 Task: Slide 21 - Welcome-2.
Action: Mouse moved to (32, 84)
Screenshot: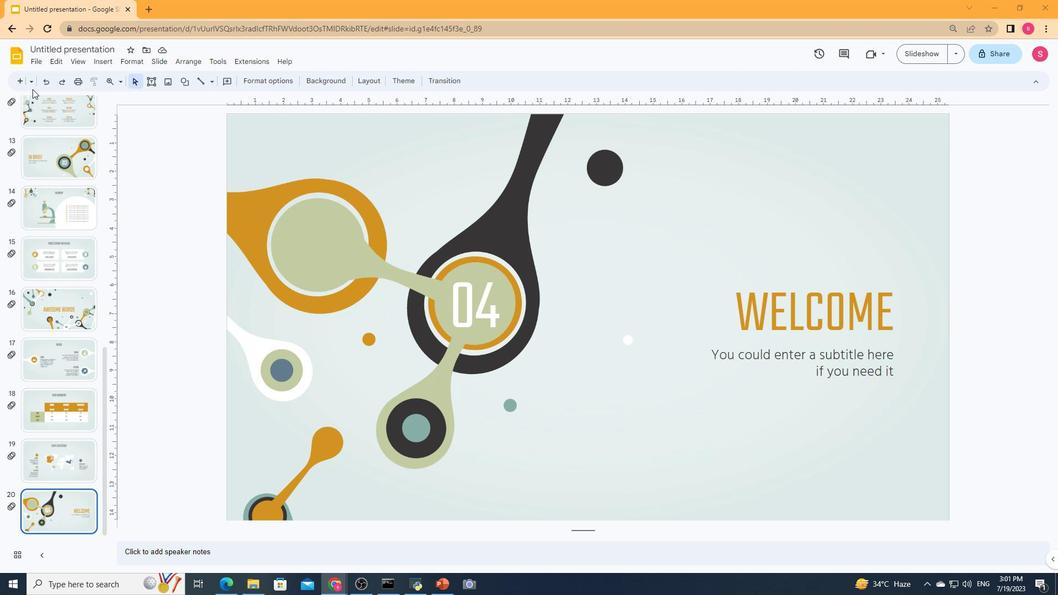 
Action: Mouse pressed left at (32, 84)
Screenshot: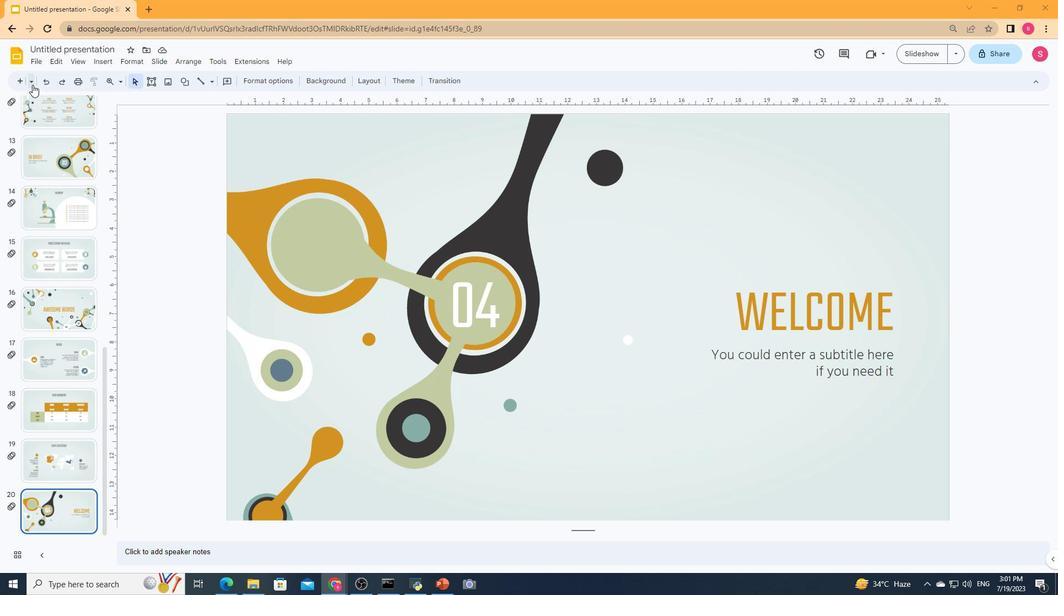 
Action: Mouse moved to (85, 445)
Screenshot: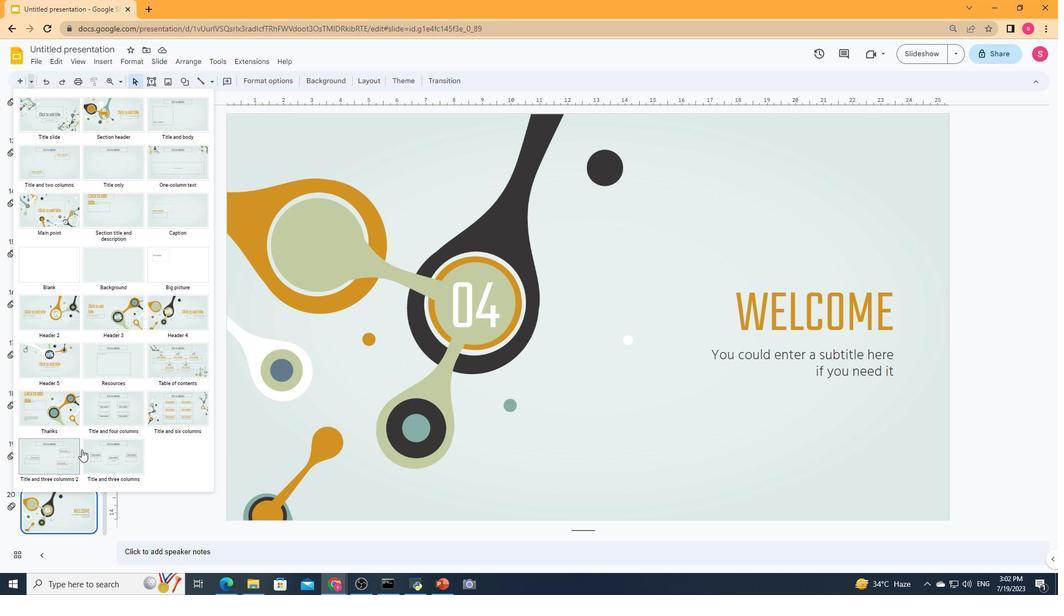 
Action: Mouse scrolled (85, 444) with delta (0, 0)
Screenshot: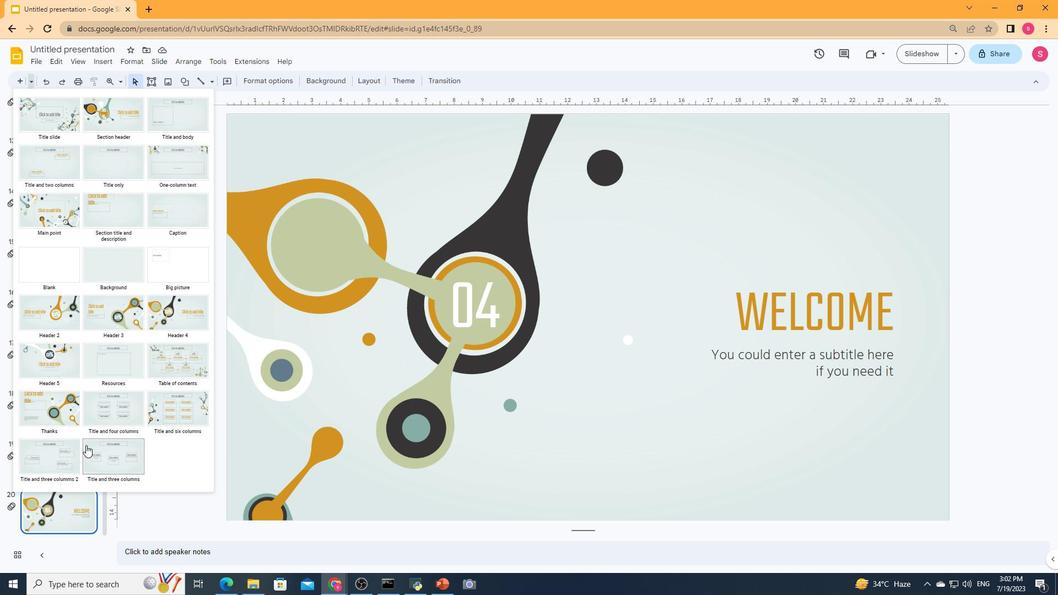 
Action: Mouse moved to (33, 167)
Screenshot: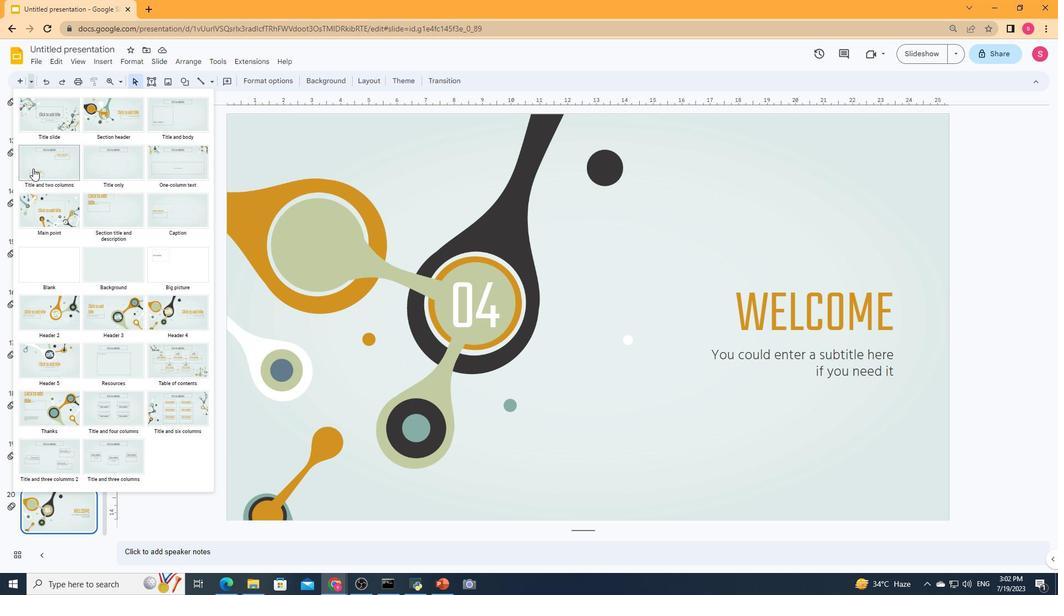 
Action: Mouse pressed left at (33, 167)
Screenshot: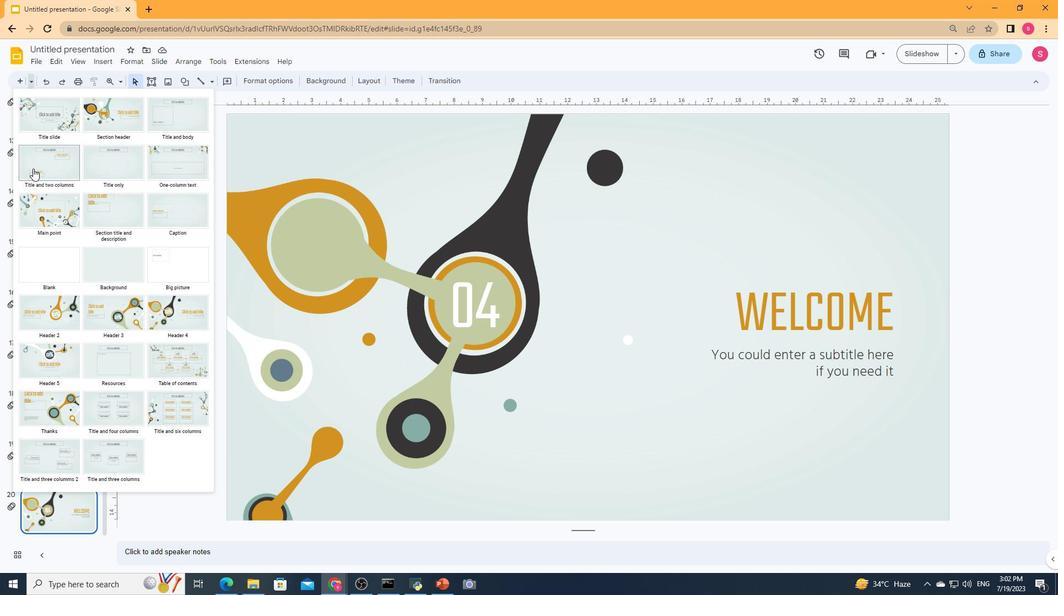 
Action: Mouse moved to (680, 171)
Screenshot: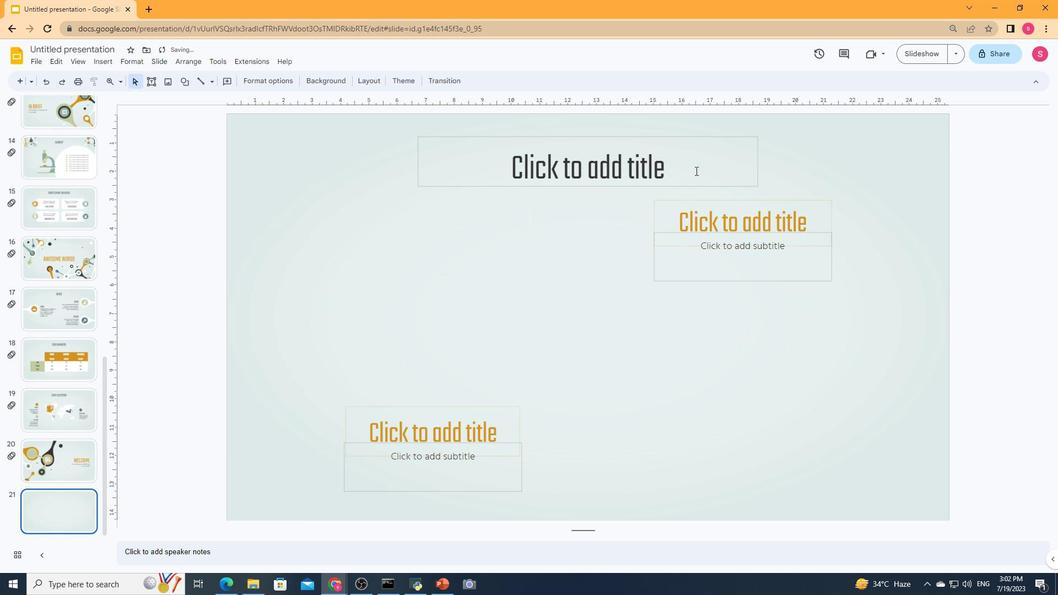 
Action: Mouse pressed left at (680, 171)
Screenshot: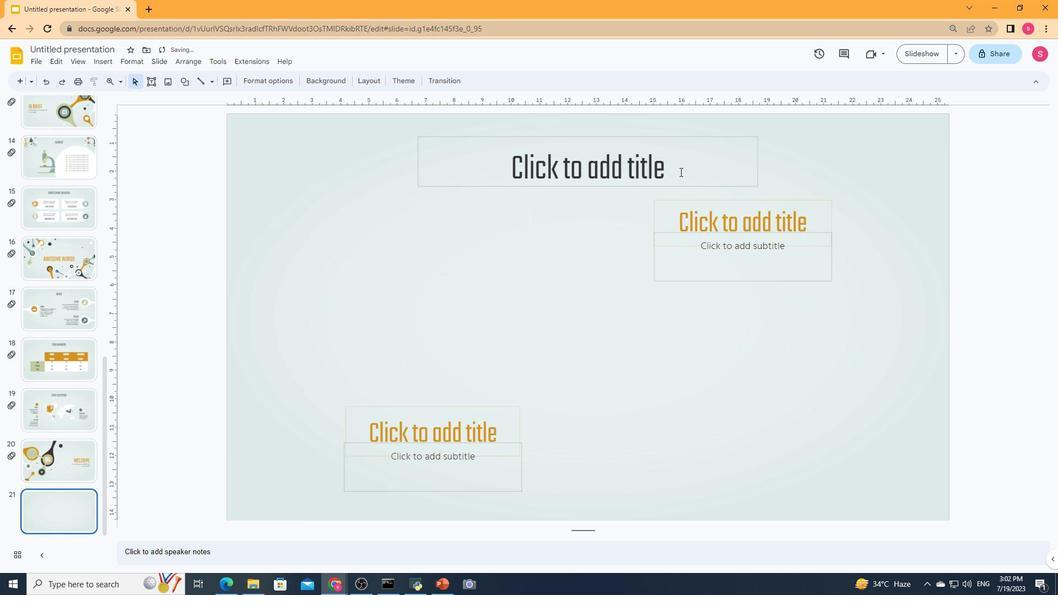 
Action: Key pressed <Key.shift><Key.shift><Key.shift><Key.shift><Key.shift><Key.shift><Key.shift>WEl<Key.backspace><Key.shift><Key.shift><Key.shift><Key.shift>LCOME
Screenshot: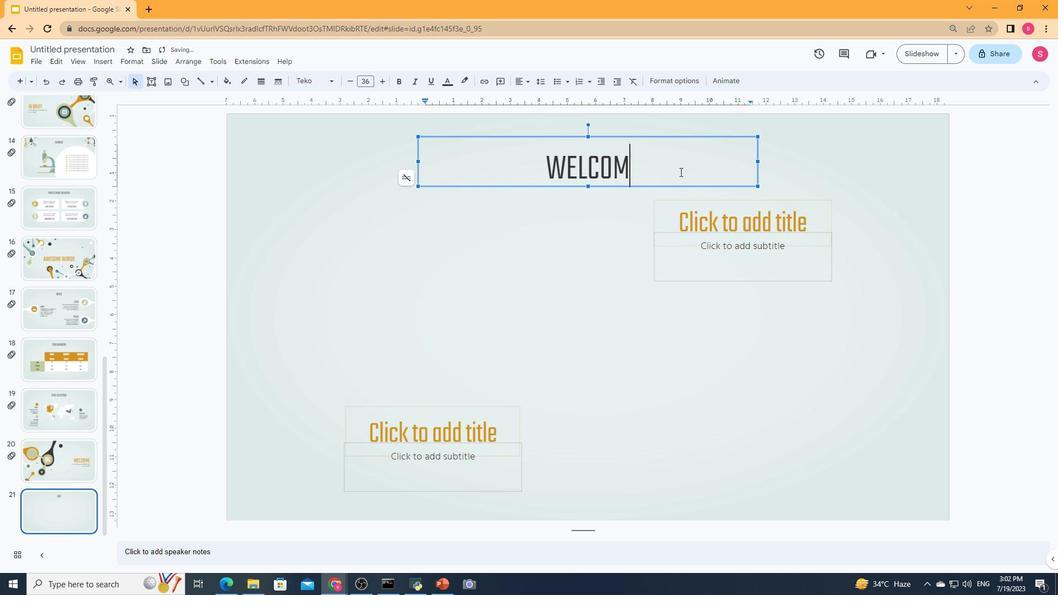 
Action: Mouse moved to (734, 221)
Screenshot: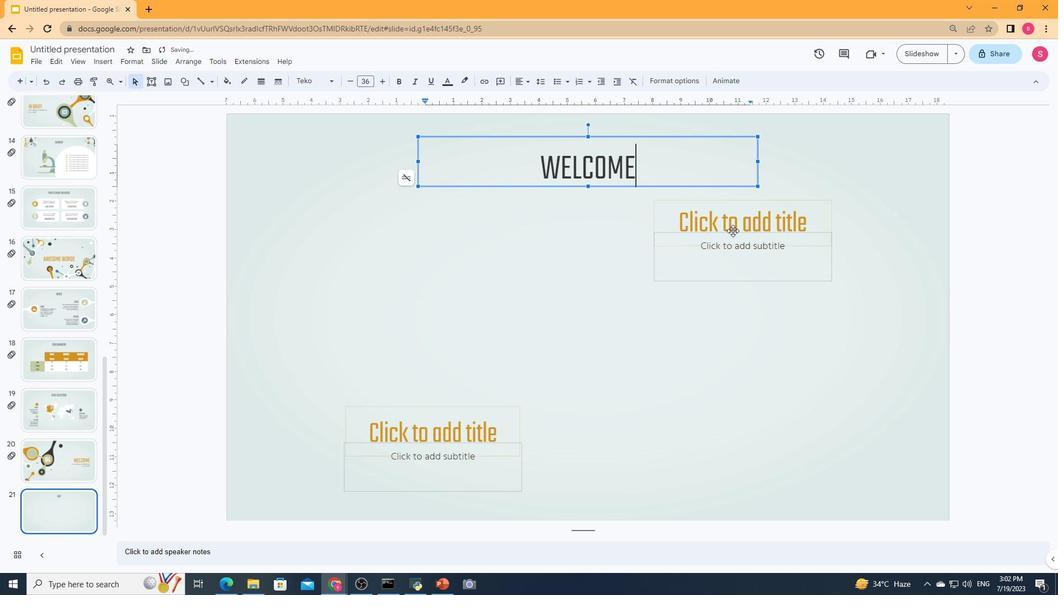 
Action: Mouse pressed left at (734, 221)
Screenshot: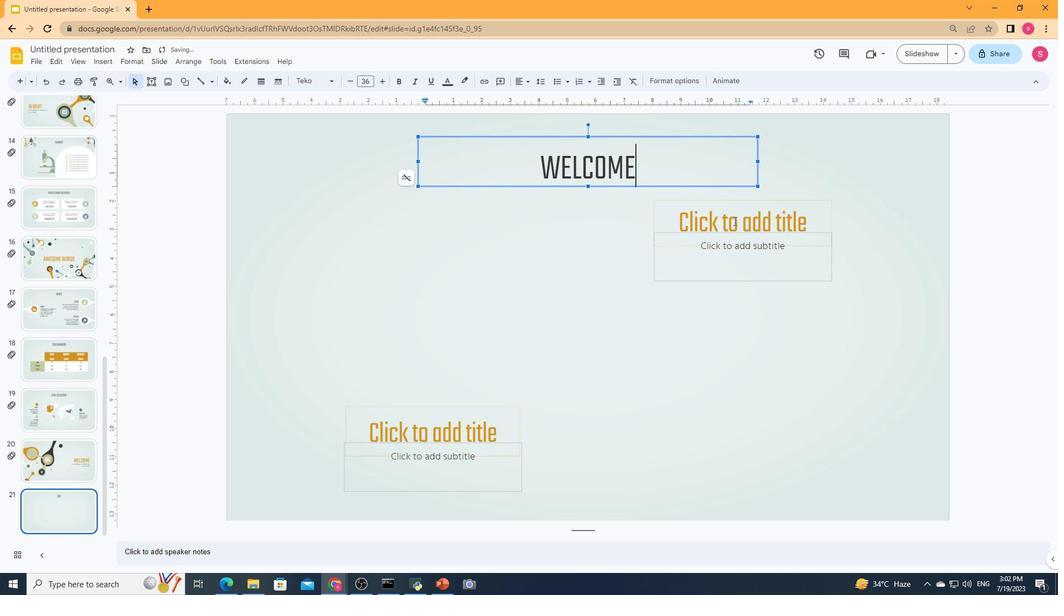 
Action: Key pressed <Key.shift><Key.shift><Key.shift><Key.shift><Key.shift><Key.shift><Key.shift><Key.shift><Key.shift><Key.shift><Key.shift><Key.shift><Key.shift><Key.shift><Key.shift>JULIA<Key.space>LARA
Screenshot: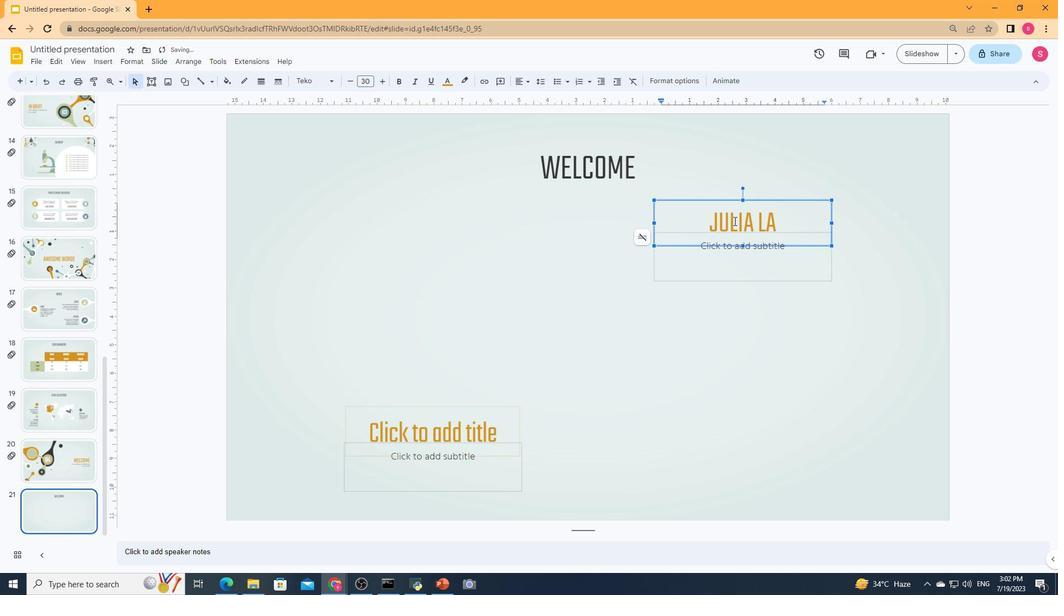 
Action: Mouse moved to (731, 247)
Screenshot: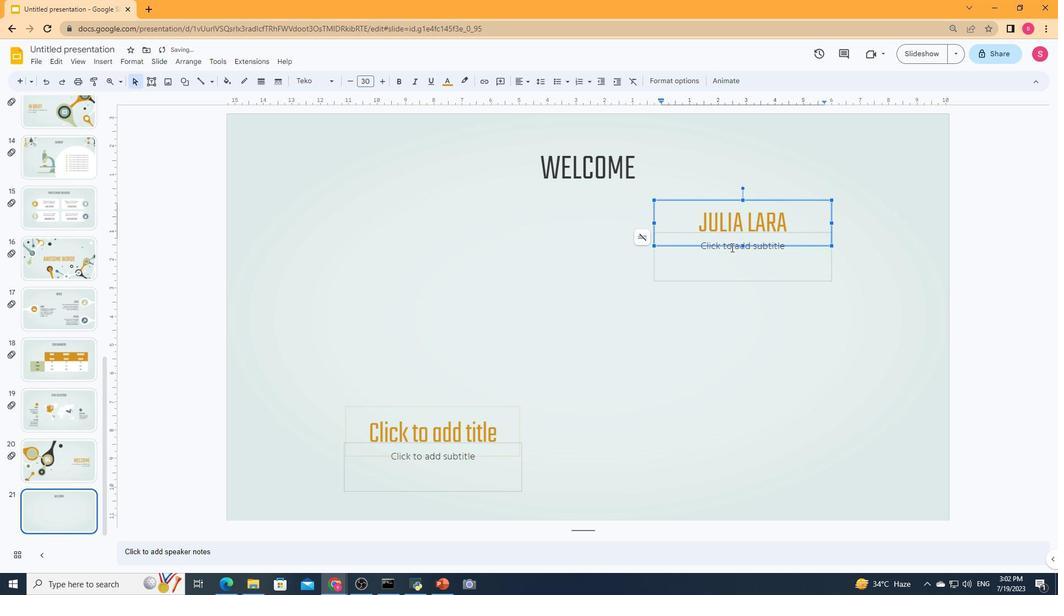 
Action: Mouse pressed left at (731, 247)
Screenshot: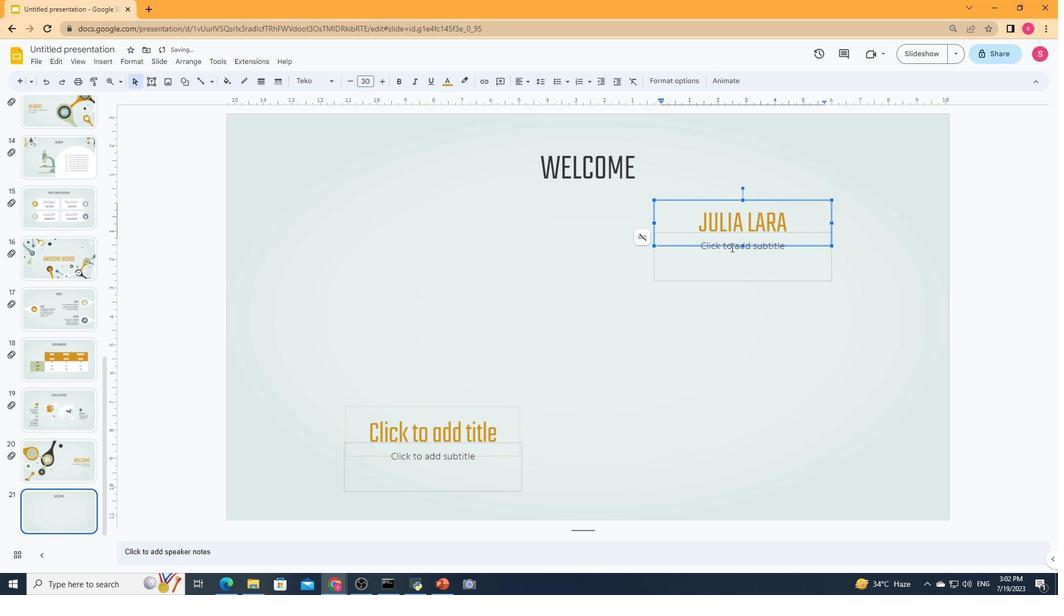 
Action: Key pressed <Key.shift><Key.shift><Key.shift><Key.shift><Key.shift><Key.shift><Key.shift><Key.shift><Key.shift><Key.shift><Key.shift><Key.shift><Key.shift><Key.shift><Key.shift><Key.shift><Key.shift><Key.shift><Key.shift><Key.shift><Key.shift><Key.shift><Key.shift><Key.shift><Key.shift><Key.shift><Key.shift><Key.shift><Key.shift><Key.shift><Key.shift><Key.shift><Key.shift><Key.shift><Key.shift><Key.shift><Key.shift><Key.shift><Key.shift><Key.shift><Key.shift><Key.shift><Key.shift><Key.shift><Key.shift><Key.shift><Key.shift><Key.shift><Key.shift><Key.shift><Key.shift><Key.shift><Key.shift><Key.shift><Key.shift><Key.shift><Key.shift><Key.shift><Key.shift><Key.shift><Key.shift><Key.shift><Key.shift><Key.shift><Key.shift><Key.shift><Key.shift><Key.shift><Key.shift><Key.shift><Key.shift><Key.shift><Key.shift><Key.shift><Key.shift><Key.shift><Key.shift><Key.shift><Key.shift><Key.shift><Key.shift><Key.shift><Key.shift><Key.shift><Key.shift><Key.shift><Key.shift><Key.shift><Key.shift><Key.shift><Key.shift><Key.shift><Key.shift><Key.shift><Key.shift><Key.shift><Key.shift><Key.shift><Key.shift><Key.shift><Key.shift><Key.shift><Key.shift><Key.shift><Key.shift><Key.shift><Key.shift><Key.shift><Key.shift><Key.shift><Key.shift><Key.shift><Key.shift><Key.shift><Key.shift><Key.shift><Key.shift><Key.shift><Key.shift><Key.shift><Key.shift><Key.shift><Key.shift><Key.shift><Key.shift><Key.shift><Key.shift><Key.shift><Key.shift><Key.shift><Key.shift><Key.shift><Key.shift><Key.shift><Key.shift><Key.shift><Key.shift><Key.shift><Key.shift><Key.shift><Key.shift><Key.shift><Key.shift><Key.shift><Key.shift><Key.shift><Key.shift><Key.shift><Key.shift><Key.shift><Key.shift><Key.shift><Key.shift><Key.shift><Key.shift><Key.shift><Key.shift><Key.shift><Key.shift><Key.shift><Key.shift><Key.shift><Key.shift><Key.shift><Key.shift><Key.shift><Key.shift>YOU<Key.backspace><Key.backspace>ou<Key.space>can<Key.space>replace<Key.space>the<Key.space>image<Key.space>on<Key.space>the<Key.space>screen<Key.space>with<Key.space>your<Key.space>own
Screenshot: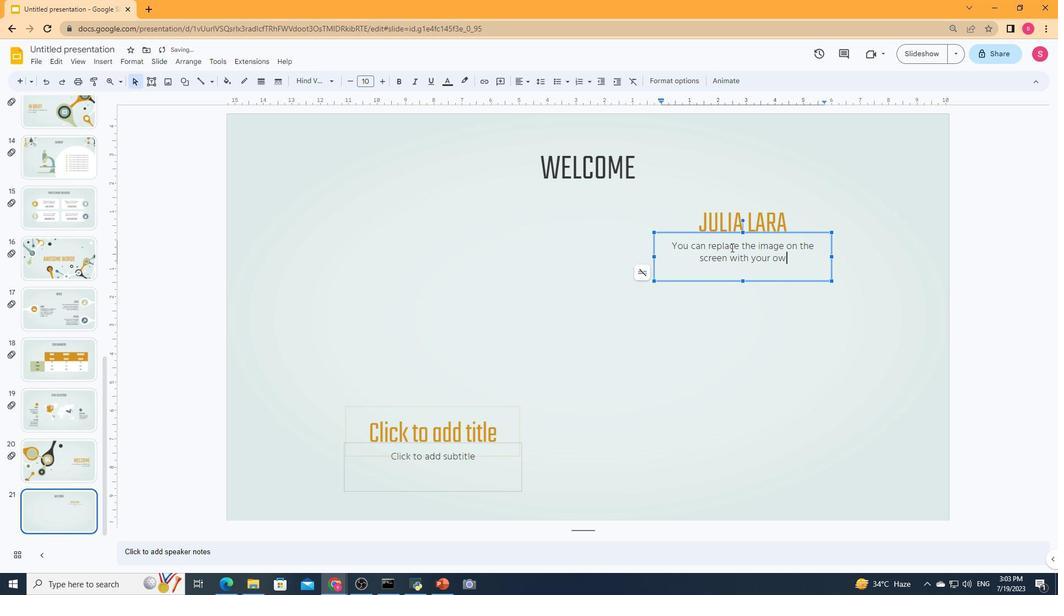 
Action: Mouse moved to (699, 358)
Screenshot: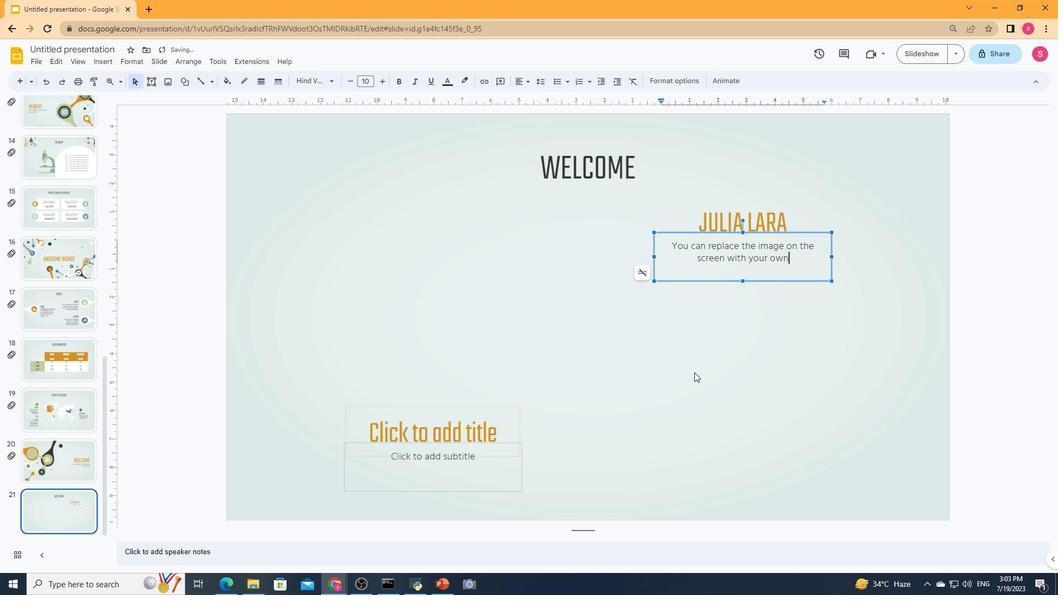 
Action: Mouse pressed left at (699, 358)
Screenshot: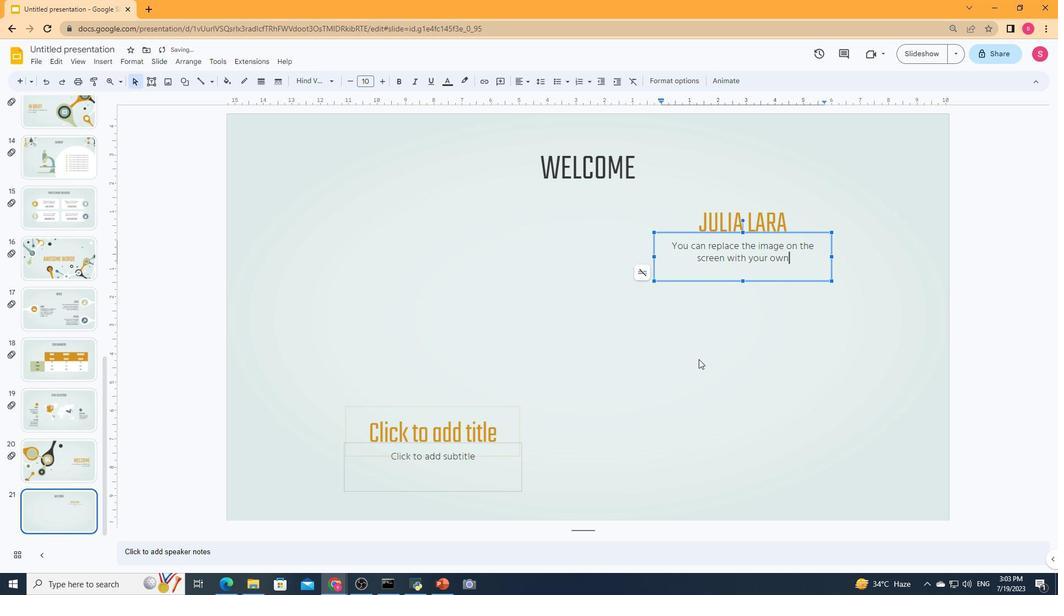
Action: Mouse moved to (472, 436)
Screenshot: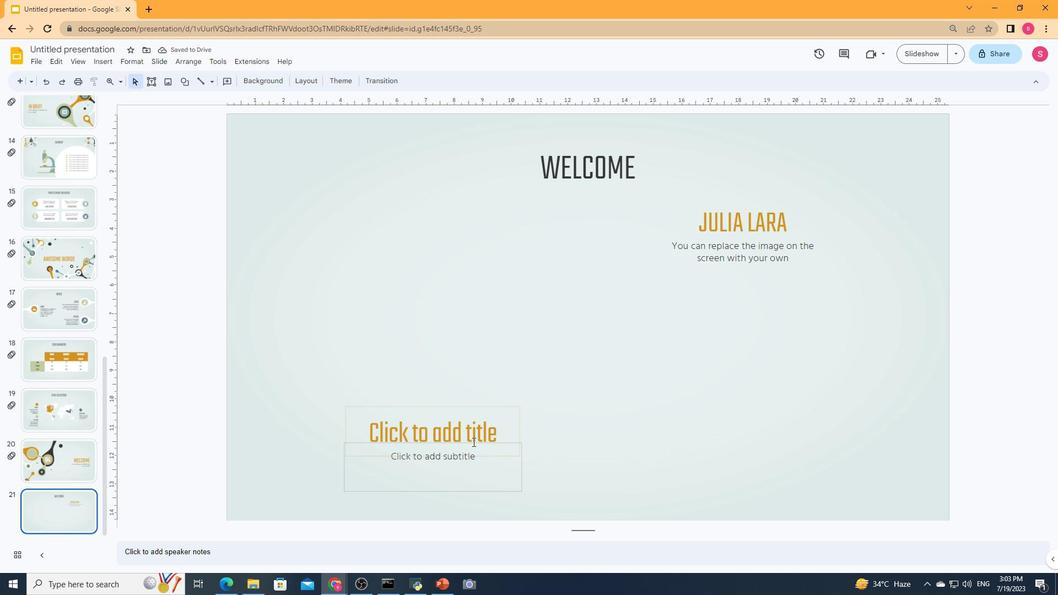 
Action: Mouse pressed left at (472, 436)
Screenshot: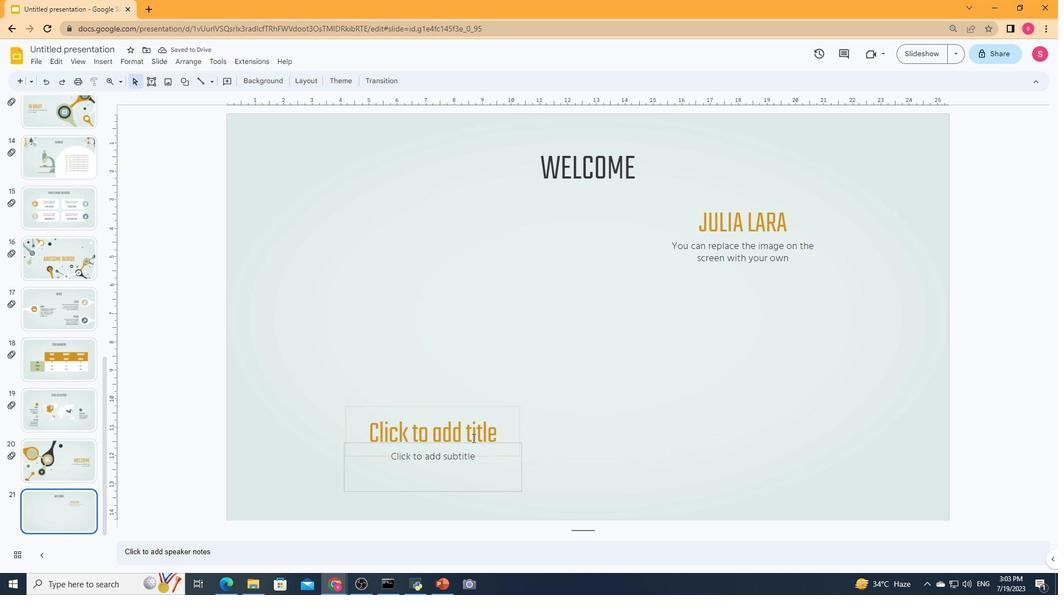 
Action: Key pressed <Key.shift><Key.shift><Key.shift><Key.shift><Key.shift><Key.shift><Key.shift><Key.shift><Key.shift><Key.shift><Key.shift><Key.shift><Key.shift><Key.shift><Key.shift><Key.shift><Key.shift><Key.shift><Key.shift><Key.shift><Key.shift><Key.shift><Key.shift><Key.shift><Key.shift><Key.shift><Key.shift><Key.shift><Key.shift><Key.shift><Key.shift><Key.shift><Key.shift><Key.shift><Key.shift><Key.shift><Key.shift><Key.shift><Key.shift><Key.shift><Key.shift><Key.shift><Key.shift><Key.shift><Key.shift><Key.shift><Key.shift><Key.shift><Key.shift><Key.shift><Key.shift><Key.shift><Key.shift><Key.shift><Key.shift><Key.shift><Key.shift><Key.shift><Key.shift><Key.shift><Key.shift>HELENA<Key.space><Key.shift>PATTERSON
Screenshot: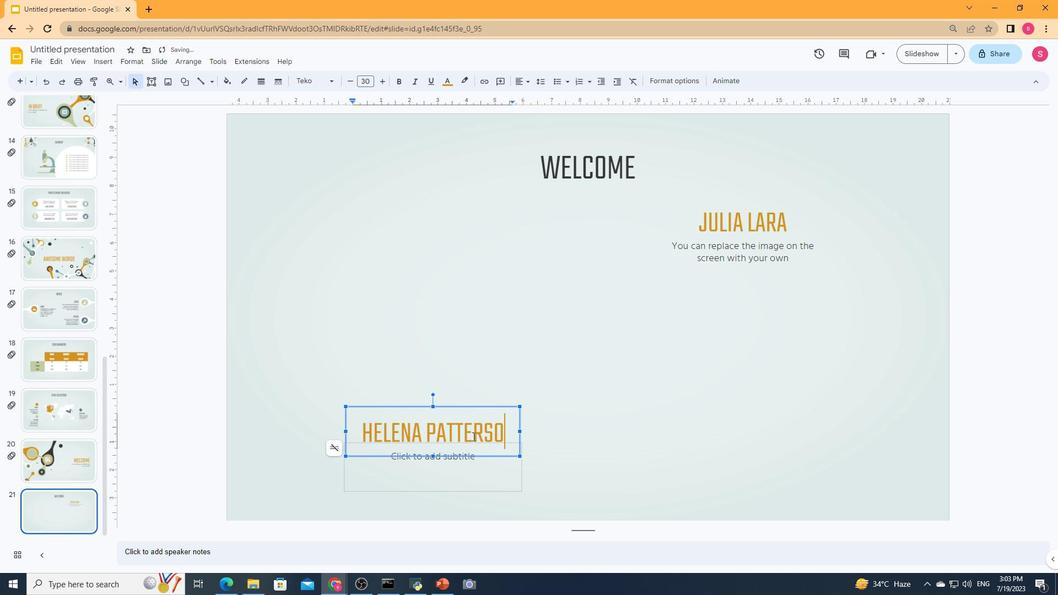 
Action: Mouse moved to (458, 472)
Screenshot: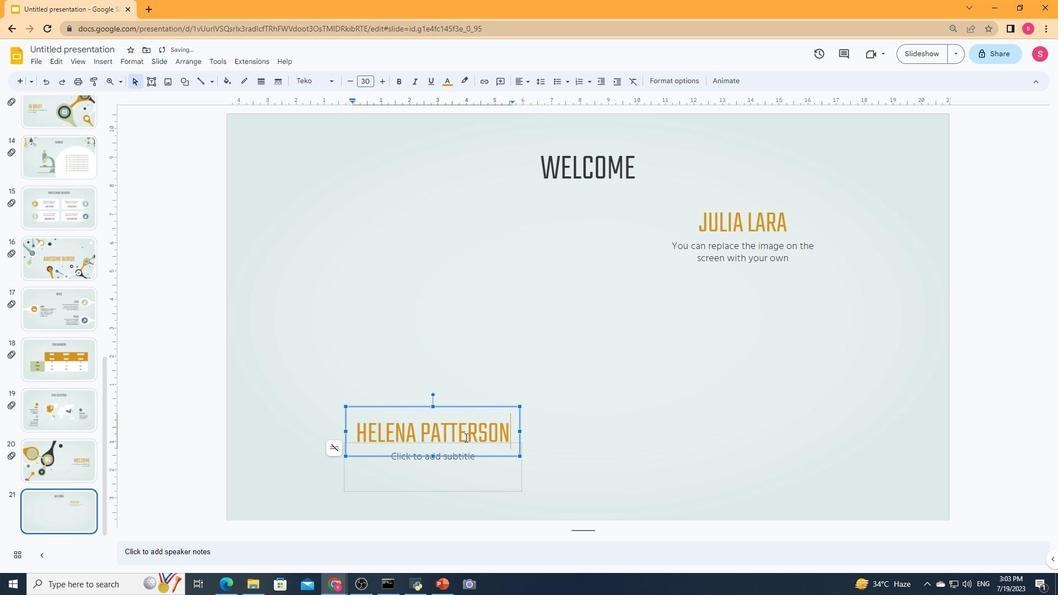 
Action: Mouse pressed left at (458, 472)
Screenshot: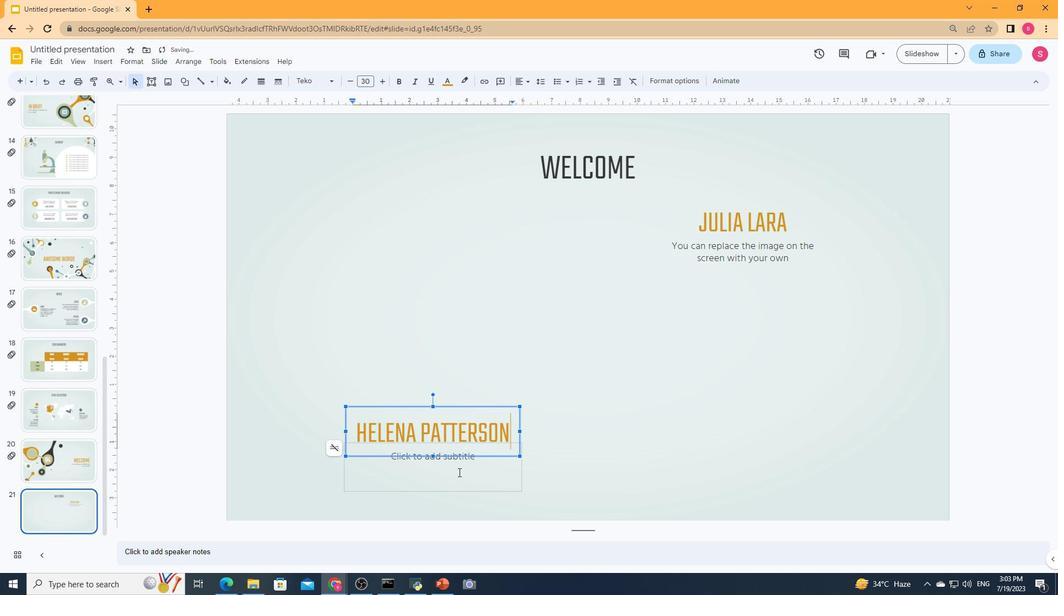 
Action: Key pressed <Key.shift><Key.shift><Key.shift><Key.shift><Key.shift><Key.shift><Key.shift><Key.shift><Key.shift><Key.shift><Key.shift><Key.shift><Key.shift><Key.shift><Key.shift><Key.shift><Key.shift><Key.shift><Key.shift><Key.shift><Key.shift>T<Key.backspace><Key.shift><Key.shift><Key.shift><Key.shift>YO<Key.backspace>ou<Key.space>can<Key.space>replace<Key.space>the<Key.space>image<Key.space>on<Key.space>the<Key.space>screen<Key.space>with<Key.space>your<Key.space>own
Screenshot: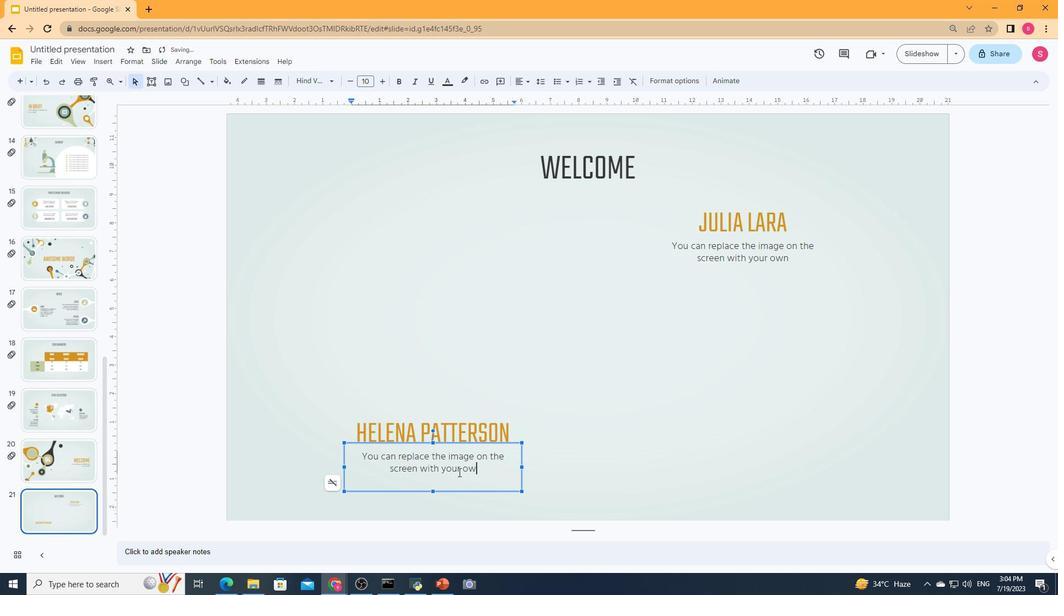 
Action: Mouse moved to (709, 421)
Screenshot: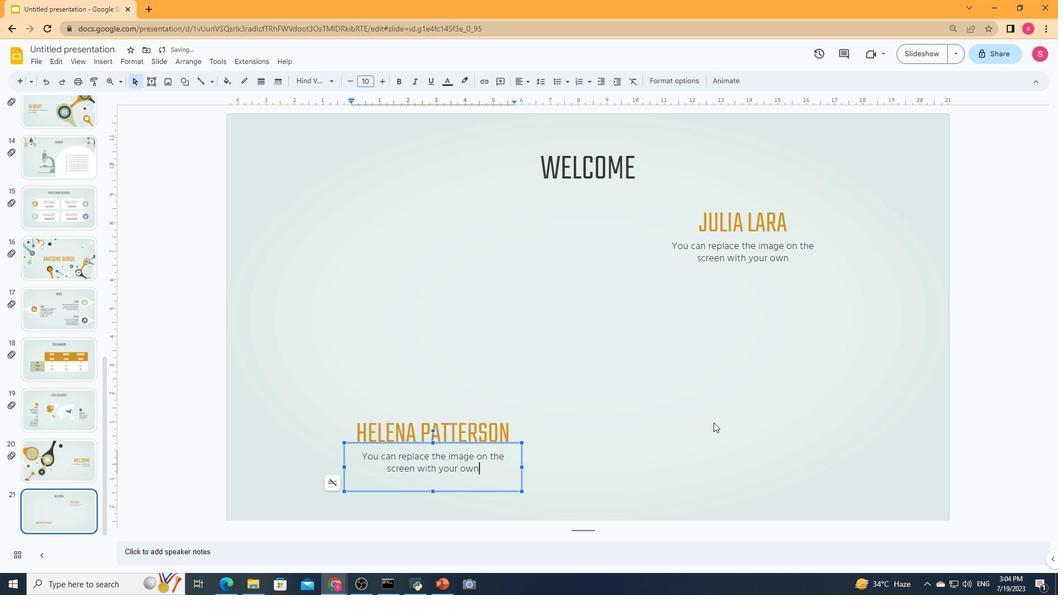 
Action: Mouse pressed left at (709, 421)
Screenshot: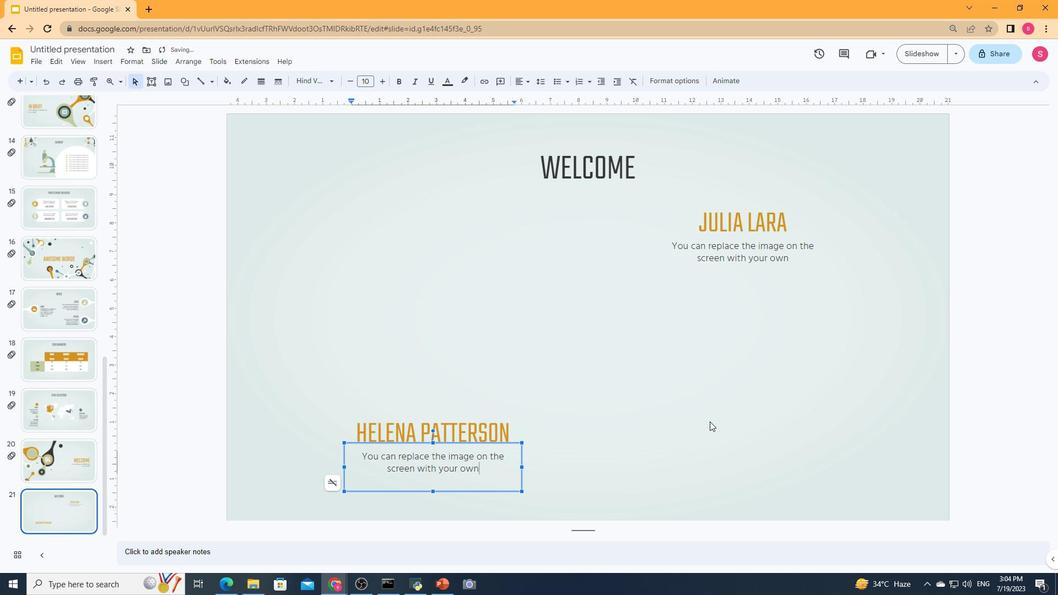 
Action: Mouse moved to (108, 66)
Screenshot: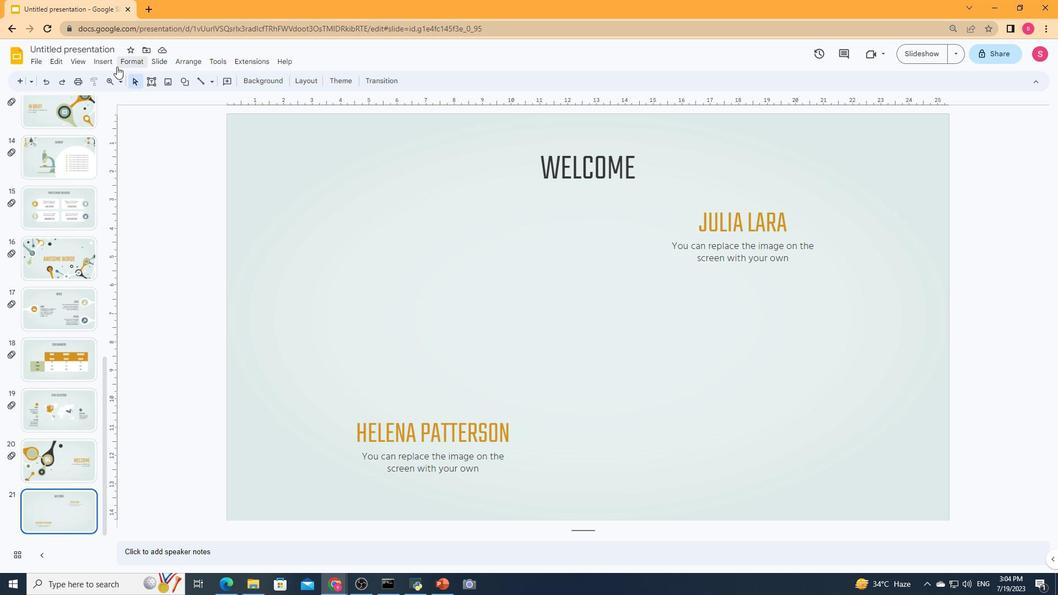 
Action: Mouse pressed left at (108, 66)
Screenshot: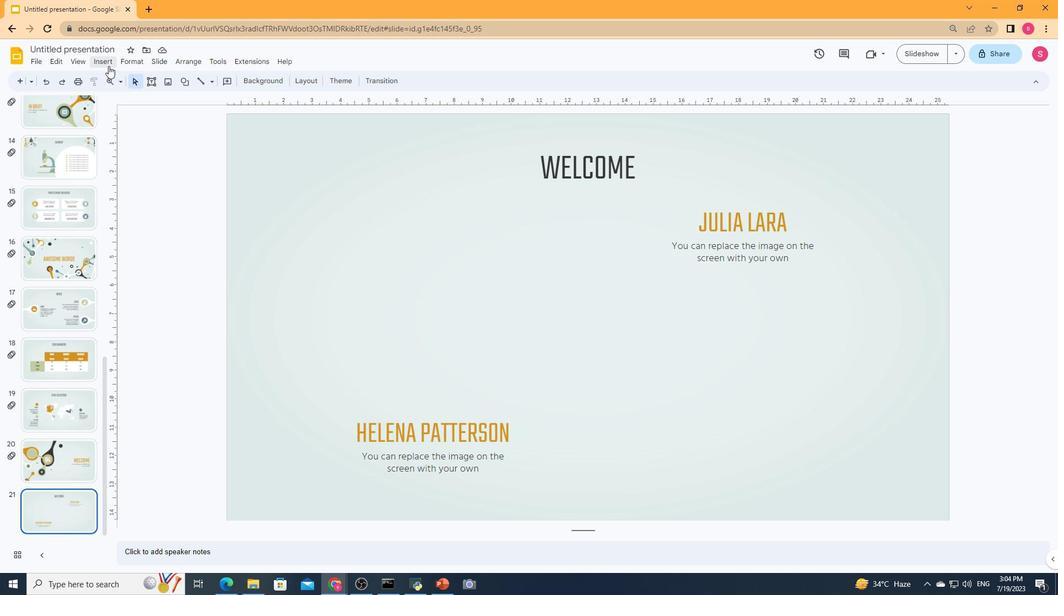 
Action: Mouse moved to (134, 76)
Screenshot: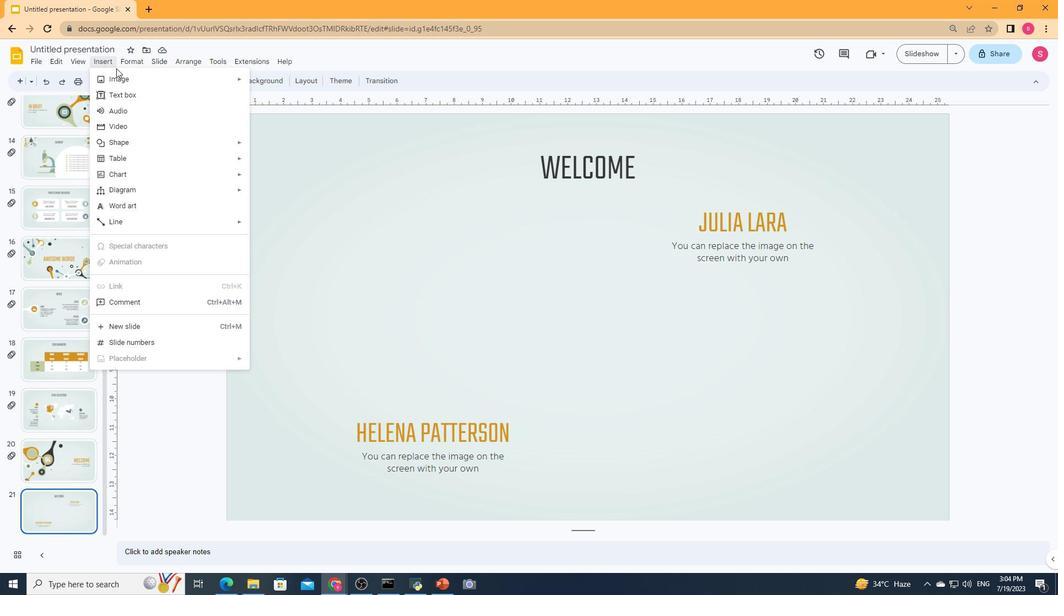 
Action: Mouse pressed left at (134, 76)
Screenshot: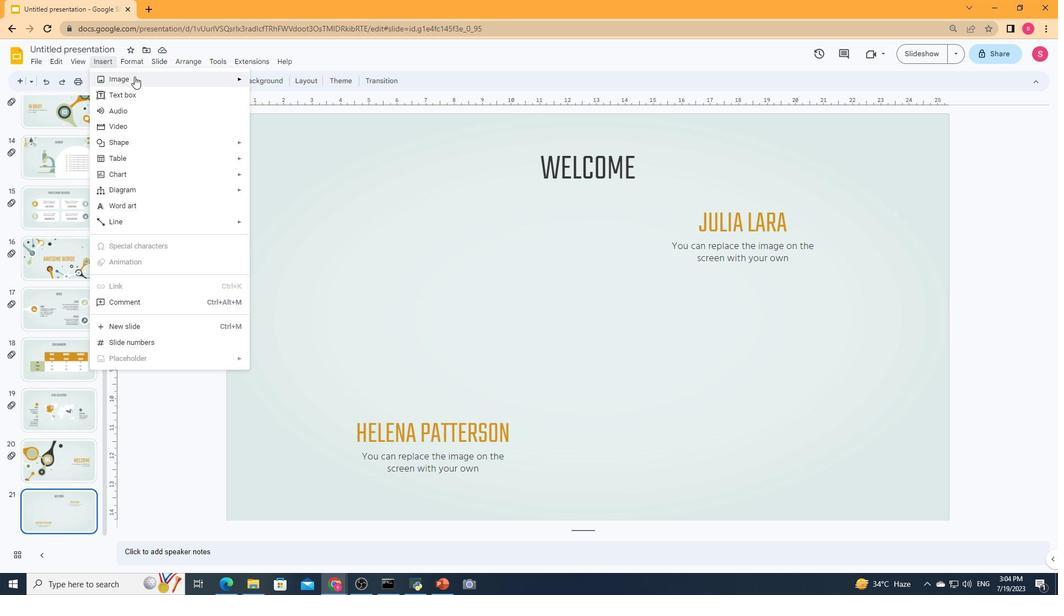 
Action: Mouse moved to (278, 82)
Screenshot: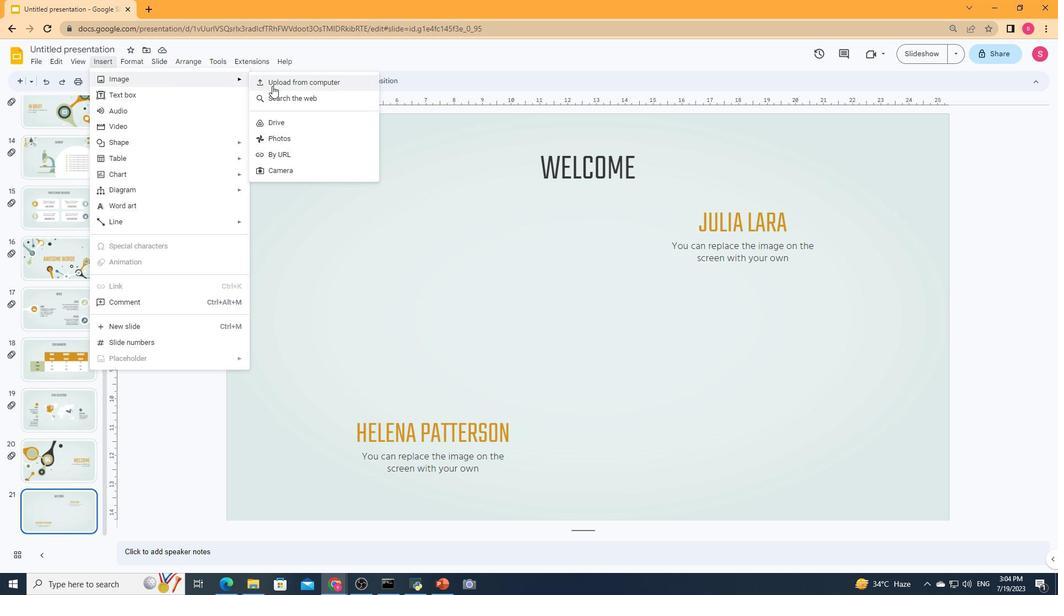 
Action: Mouse pressed left at (278, 82)
Screenshot: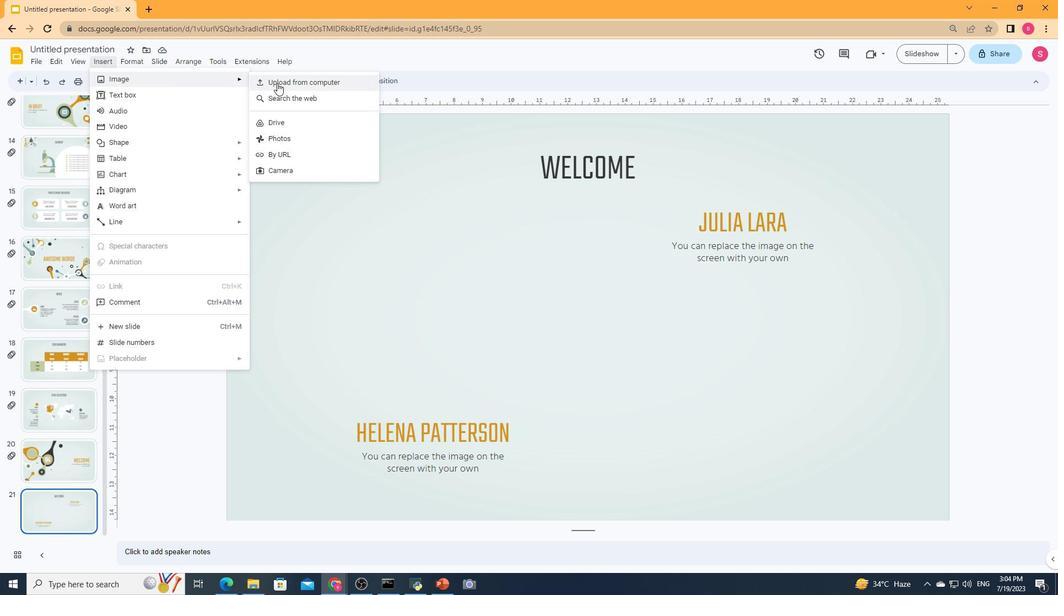 
Action: Mouse moved to (325, 165)
Screenshot: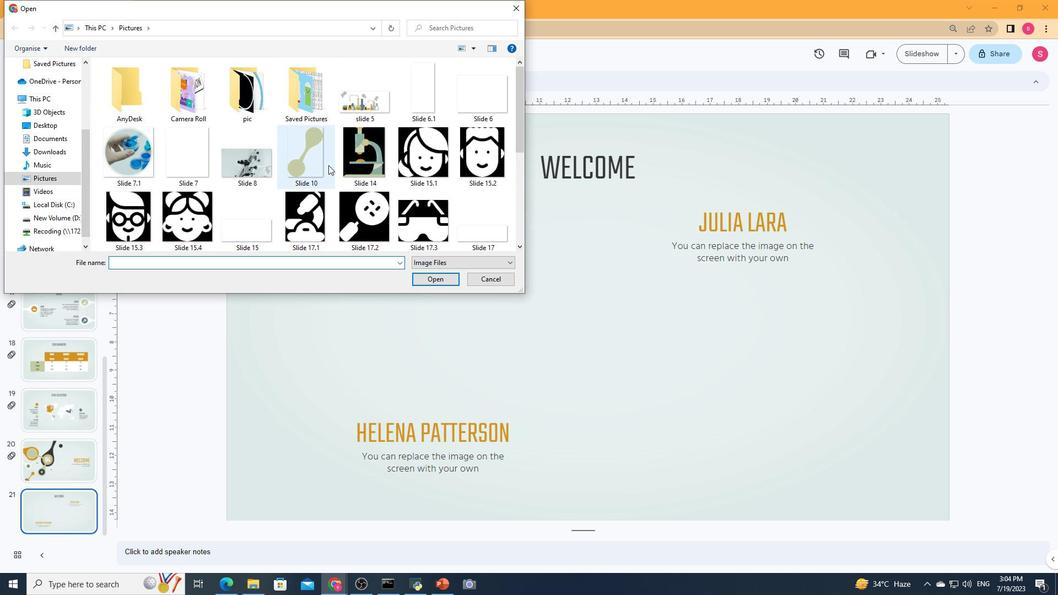 
Action: Mouse scrolled (325, 164) with delta (0, 0)
Screenshot: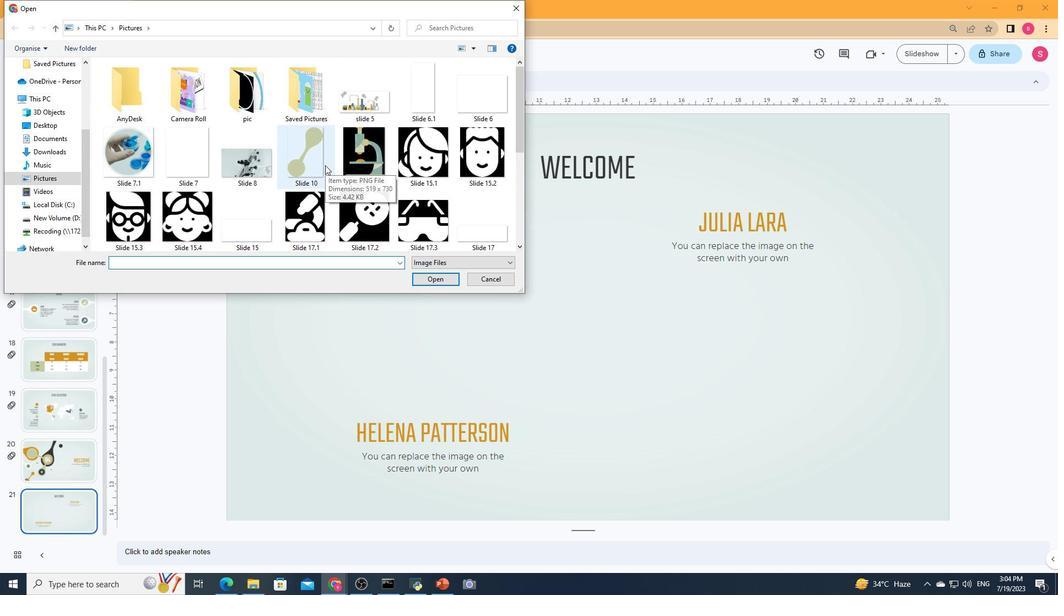 
Action: Mouse scrolled (325, 164) with delta (0, 0)
Screenshot: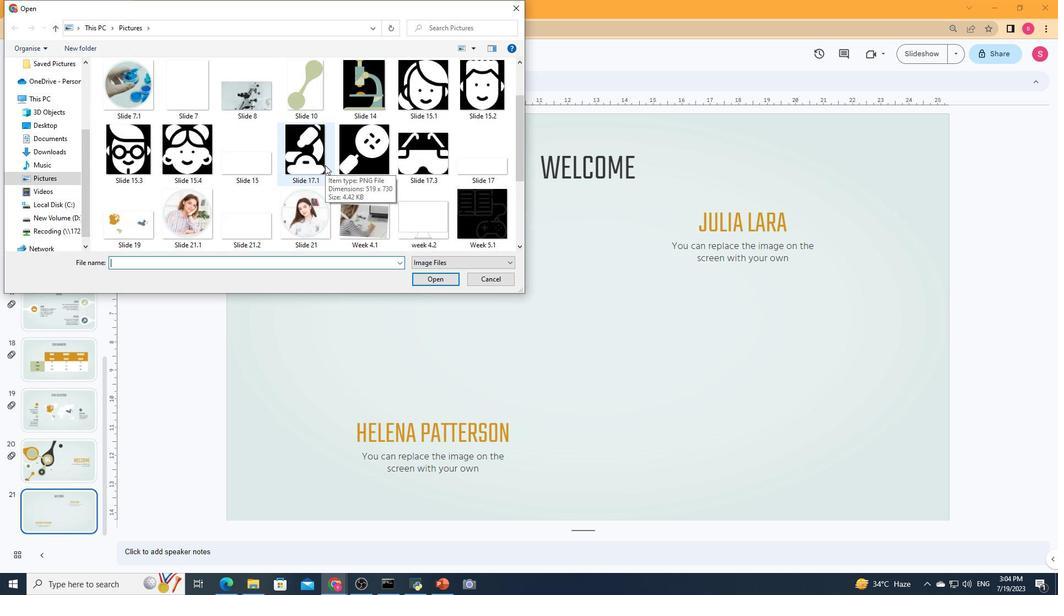 
Action: Mouse scrolled (325, 165) with delta (0, 0)
Screenshot: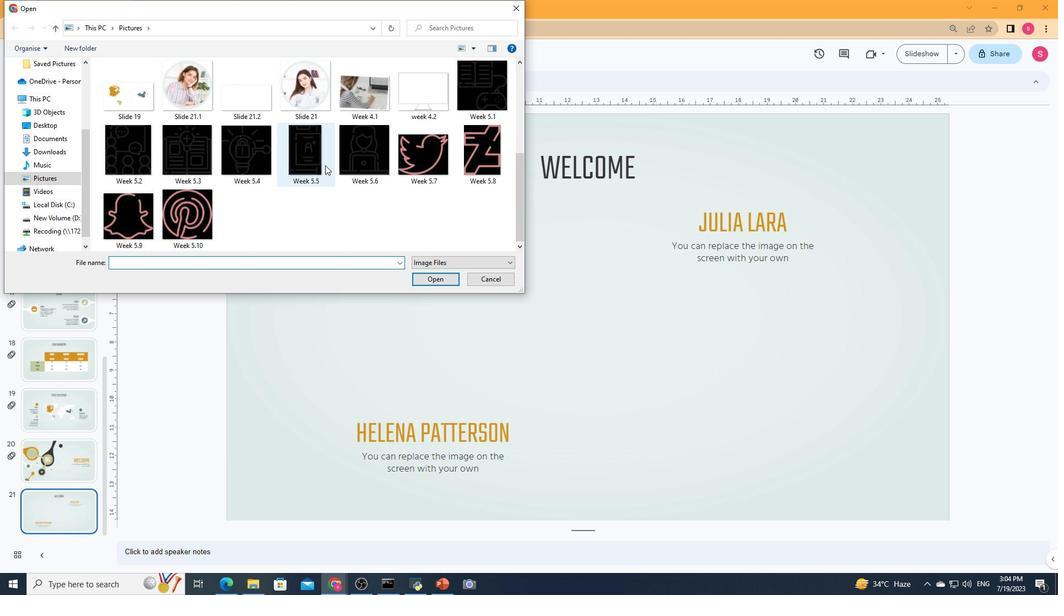 
Action: Mouse moved to (260, 165)
Screenshot: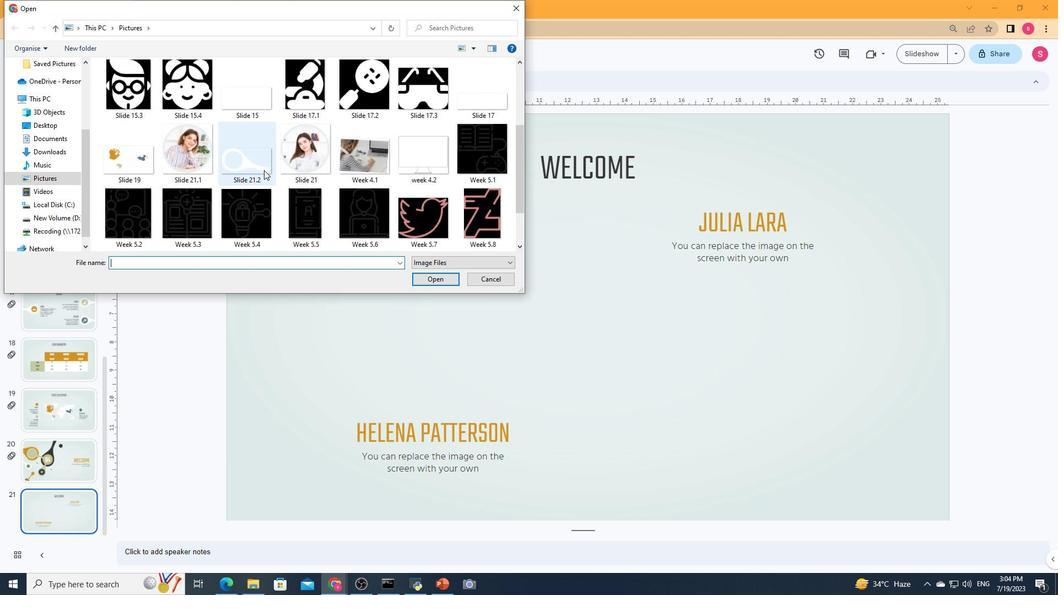 
Action: Mouse pressed left at (260, 165)
Screenshot: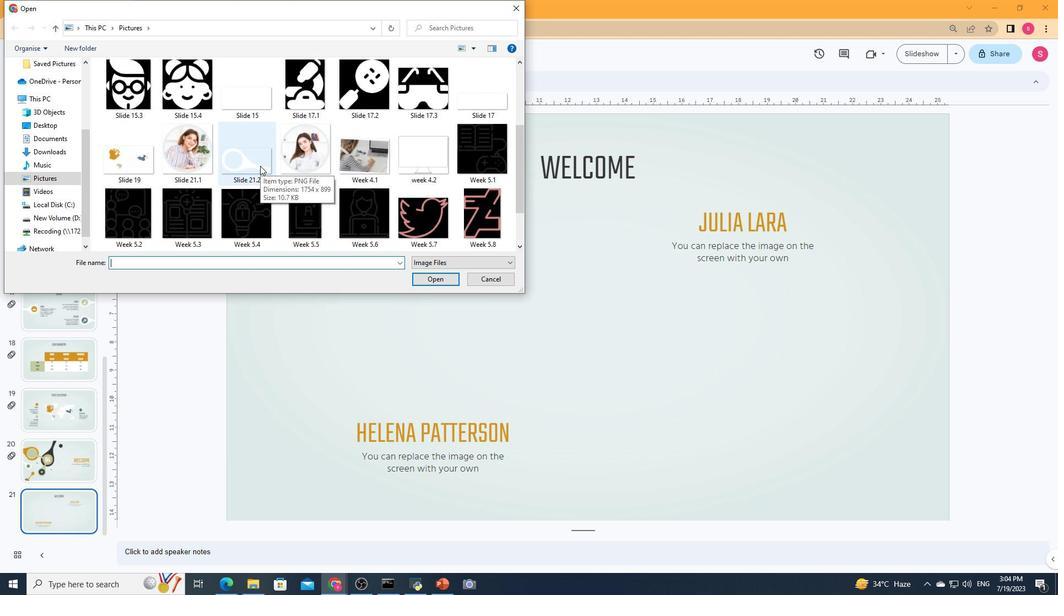 
Action: Mouse moved to (444, 283)
Screenshot: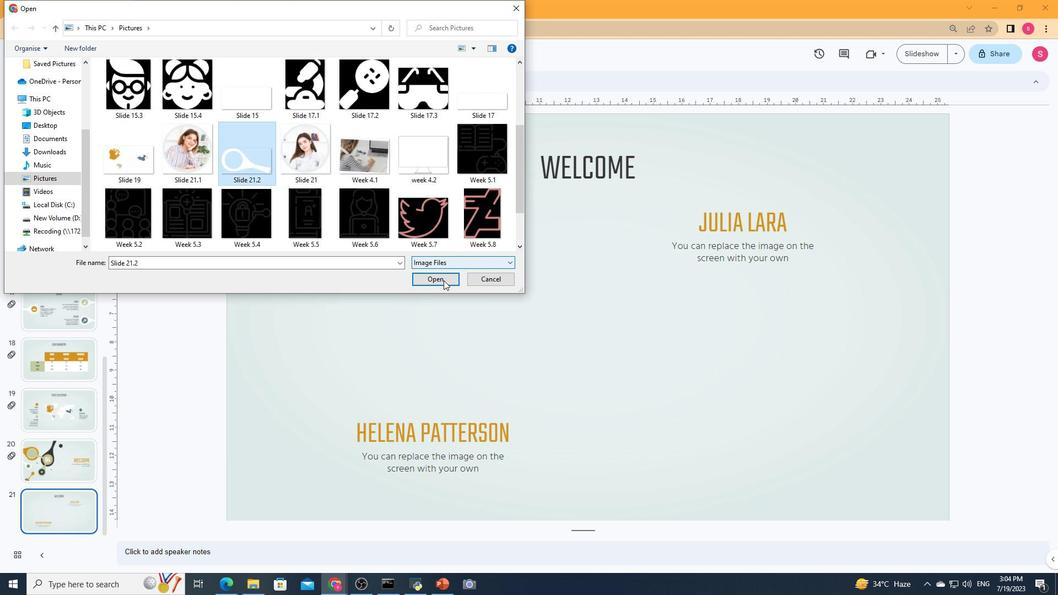 
Action: Mouse pressed left at (444, 283)
Screenshot: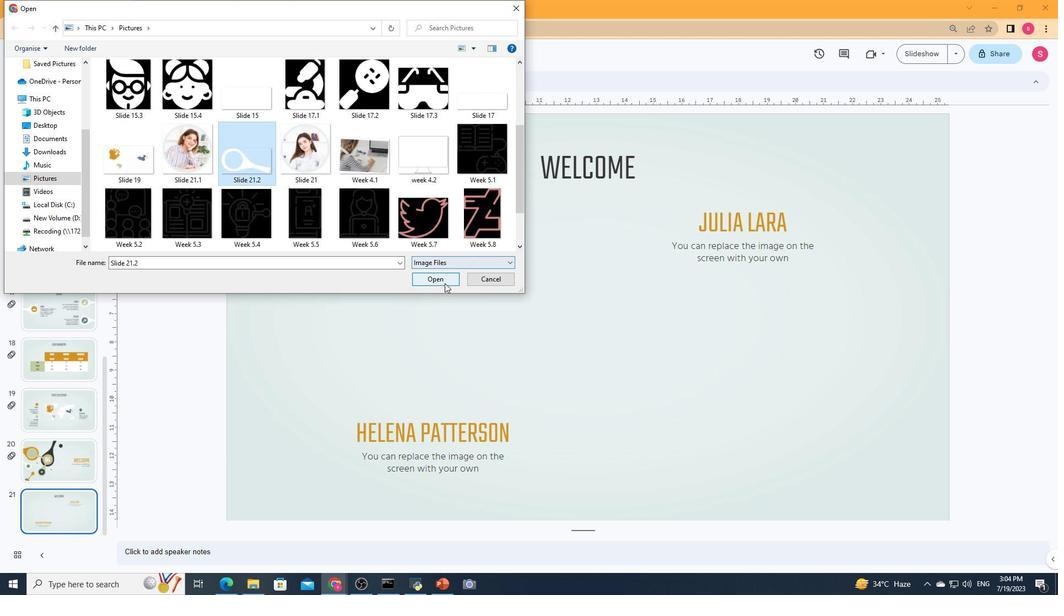 
Action: Mouse moved to (735, 400)
Screenshot: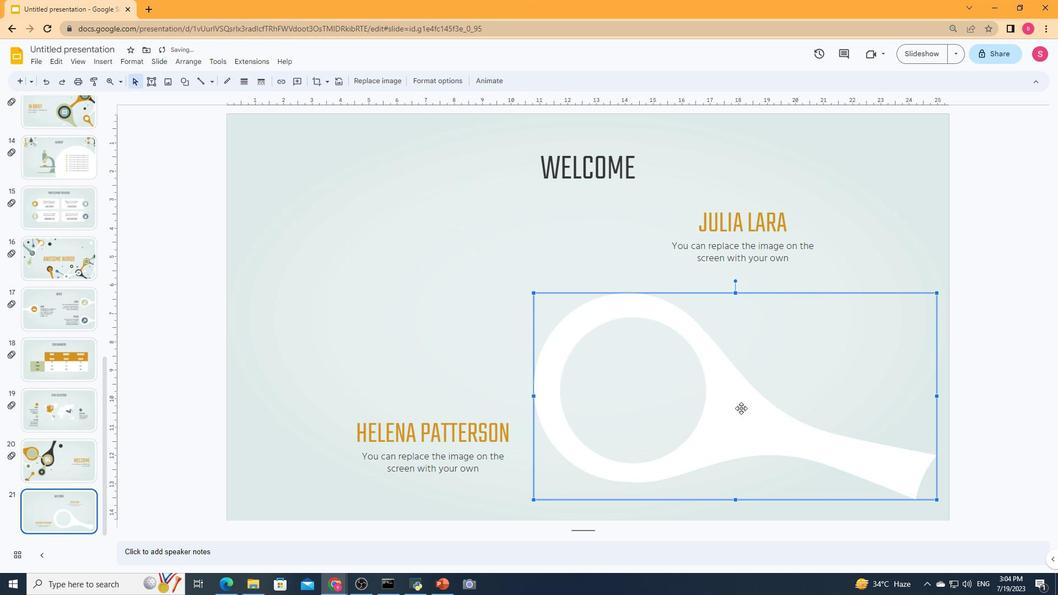 
Action: Mouse pressed left at (735, 400)
Screenshot: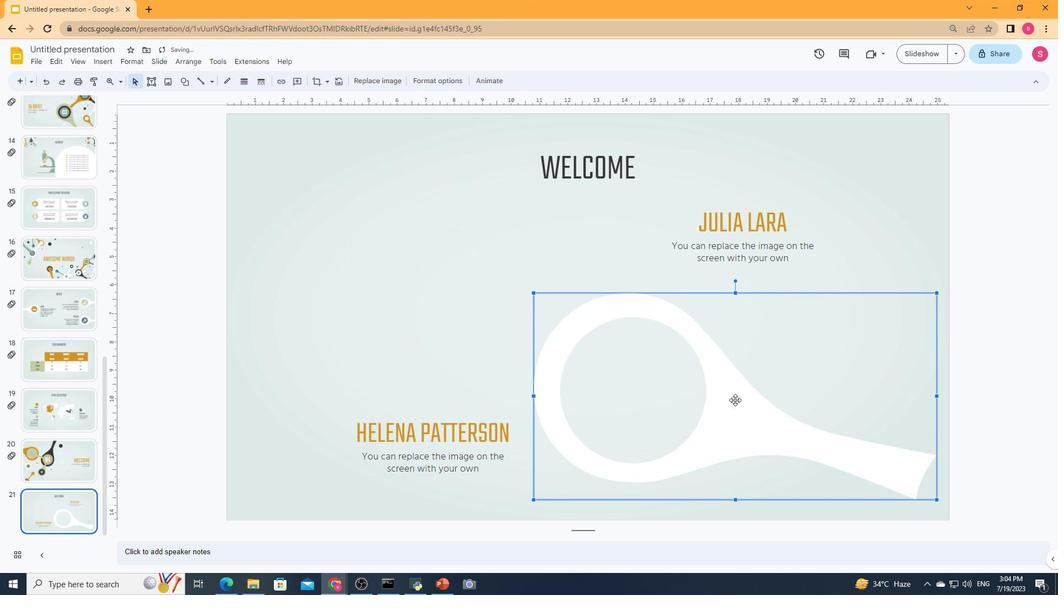 
Action: Mouse moved to (884, 407)
Screenshot: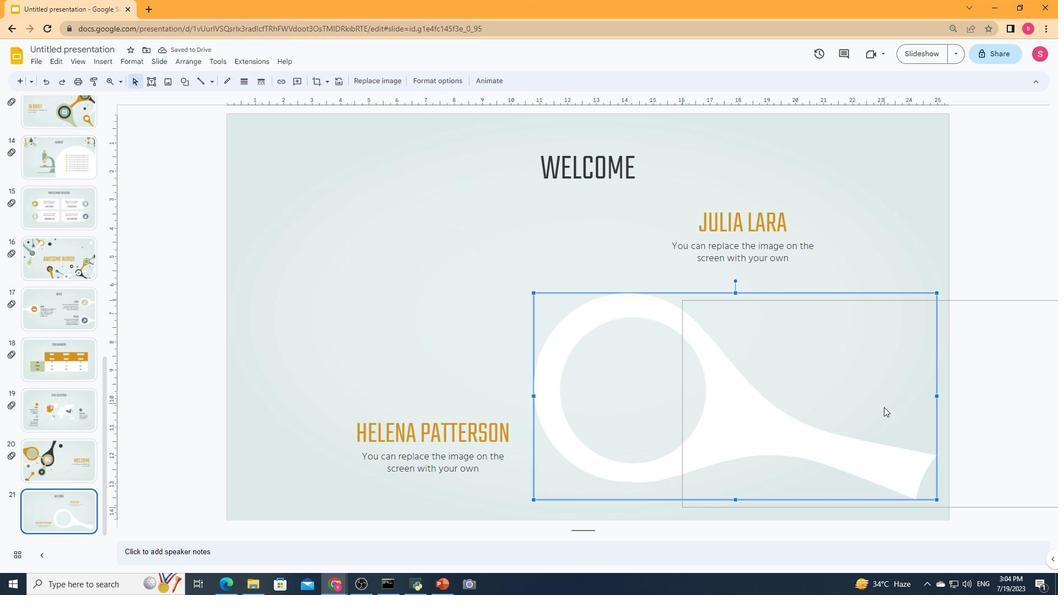 
Action: Mouse pressed left at (884, 407)
Screenshot: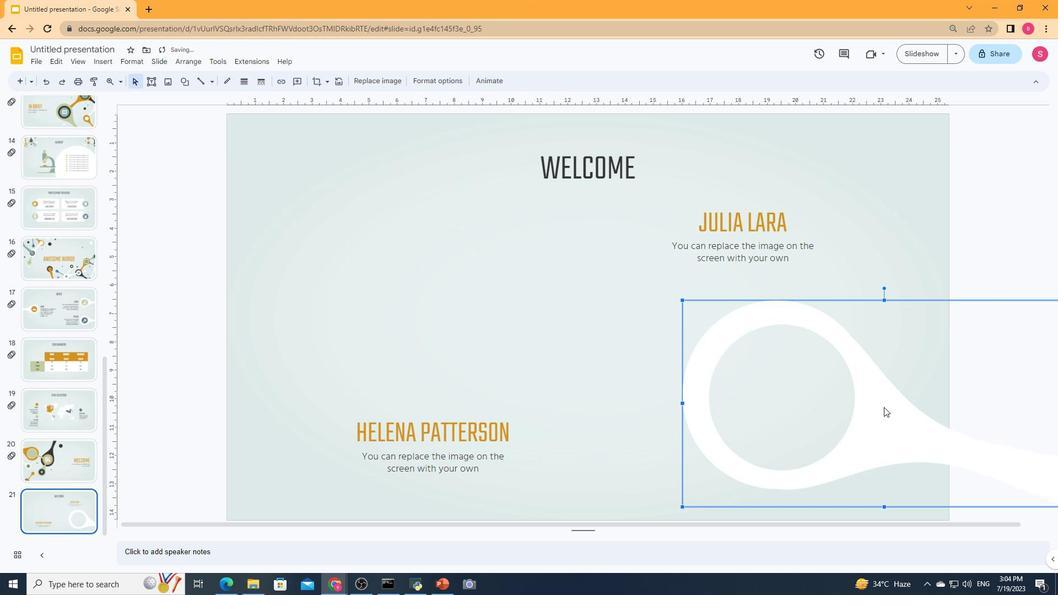 
Action: Mouse moved to (874, 410)
Screenshot: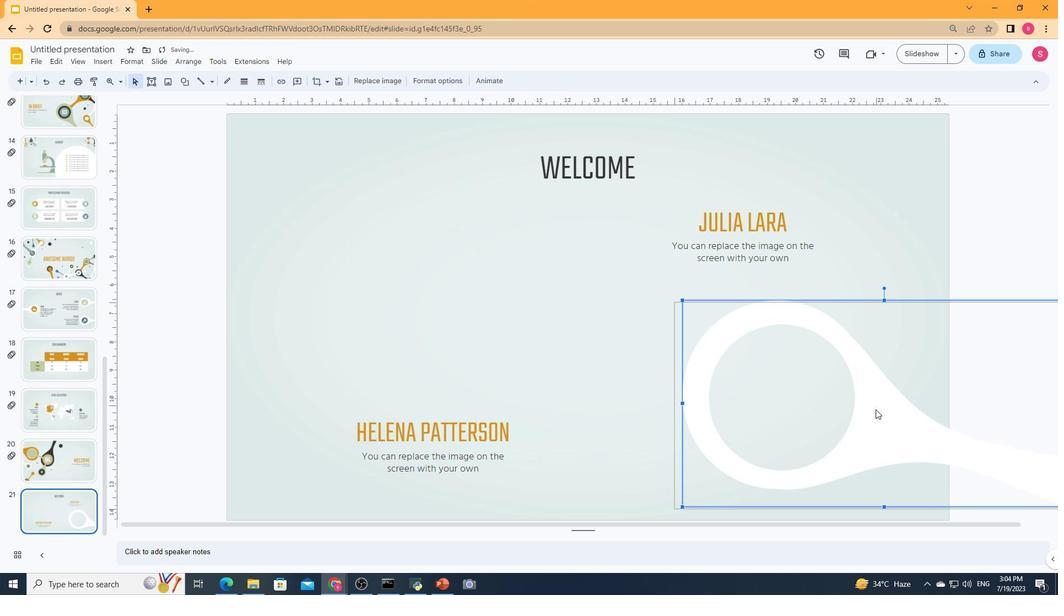 
Action: Mouse pressed left at (874, 410)
Screenshot: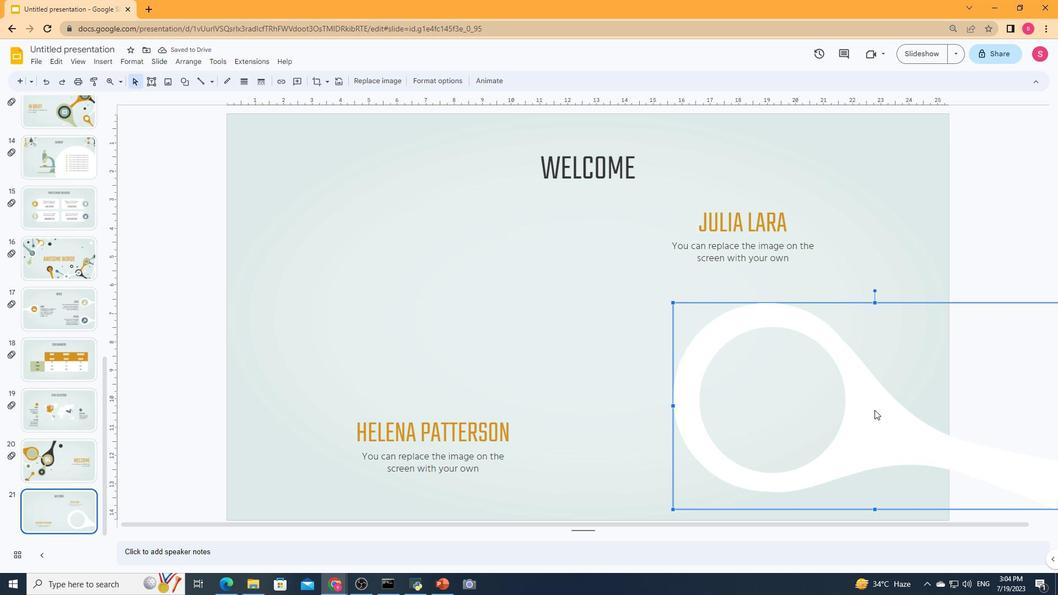 
Action: Mouse moved to (419, 74)
Screenshot: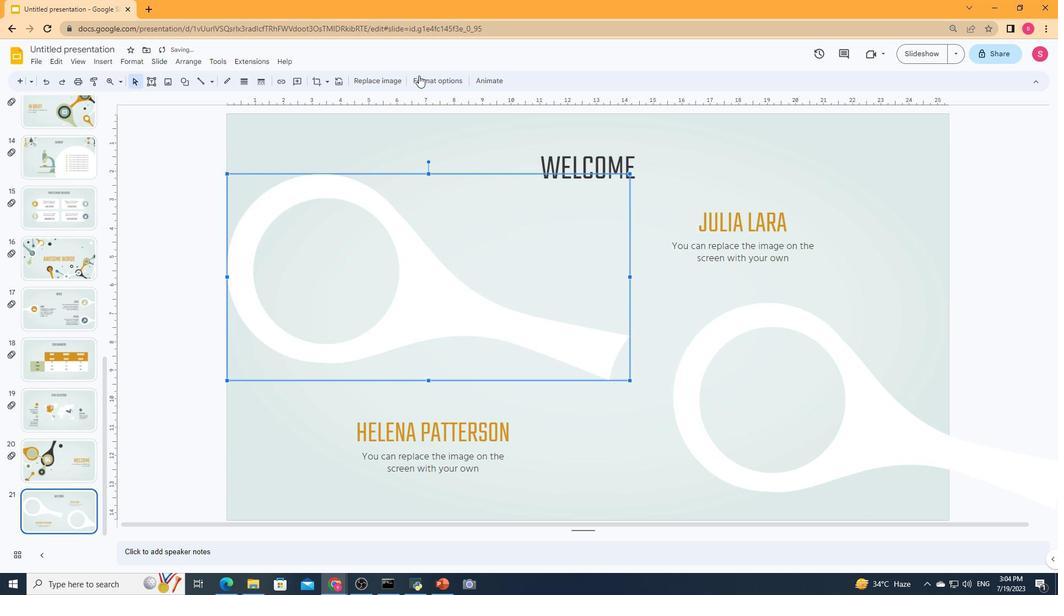 
Action: Mouse pressed left at (419, 74)
Screenshot: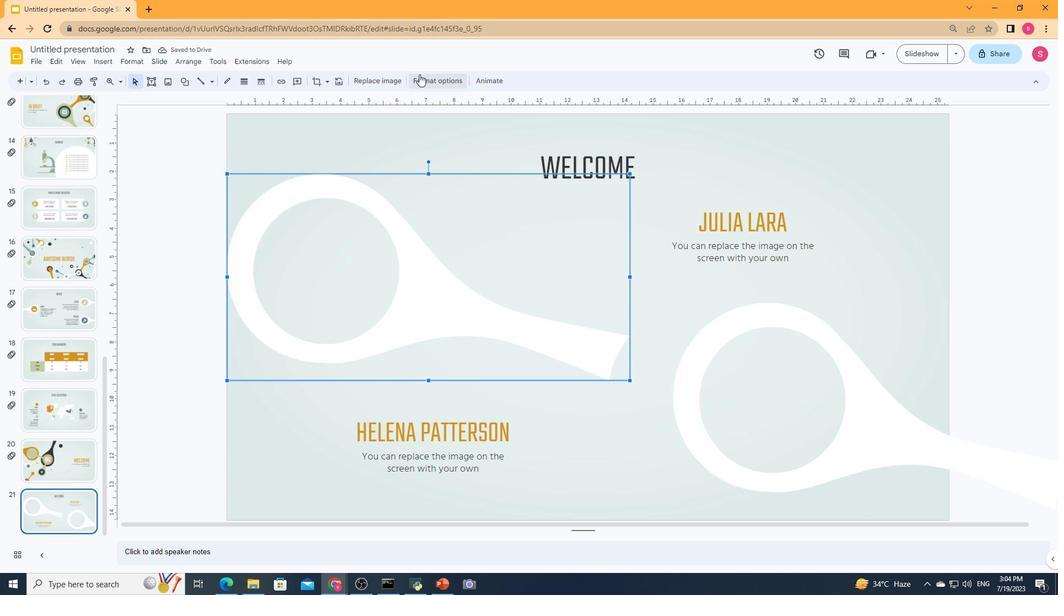 
Action: Mouse moved to (986, 280)
Screenshot: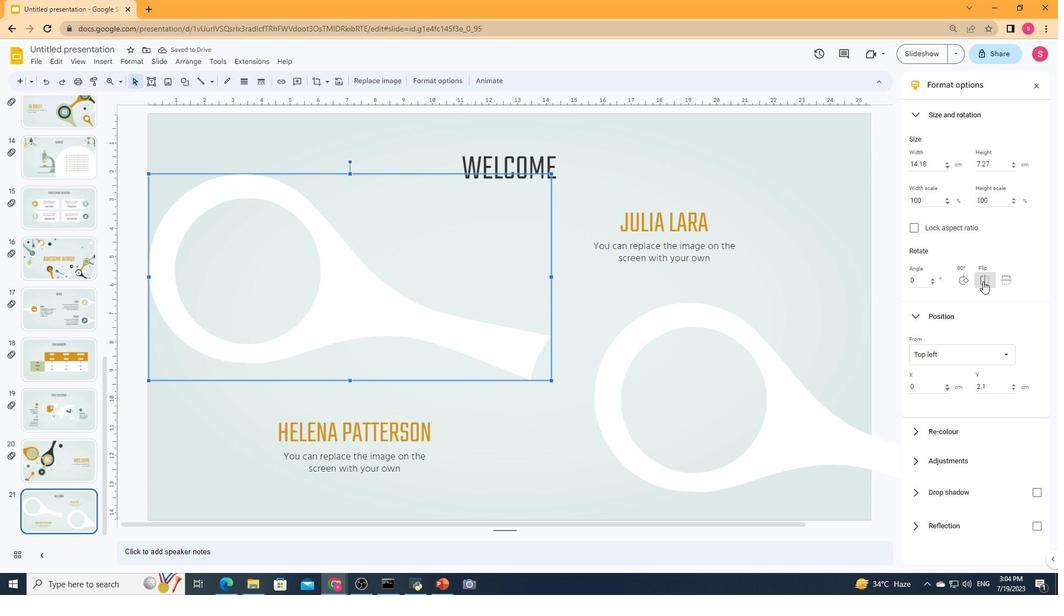 
Action: Mouse pressed left at (986, 280)
Screenshot: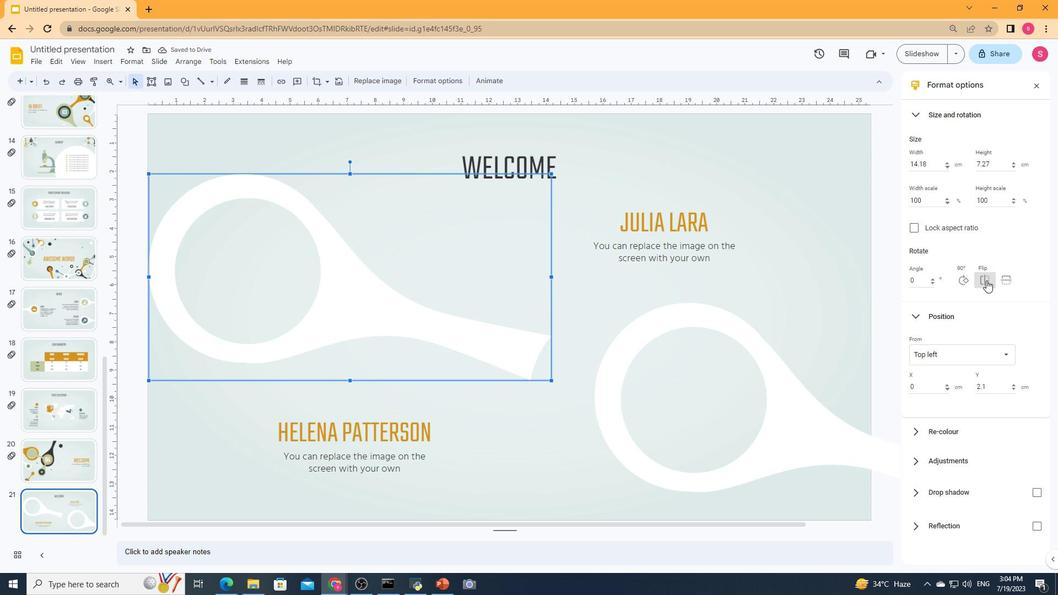 
Action: Mouse moved to (1001, 278)
Screenshot: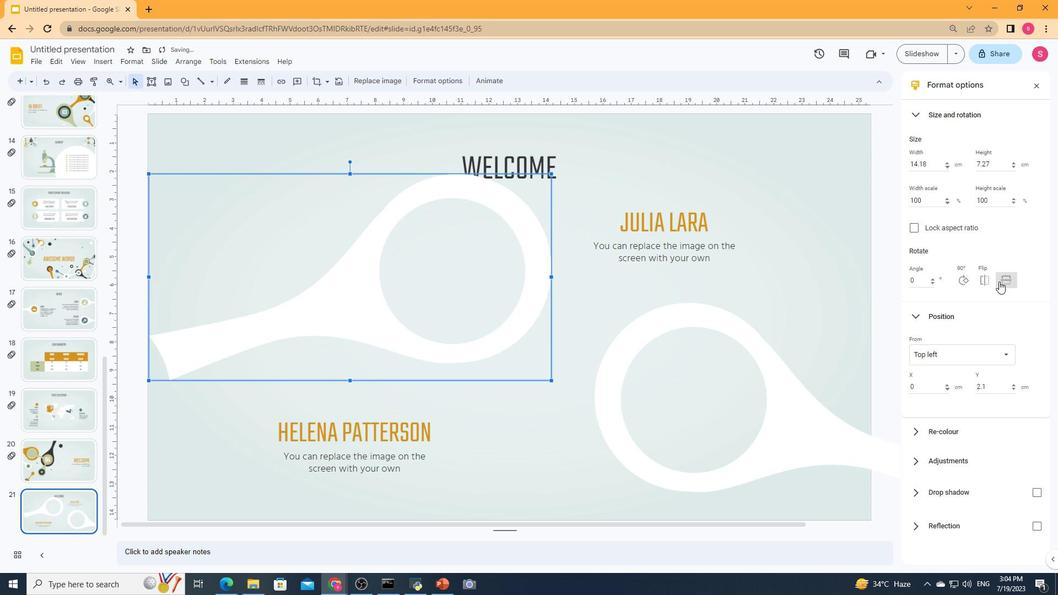 
Action: Mouse pressed left at (1001, 278)
Screenshot: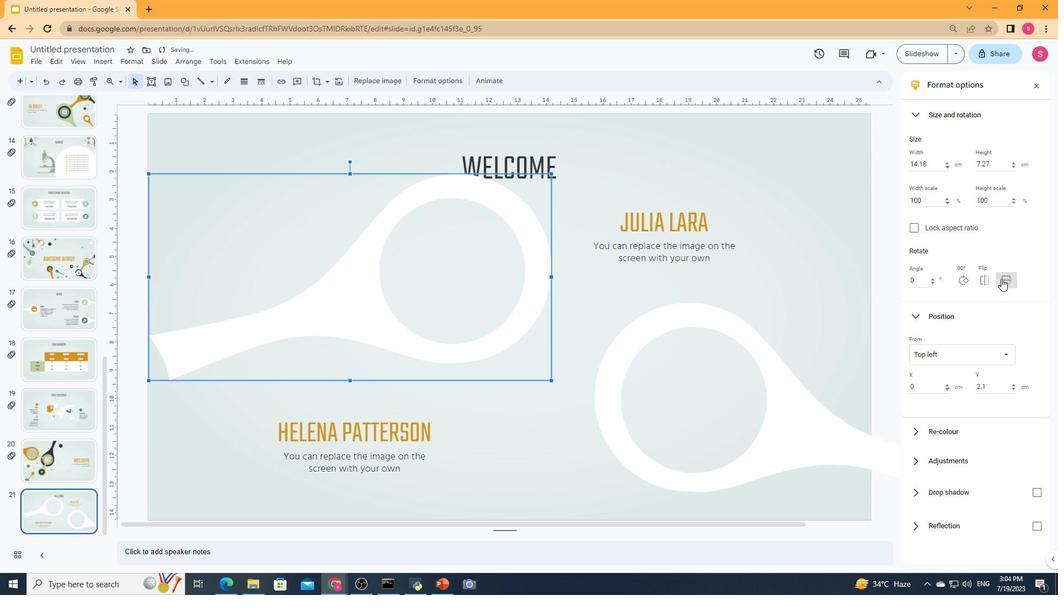 
Action: Mouse moved to (424, 283)
Screenshot: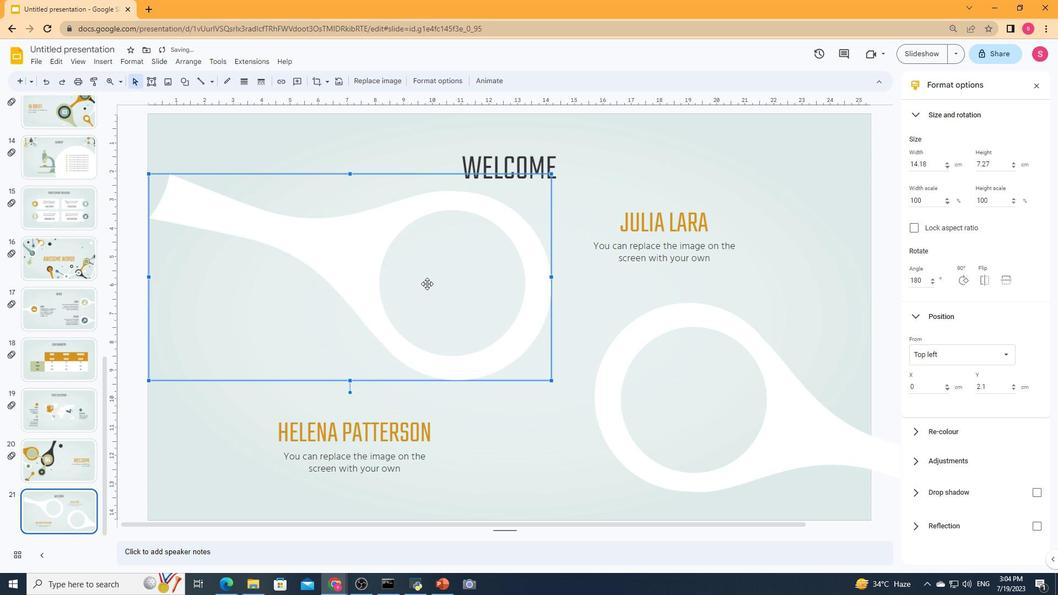 
Action: Mouse pressed left at (424, 283)
Screenshot: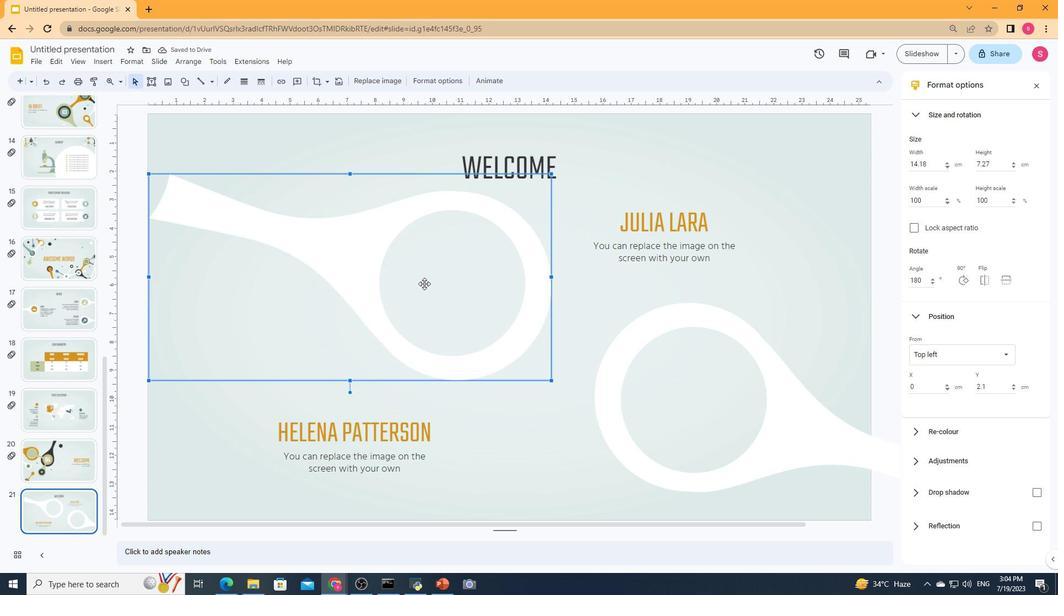 
Action: Mouse moved to (302, 252)
Screenshot: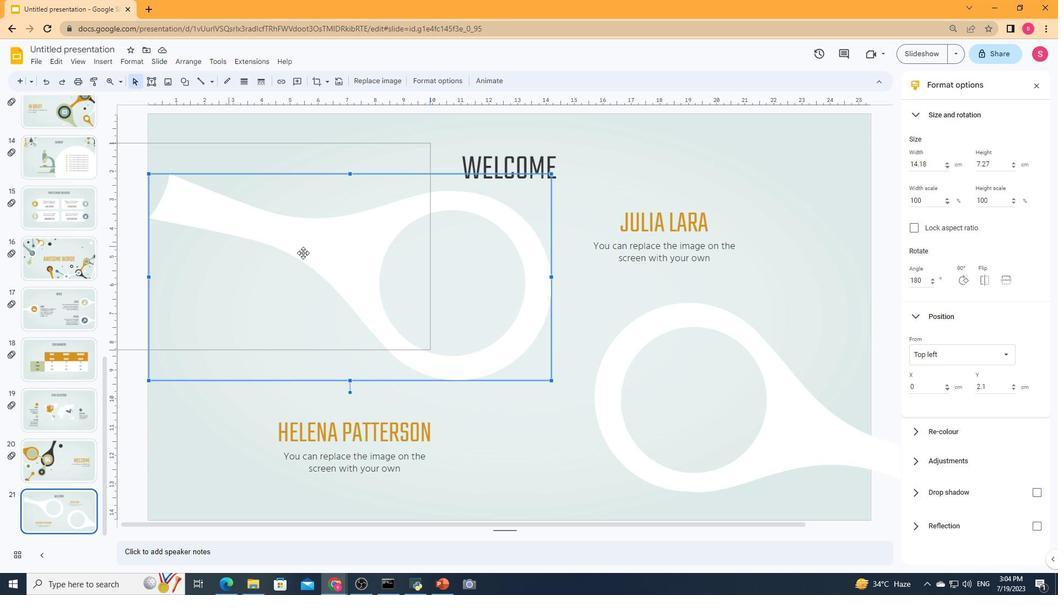 
Action: Mouse pressed left at (302, 252)
Screenshot: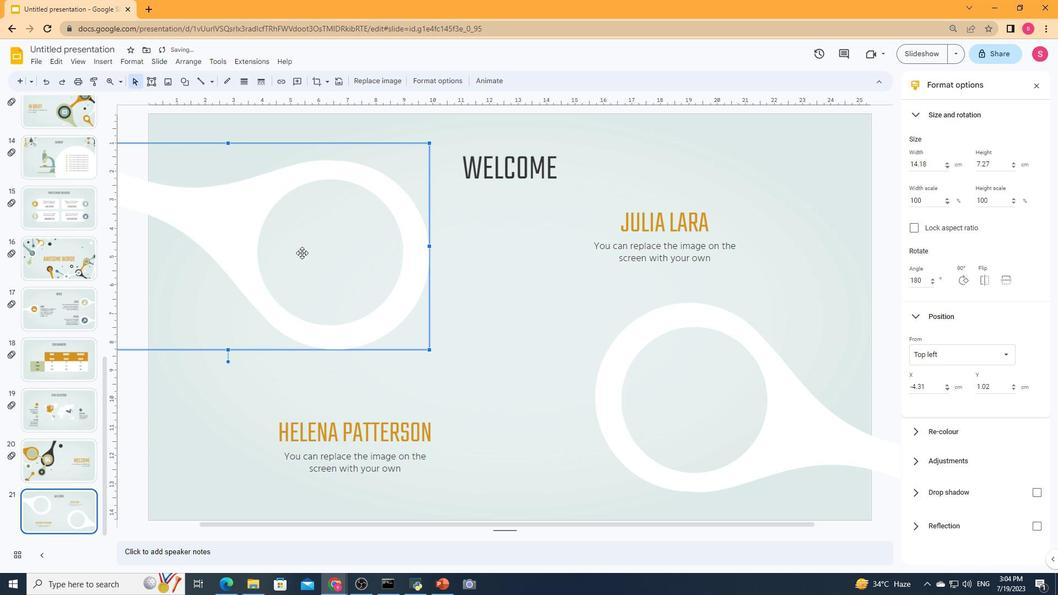 
Action: Mouse moved to (285, 255)
Screenshot: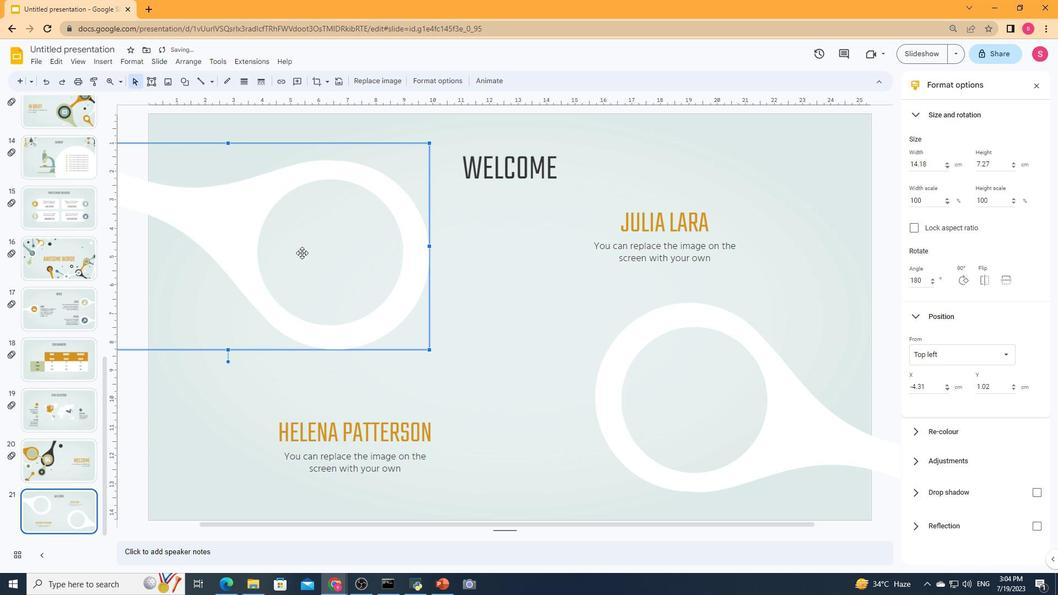 
Action: Mouse pressed left at (285, 255)
Screenshot: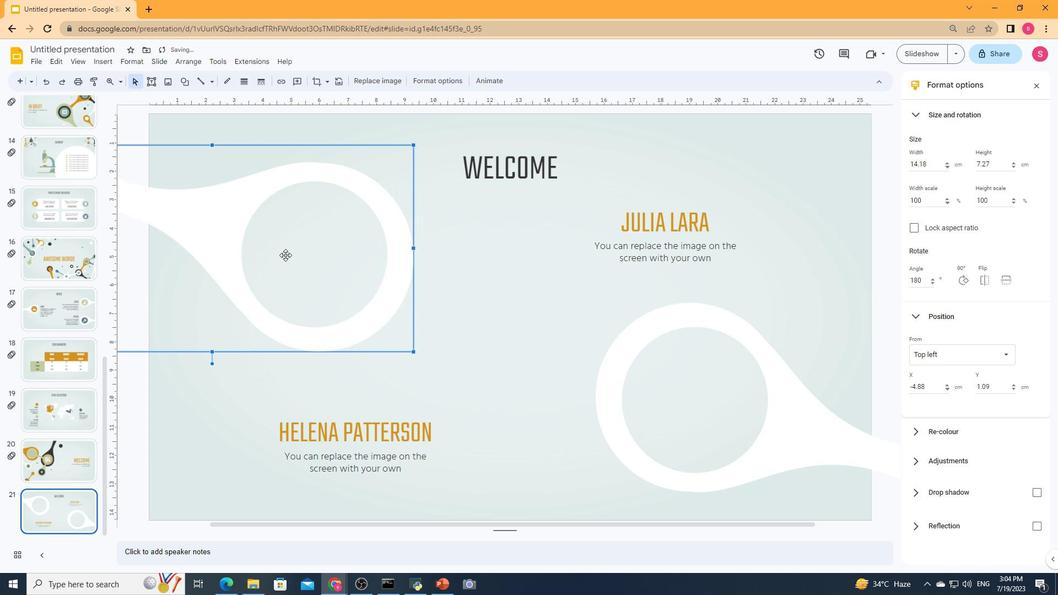 
Action: Mouse moved to (286, 271)
Screenshot: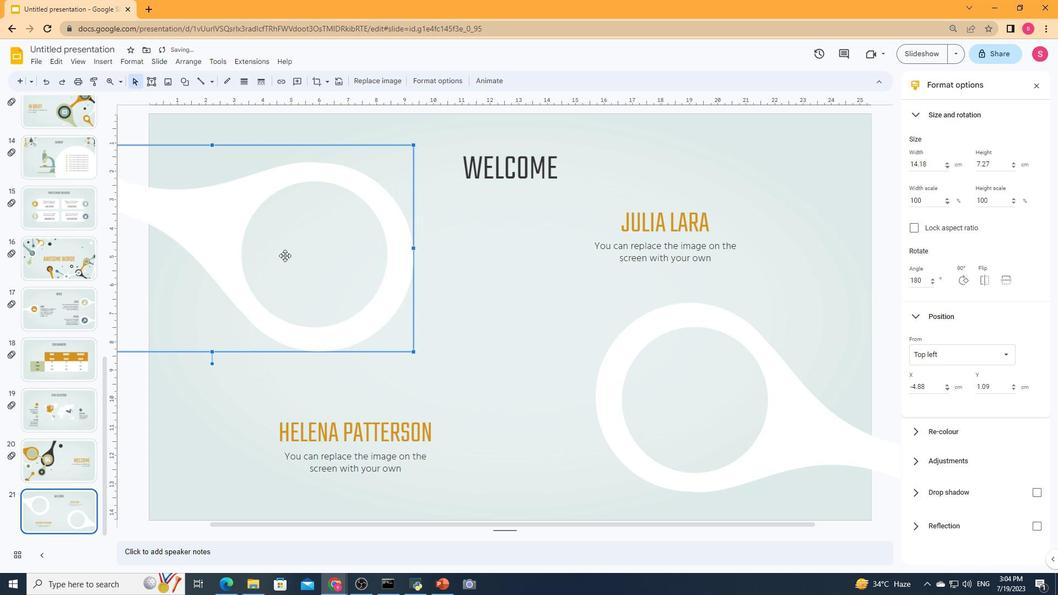 
Action: Mouse pressed left at (286, 271)
Screenshot: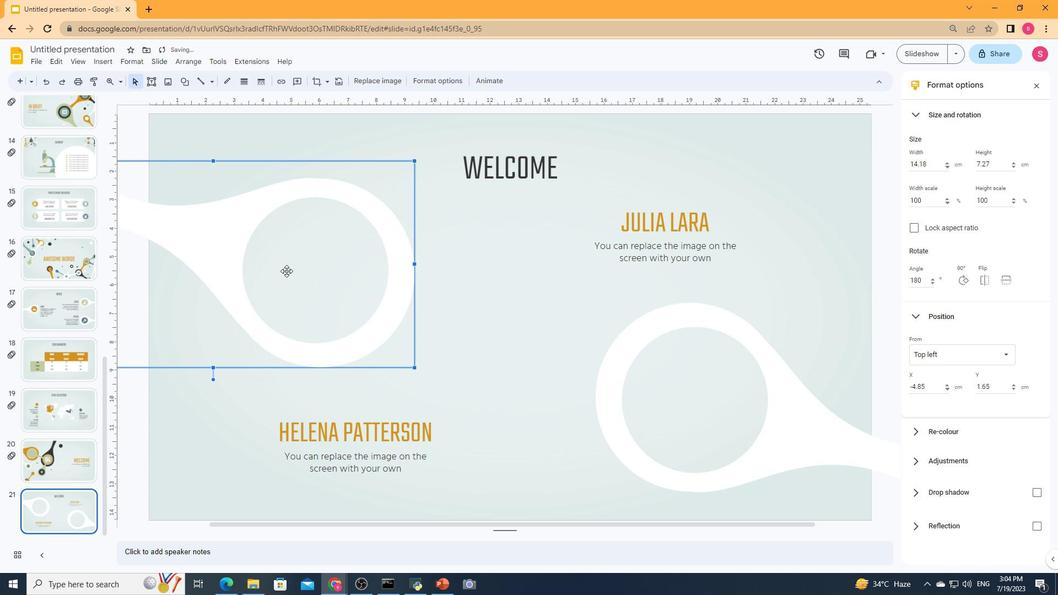 
Action: Mouse moved to (296, 272)
Screenshot: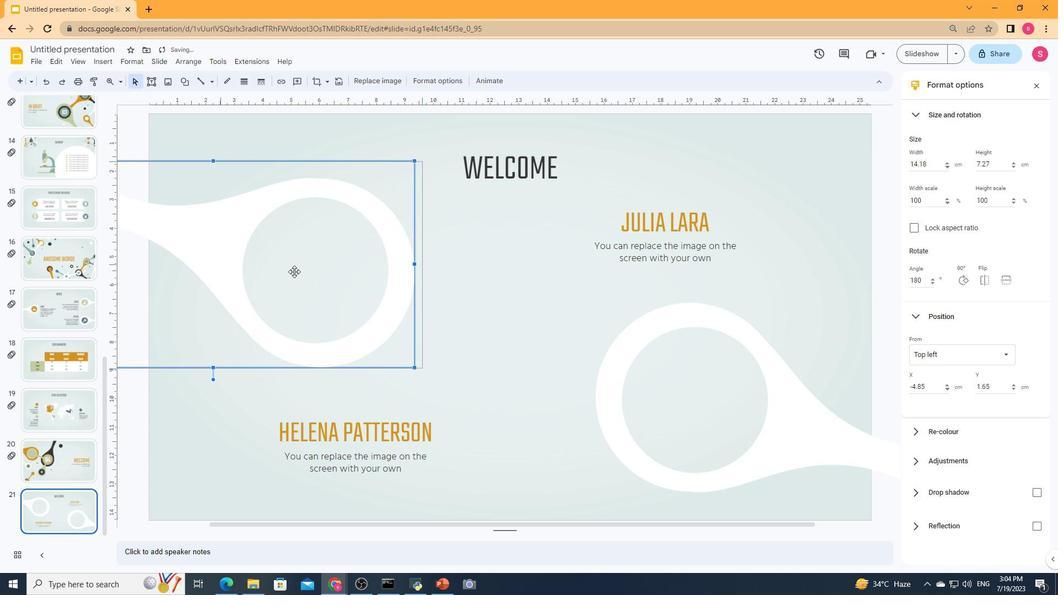 
Action: Mouse pressed left at (296, 272)
Screenshot: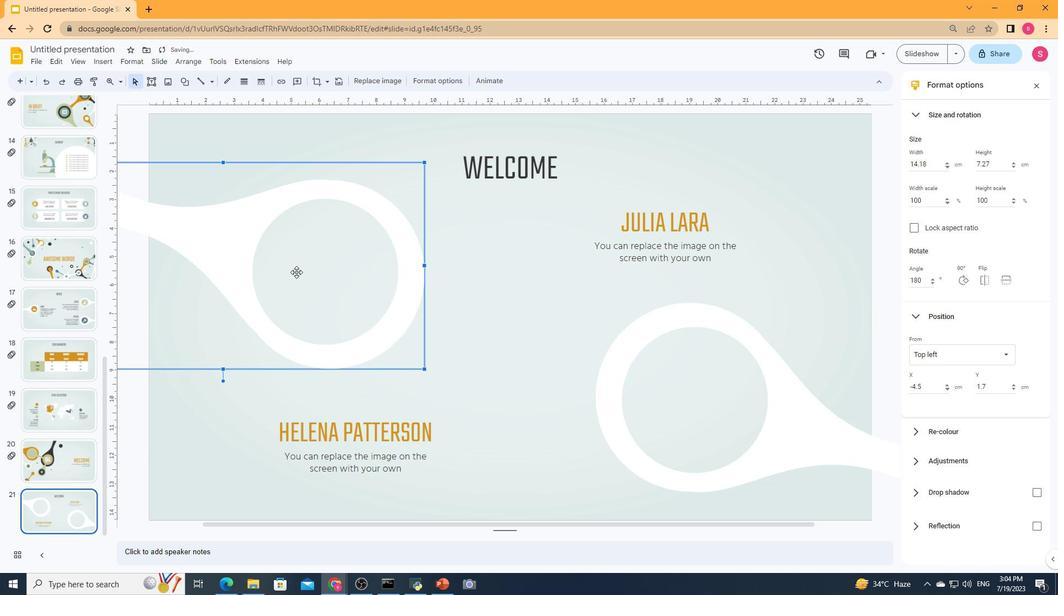 
Action: Mouse moved to (296, 281)
Screenshot: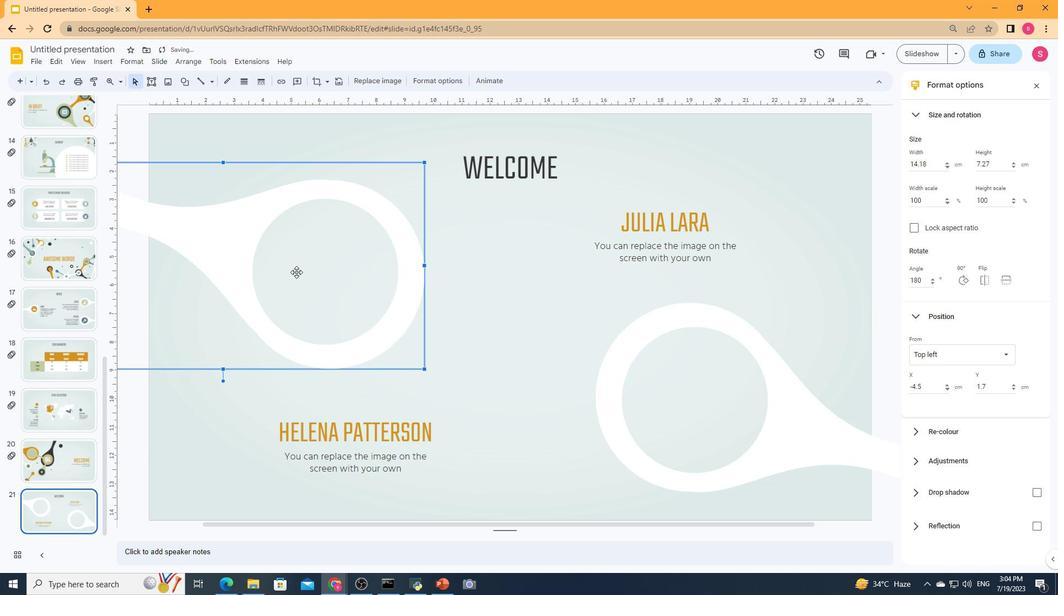 
Action: Mouse pressed left at (296, 281)
Screenshot: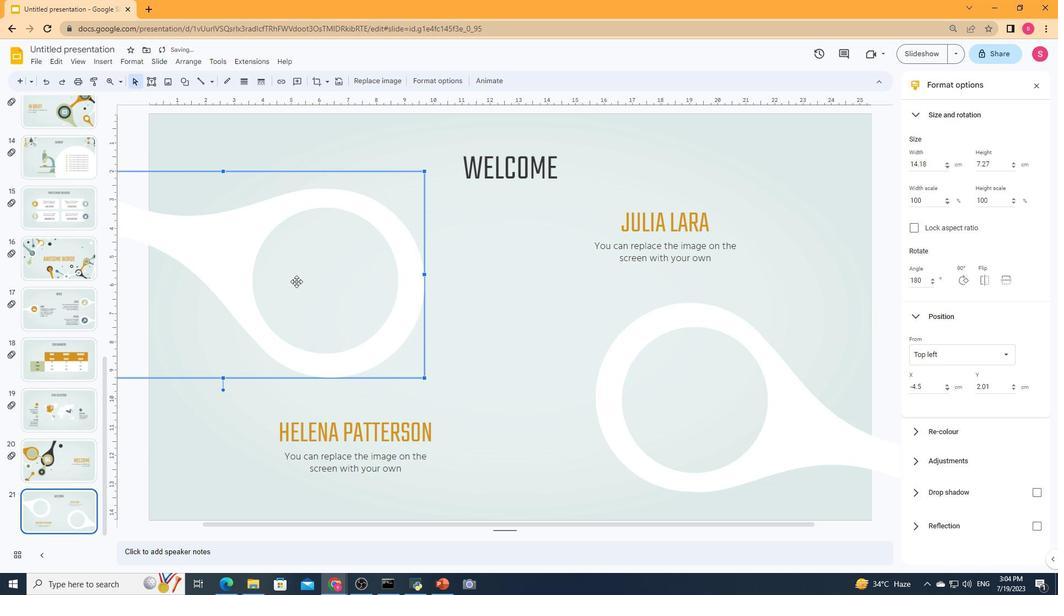 
Action: Mouse moved to (111, 61)
Screenshot: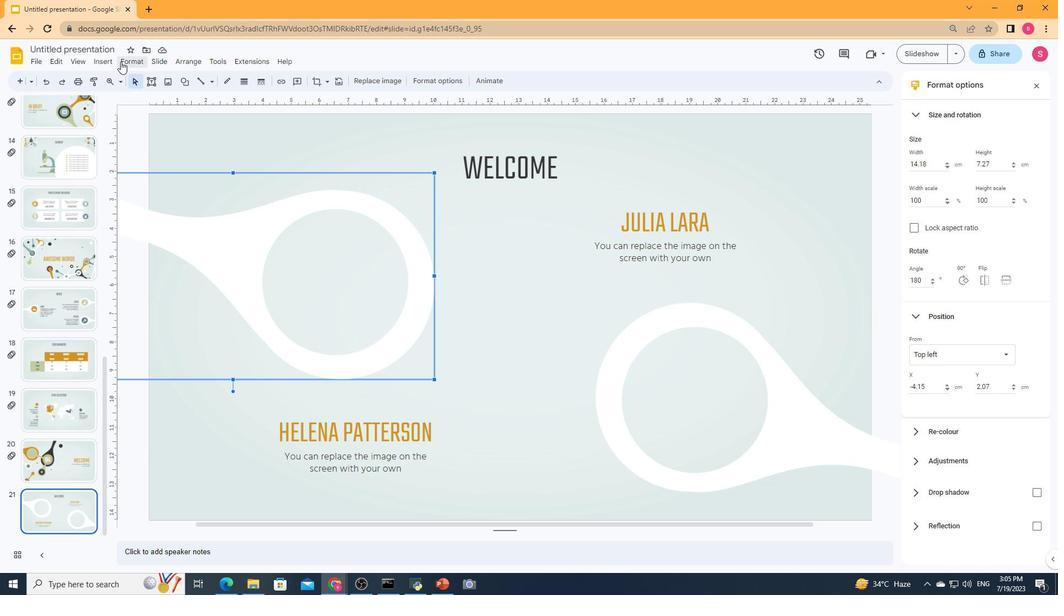 
Action: Mouse pressed left at (111, 61)
Screenshot: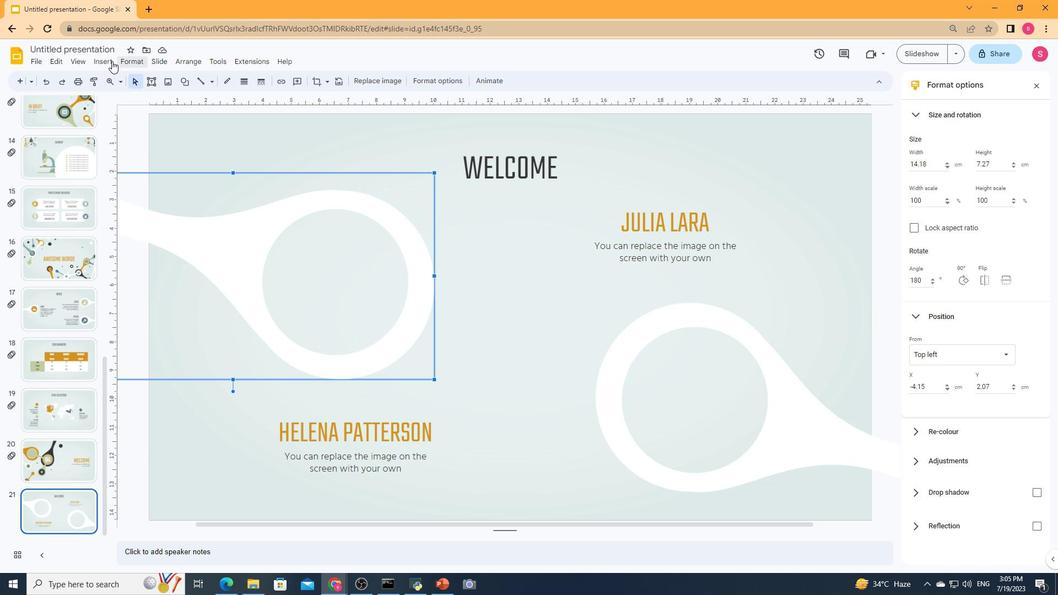 
Action: Mouse moved to (121, 78)
Screenshot: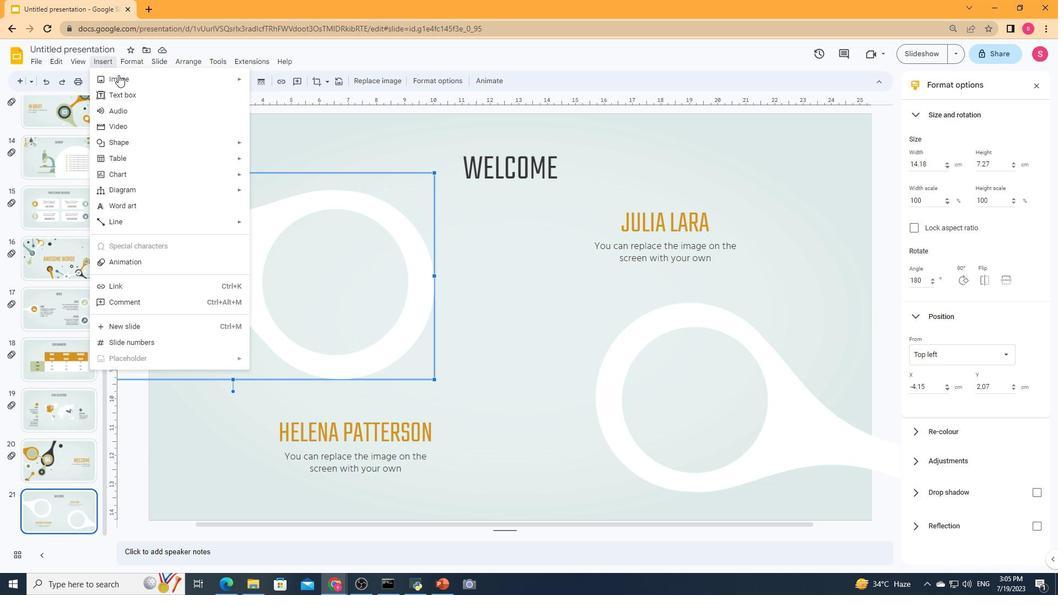 
Action: Mouse pressed left at (121, 78)
Screenshot: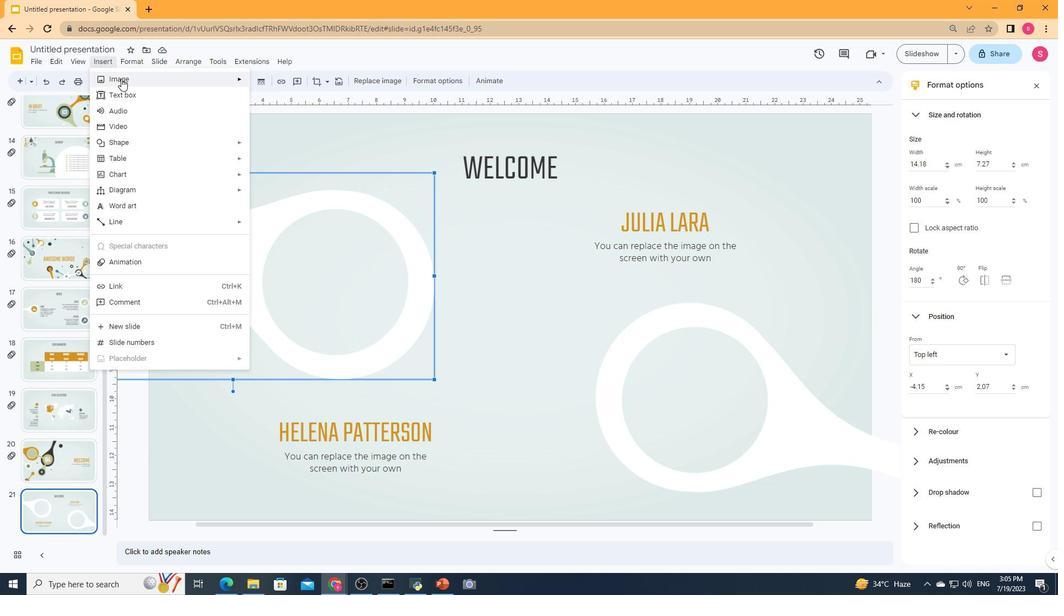 
Action: Mouse moved to (352, 79)
Screenshot: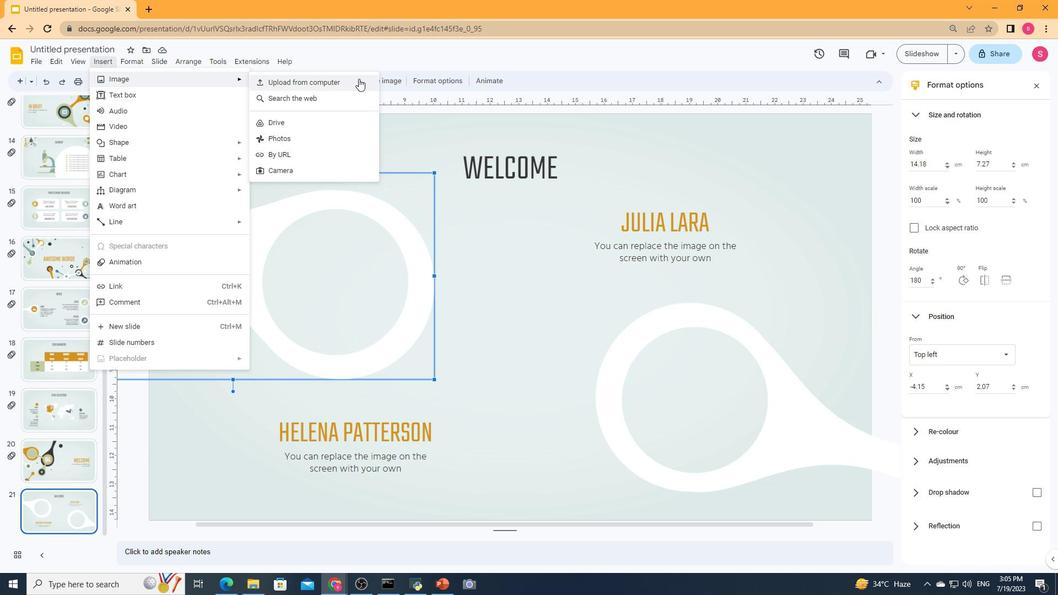 
Action: Mouse pressed left at (352, 79)
Screenshot: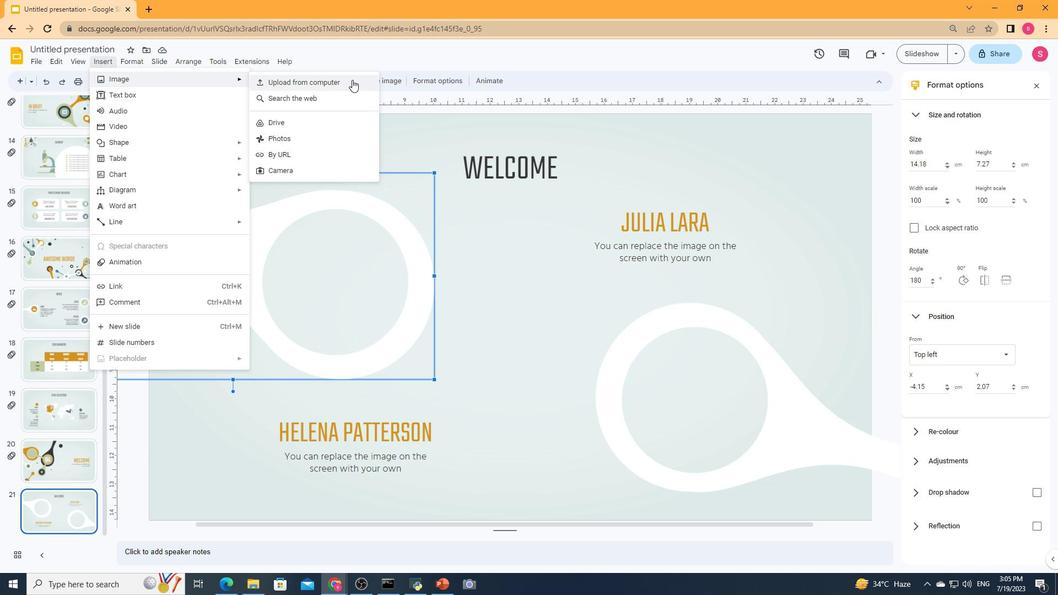 
Action: Mouse moved to (267, 170)
Screenshot: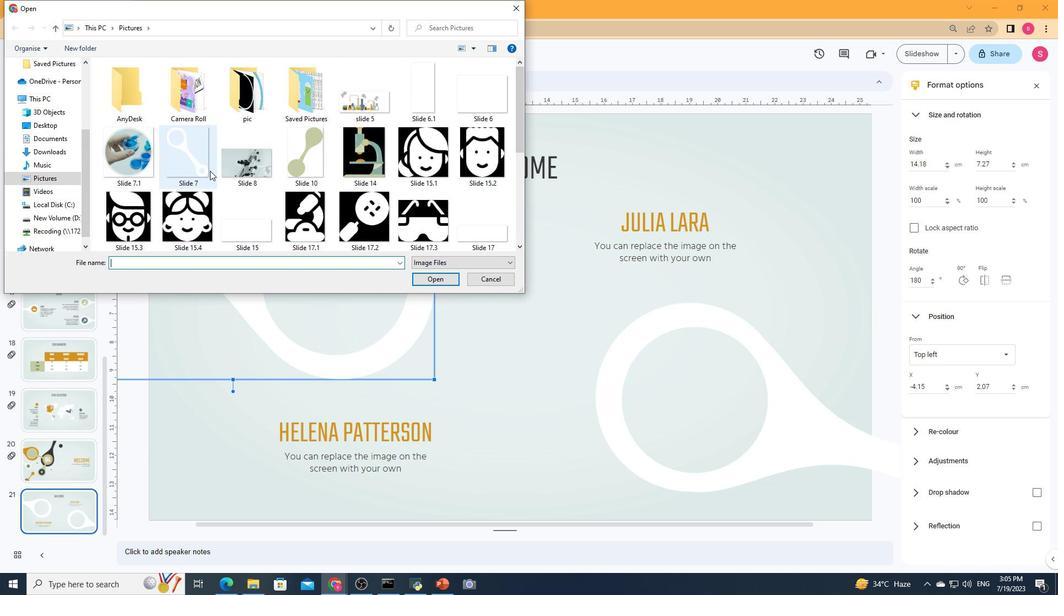 
Action: Mouse scrolled (267, 170) with delta (0, 0)
Screenshot: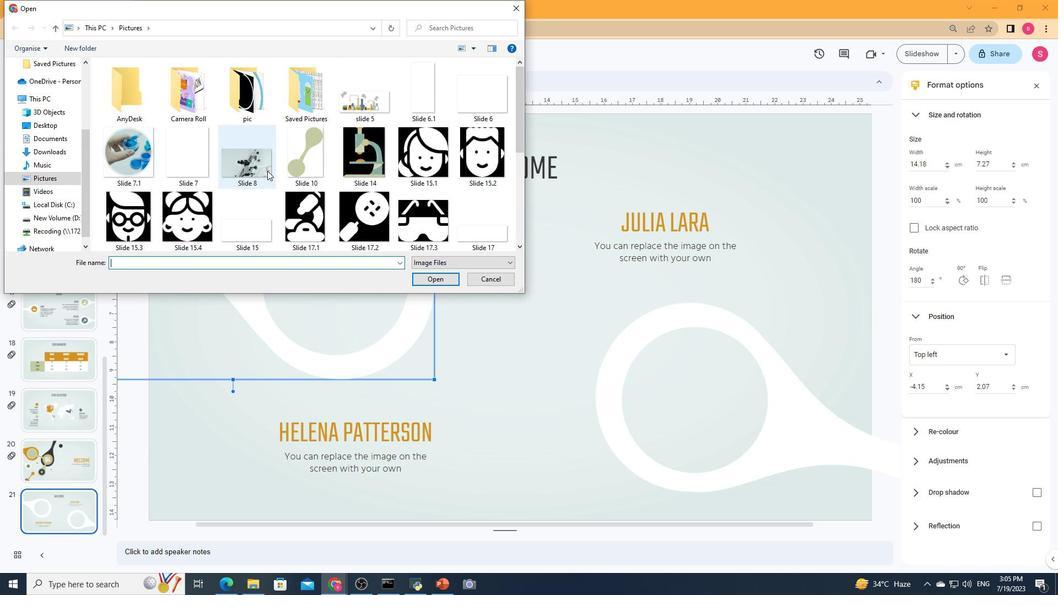 
Action: Mouse scrolled (267, 170) with delta (0, 0)
Screenshot: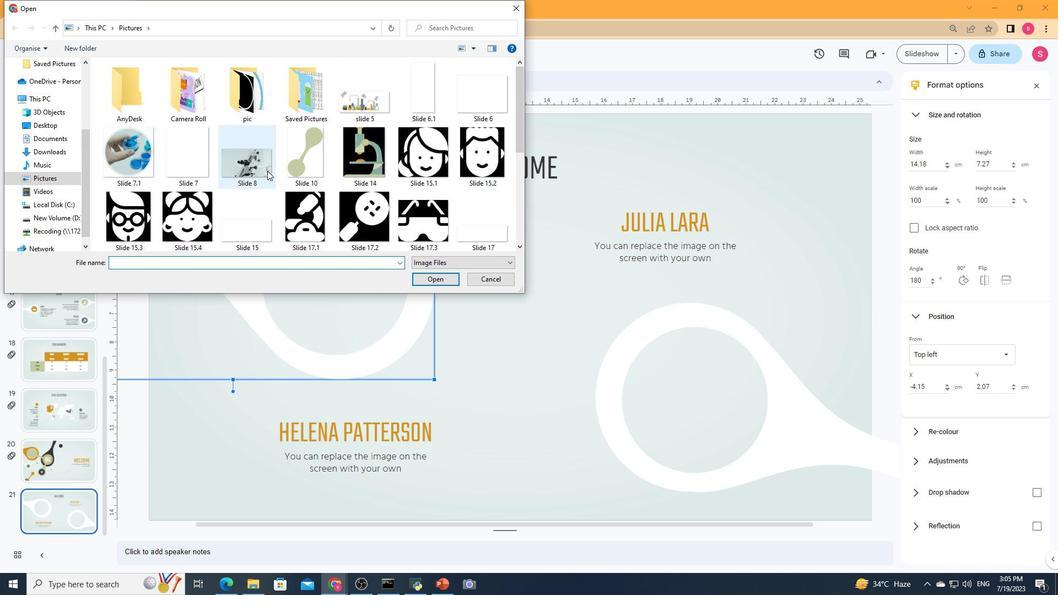 
Action: Mouse moved to (315, 80)
Screenshot: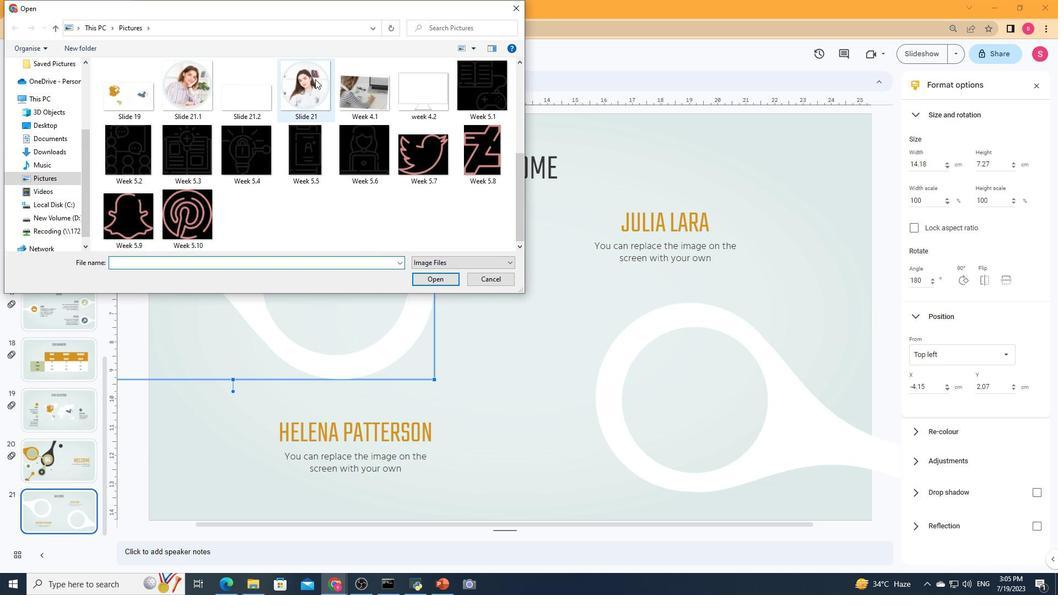 
Action: Mouse pressed left at (315, 80)
Screenshot: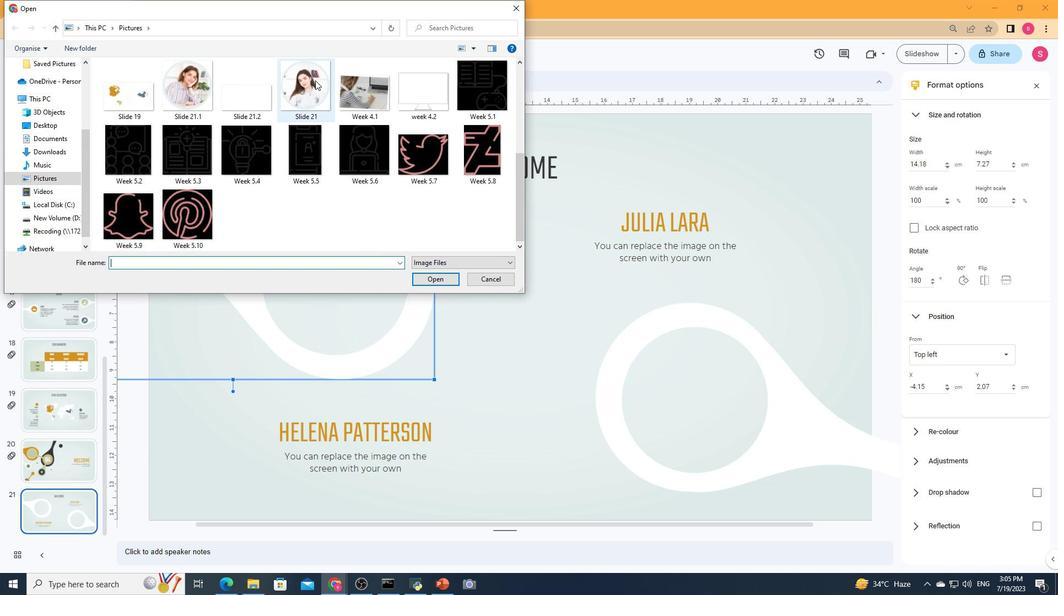 
Action: Mouse moved to (439, 276)
Screenshot: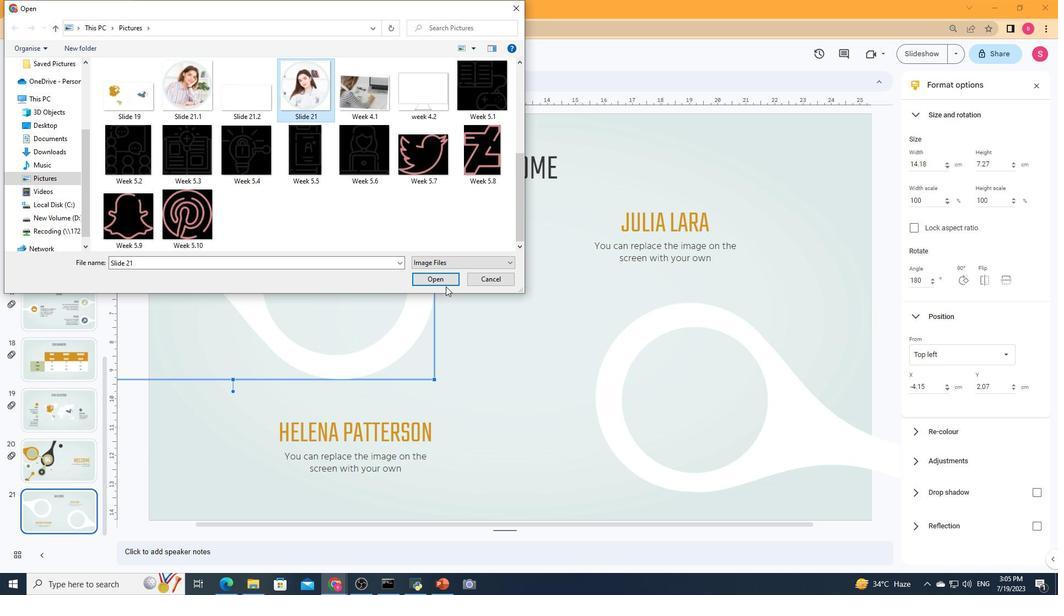 
Action: Mouse pressed left at (439, 276)
Screenshot: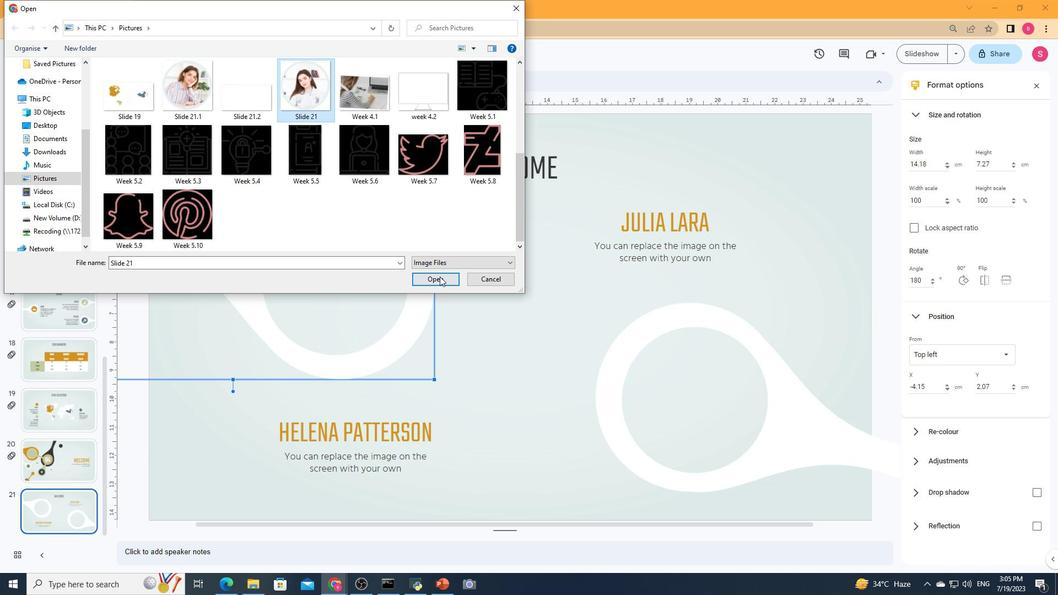
Action: Mouse moved to (502, 352)
Screenshot: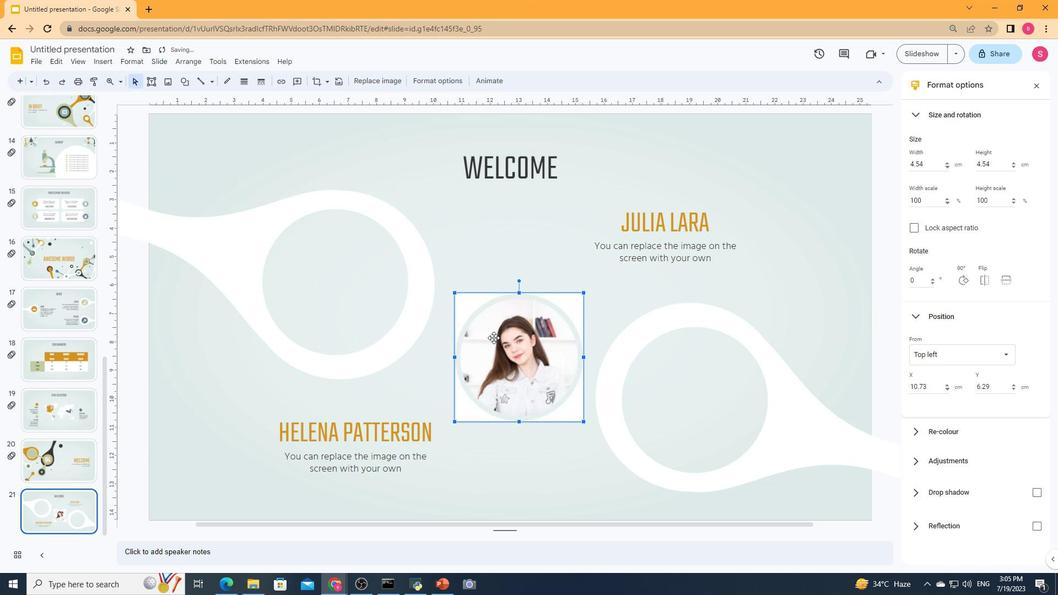 
Action: Mouse pressed left at (502, 352)
Screenshot: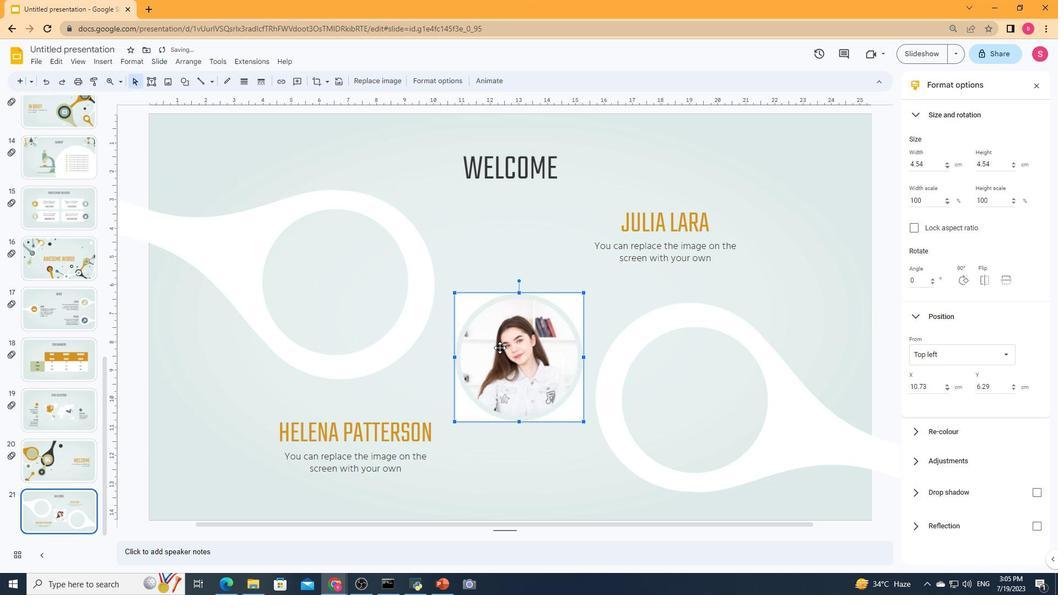 
Action: Mouse moved to (324, 276)
Screenshot: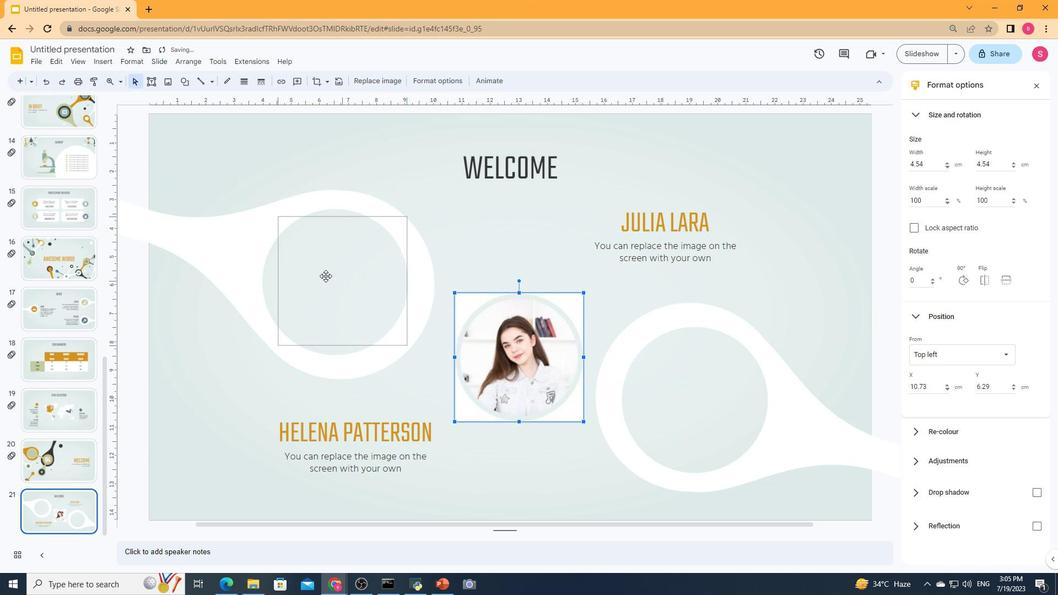 
Action: Mouse pressed left at (324, 276)
Screenshot: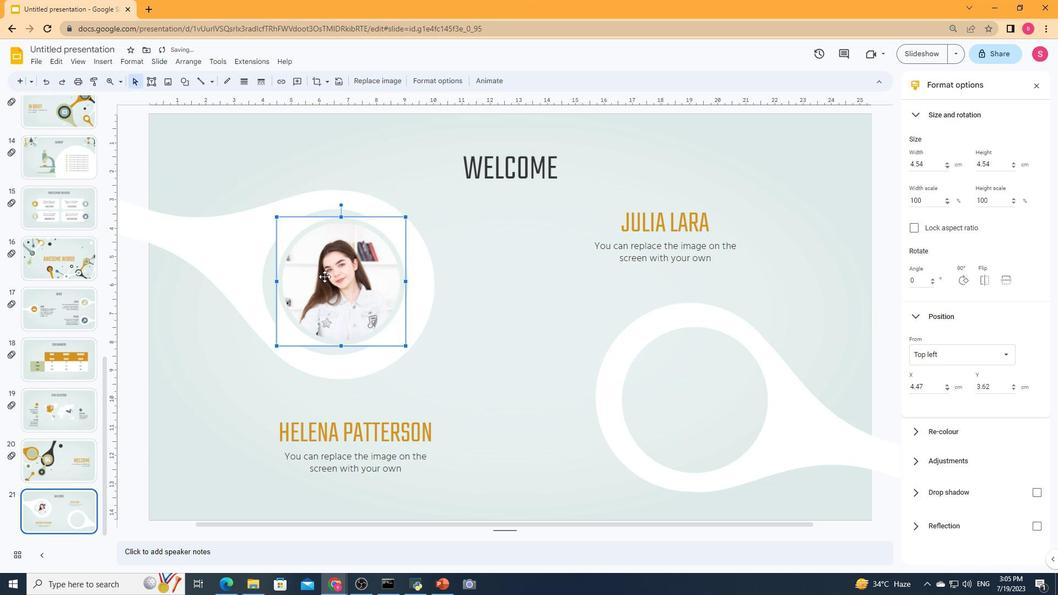 
Action: Mouse moved to (328, 279)
Screenshot: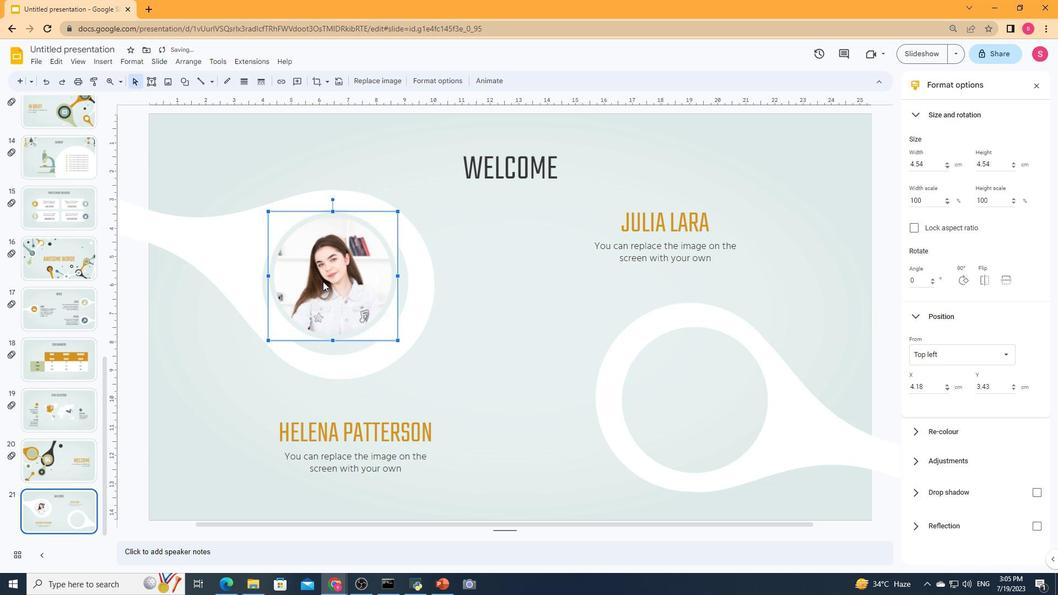 
Action: Mouse pressed left at (328, 279)
Screenshot: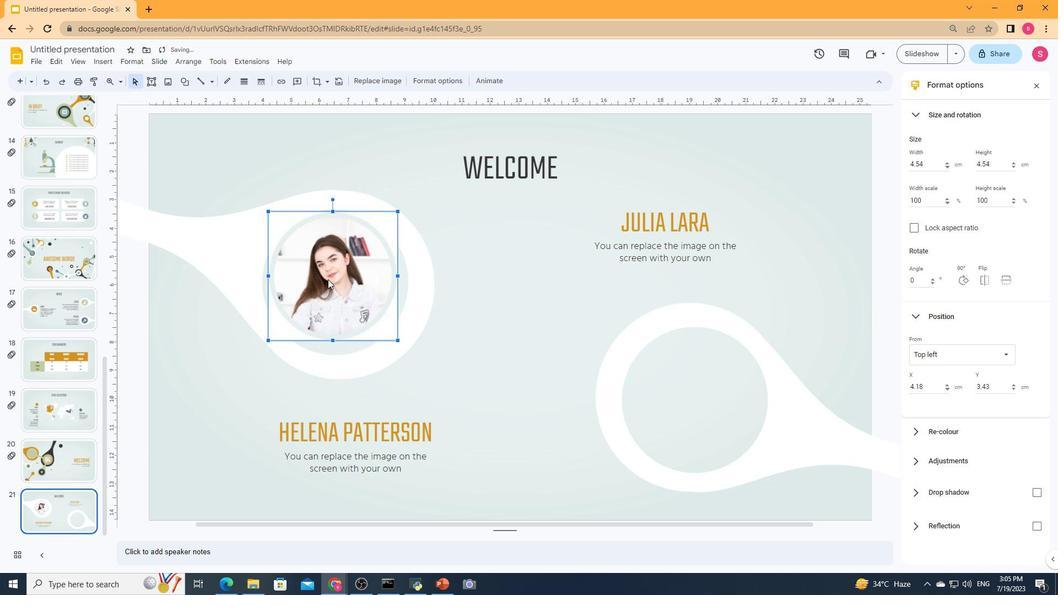 
Action: Mouse moved to (324, 85)
Screenshot: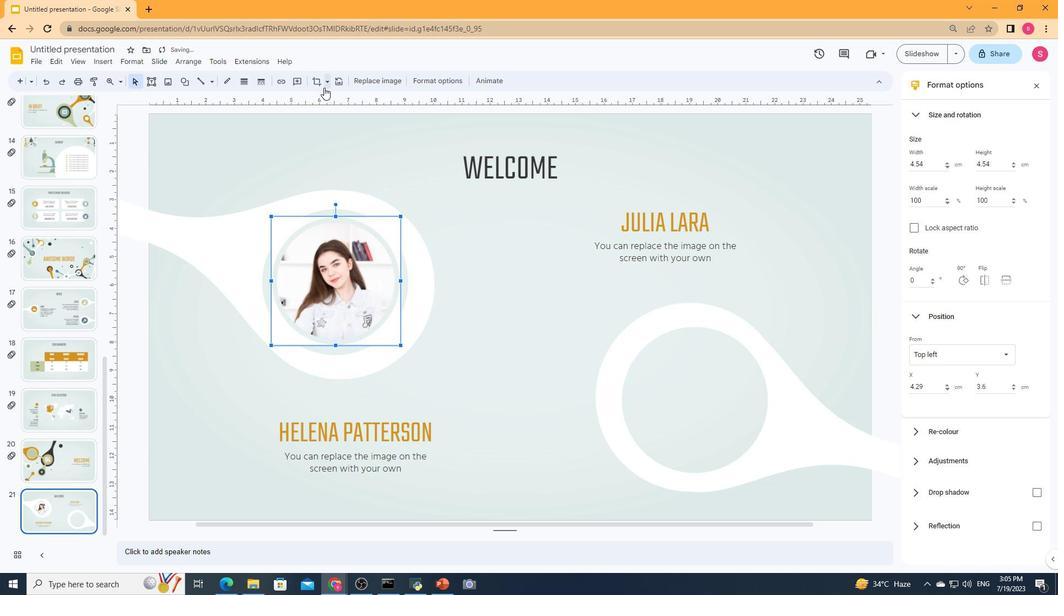
Action: Mouse pressed left at (324, 85)
Screenshot: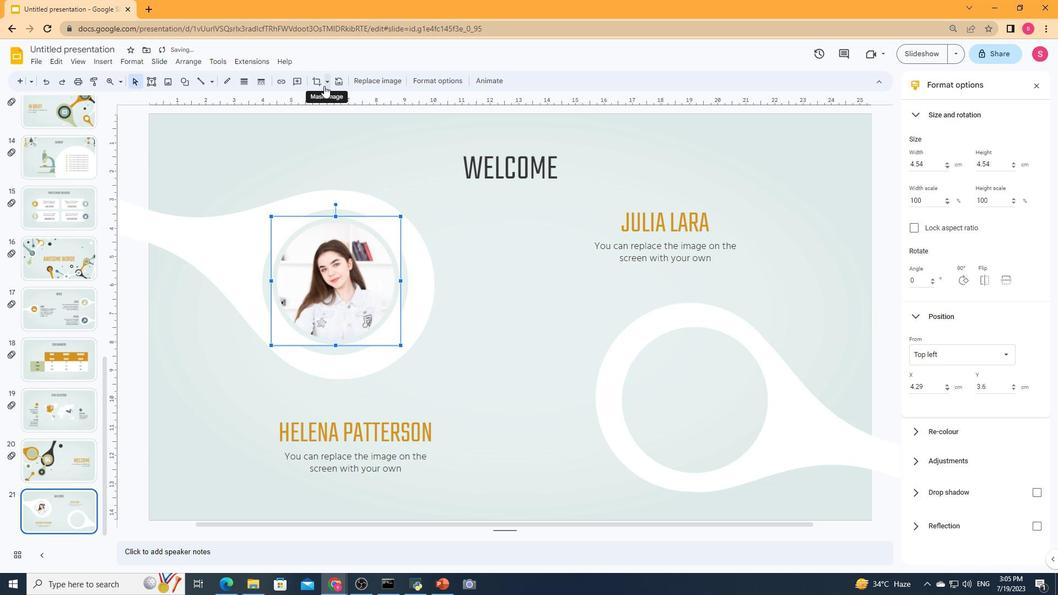 
Action: Mouse moved to (340, 102)
Screenshot: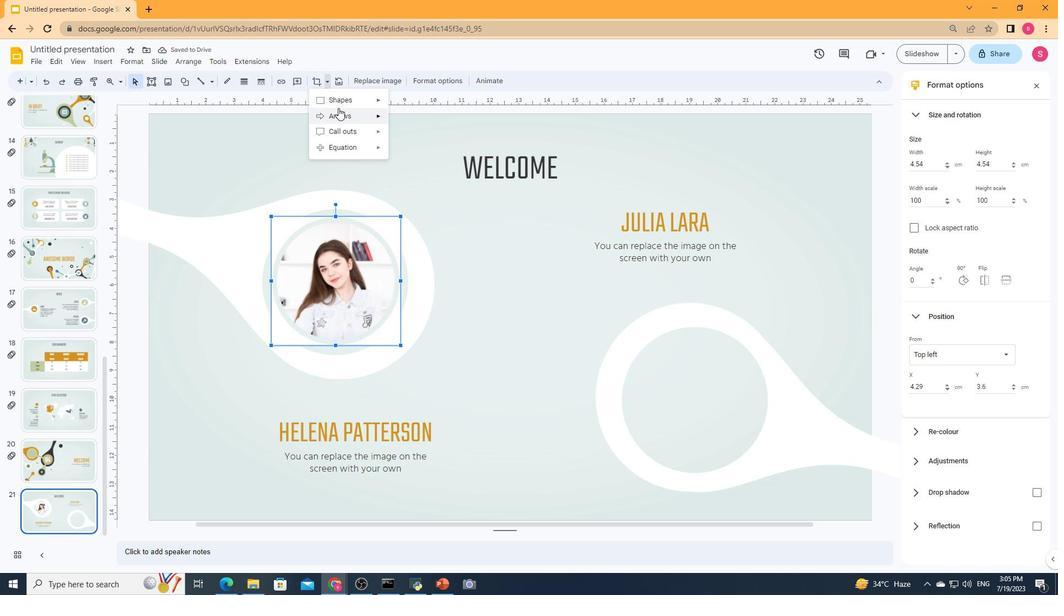 
Action: Mouse pressed left at (340, 102)
Screenshot: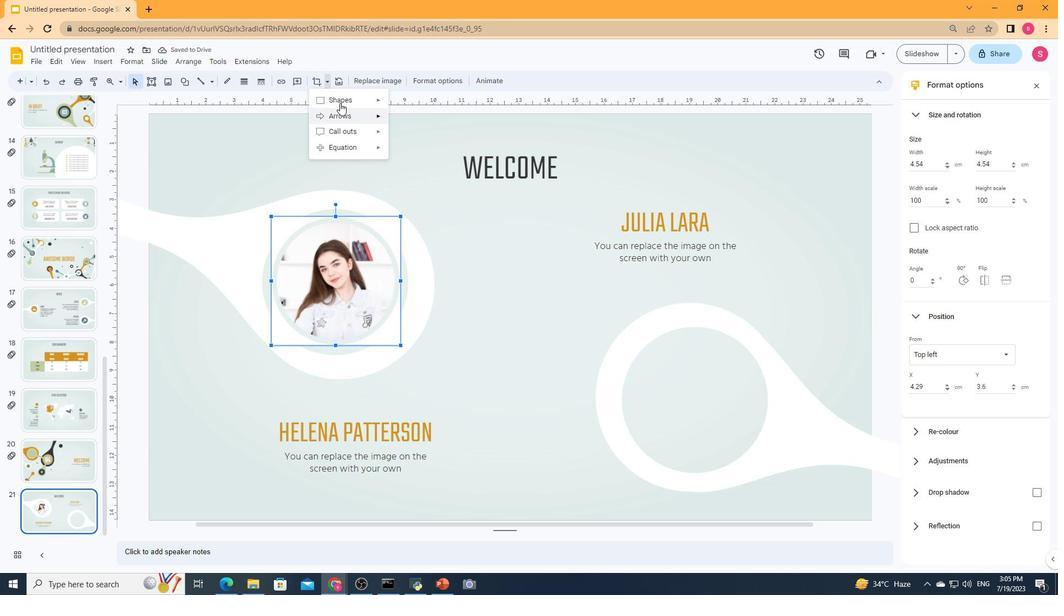 
Action: Mouse moved to (395, 125)
Screenshot: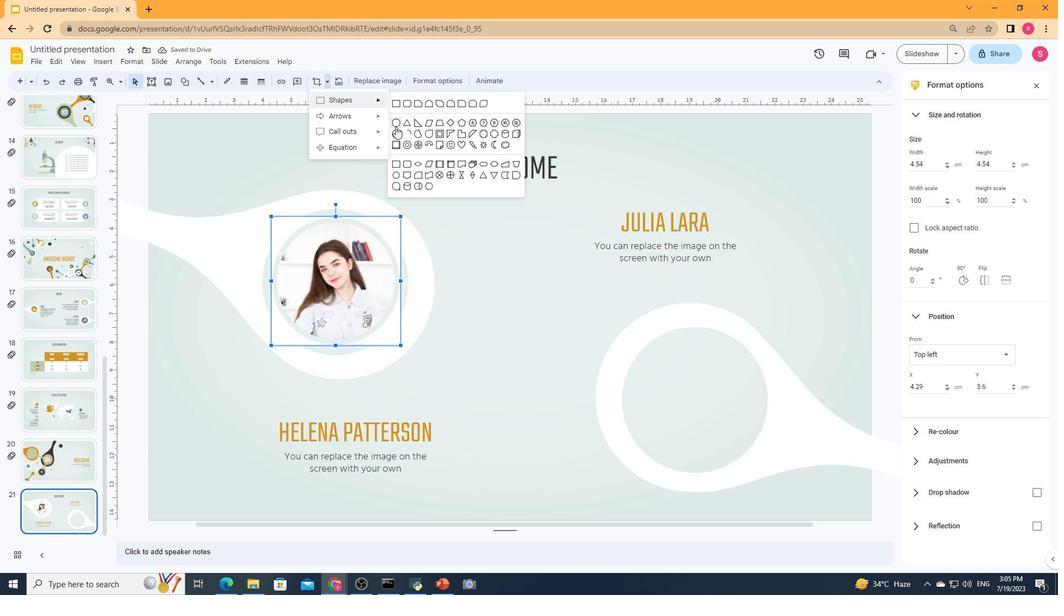 
Action: Mouse pressed left at (395, 125)
Screenshot: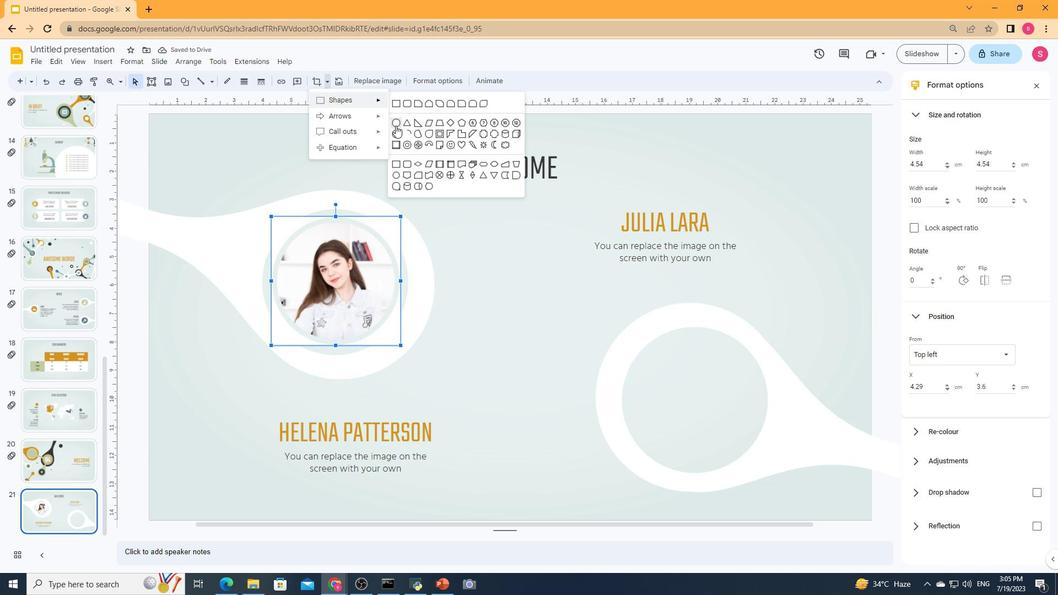 
Action: Mouse moved to (351, 282)
Screenshot: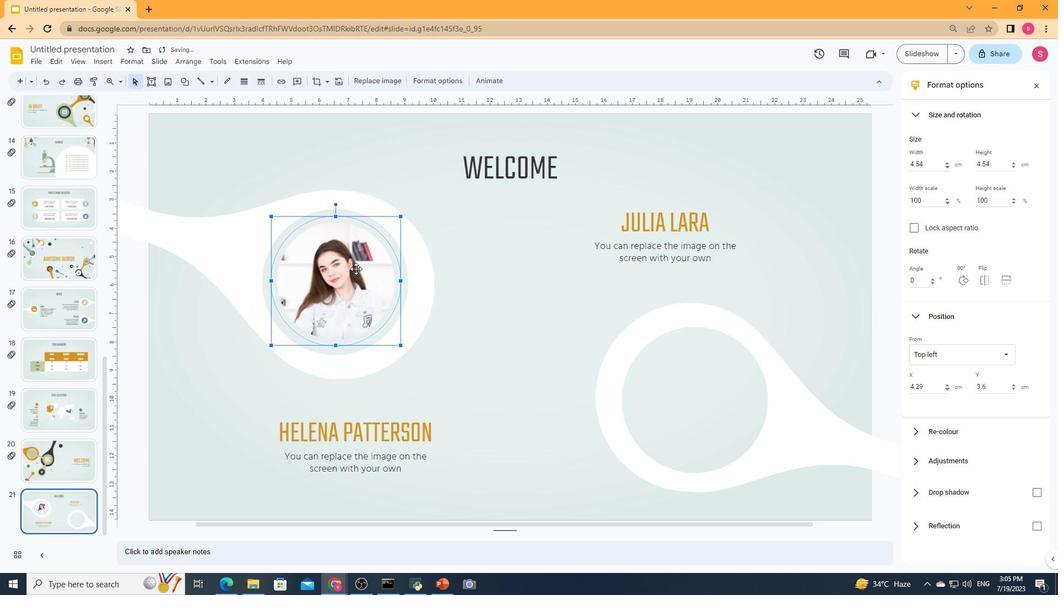 
Action: Mouse pressed left at (351, 282)
Screenshot: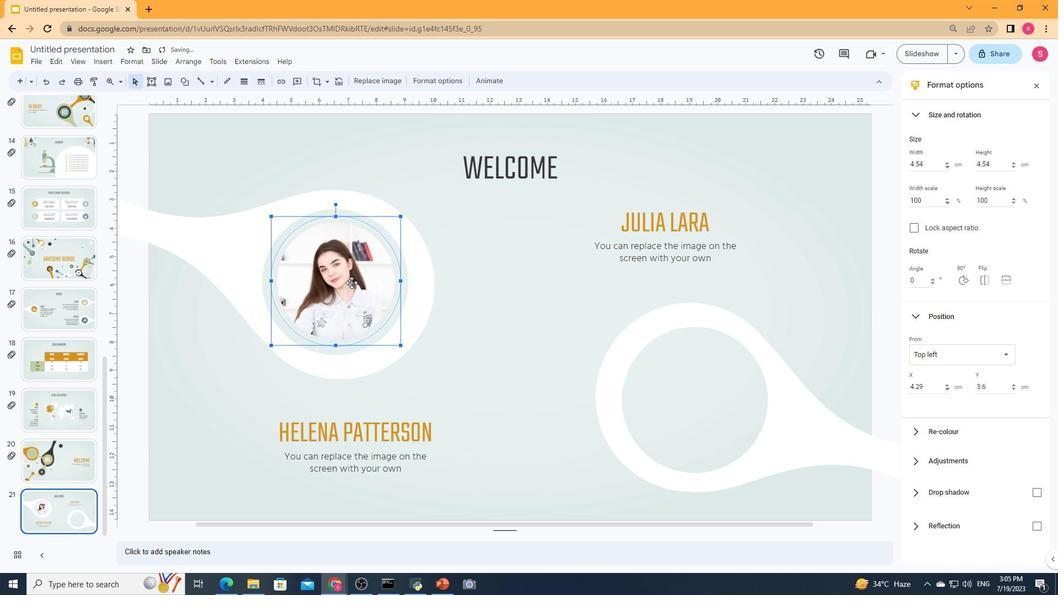 
Action: Mouse moved to (459, 302)
Screenshot: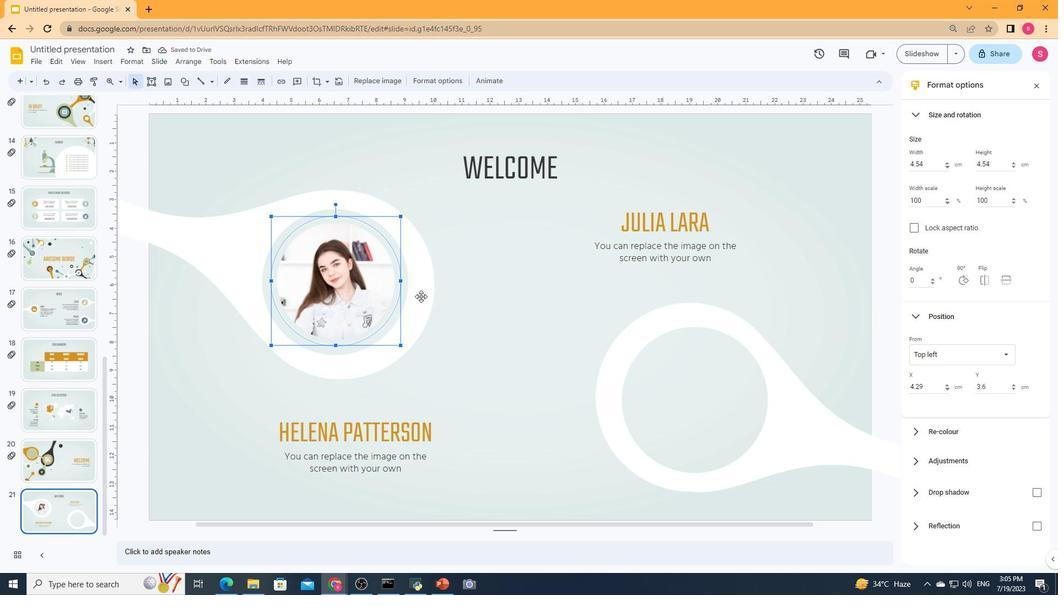 
Action: Mouse pressed left at (459, 302)
Screenshot: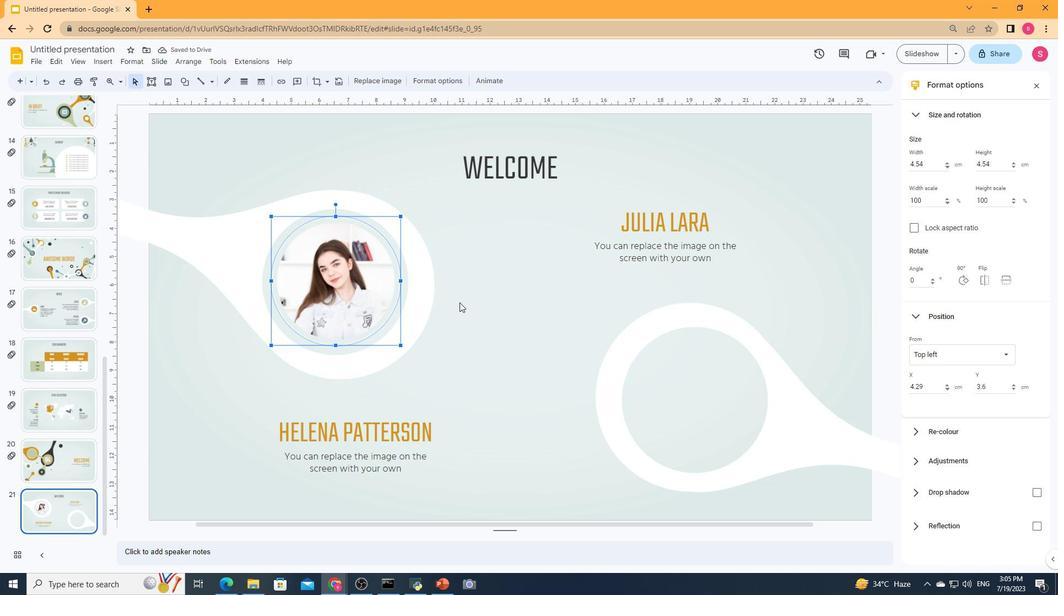
Action: Mouse moved to (330, 286)
Screenshot: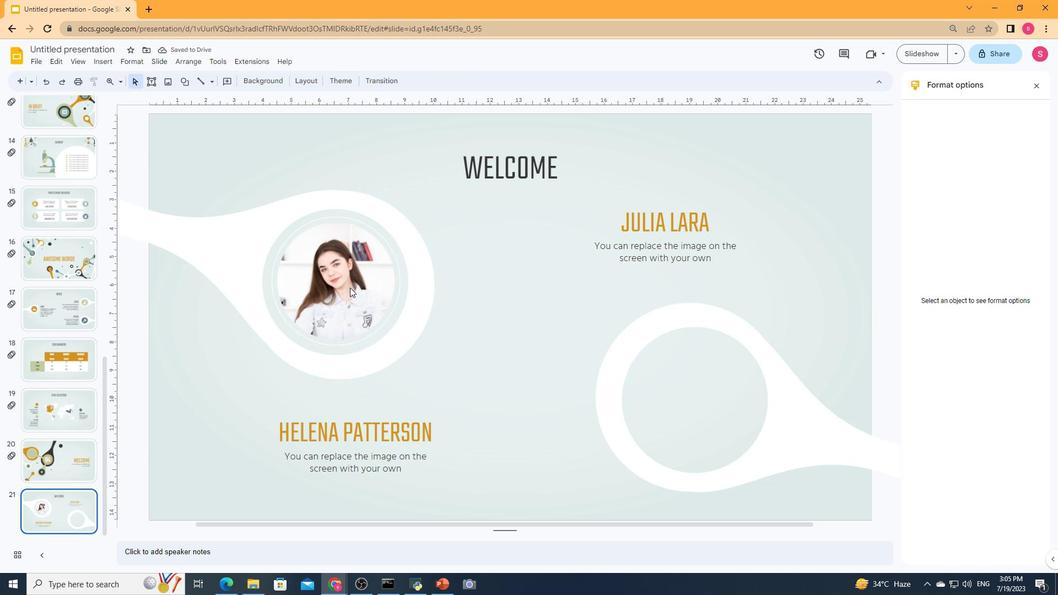 
Action: Mouse pressed left at (330, 286)
Screenshot: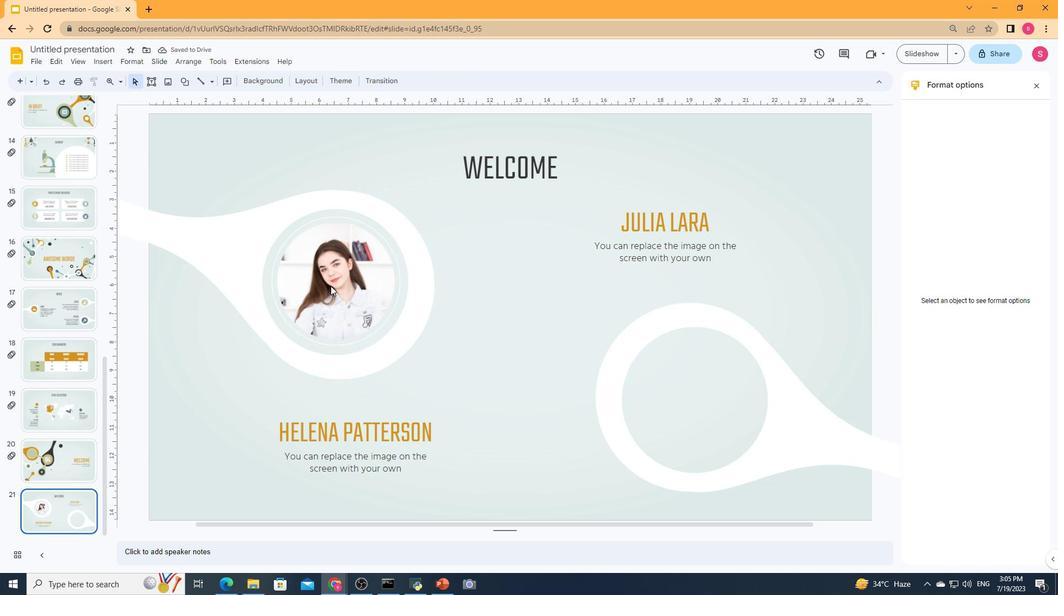 
Action: Mouse moved to (400, 344)
Screenshot: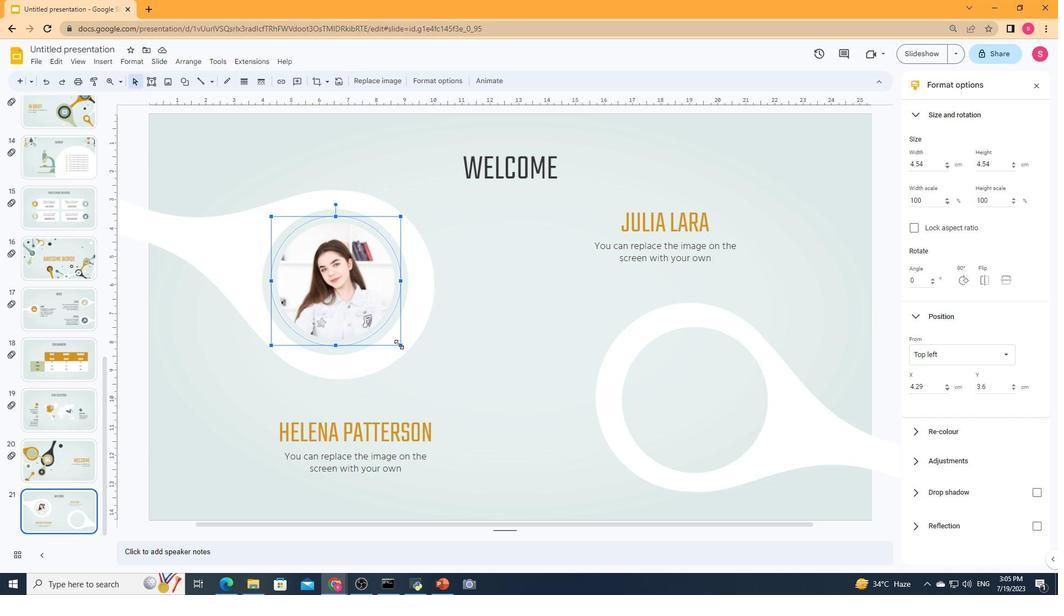 
Action: Mouse pressed left at (400, 344)
Screenshot: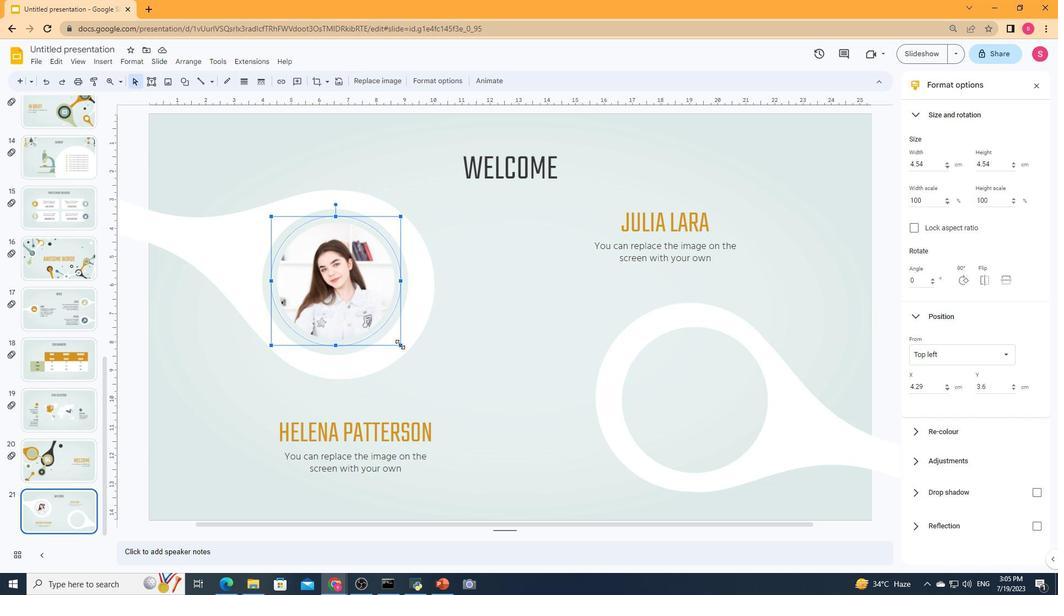 
Action: Mouse moved to (361, 295)
Screenshot: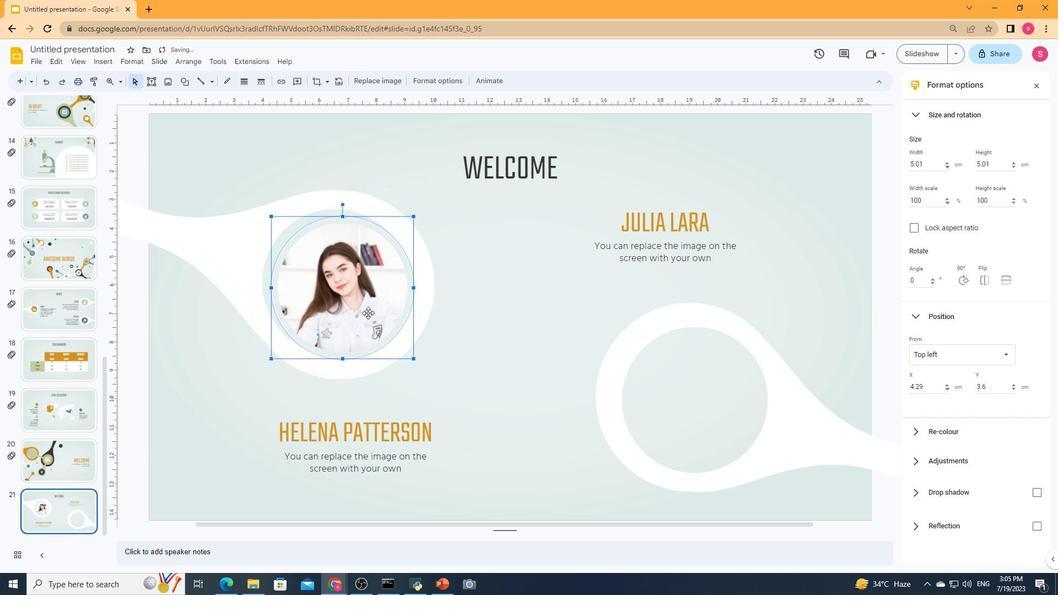 
Action: Mouse pressed left at (361, 295)
Screenshot: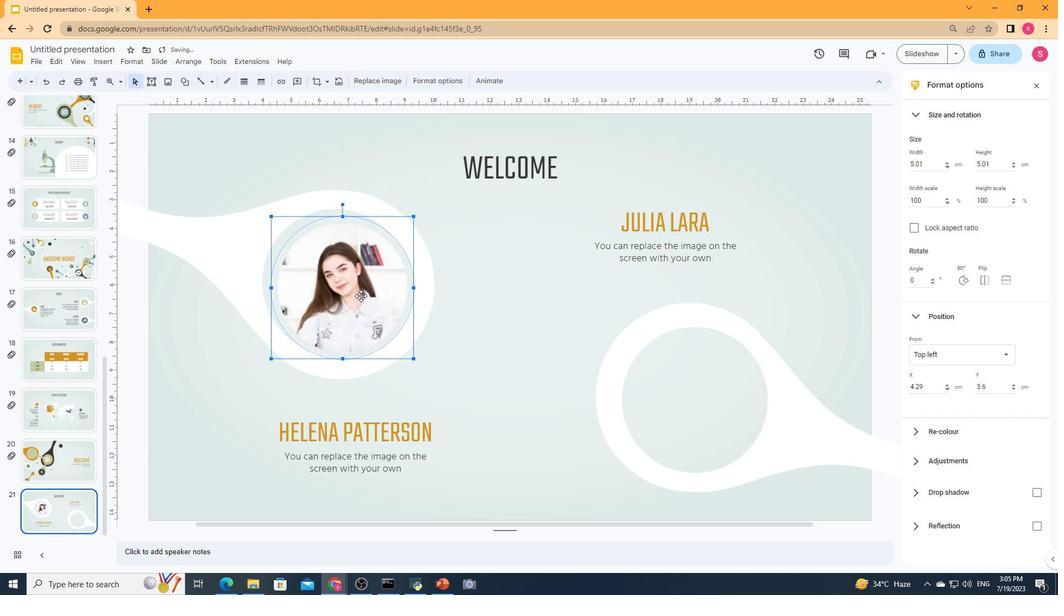 
Action: Mouse moved to (486, 304)
Screenshot: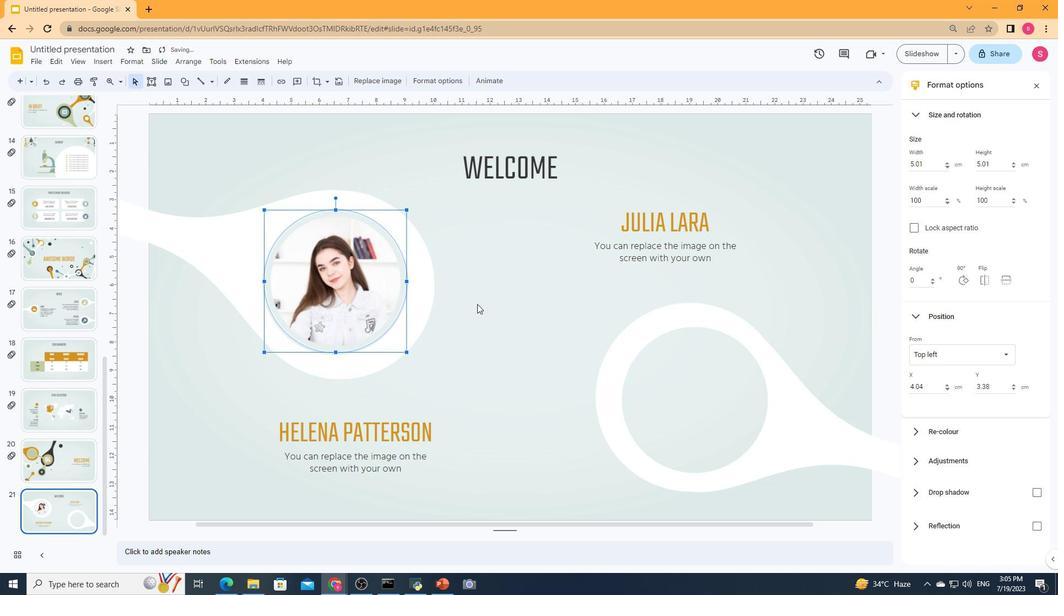 
Action: Mouse pressed left at (486, 304)
Screenshot: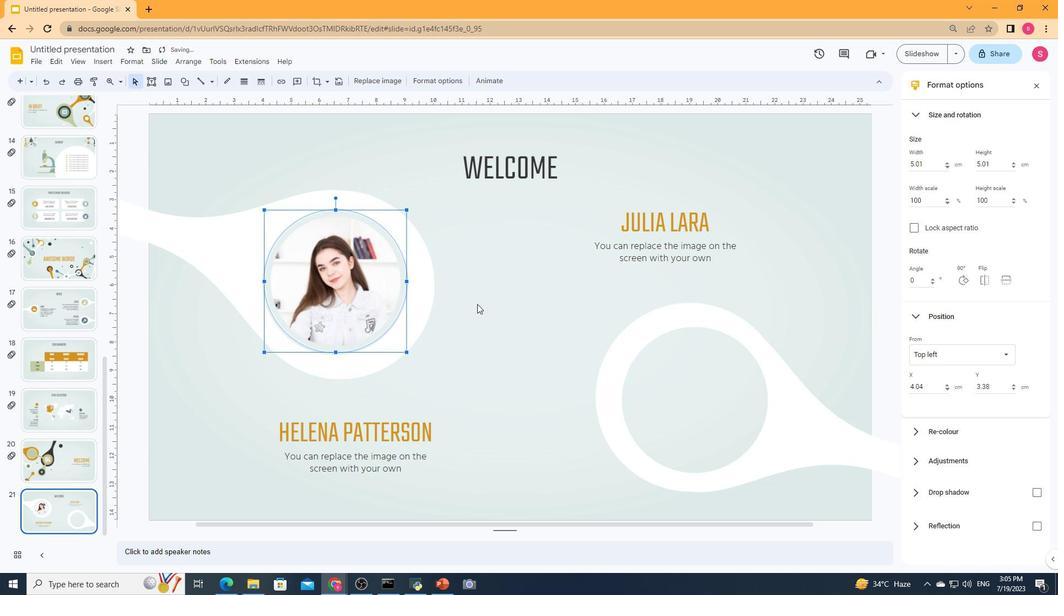 
Action: Mouse moved to (341, 294)
Screenshot: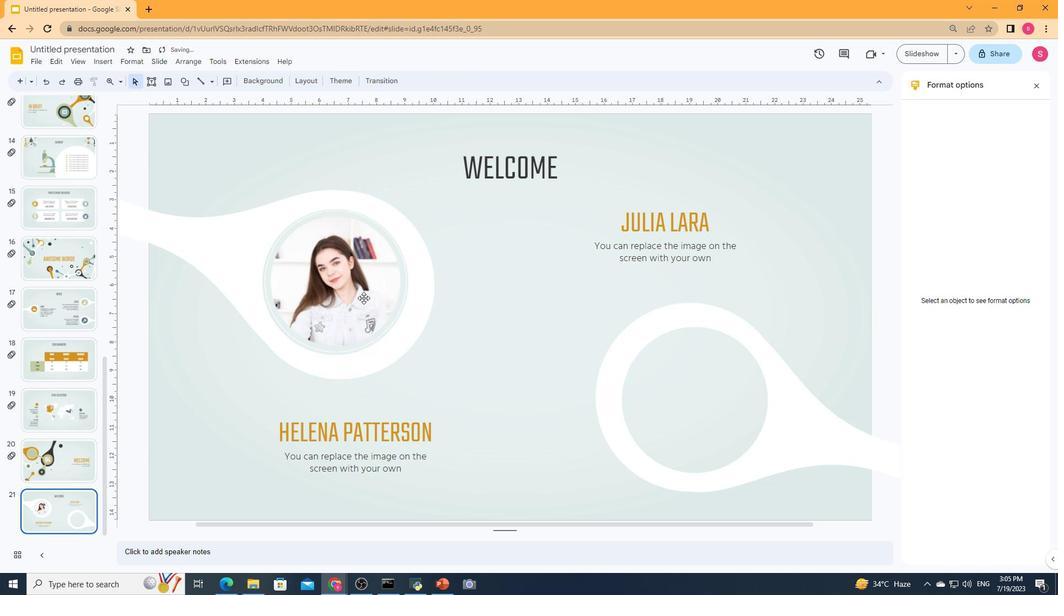 
Action: Mouse pressed left at (341, 294)
Screenshot: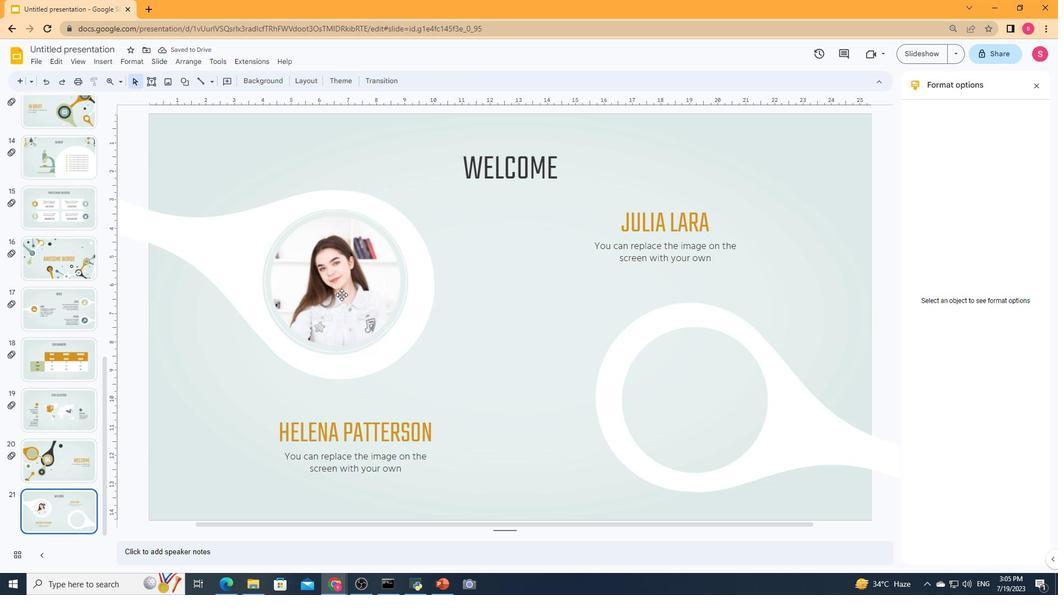 
Action: Mouse moved to (406, 352)
Screenshot: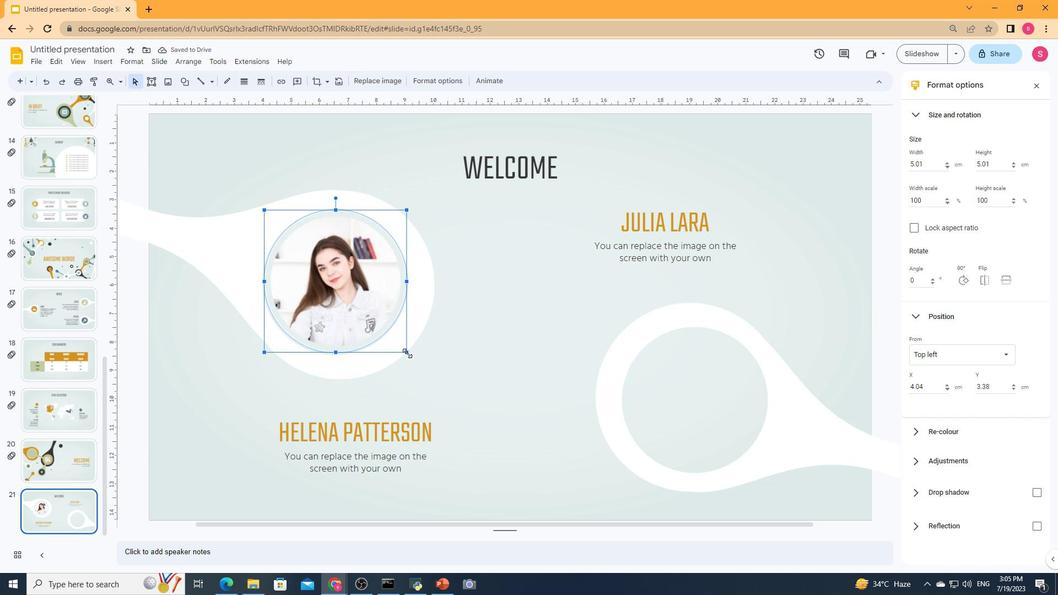 
Action: Mouse pressed left at (406, 352)
Screenshot: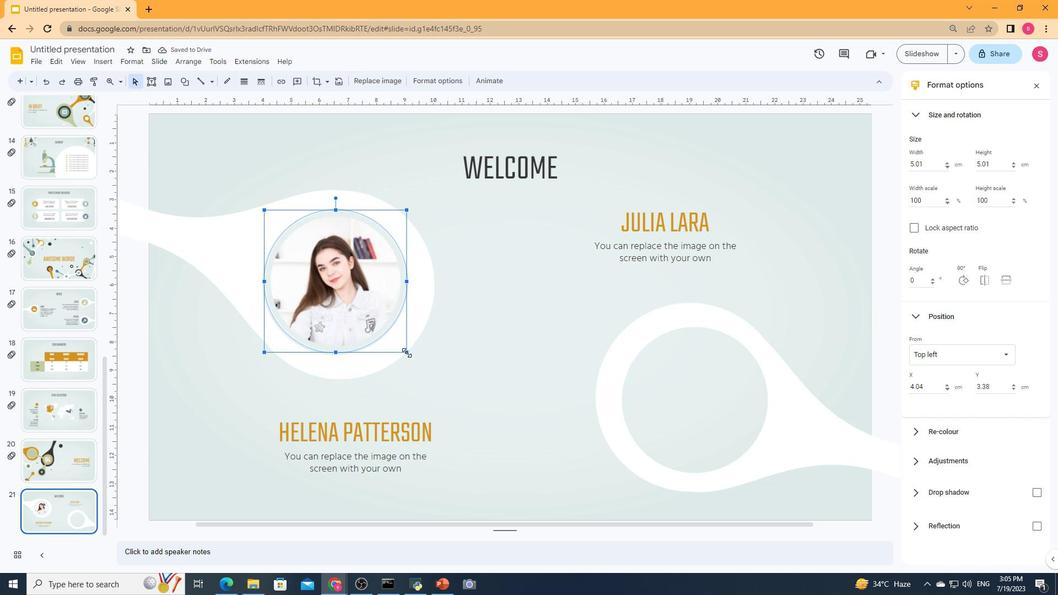
Action: Mouse moved to (367, 306)
Screenshot: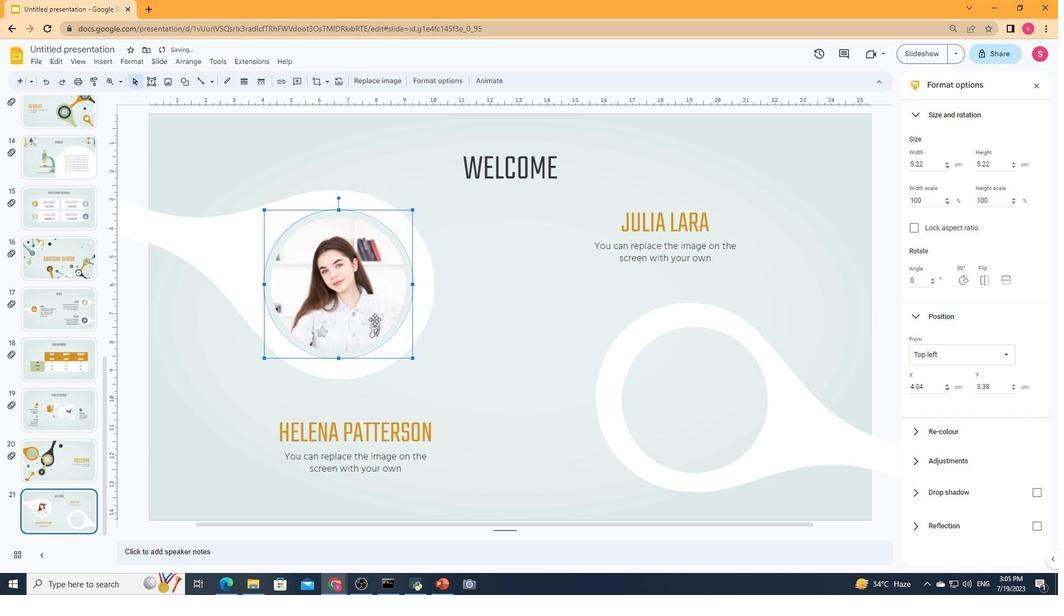 
Action: Mouse pressed left at (367, 306)
Screenshot: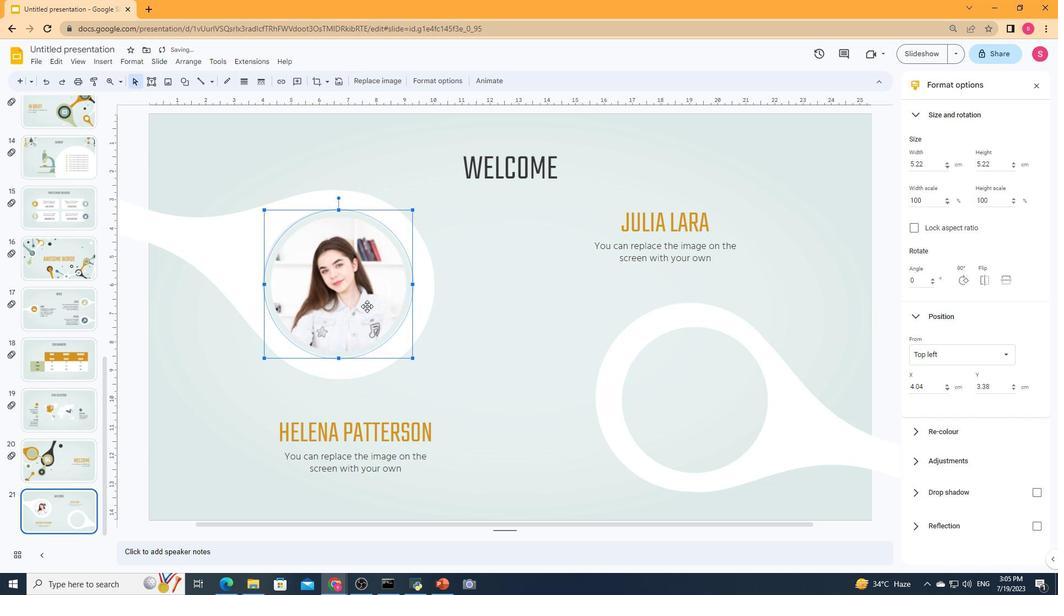 
Action: Mouse moved to (464, 324)
Screenshot: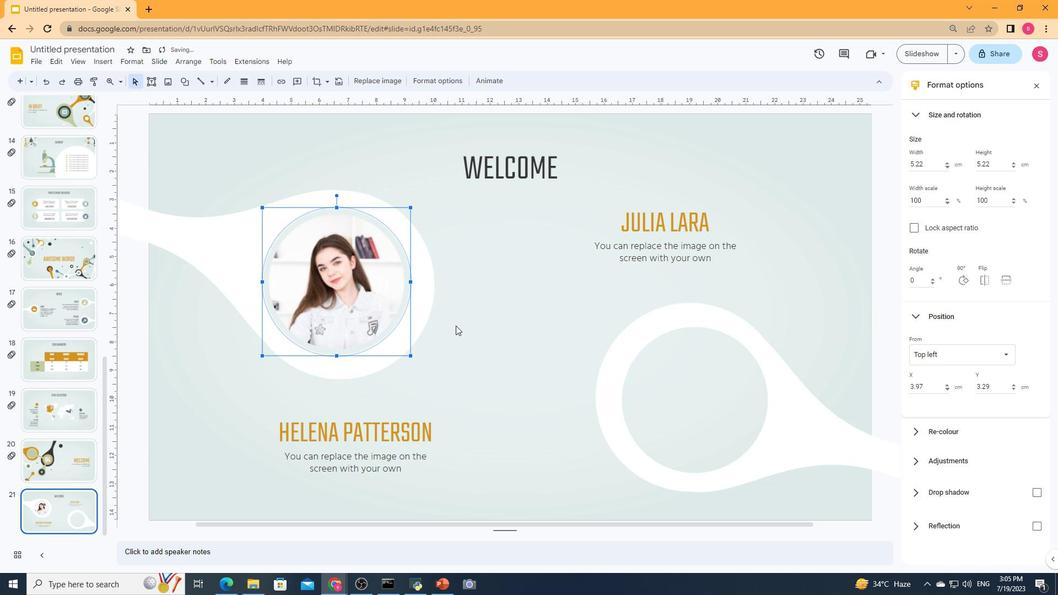 
Action: Mouse pressed left at (464, 324)
Screenshot: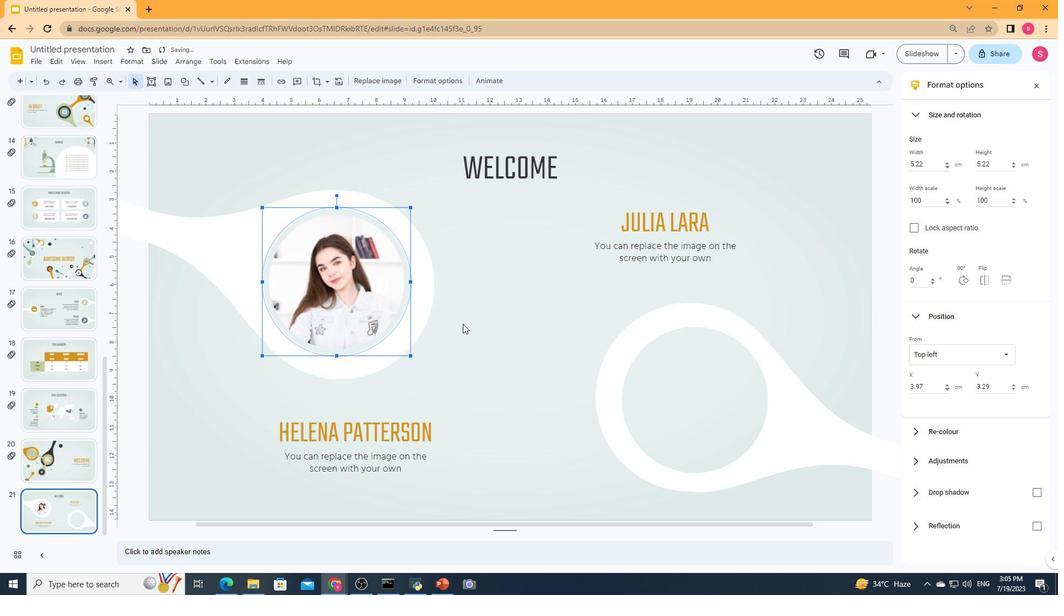
Action: Mouse moved to (99, 63)
Screenshot: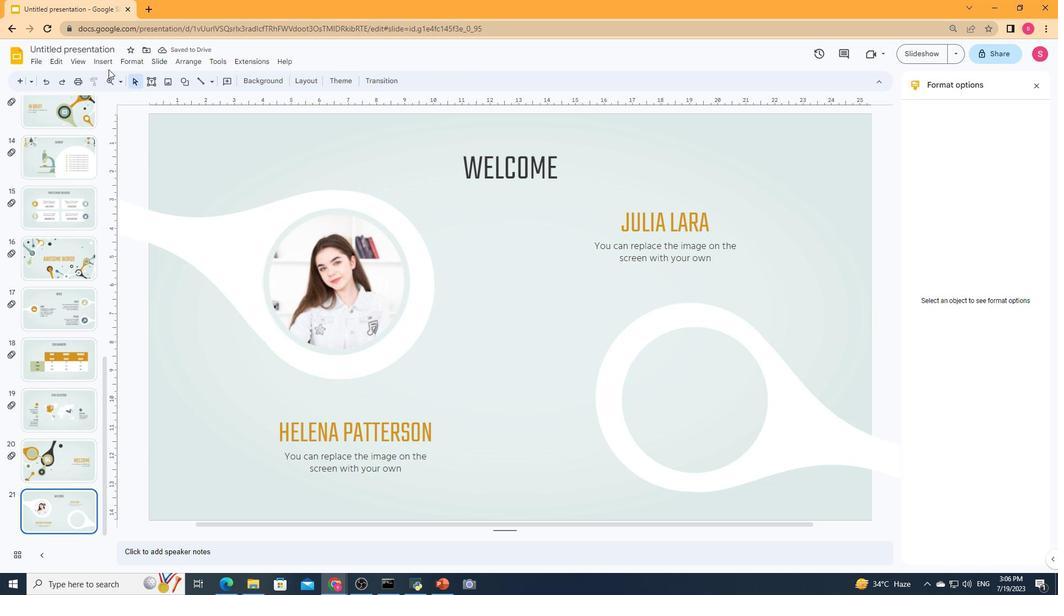 
Action: Mouse pressed left at (99, 63)
Screenshot: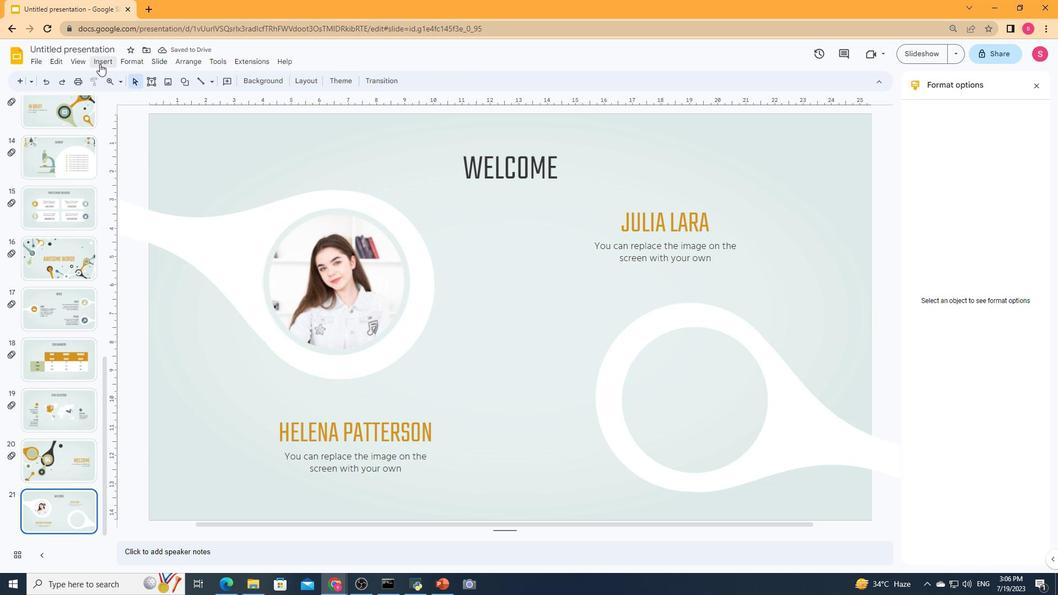 
Action: Mouse moved to (136, 76)
Screenshot: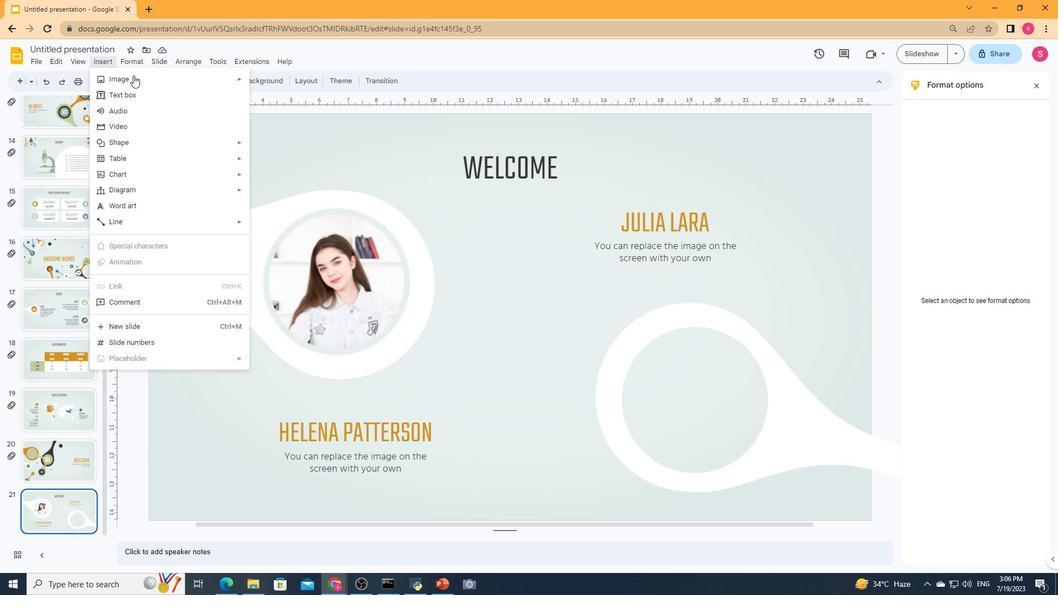 
Action: Mouse pressed left at (136, 76)
Screenshot: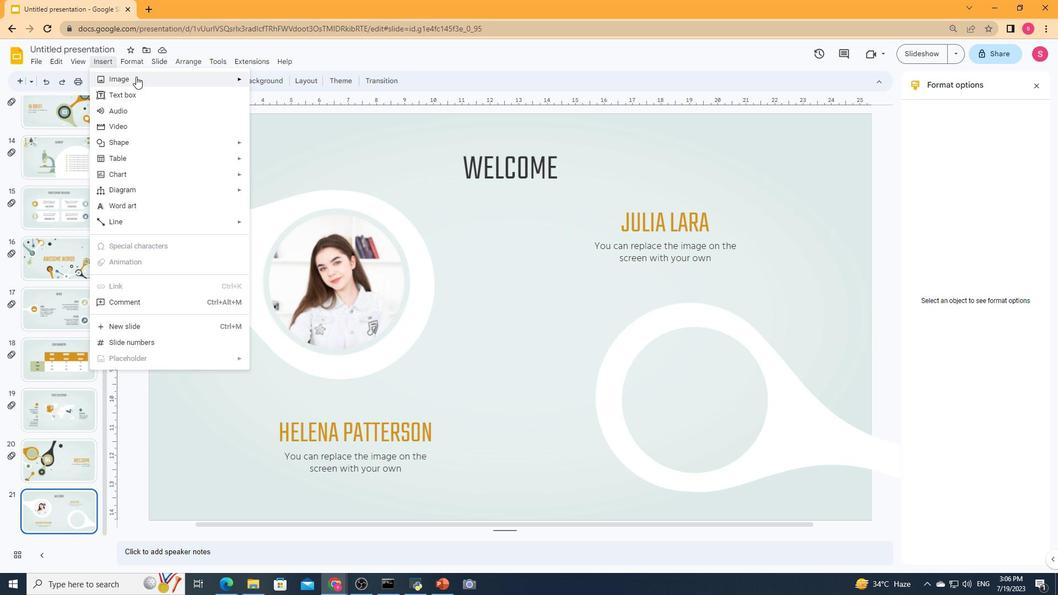 
Action: Mouse moved to (314, 78)
Screenshot: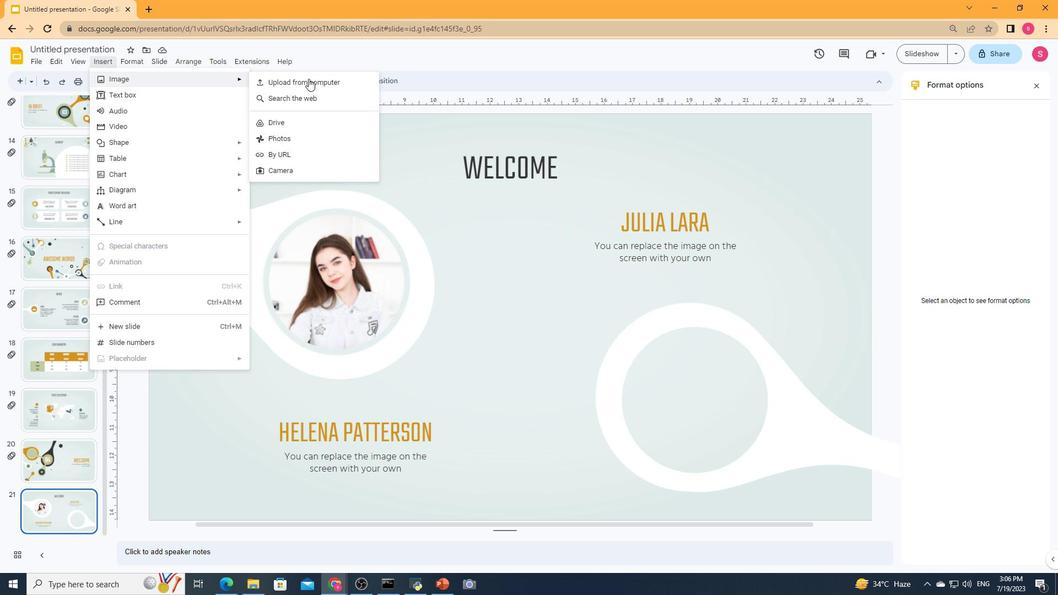 
Action: Mouse pressed left at (314, 78)
Screenshot: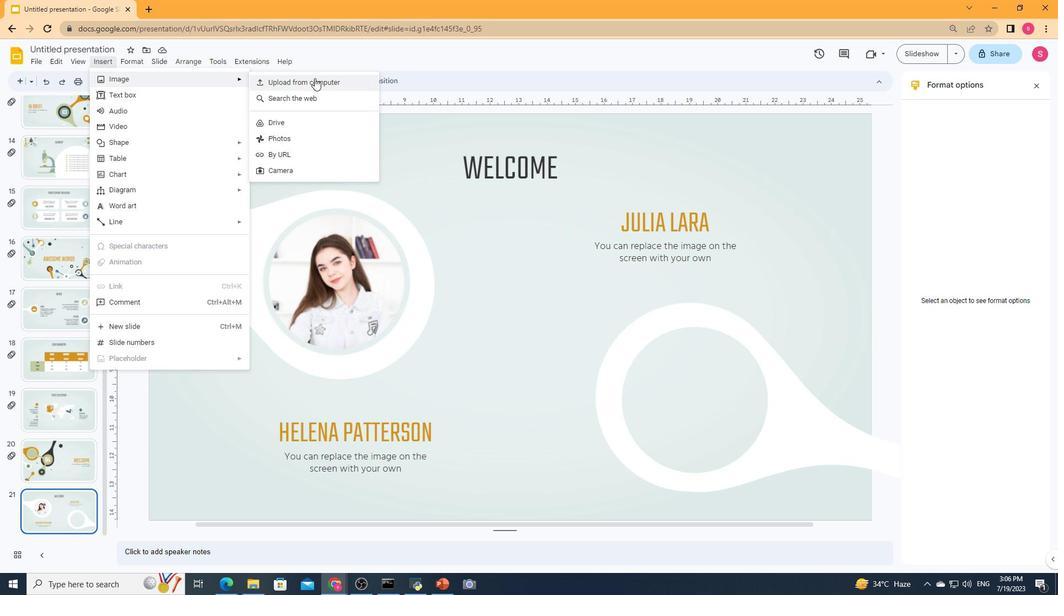 
Action: Mouse moved to (299, 182)
Screenshot: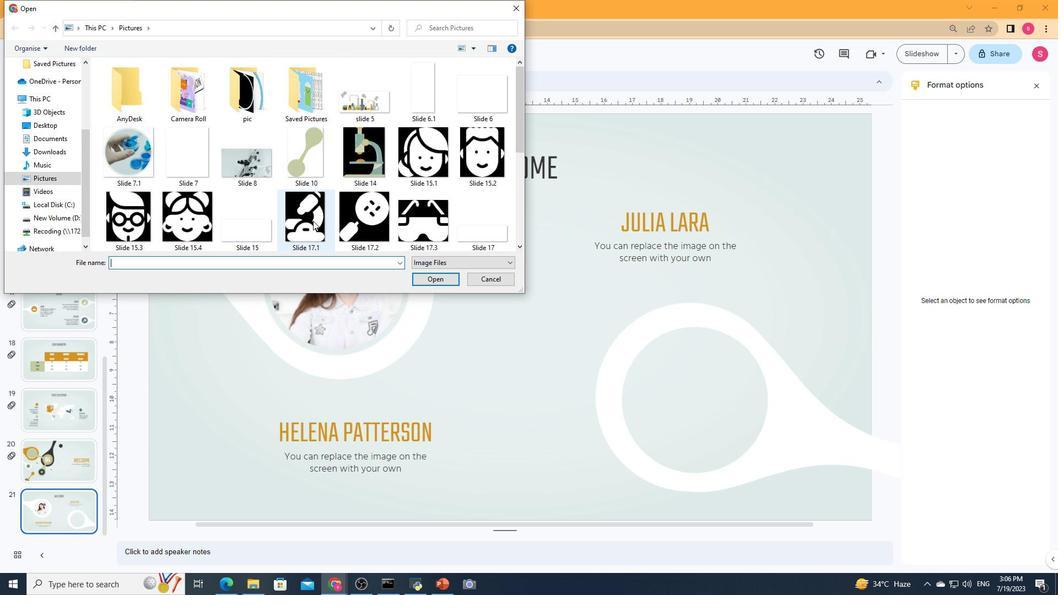 
Action: Mouse scrolled (299, 182) with delta (0, 0)
Screenshot: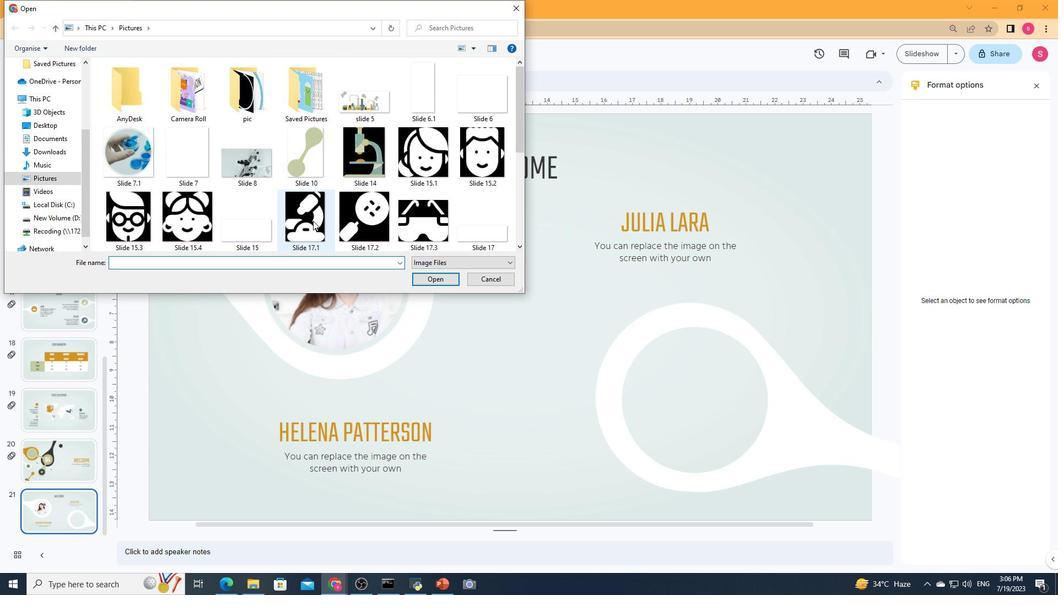 
Action: Mouse scrolled (299, 182) with delta (0, 0)
Screenshot: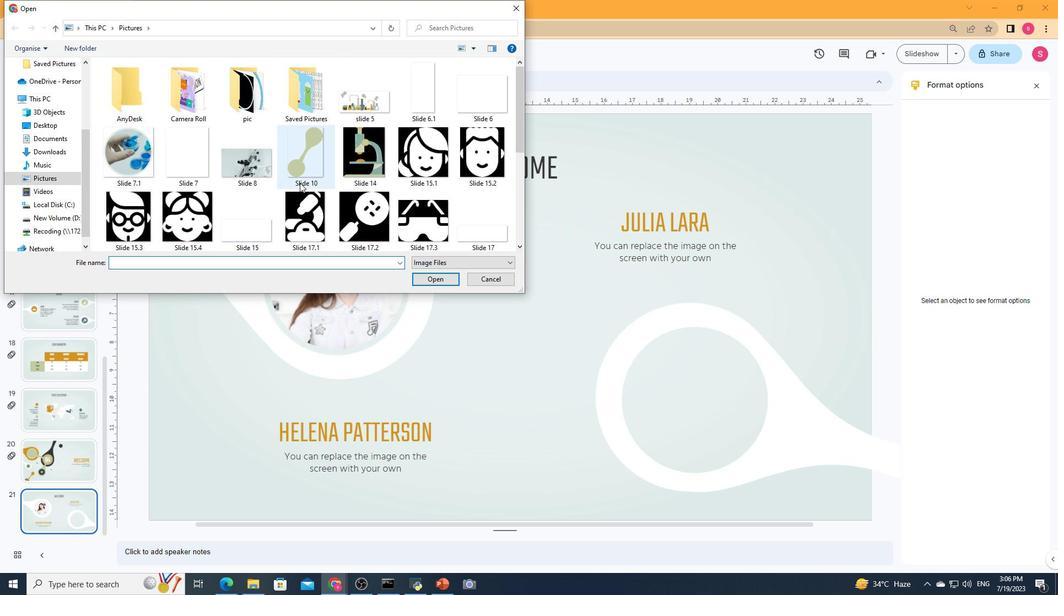 
Action: Mouse scrolled (299, 182) with delta (0, 0)
Screenshot: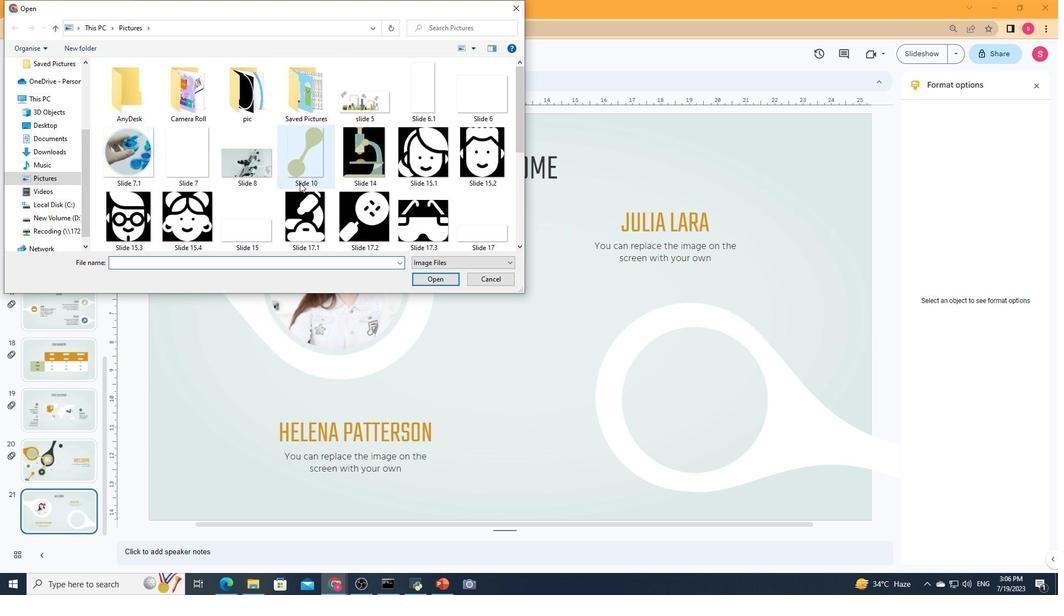 
Action: Mouse moved to (162, 97)
Screenshot: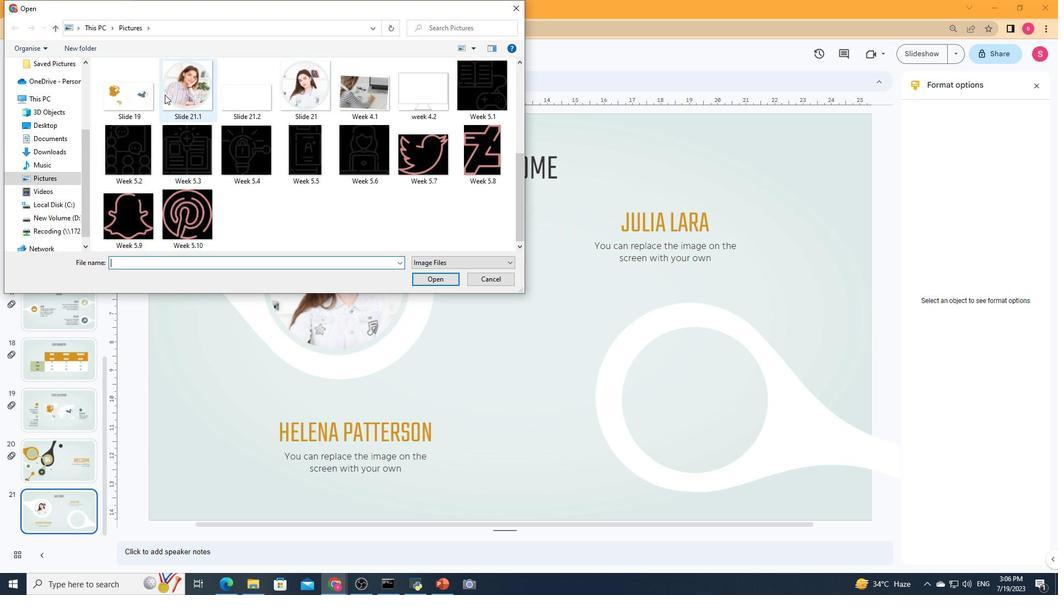 
Action: Mouse pressed left at (162, 97)
Screenshot: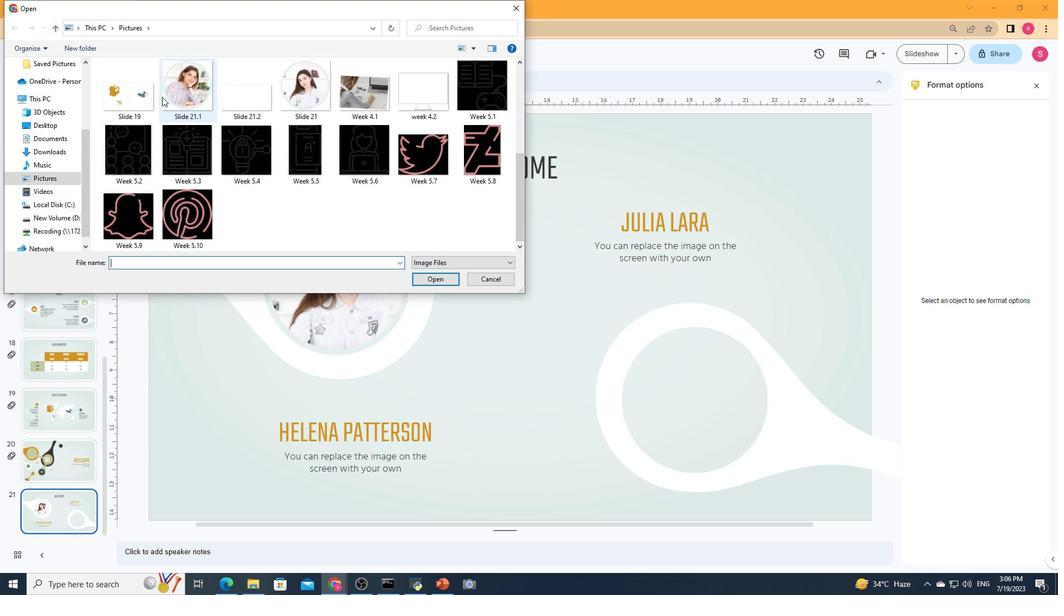 
Action: Mouse moved to (426, 283)
Screenshot: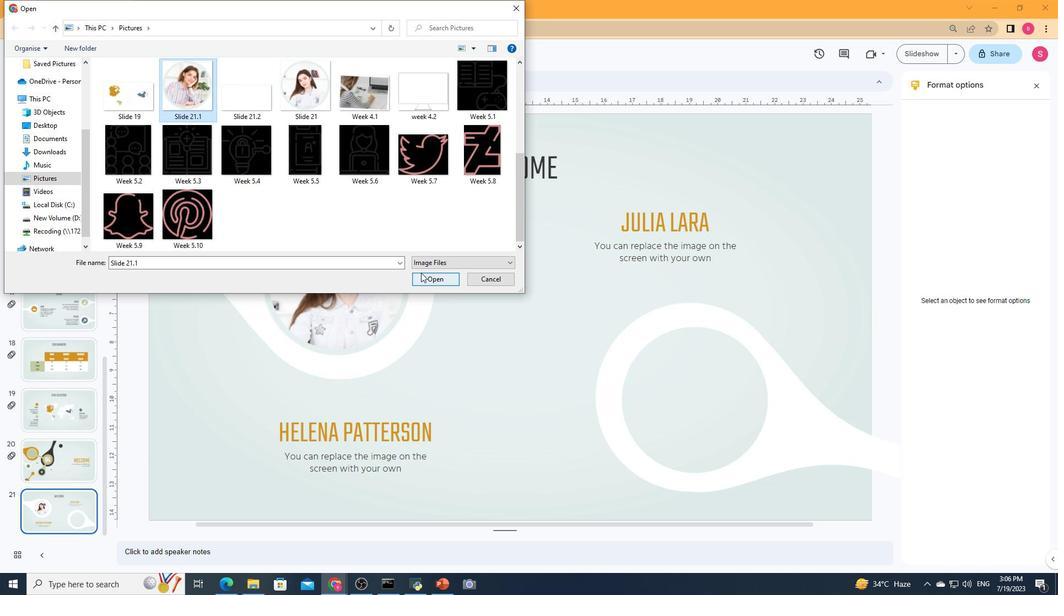 
Action: Mouse pressed left at (426, 283)
Screenshot: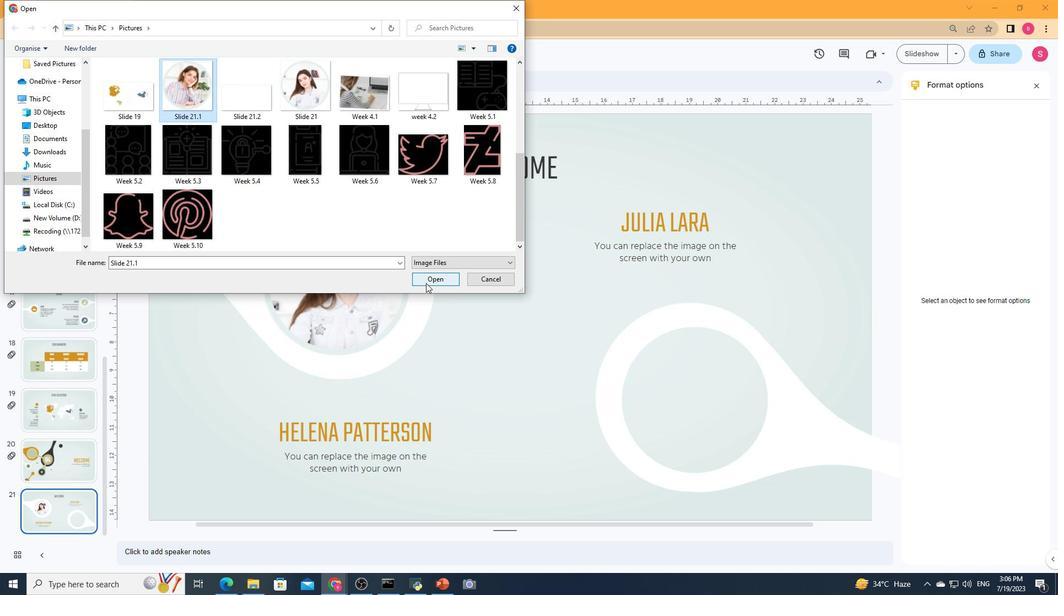 
Action: Mouse moved to (525, 366)
Screenshot: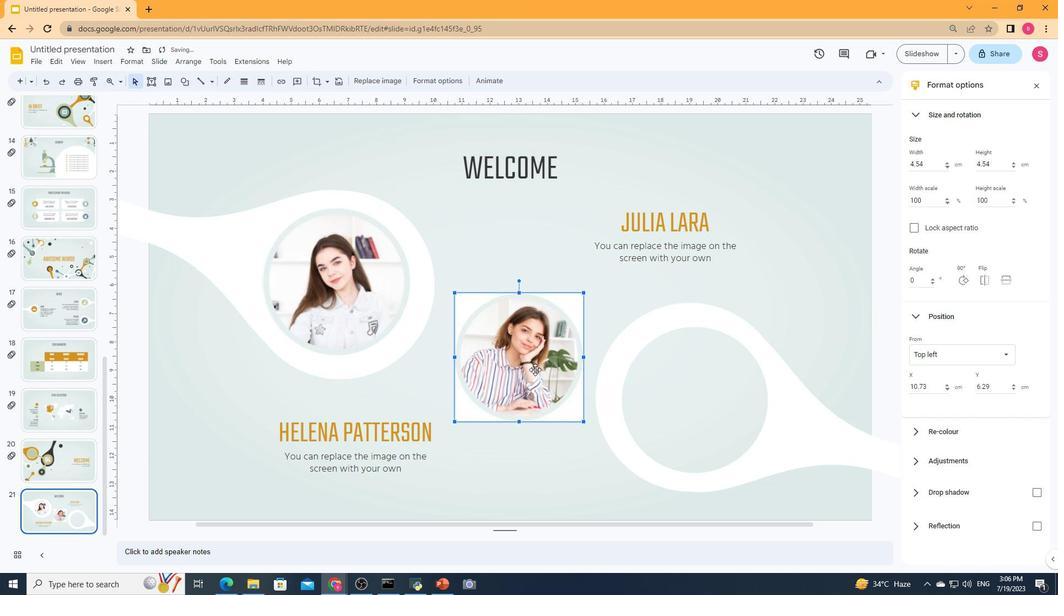 
Action: Mouse pressed left at (525, 366)
Screenshot: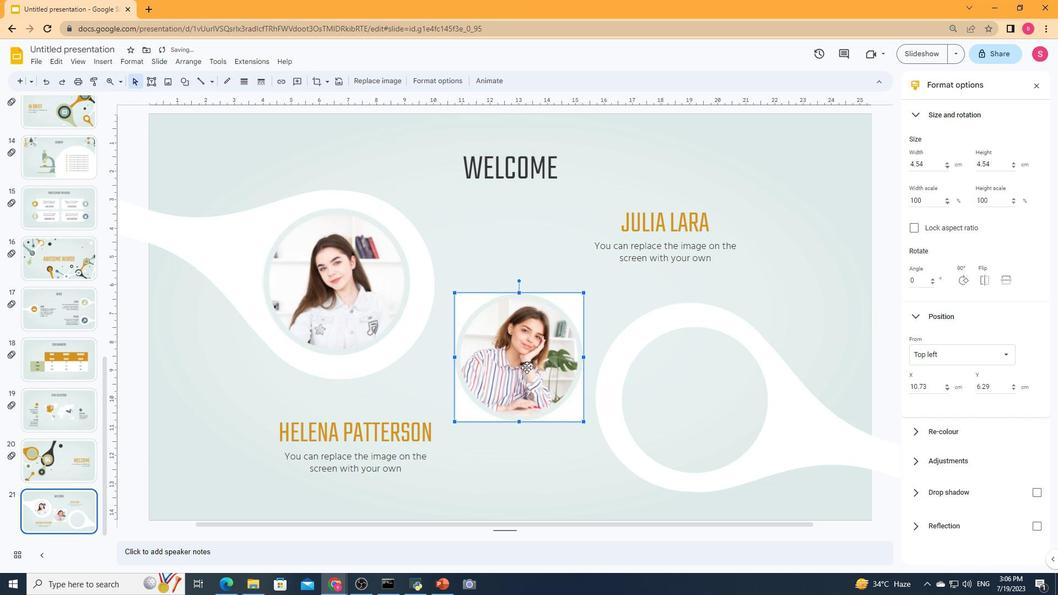 
Action: Mouse moved to (754, 461)
Screenshot: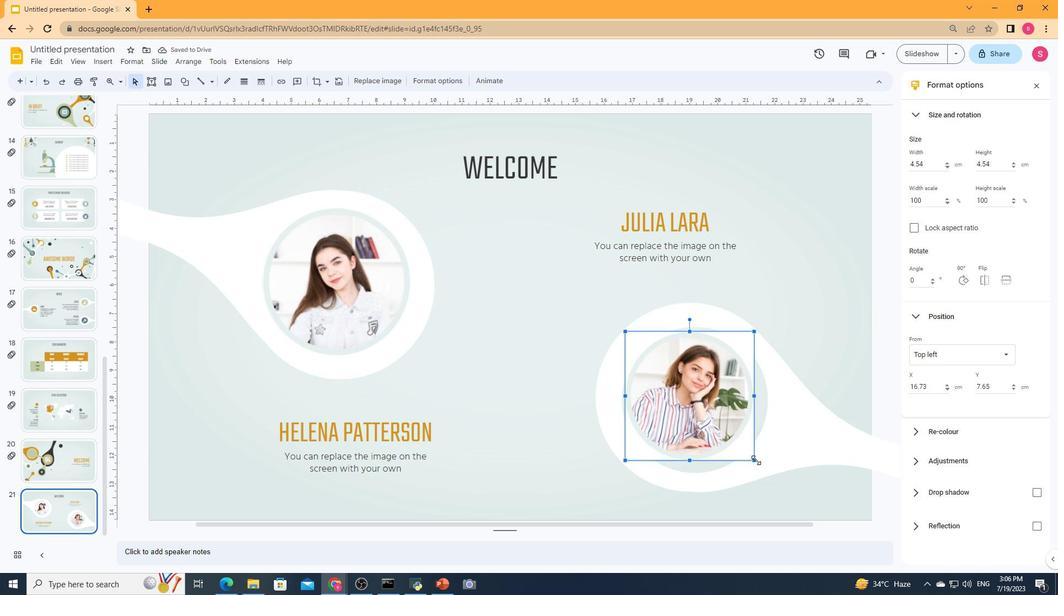 
Action: Mouse pressed left at (754, 461)
Screenshot: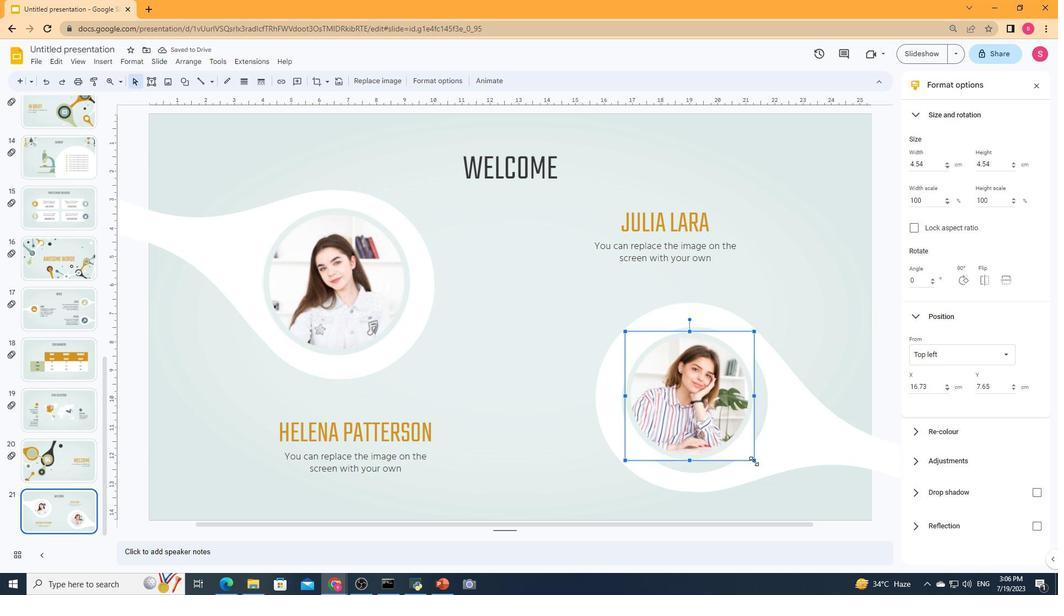 
Action: Mouse moved to (725, 425)
Screenshot: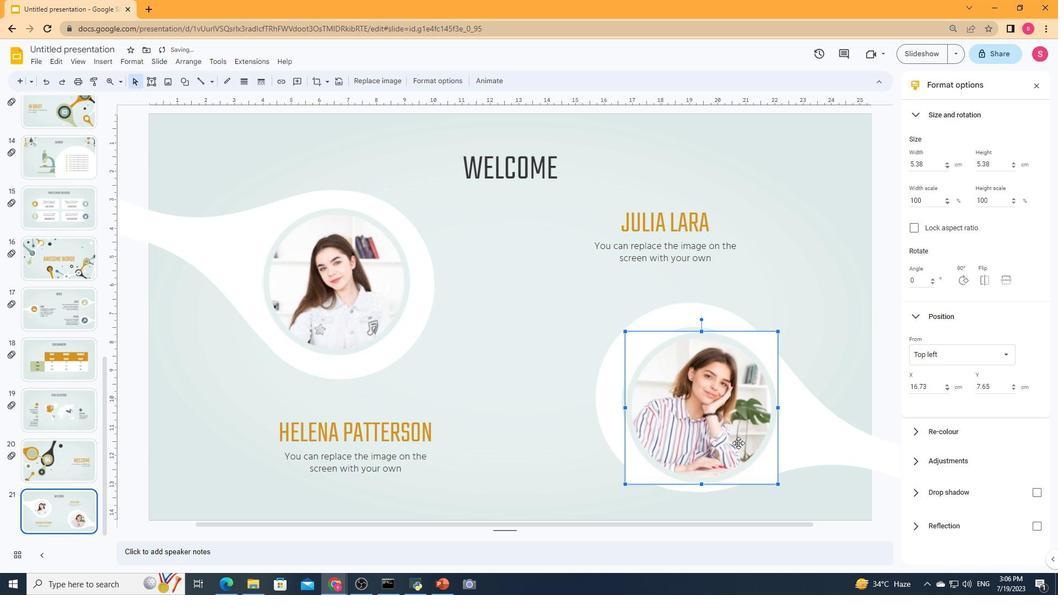 
Action: Mouse pressed left at (725, 425)
Screenshot: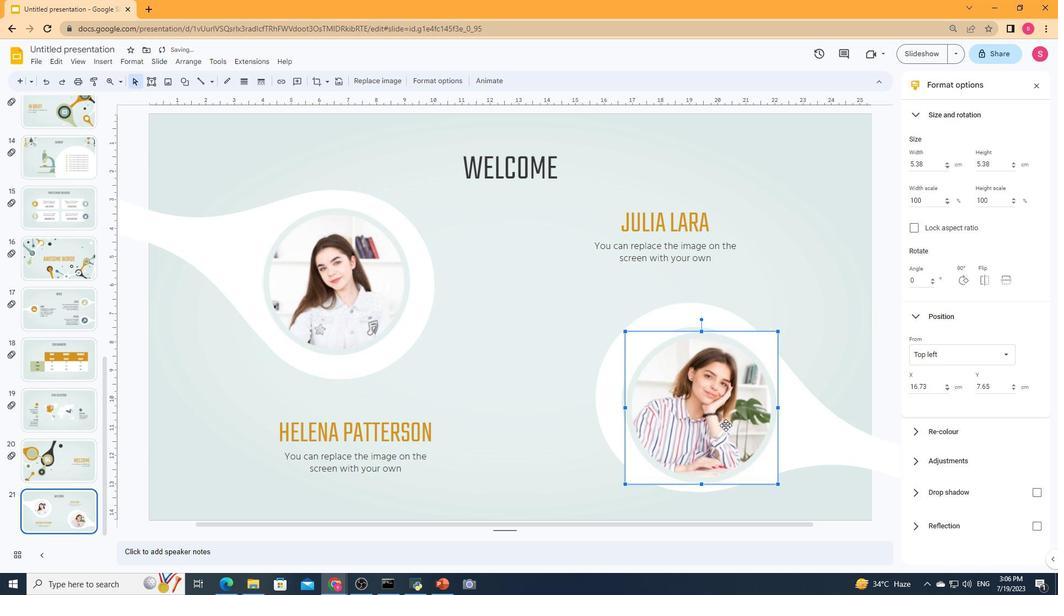 
Action: Mouse moved to (719, 415)
Screenshot: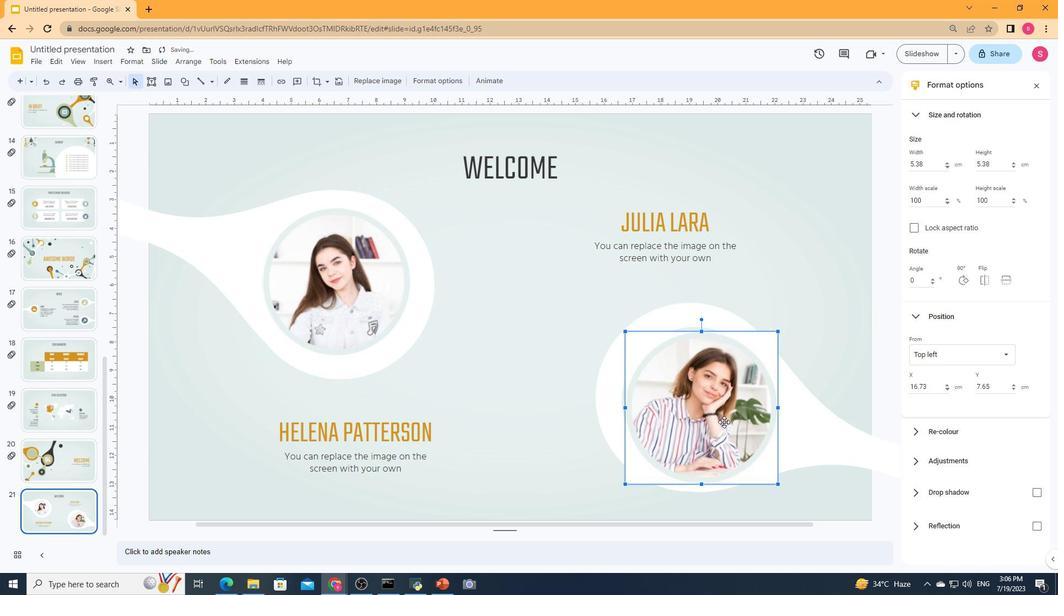 
Action: Mouse pressed left at (719, 415)
Screenshot: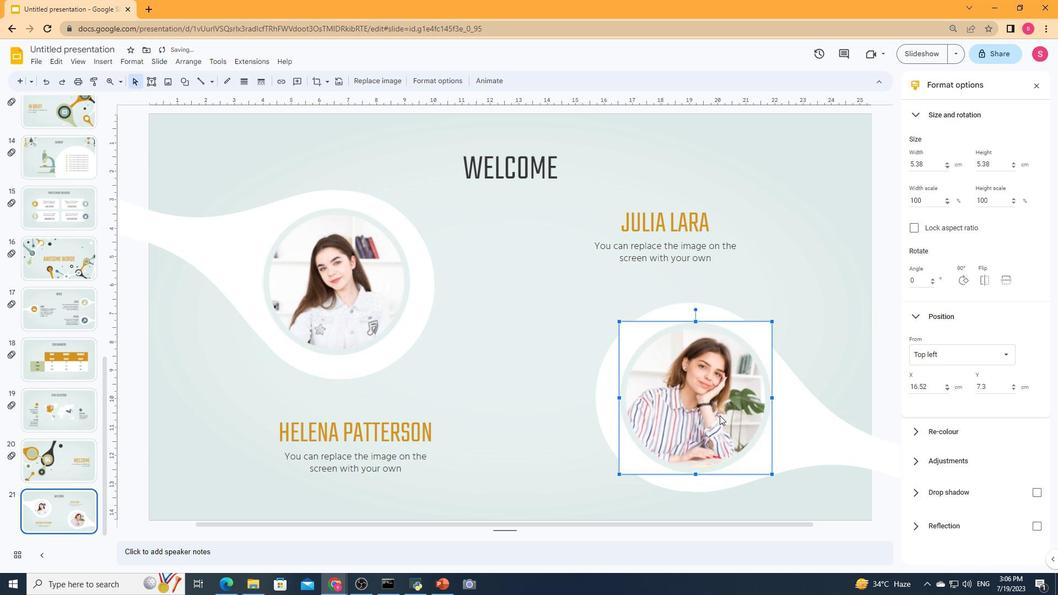 
Action: Mouse moved to (720, 418)
Screenshot: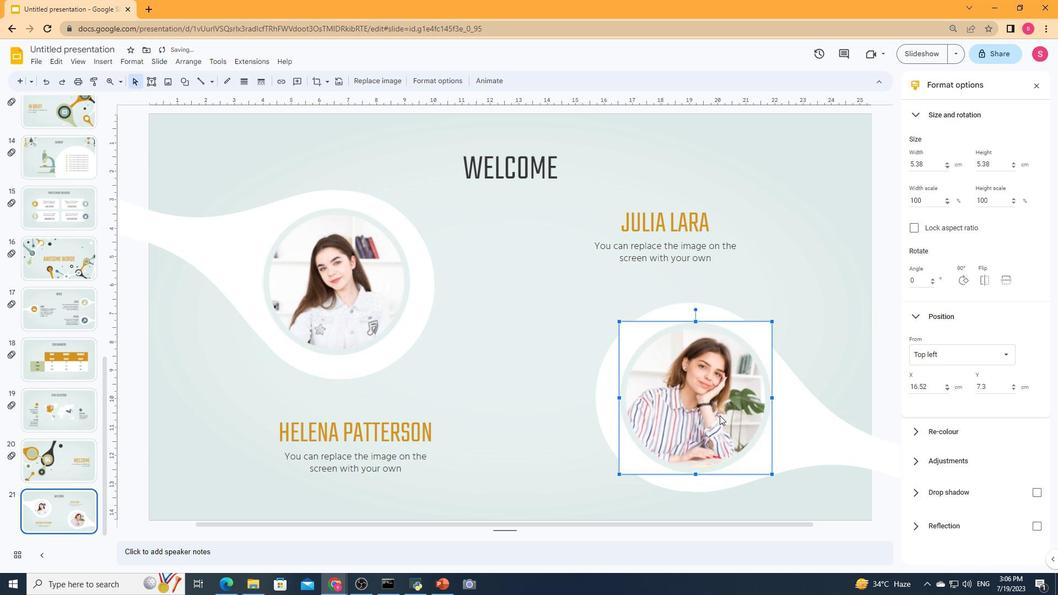 
Action: Mouse pressed left at (720, 418)
Screenshot: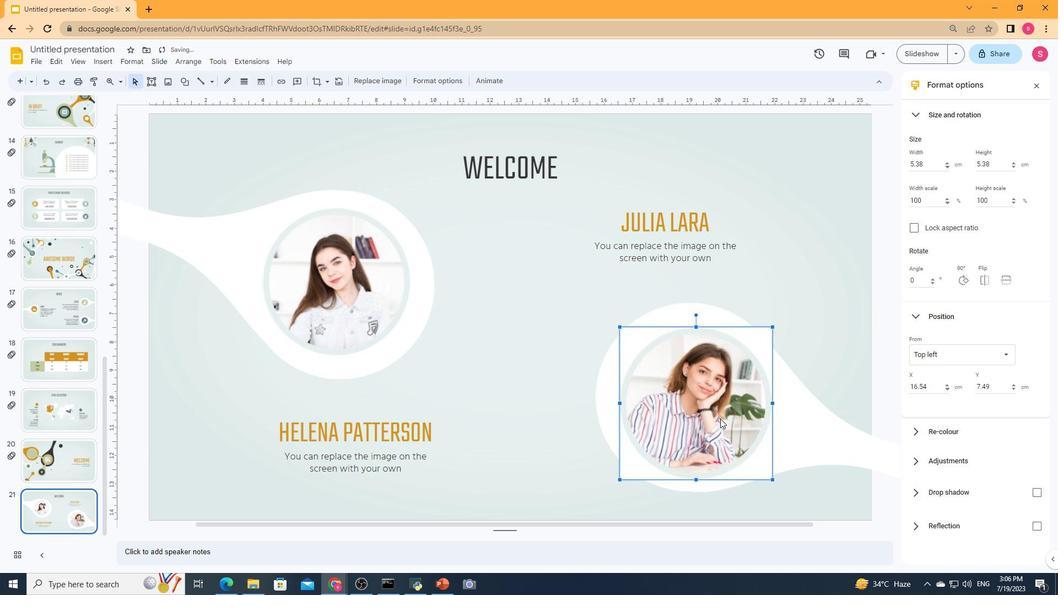 
Action: Mouse moved to (714, 429)
Screenshot: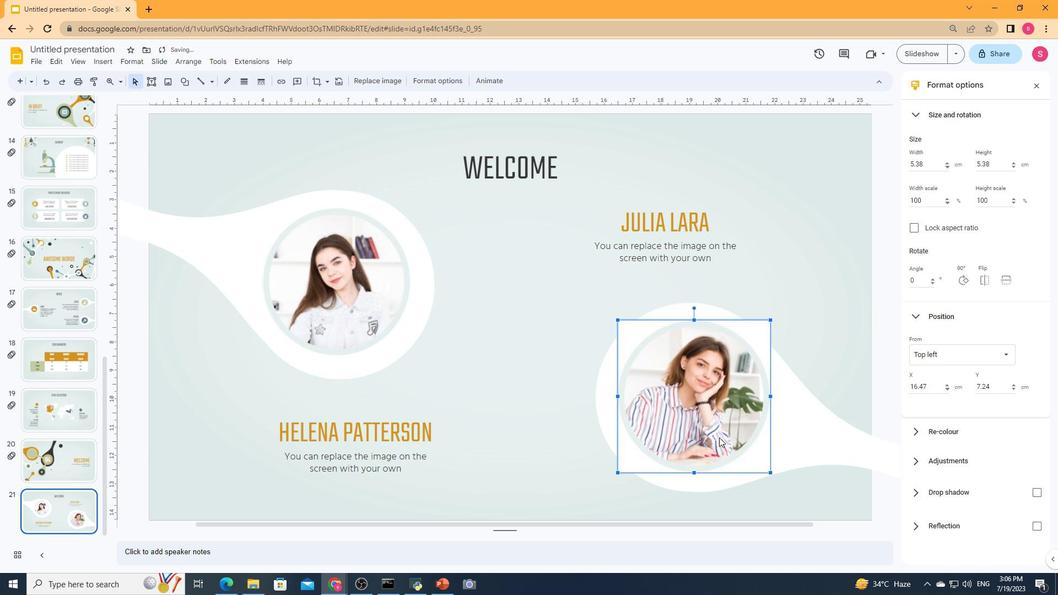 
Action: Mouse pressed left at (714, 429)
Screenshot: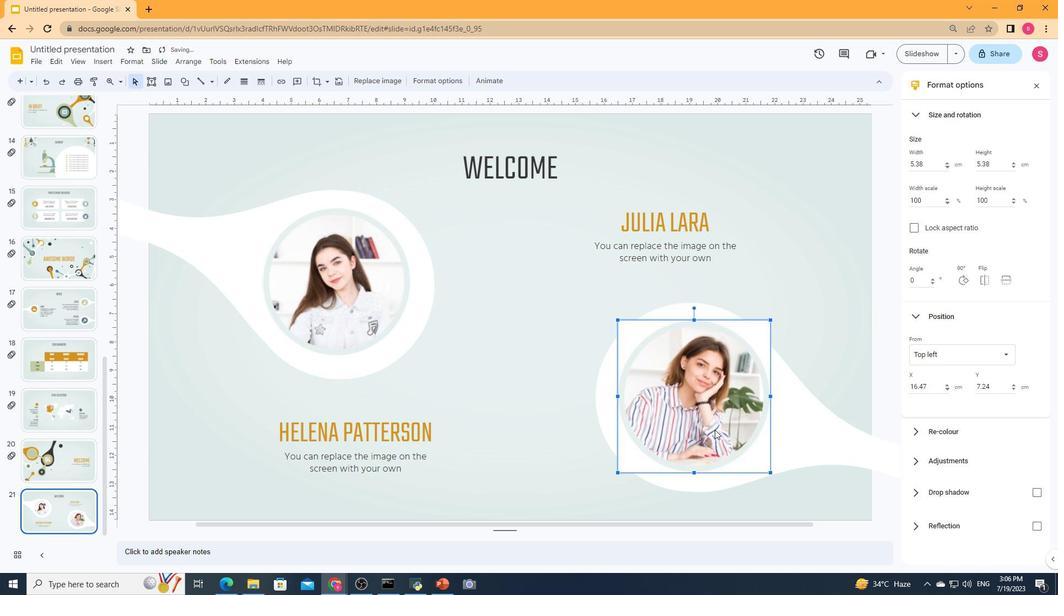 
Action: Mouse moved to (694, 474)
Screenshot: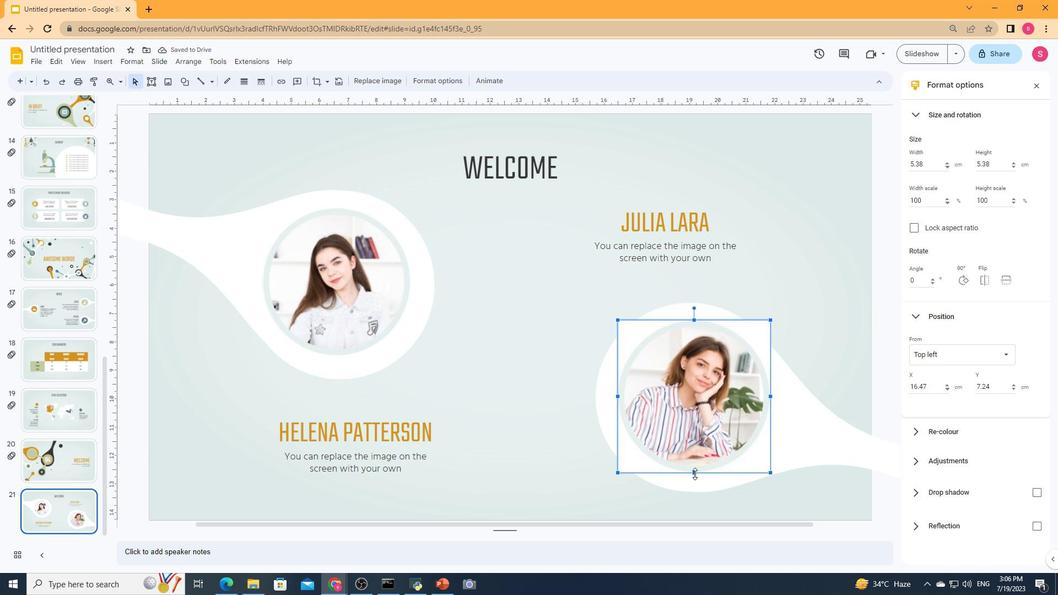 
Action: Mouse pressed left at (694, 474)
Screenshot: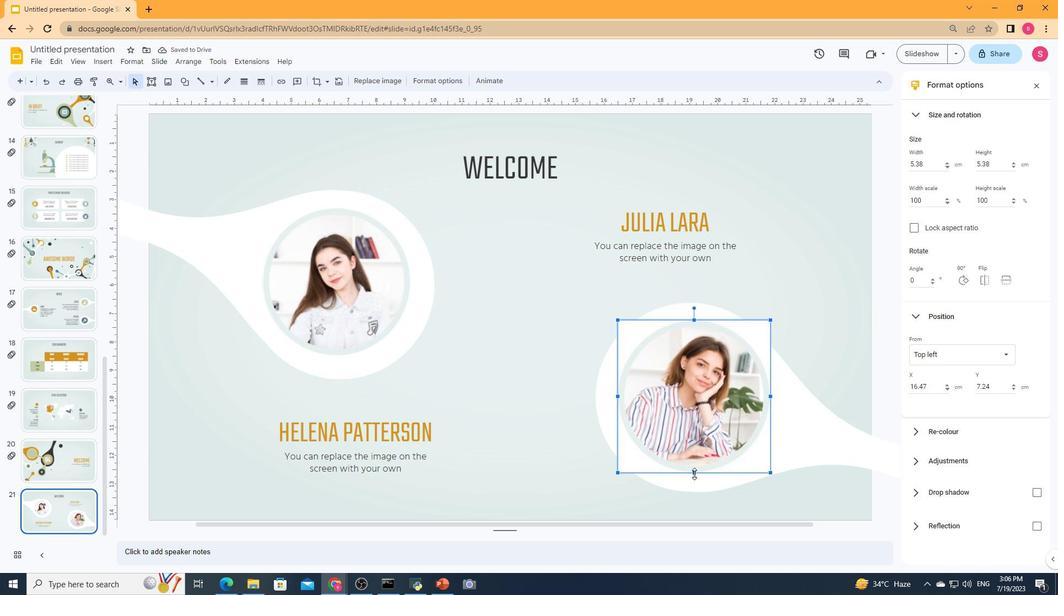 
Action: Mouse moved to (547, 401)
Screenshot: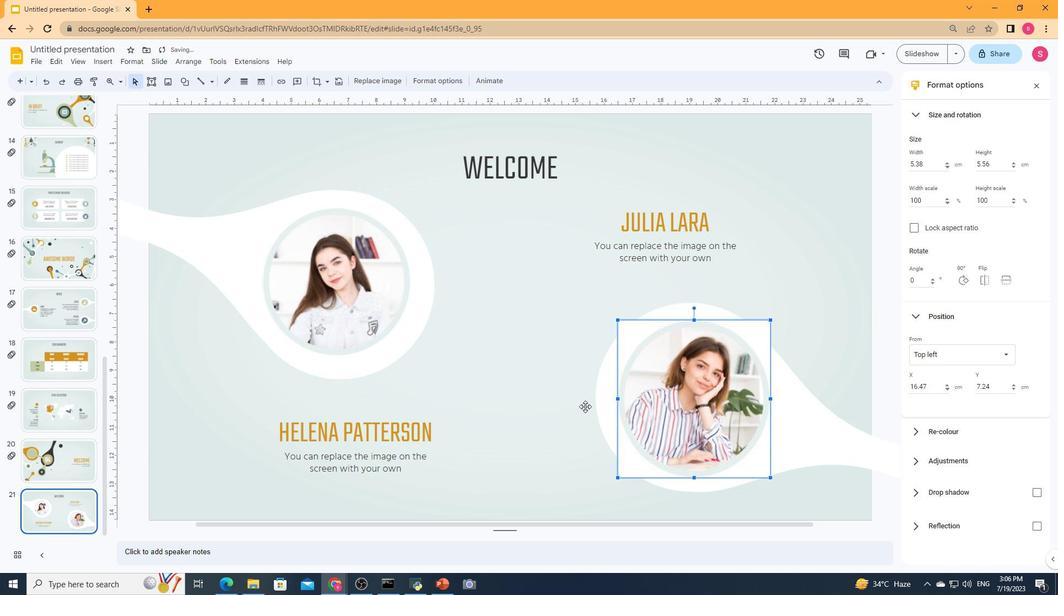 
Action: Mouse pressed left at (547, 401)
Screenshot: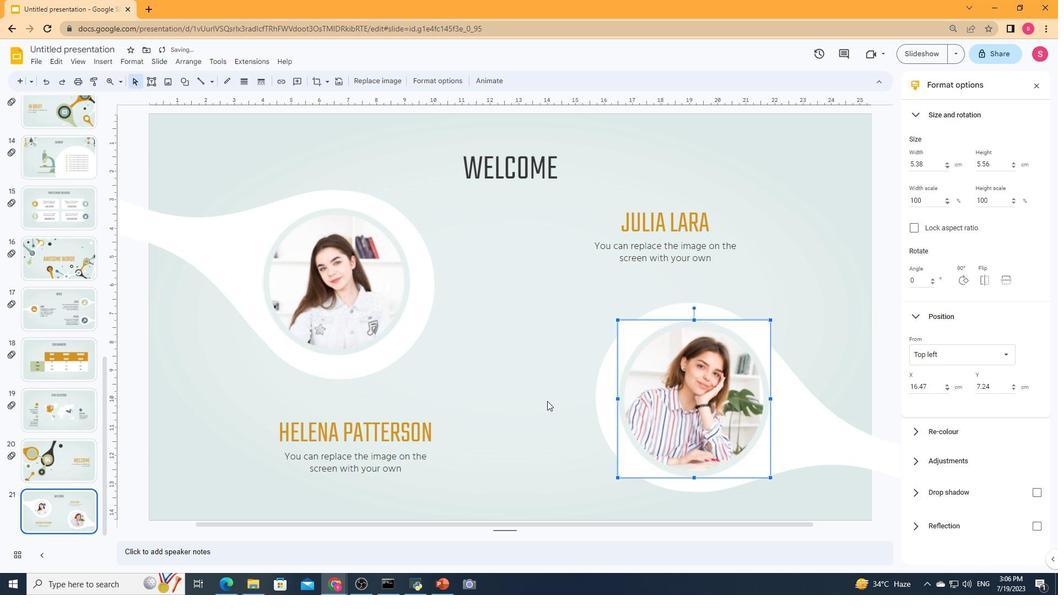 
Action: Mouse moved to (260, 84)
Screenshot: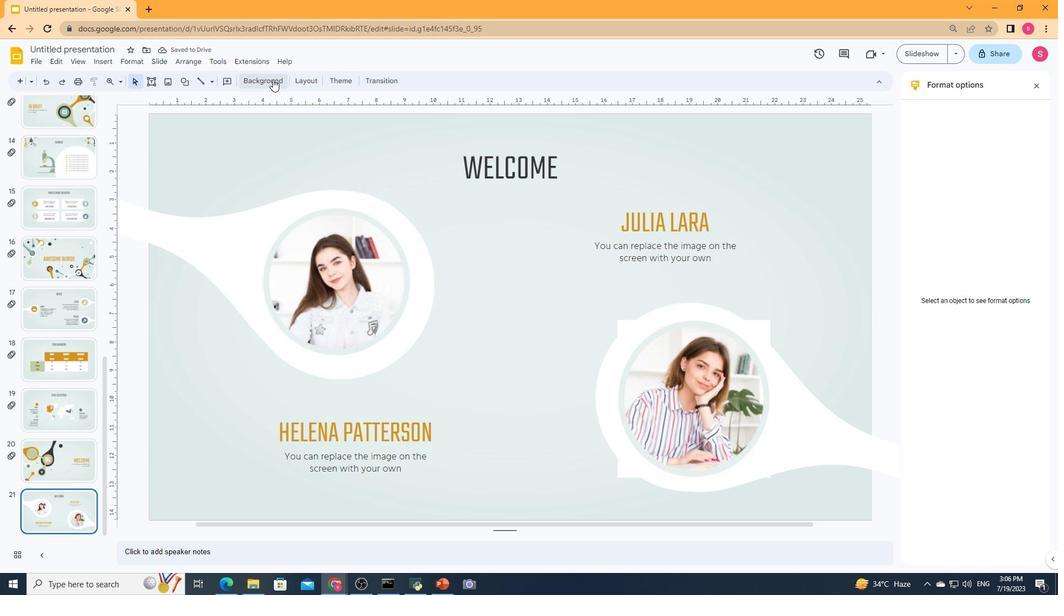 
Action: Mouse pressed left at (260, 84)
Screenshot: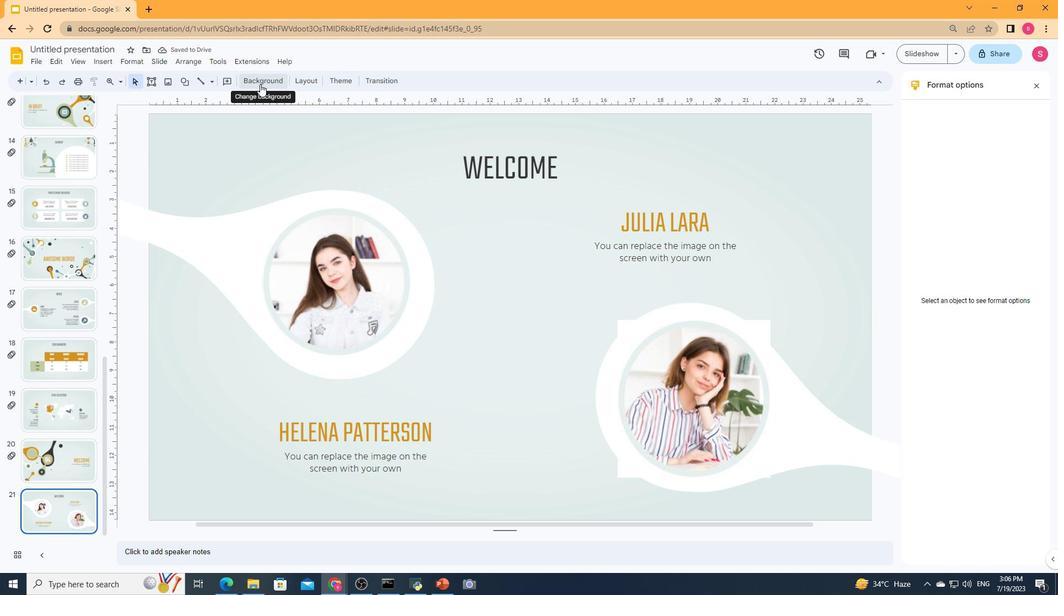 
Action: Mouse moved to (604, 249)
Screenshot: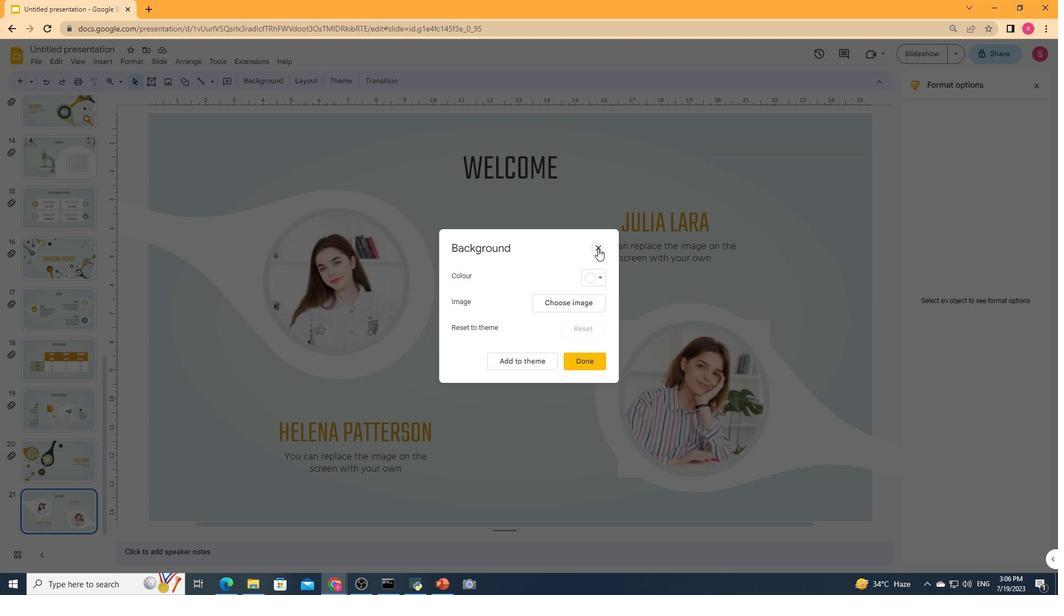 
Action: Mouse pressed left at (604, 249)
Screenshot: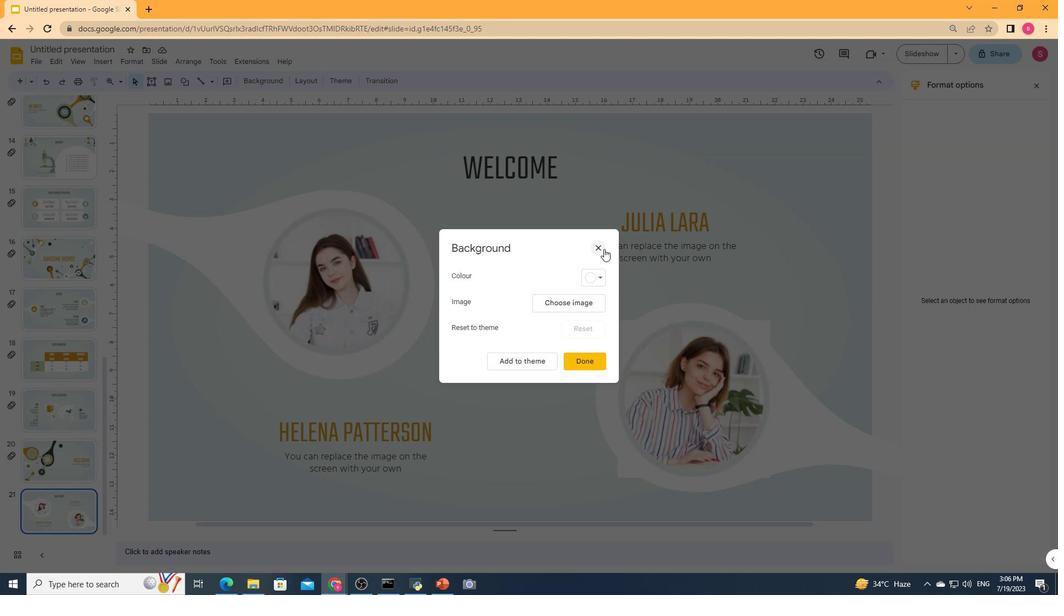 
Action: Mouse moved to (653, 372)
Screenshot: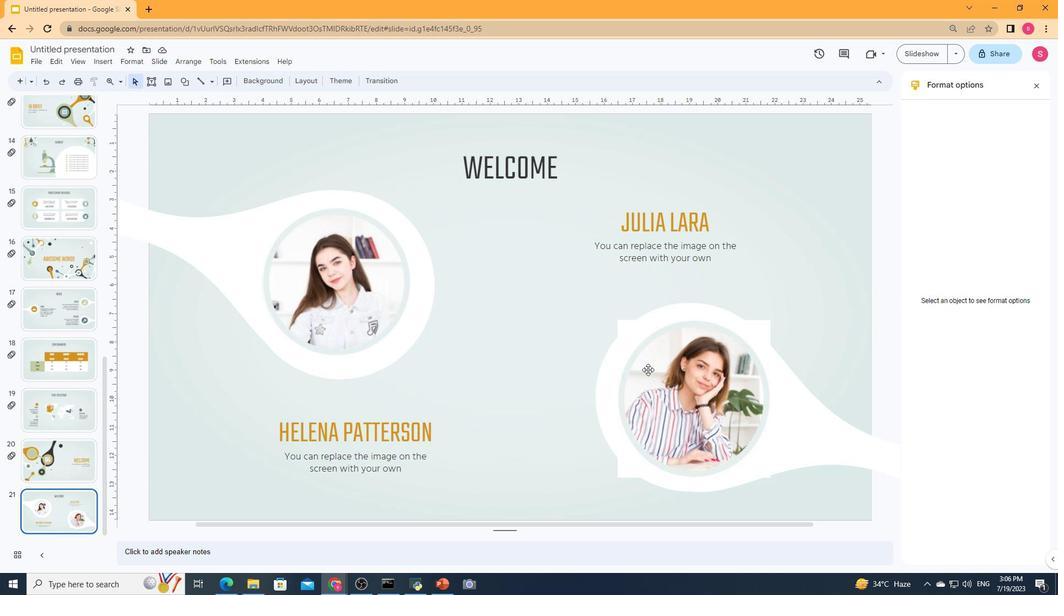 
Action: Mouse pressed left at (653, 372)
Screenshot: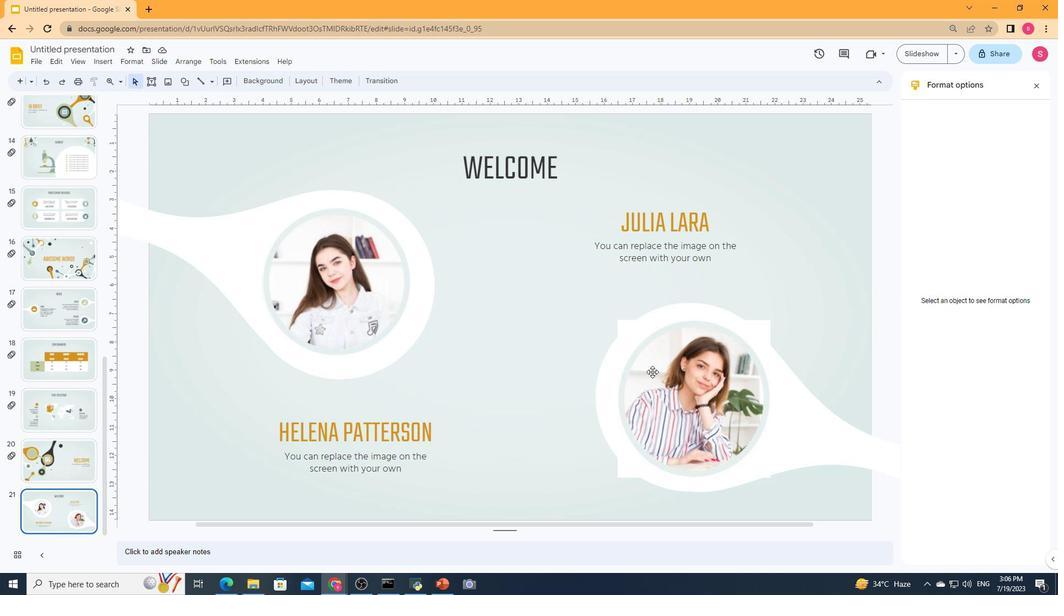 
Action: Mouse moved to (323, 82)
Screenshot: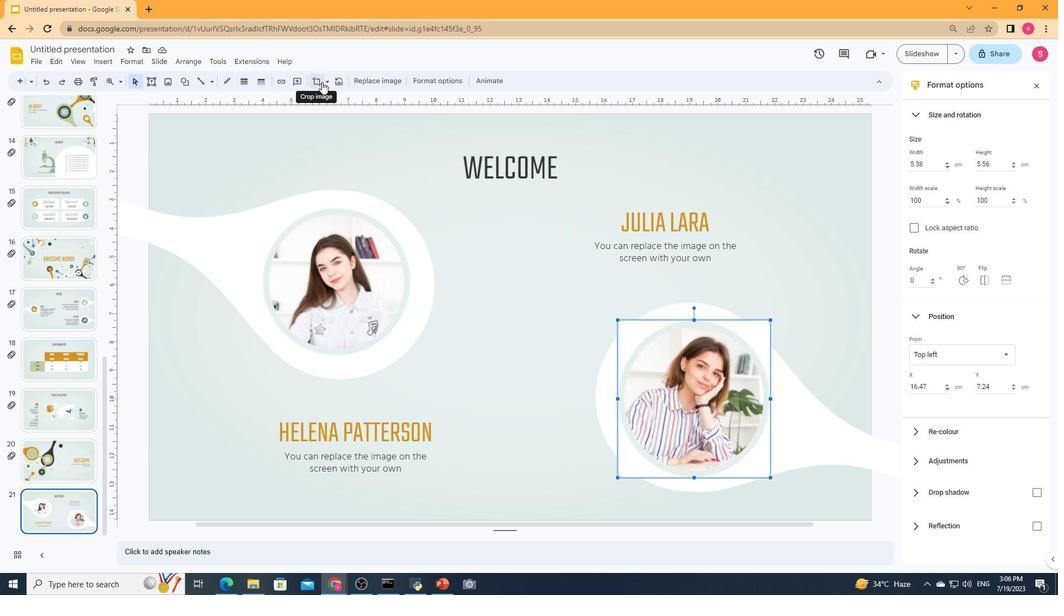 
Action: Mouse pressed left at (323, 82)
Screenshot: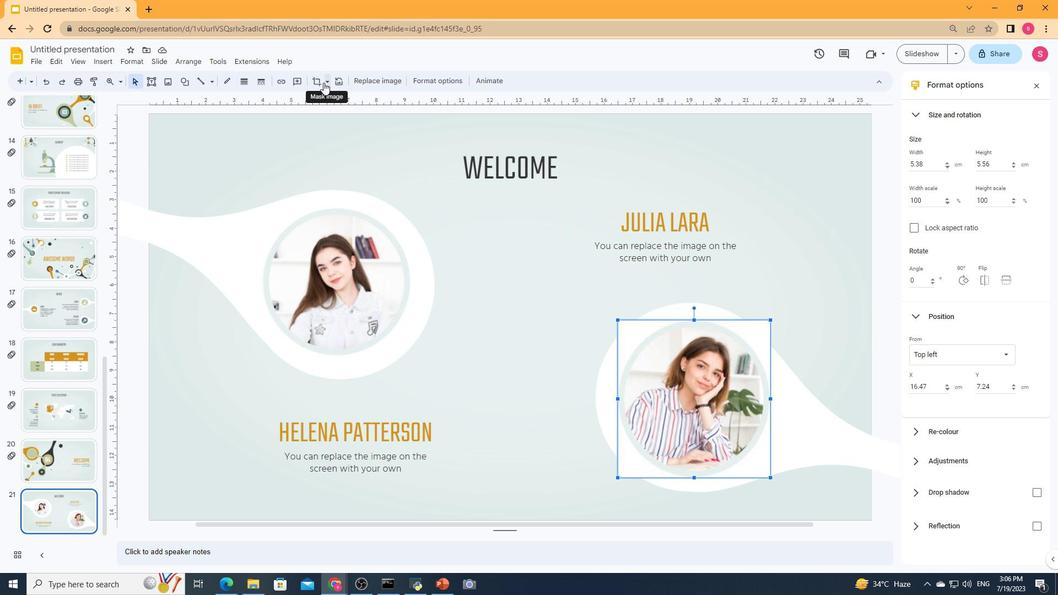 
Action: Mouse moved to (341, 105)
Screenshot: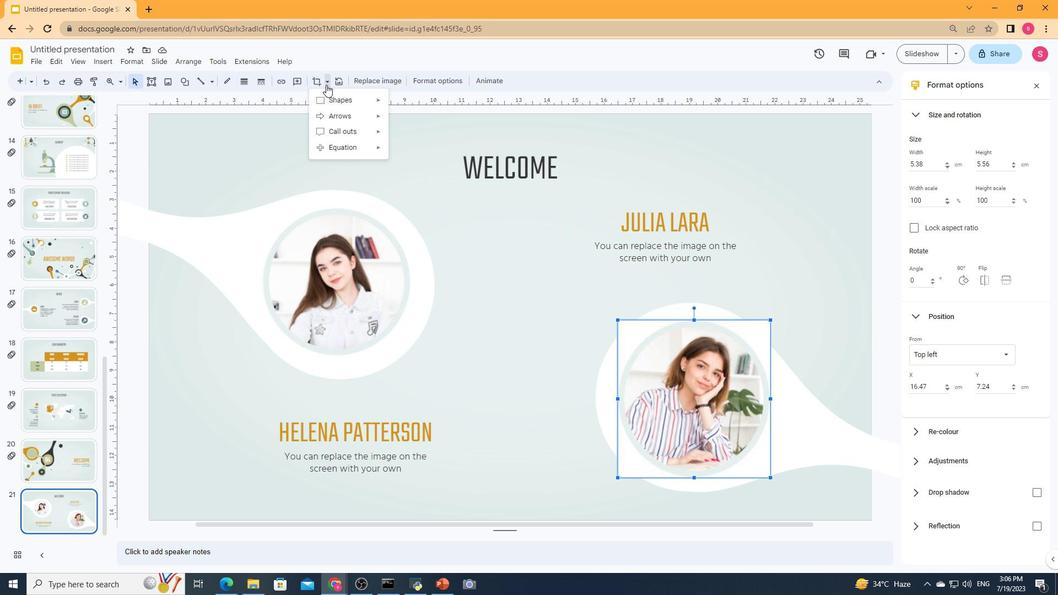 
Action: Mouse pressed left at (341, 105)
Screenshot: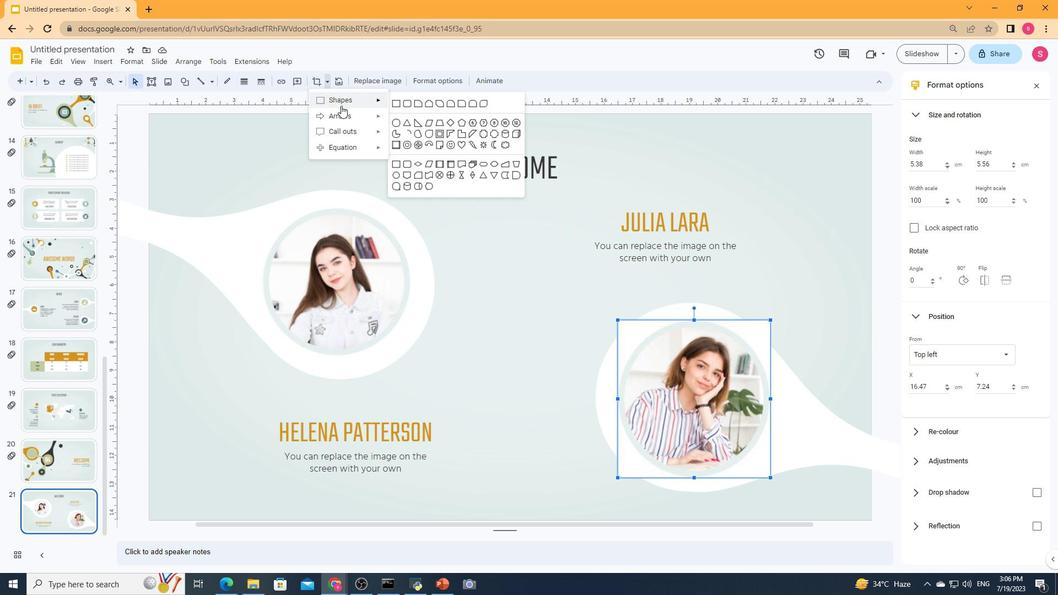 
Action: Mouse moved to (396, 124)
Screenshot: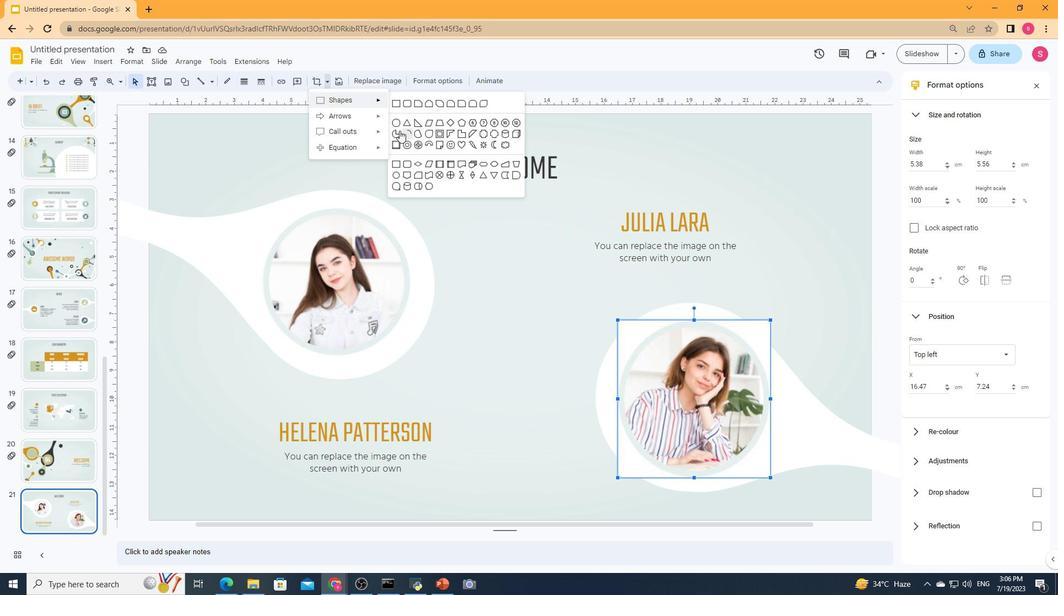 
Action: Mouse pressed left at (396, 124)
Screenshot: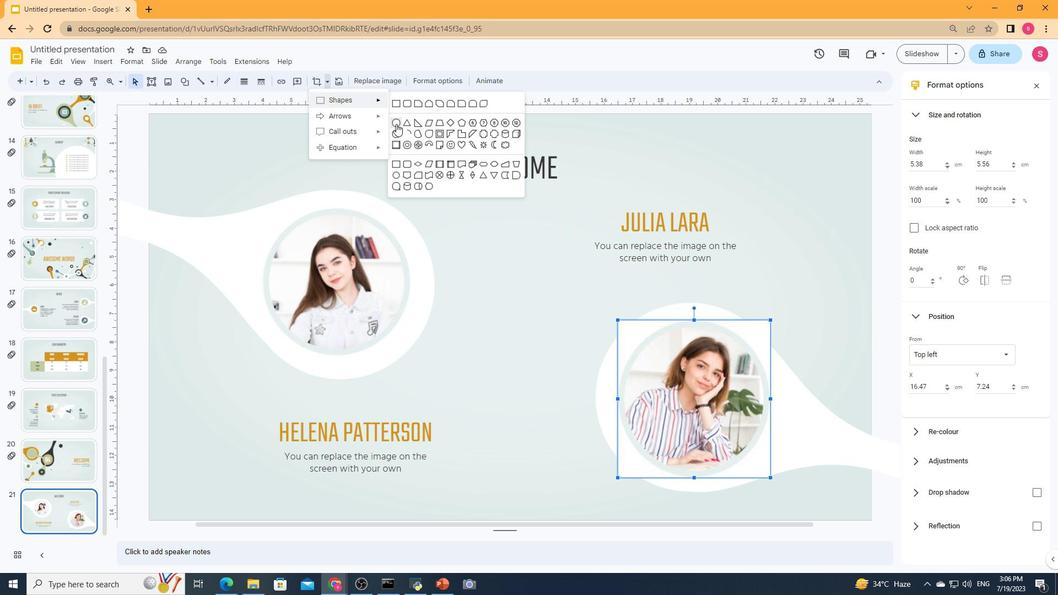 
Action: Mouse moved to (776, 293)
Screenshot: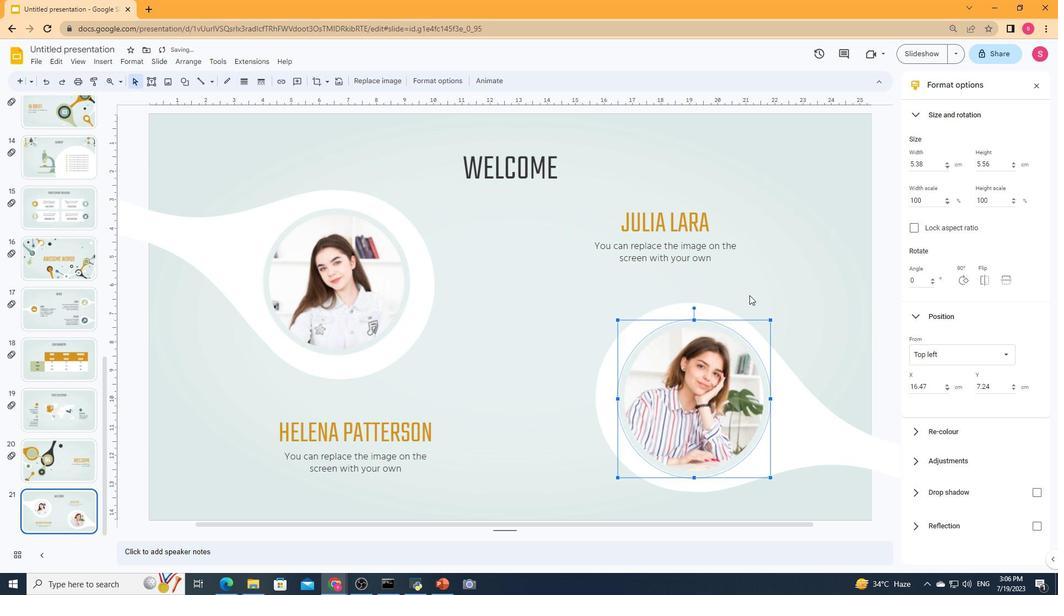 
Action: Mouse pressed left at (776, 293)
Screenshot: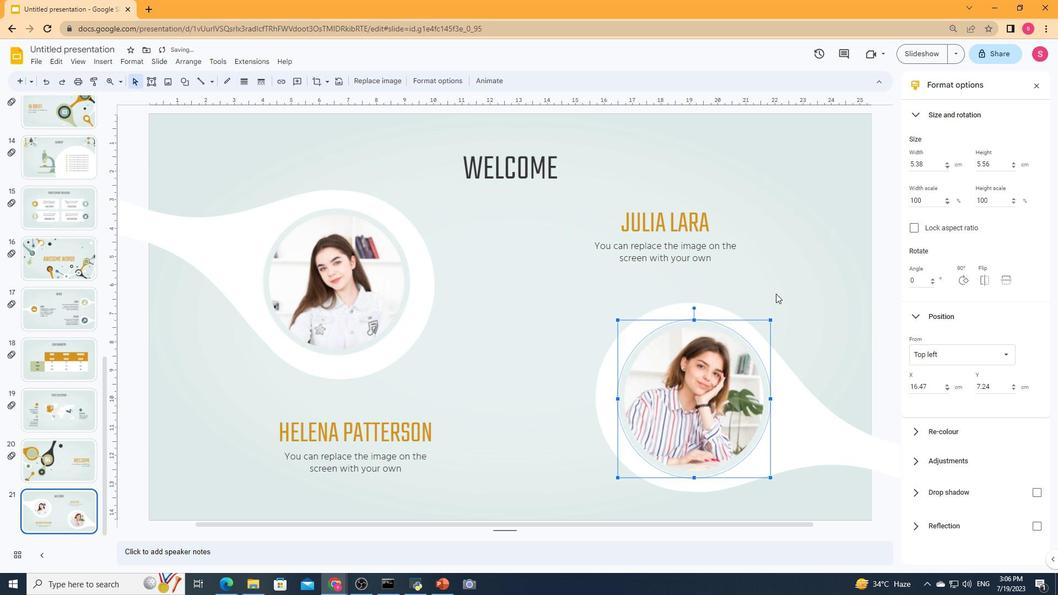 
Action: Mouse moved to (488, 332)
Screenshot: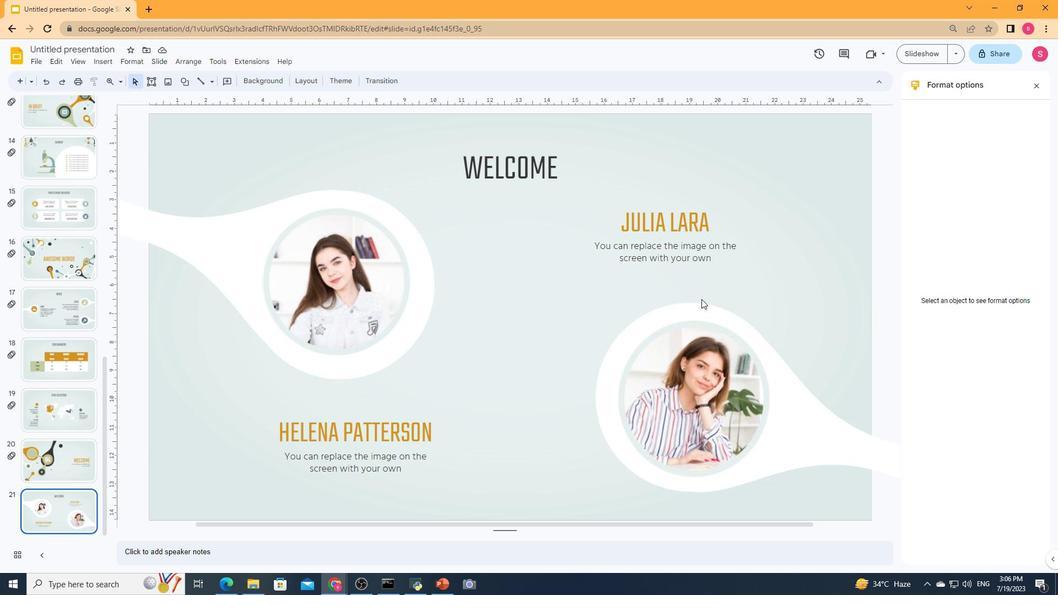 
Action: Mouse pressed left at (488, 332)
Screenshot: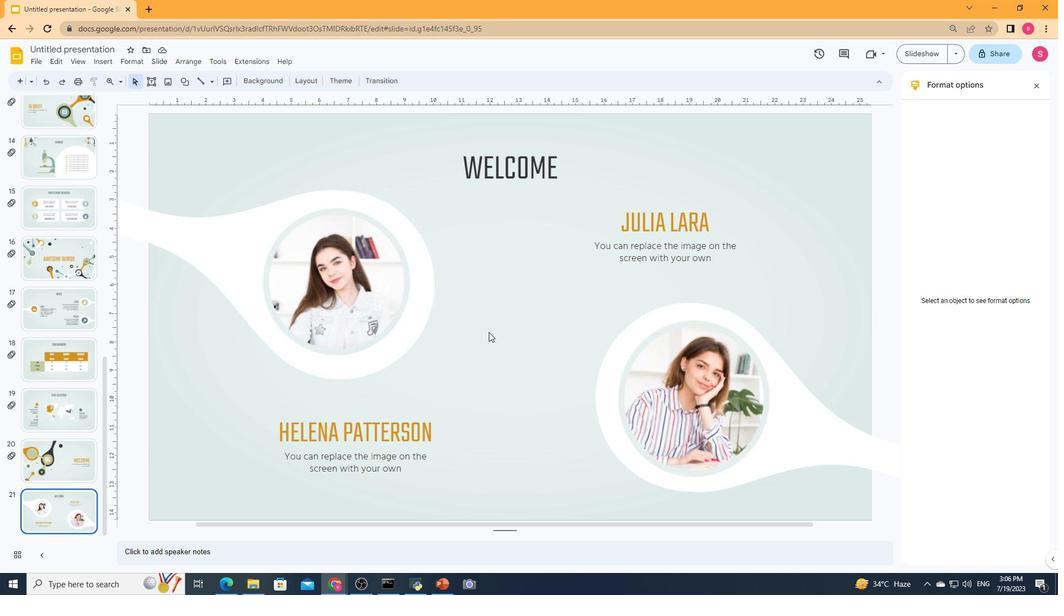 
Action: Mouse moved to (379, 82)
Screenshot: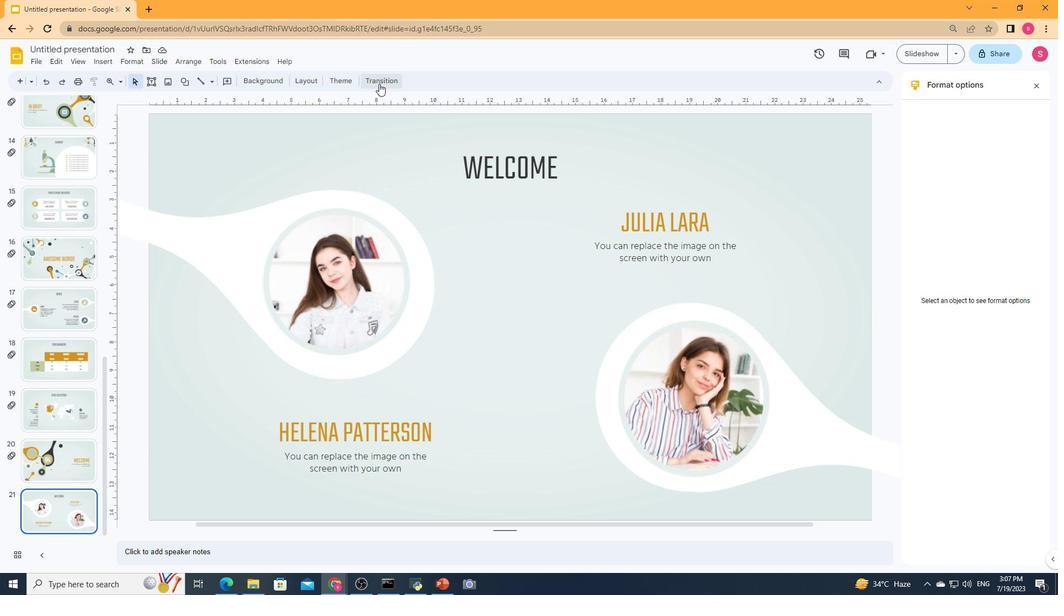 
Action: Mouse pressed left at (379, 82)
Screenshot: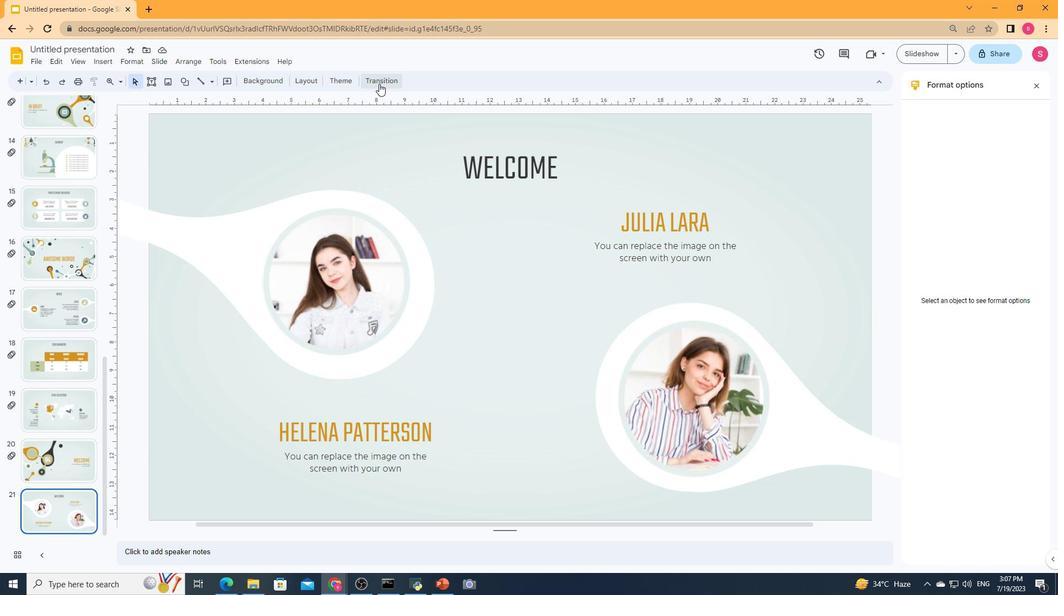 
Action: Mouse moved to (925, 182)
Screenshot: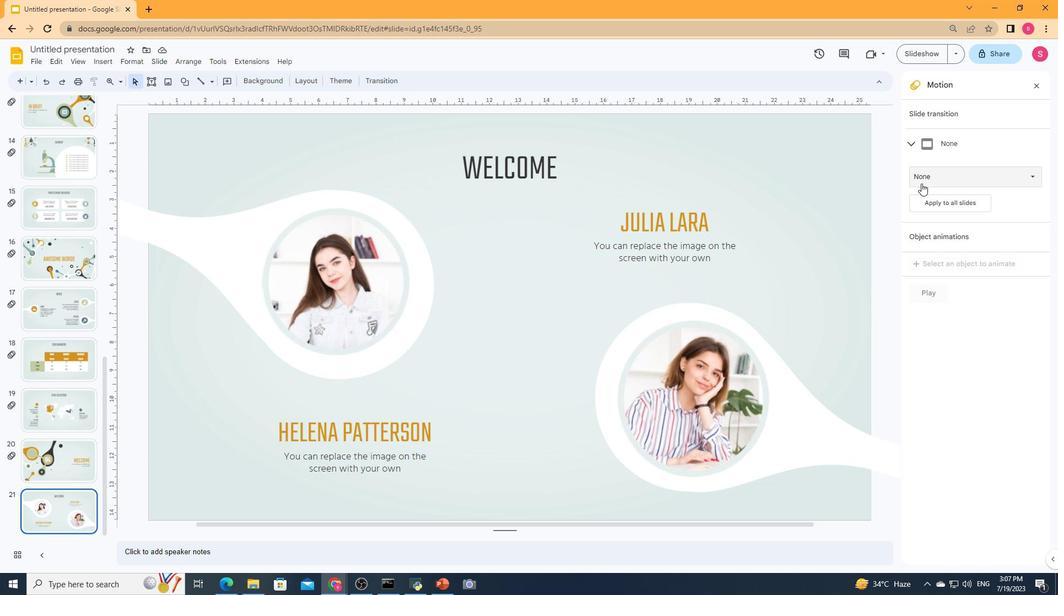 
Action: Mouse pressed left at (925, 182)
Screenshot: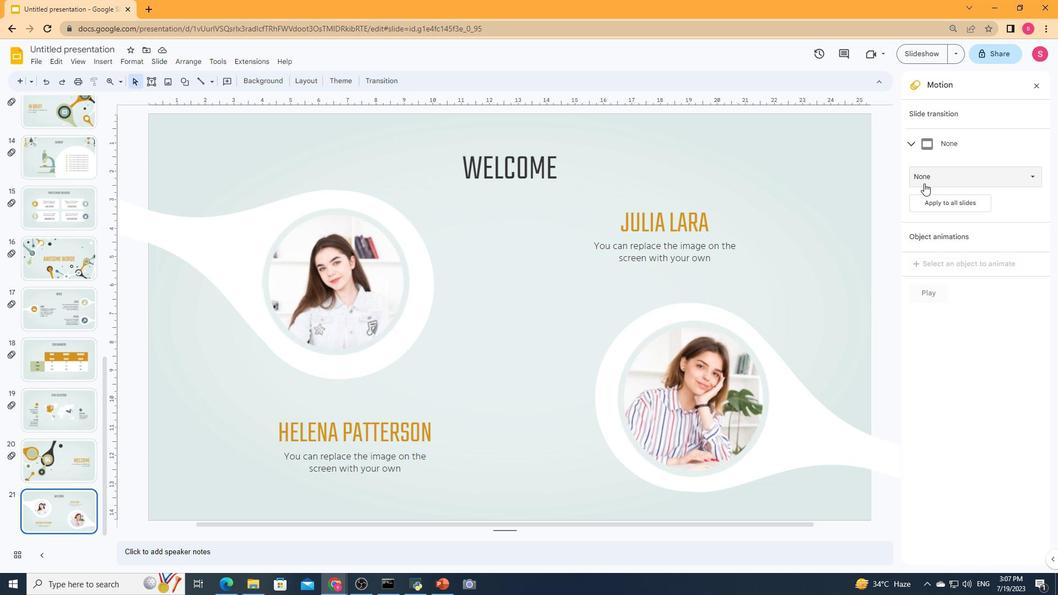 
Action: Mouse moved to (930, 293)
Screenshot: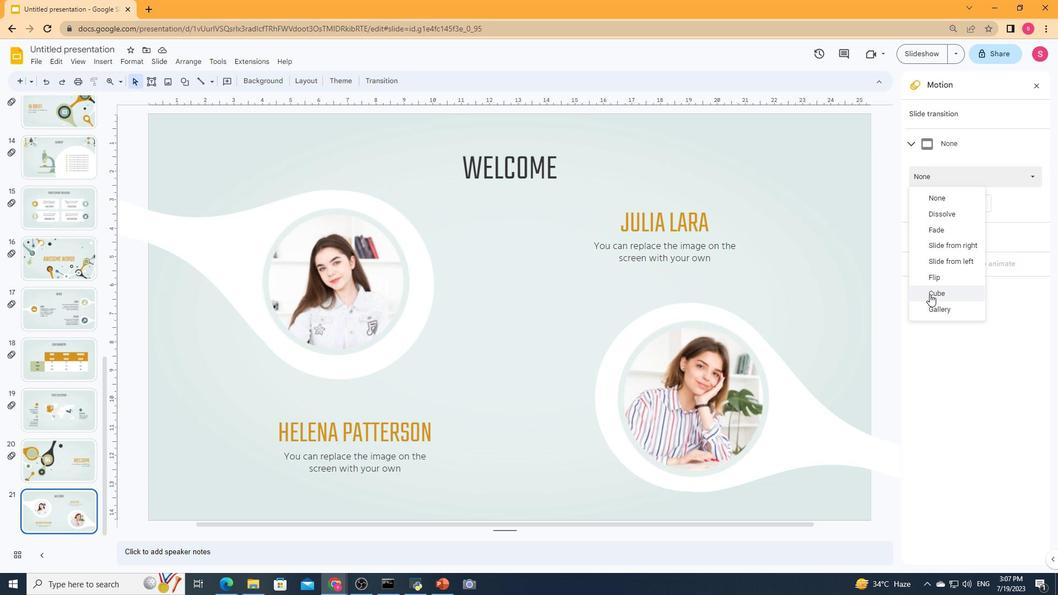 
Action: Mouse pressed left at (930, 293)
Screenshot: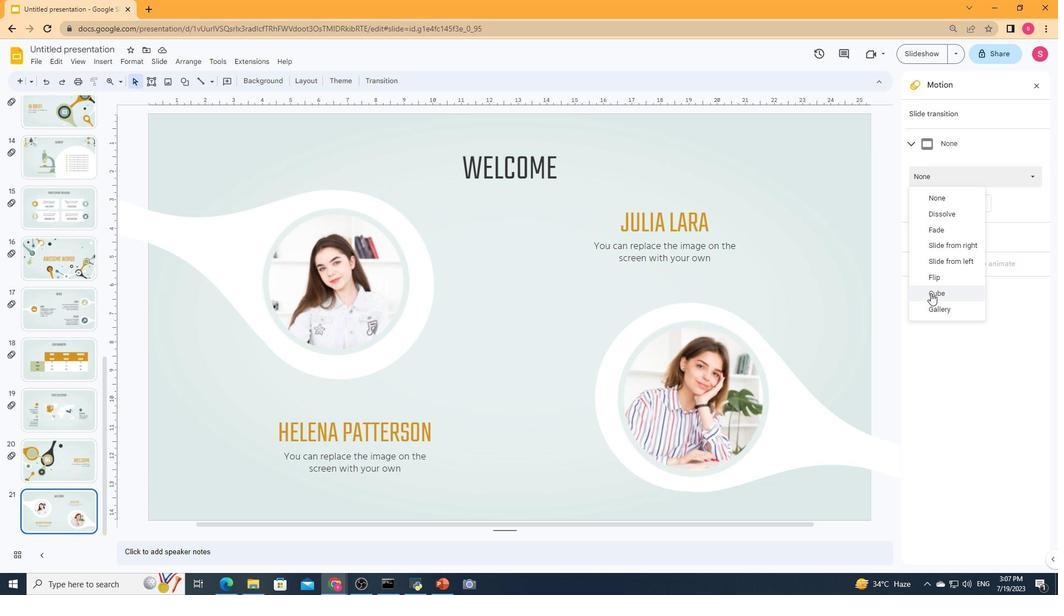 
Action: Mouse moved to (1029, 197)
Screenshot: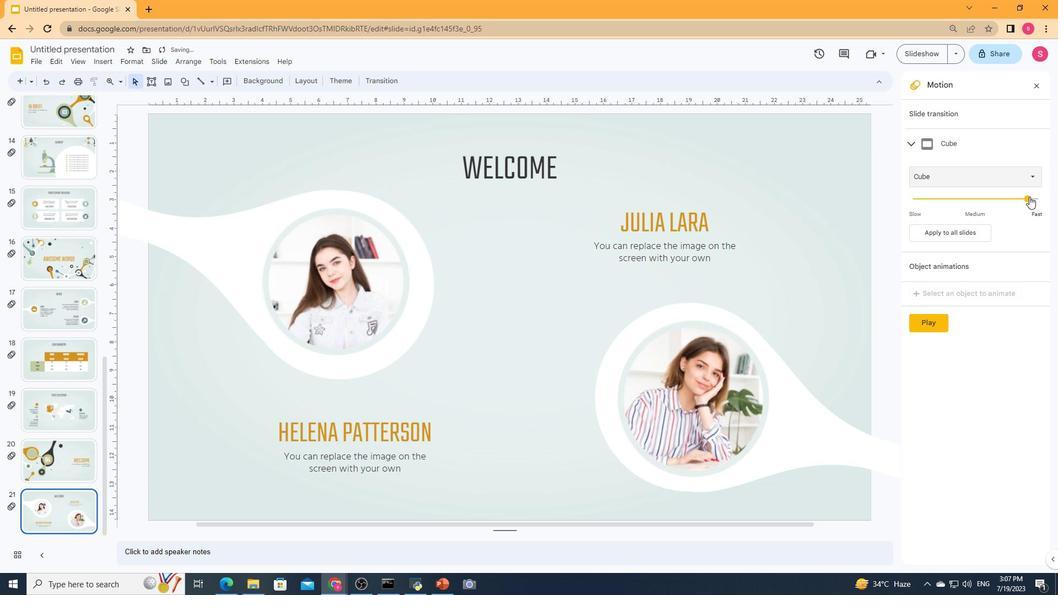 
Action: Mouse pressed left at (1029, 197)
Screenshot: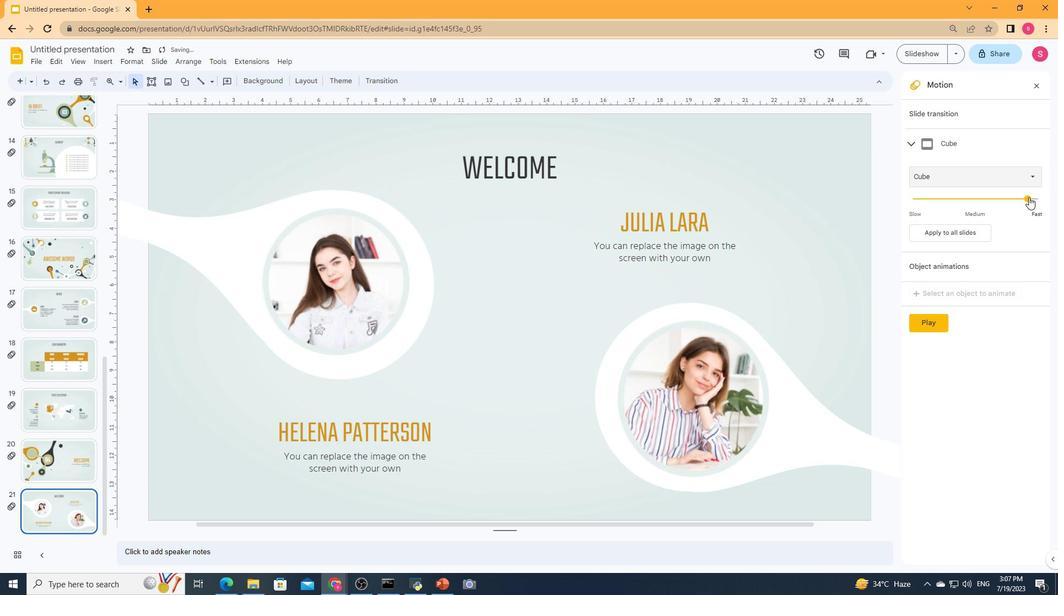 
Action: Mouse moved to (933, 330)
Screenshot: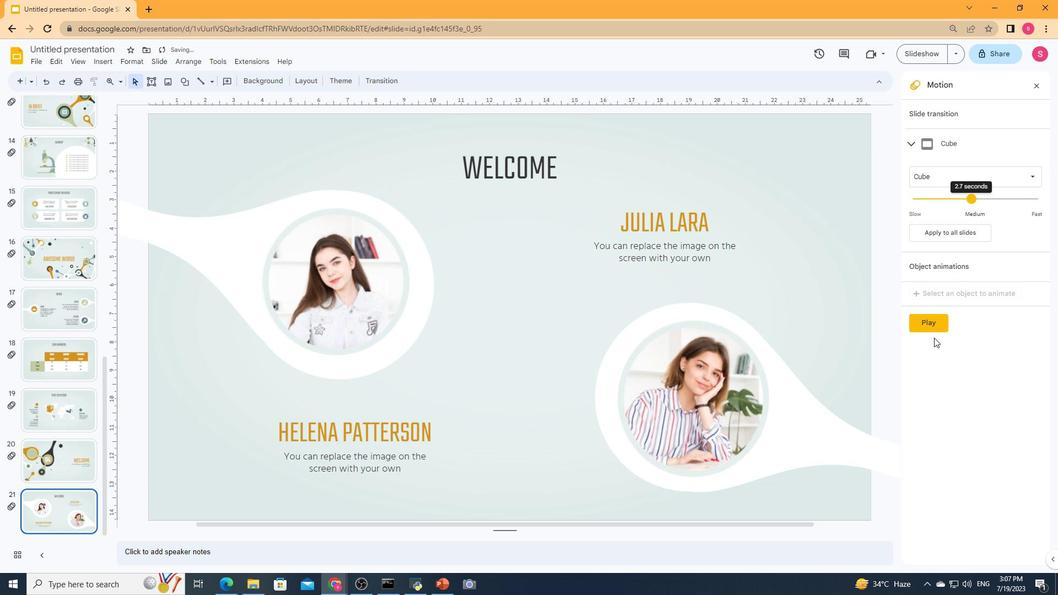 
Action: Mouse pressed left at (933, 330)
Screenshot: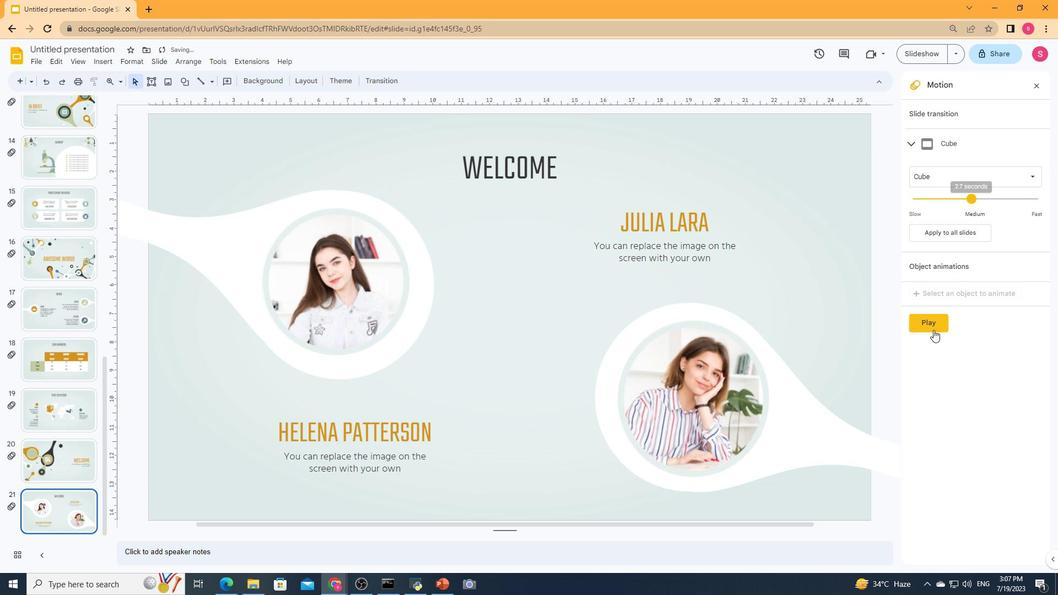 
Action: Mouse moved to (308, 283)
Screenshot: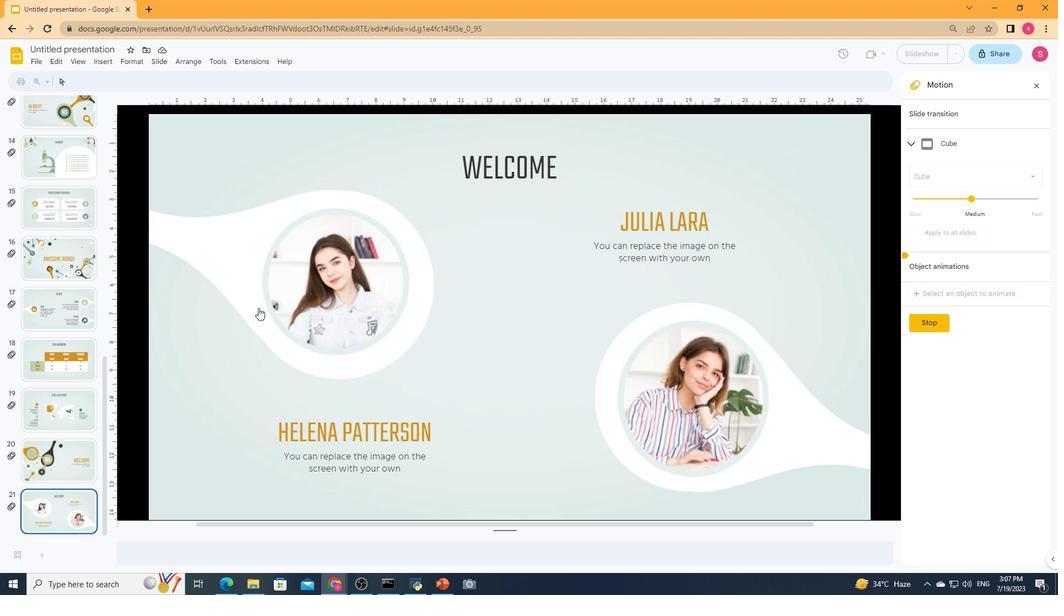 
Action: Mouse pressed left at (308, 283)
Screenshot: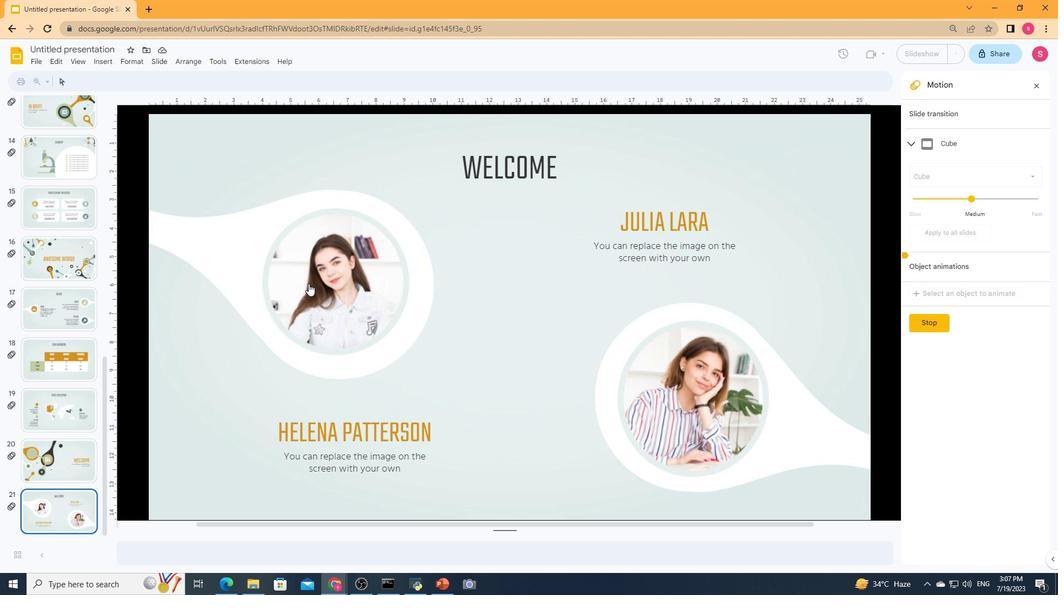
Action: Mouse moved to (350, 287)
Screenshot: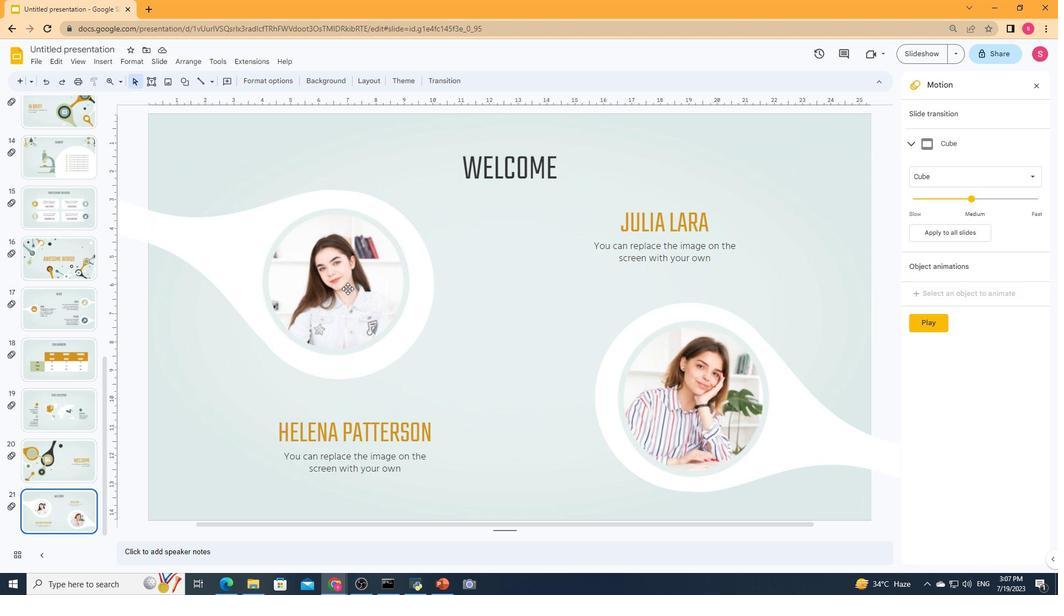 
Action: Mouse pressed left at (350, 287)
Screenshot: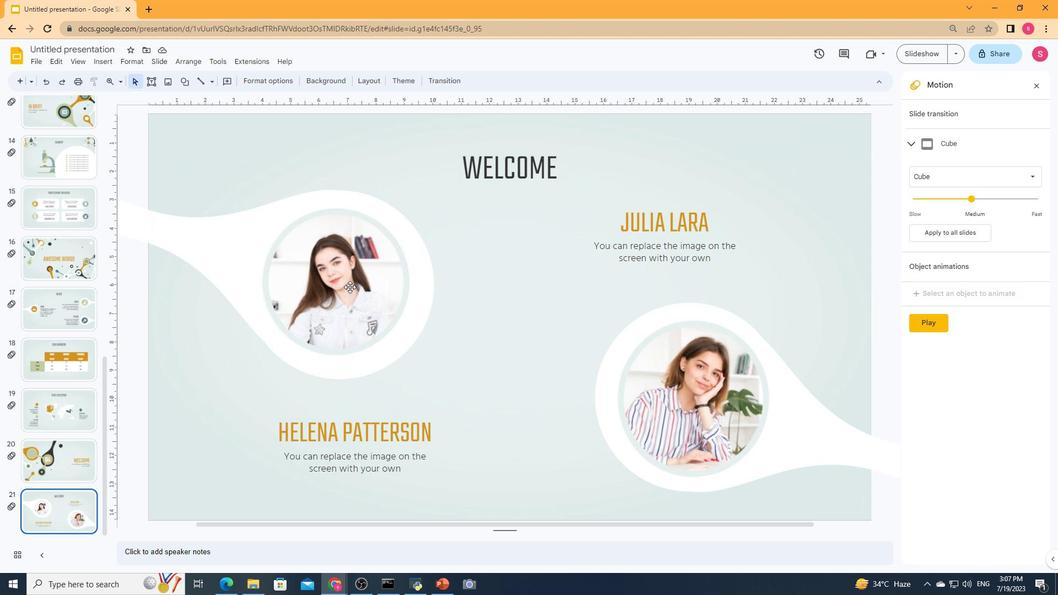 
Action: Mouse moved to (665, 222)
Screenshot: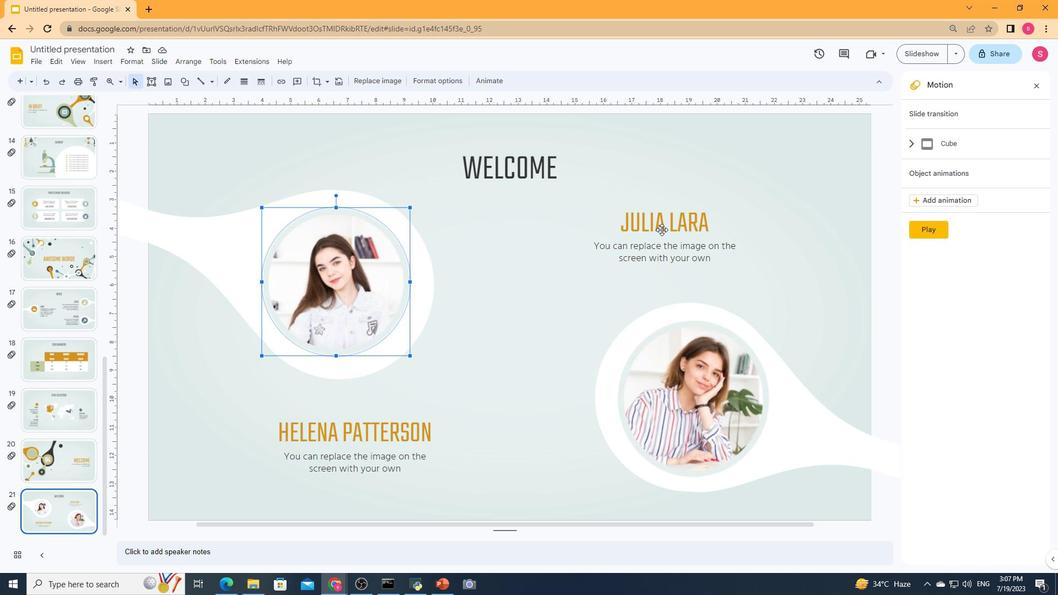 
Action: Mouse pressed left at (665, 222)
Screenshot: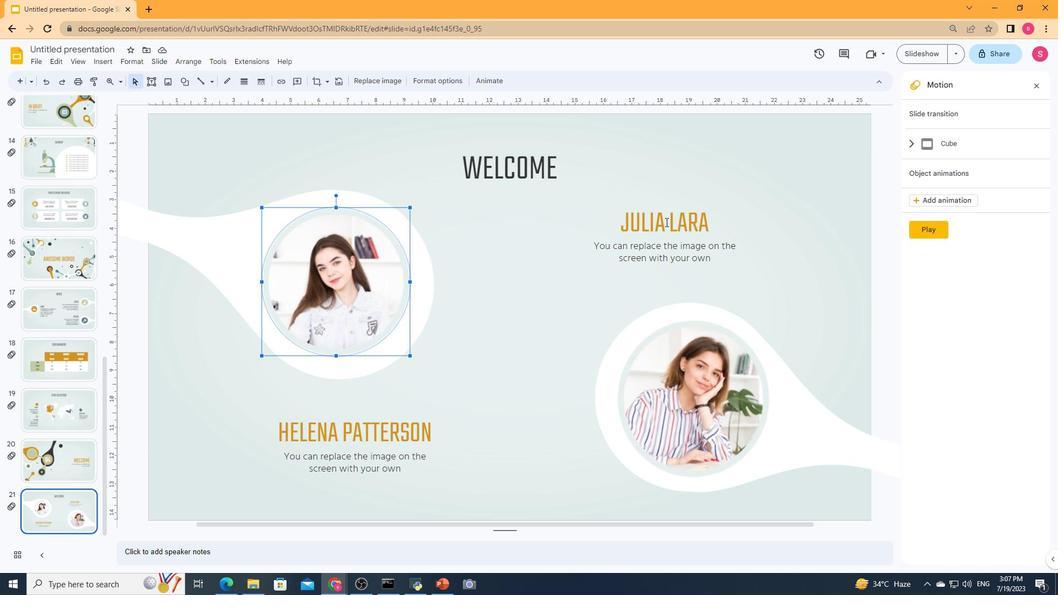 
Action: Mouse moved to (186, 233)
Screenshot: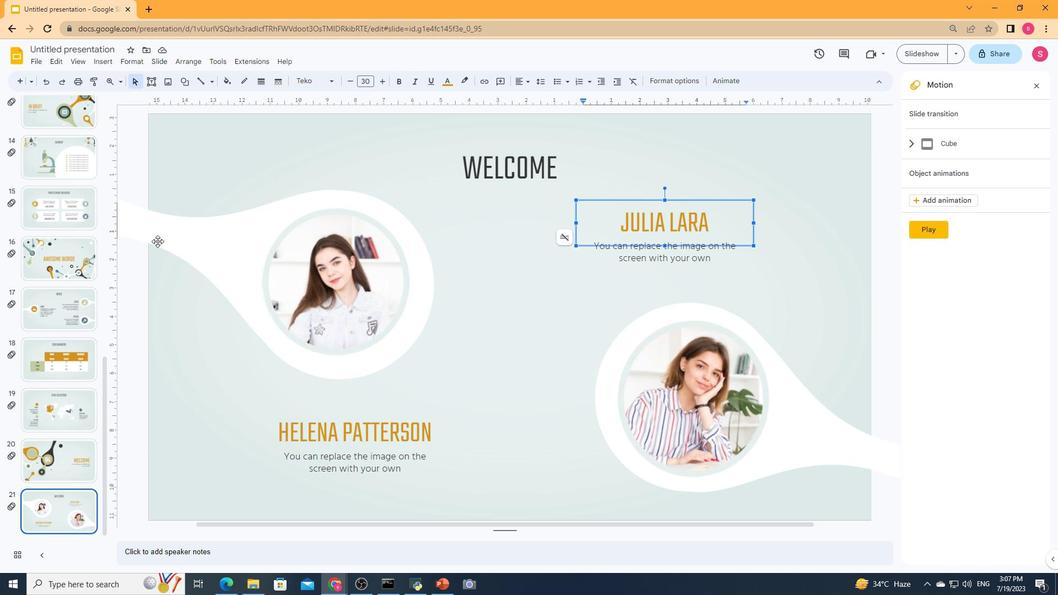 
Action: Mouse pressed left at (186, 233)
Screenshot: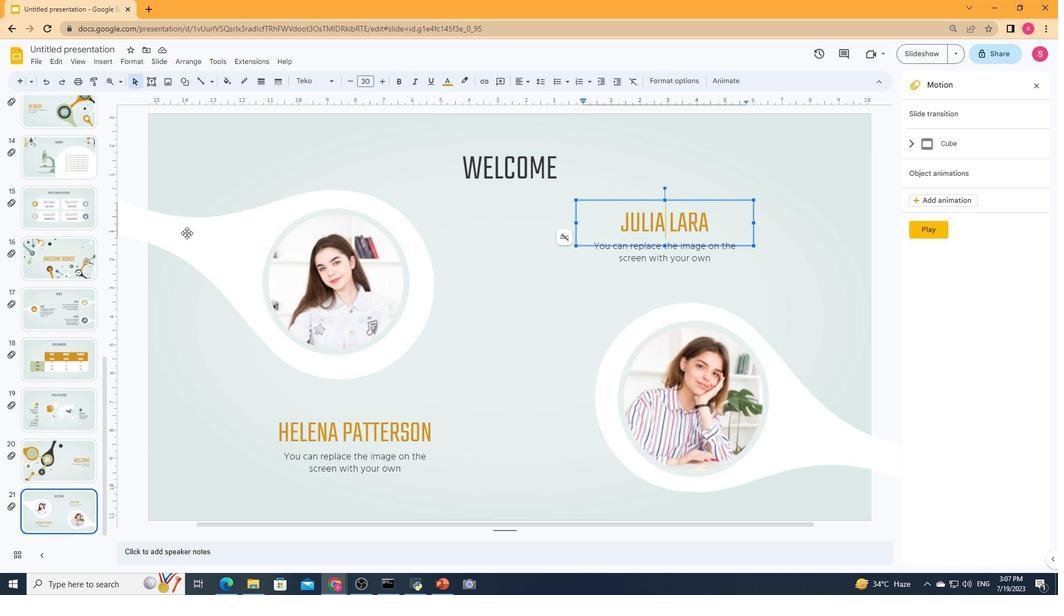 
Action: Mouse moved to (597, 418)
Screenshot: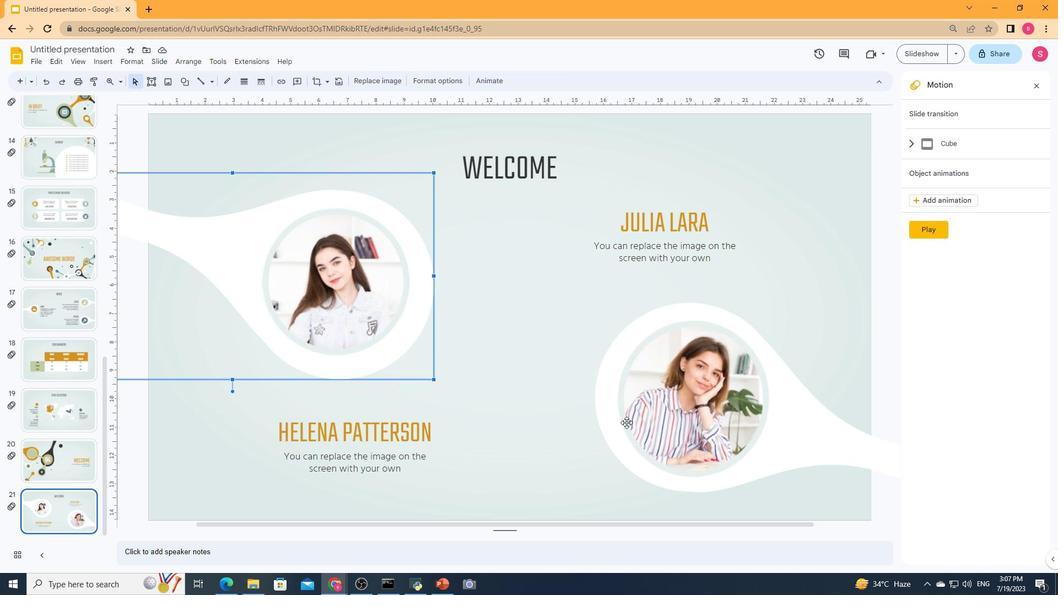 
Action: Mouse pressed left at (597, 418)
Screenshot: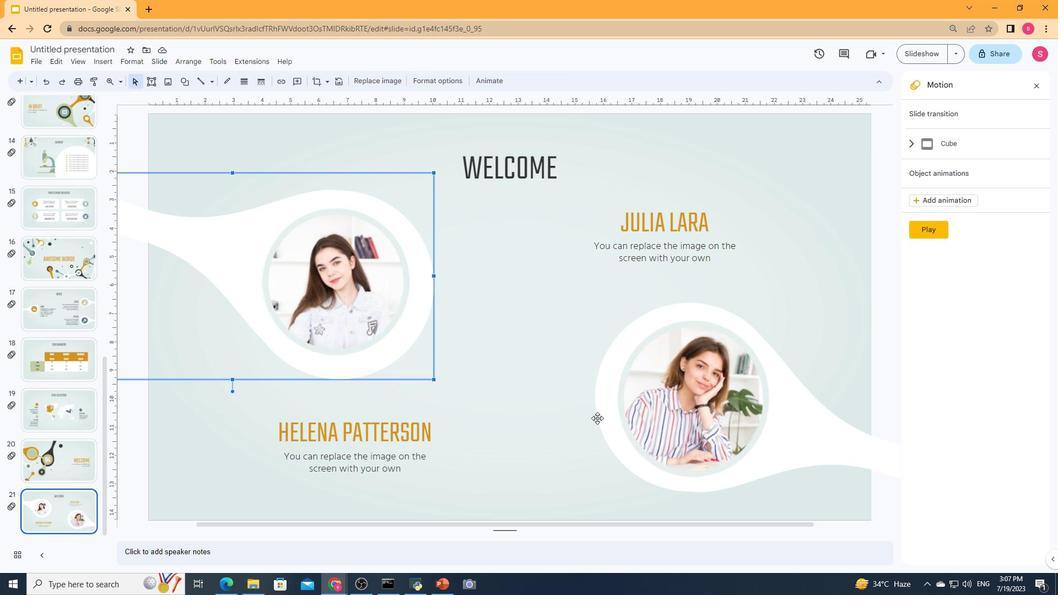 
Action: Mouse moved to (928, 200)
Screenshot: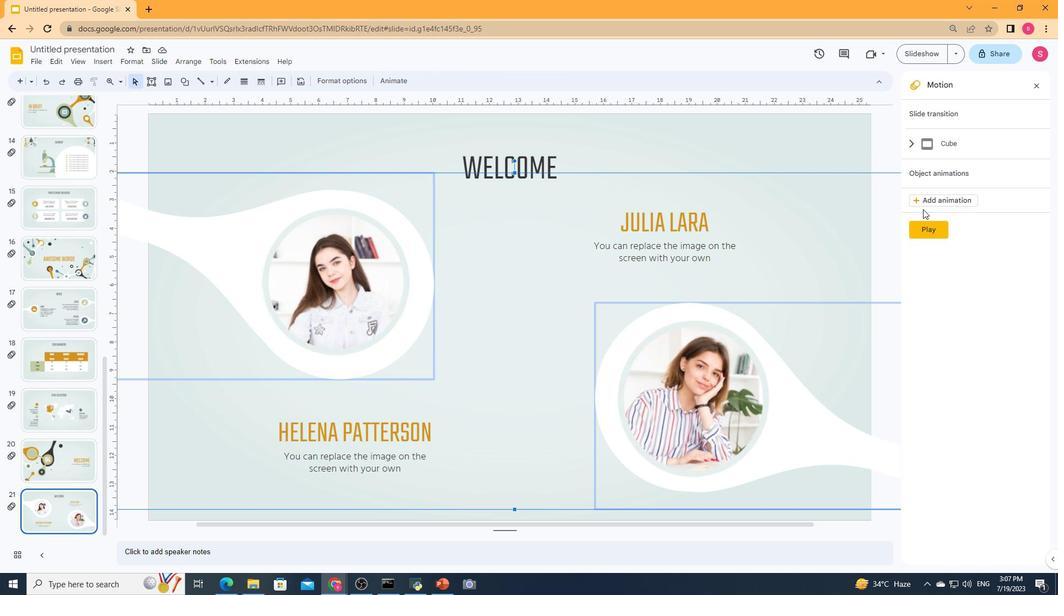 
Action: Mouse pressed left at (928, 200)
Screenshot: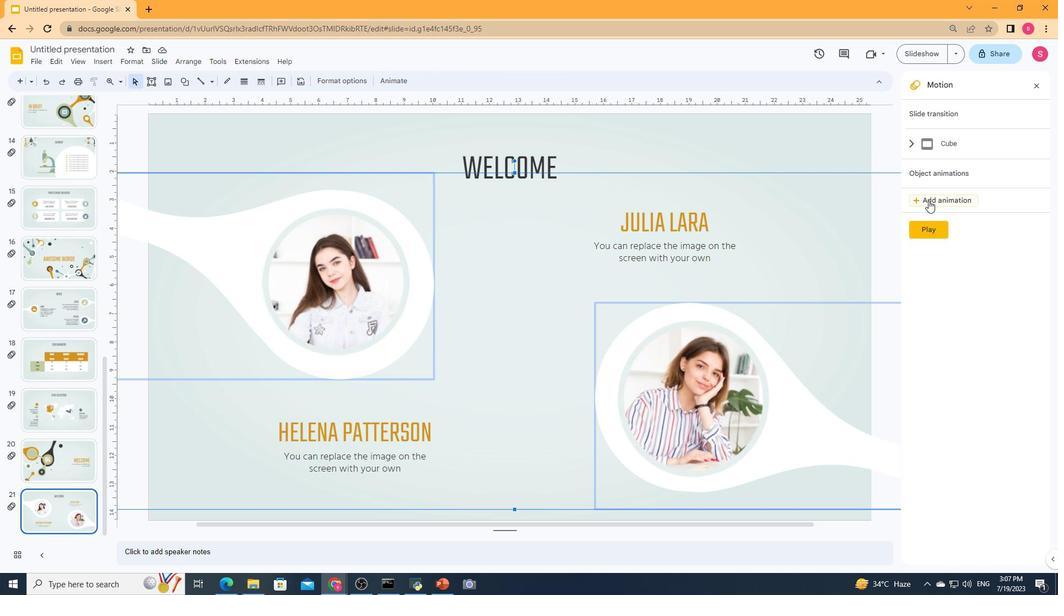 
Action: Mouse moved to (993, 208)
Screenshot: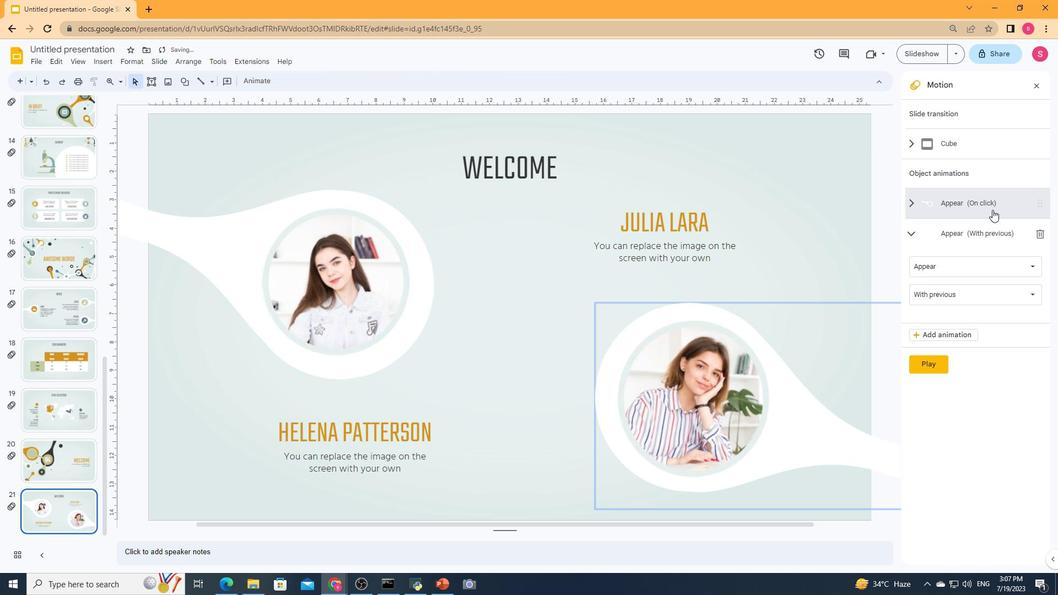 
Action: Mouse pressed left at (993, 208)
Screenshot: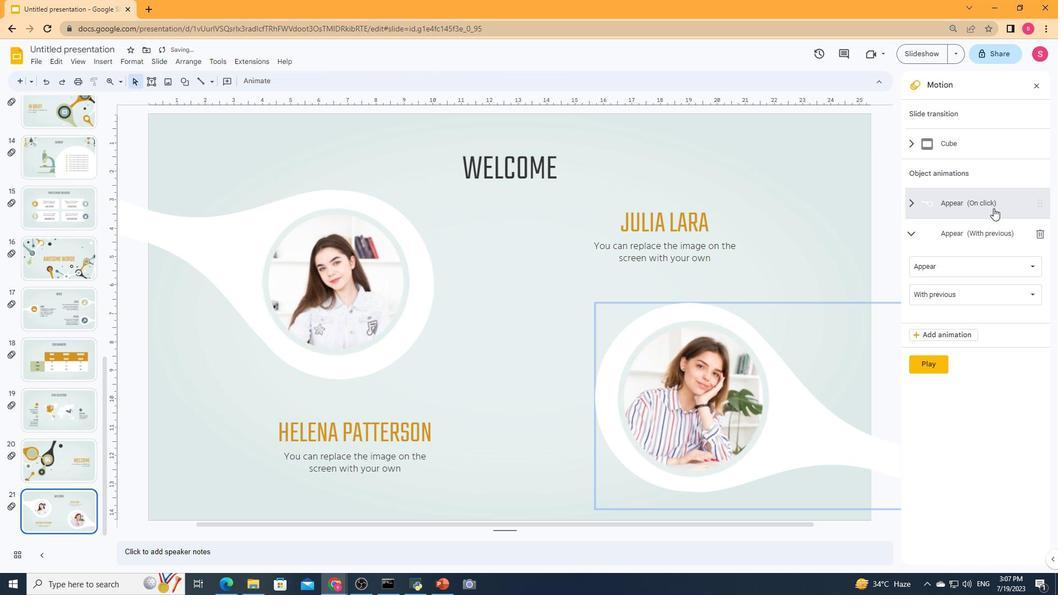 
Action: Mouse moved to (978, 245)
Screenshot: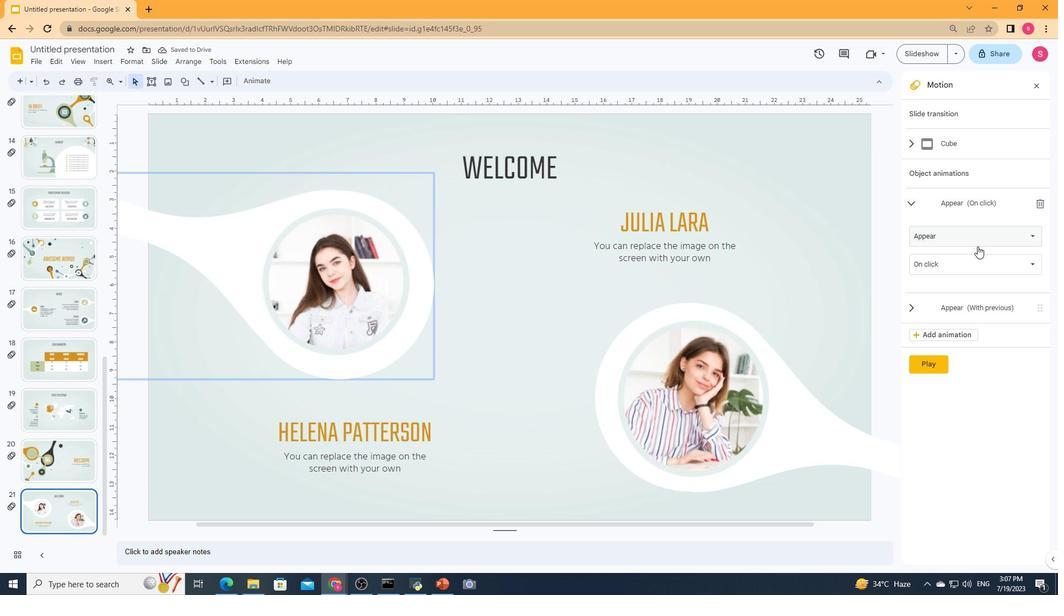 
Action: Mouse pressed left at (978, 245)
Screenshot: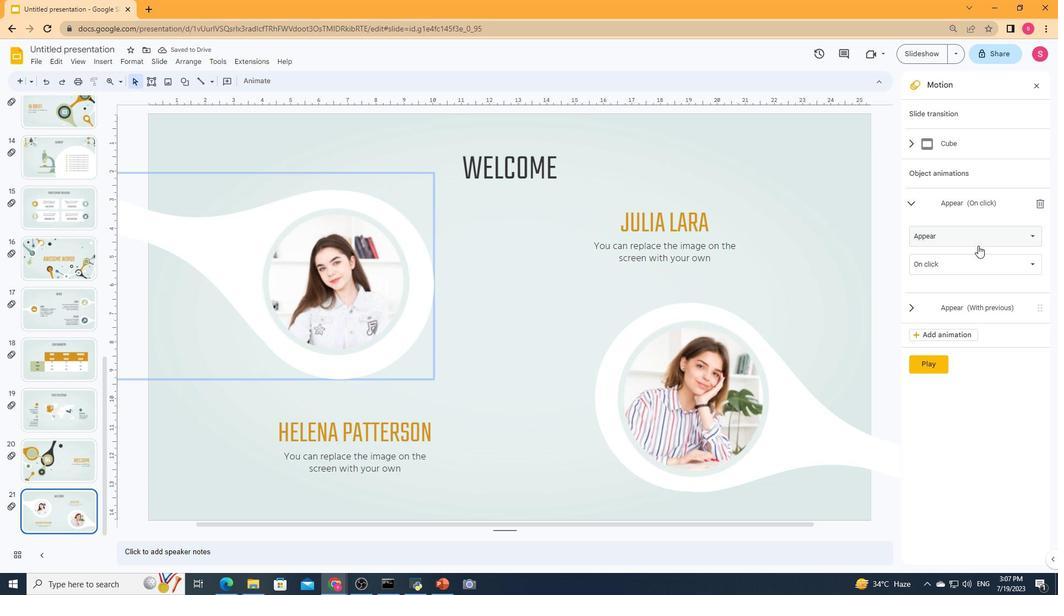 
Action: Mouse moved to (960, 321)
Screenshot: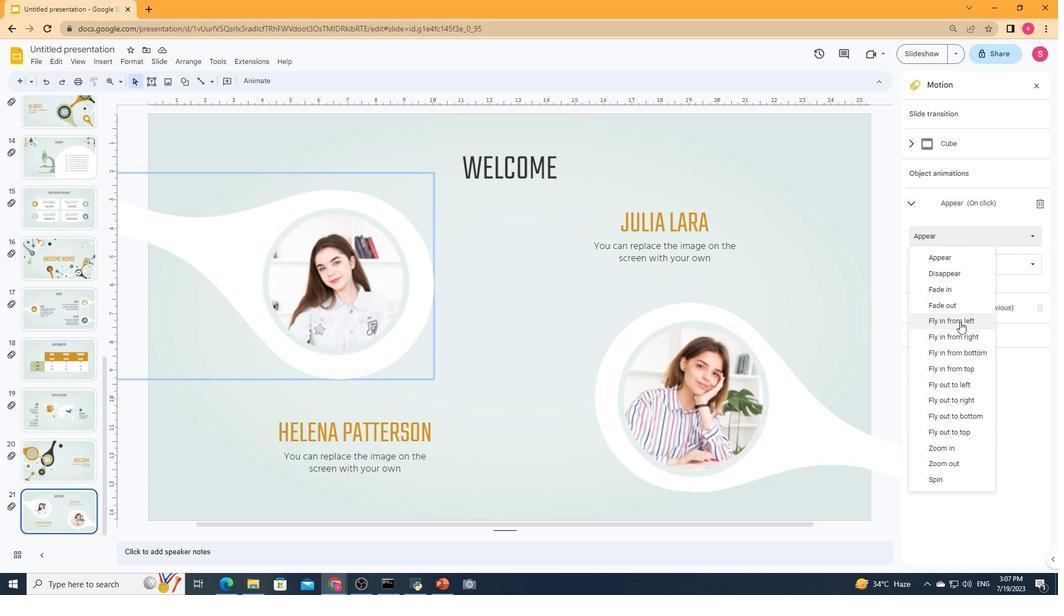
Action: Mouse pressed left at (960, 321)
Screenshot: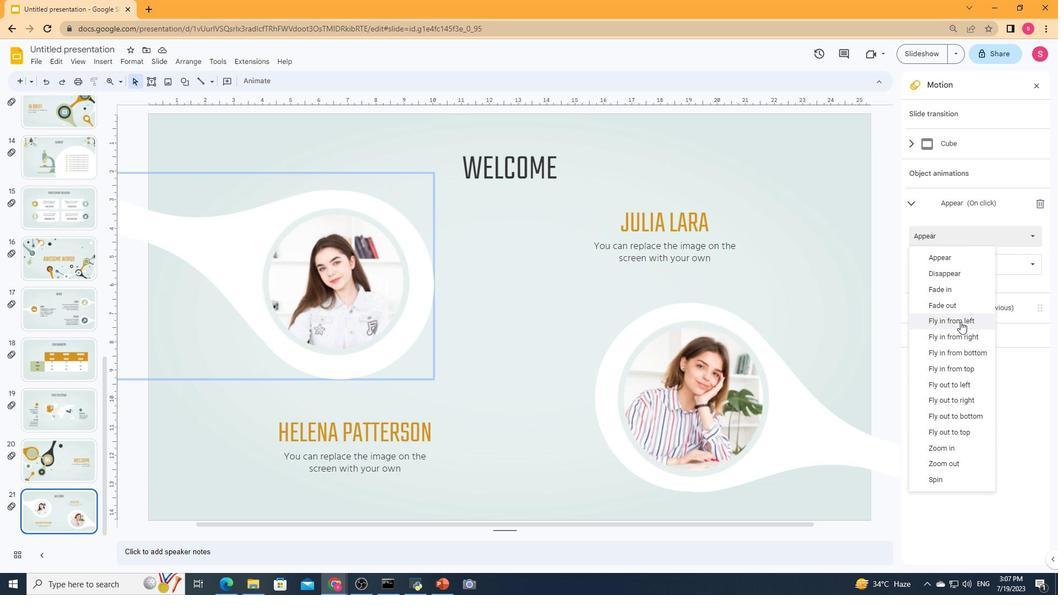 
Action: Mouse moved to (1014, 291)
Screenshot: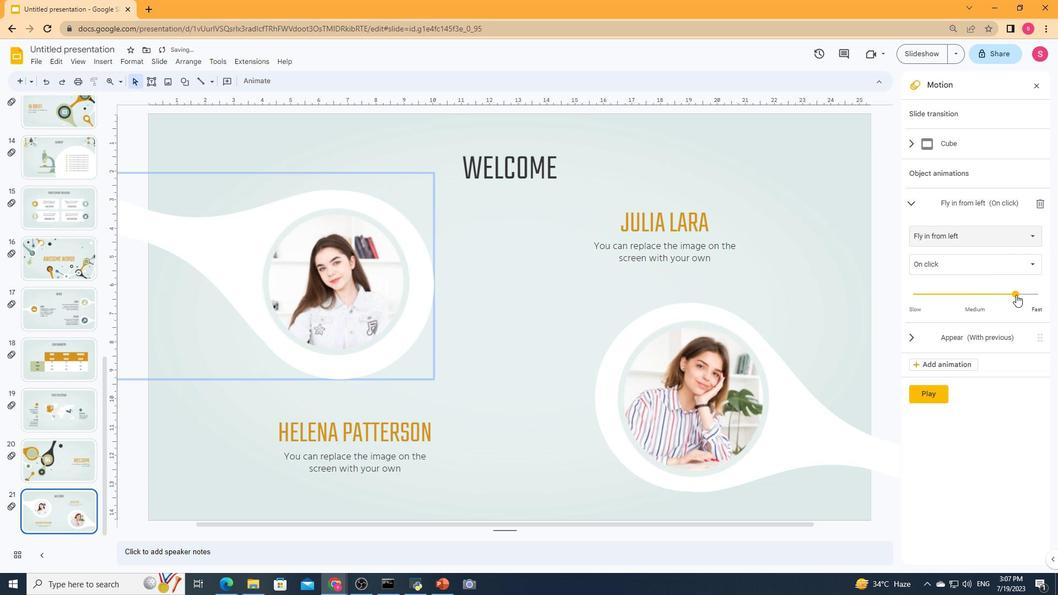 
Action: Mouse pressed left at (1014, 291)
Screenshot: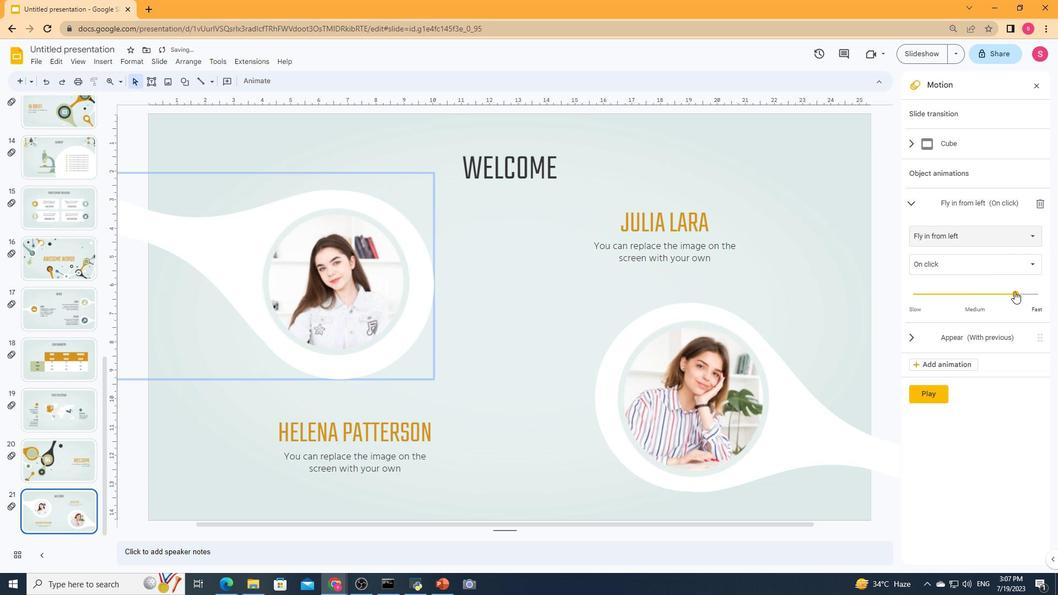 
Action: Mouse moved to (986, 262)
Screenshot: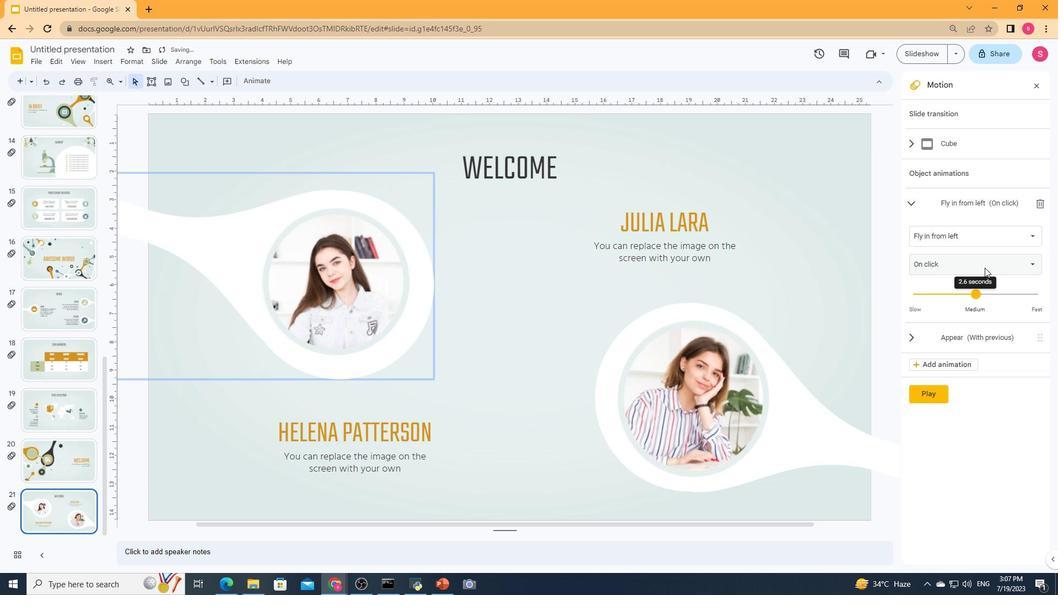 
Action: Mouse pressed left at (986, 262)
Screenshot: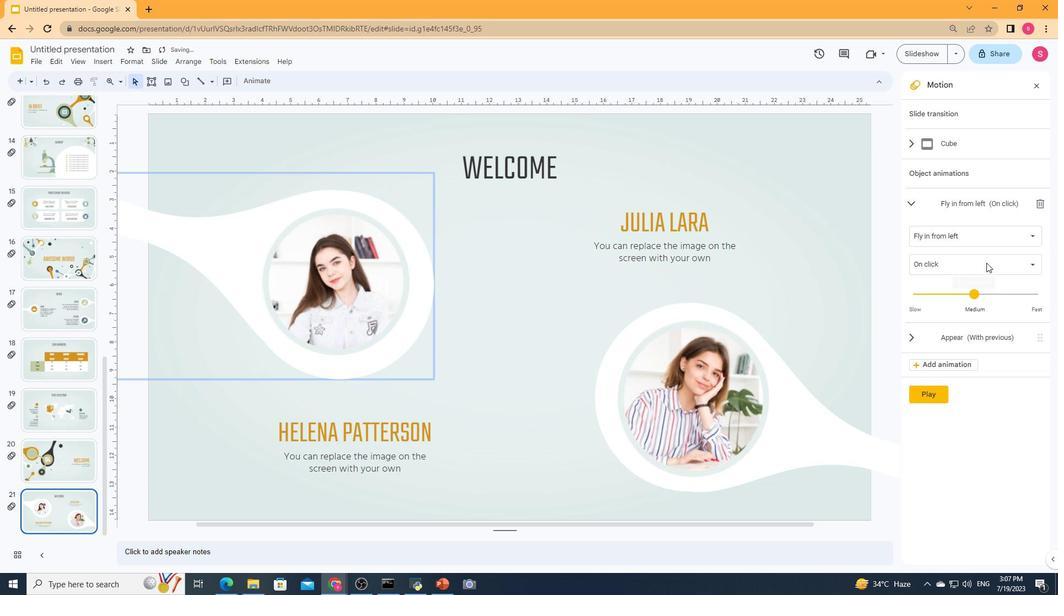 
Action: Mouse moved to (987, 263)
Screenshot: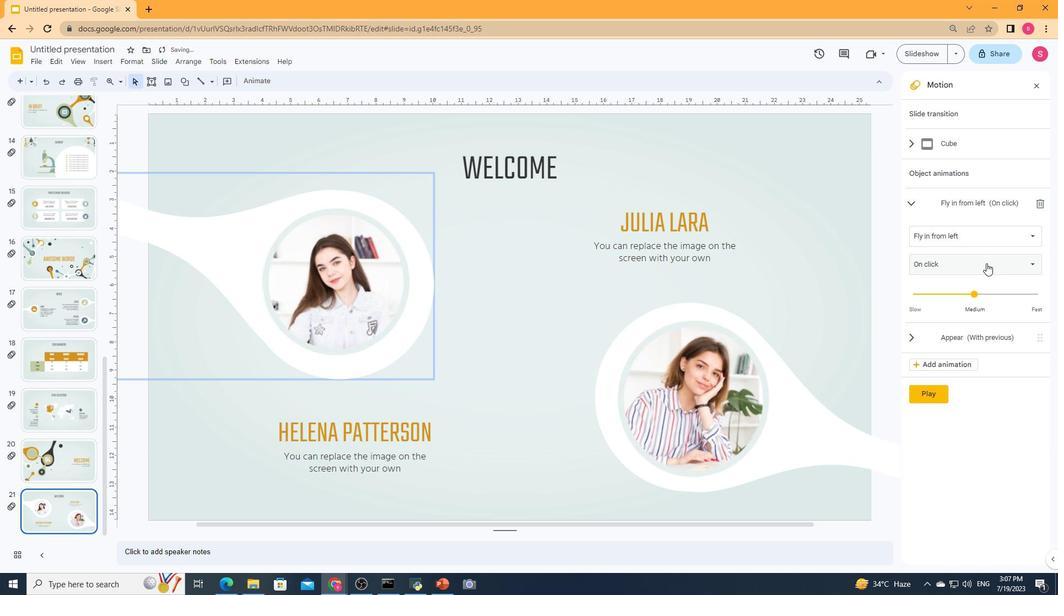 
Action: Mouse pressed left at (987, 263)
Screenshot: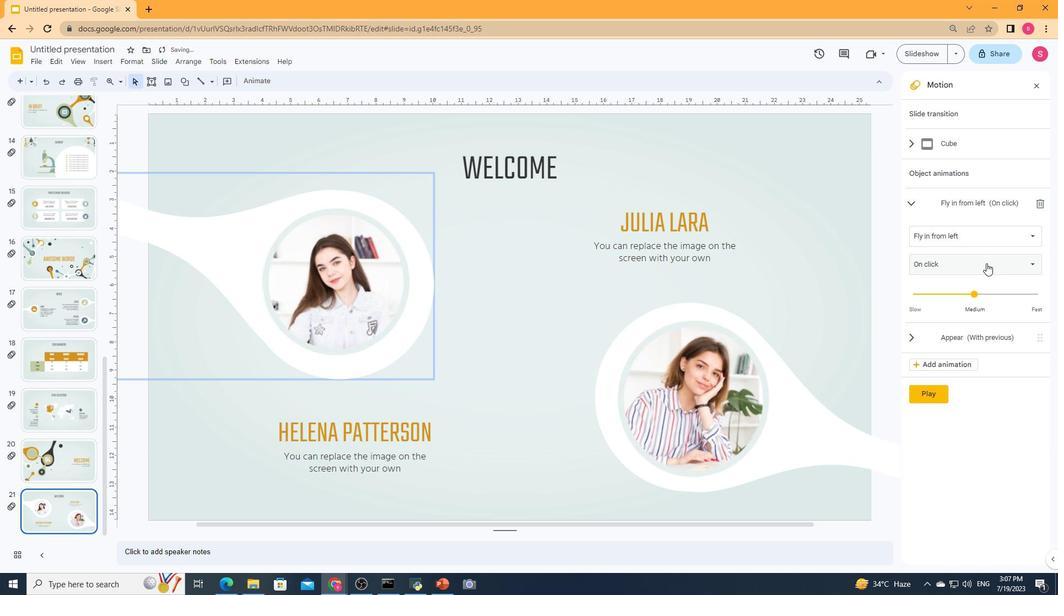 
Action: Mouse moved to (950, 313)
Screenshot: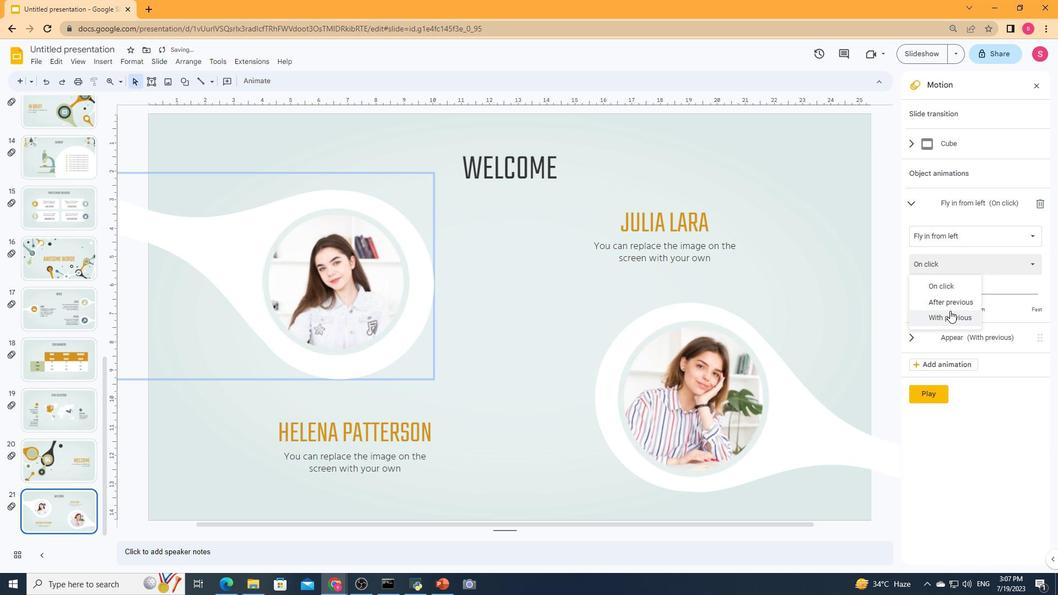 
Action: Mouse pressed left at (950, 313)
Screenshot: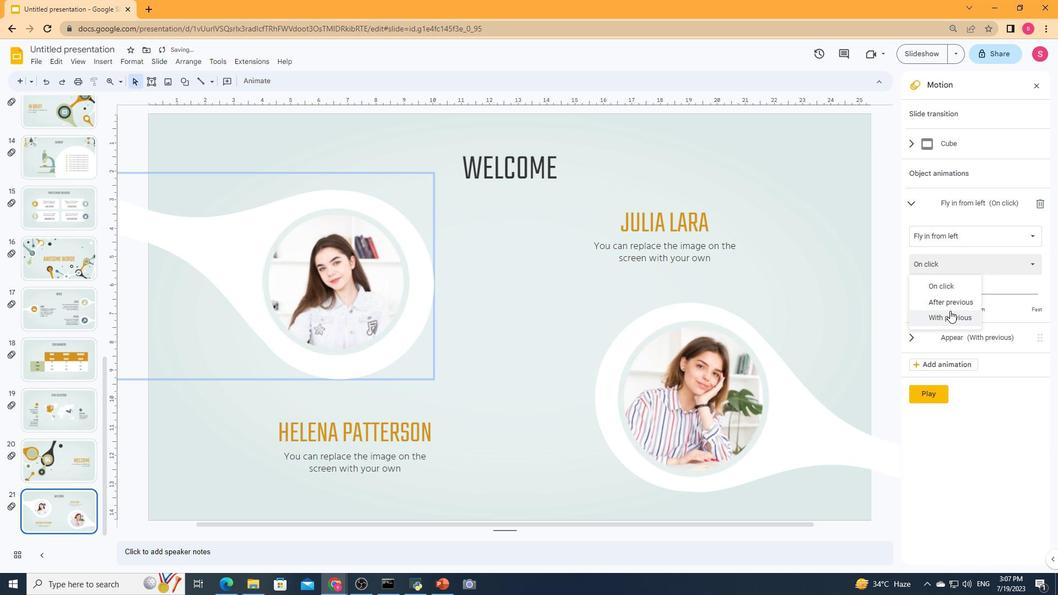 
Action: Mouse moved to (936, 336)
Screenshot: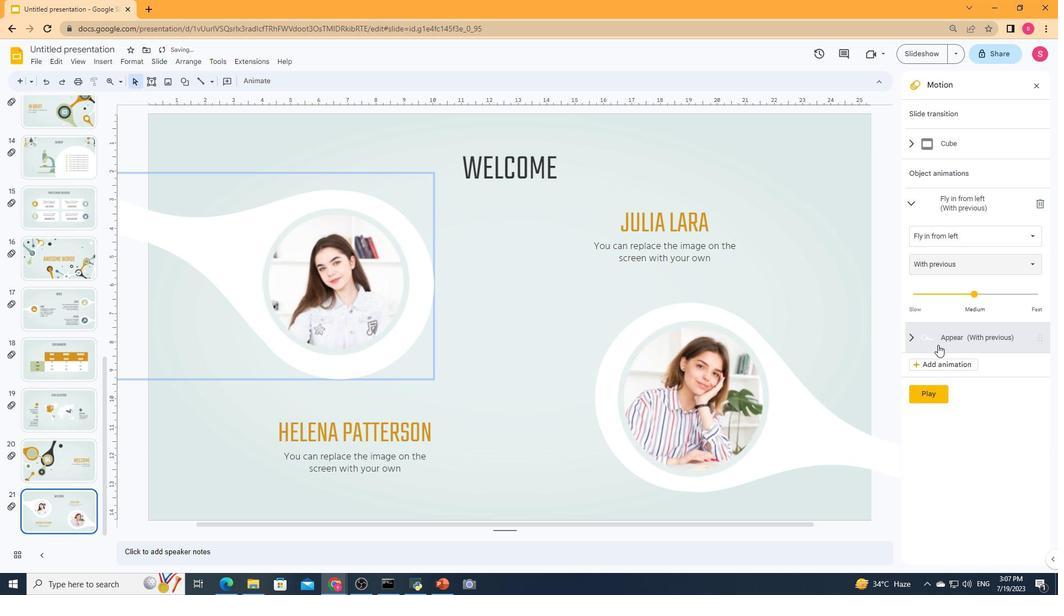 
Action: Mouse pressed left at (936, 336)
Screenshot: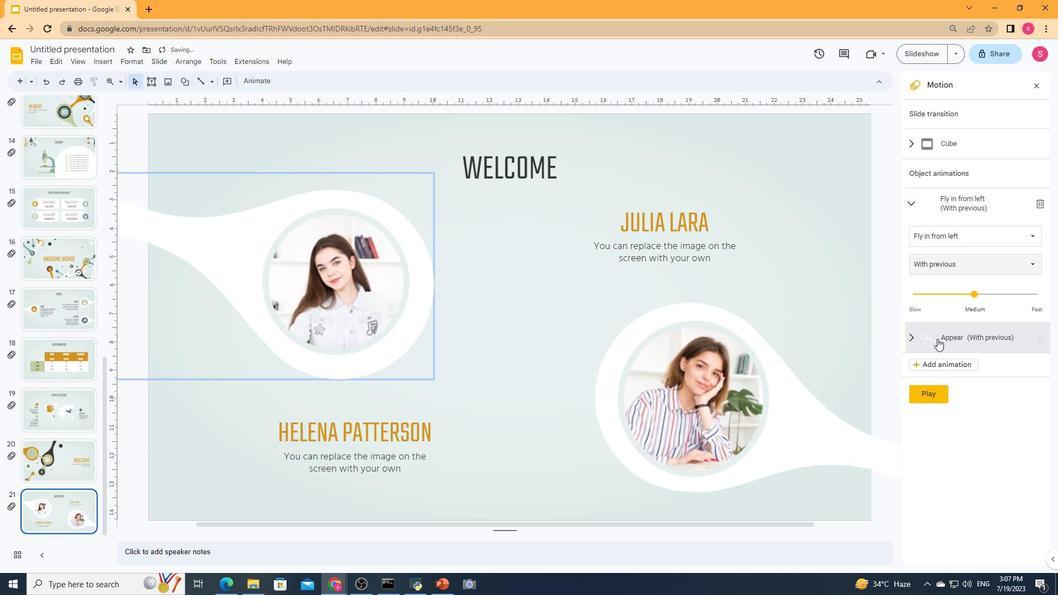 
Action: Mouse moved to (969, 267)
Screenshot: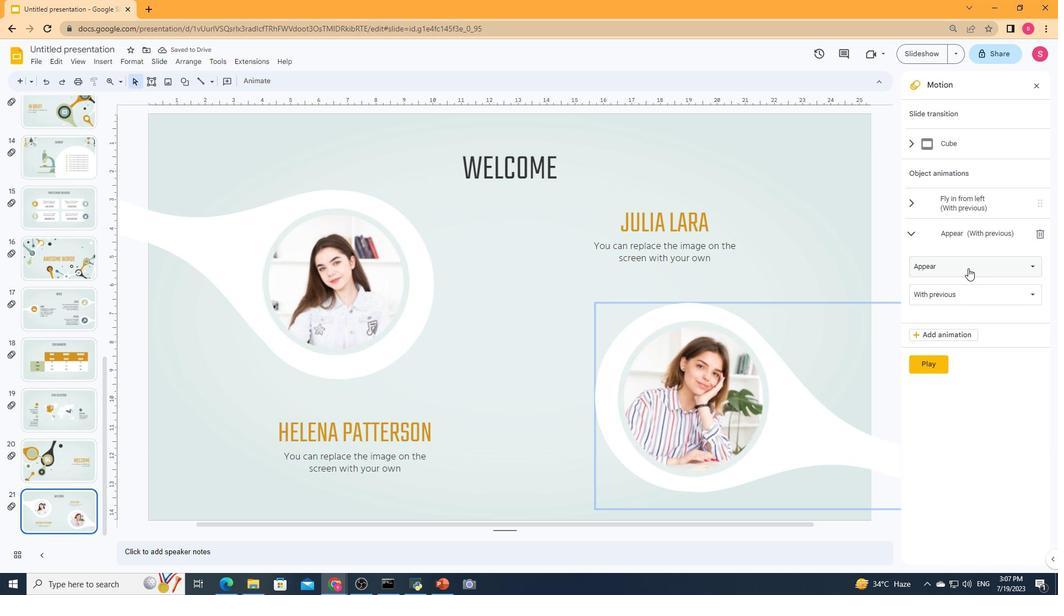 
Action: Mouse pressed left at (969, 267)
Screenshot: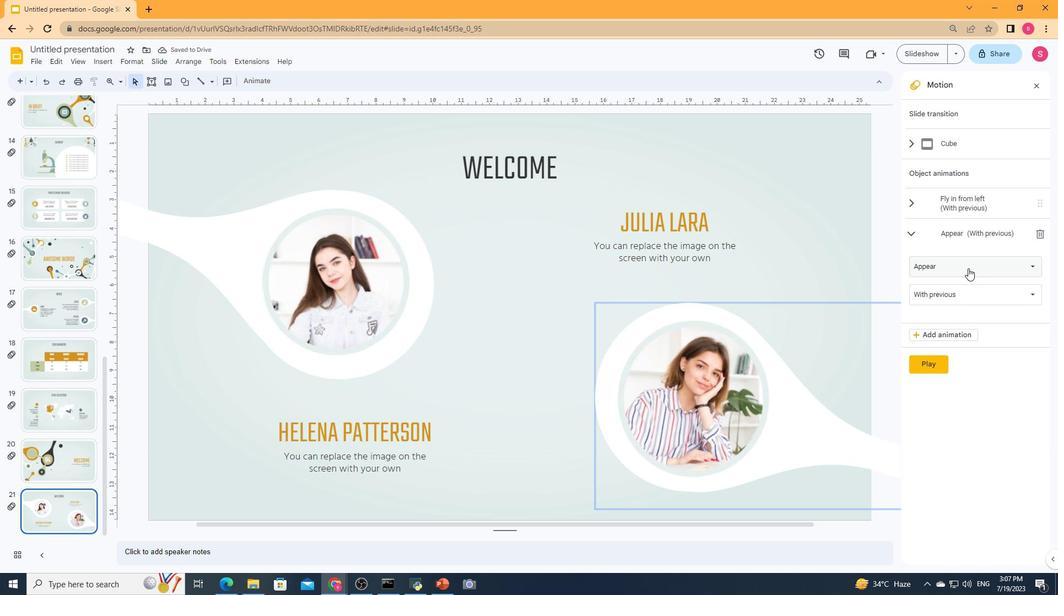 
Action: Mouse moved to (954, 364)
Screenshot: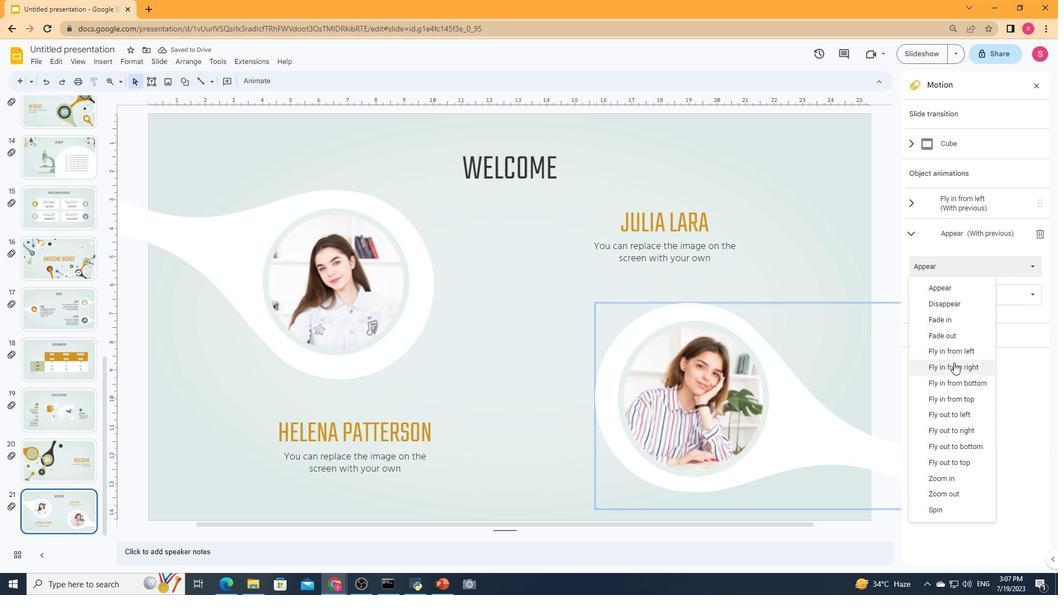 
Action: Mouse pressed left at (954, 364)
Screenshot: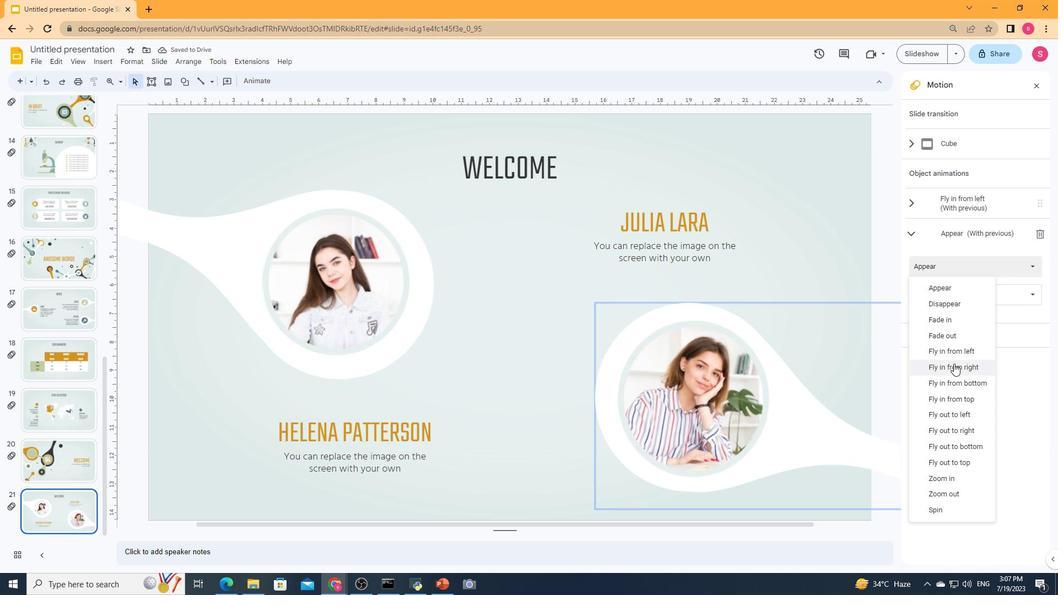
Action: Mouse moved to (1015, 324)
Screenshot: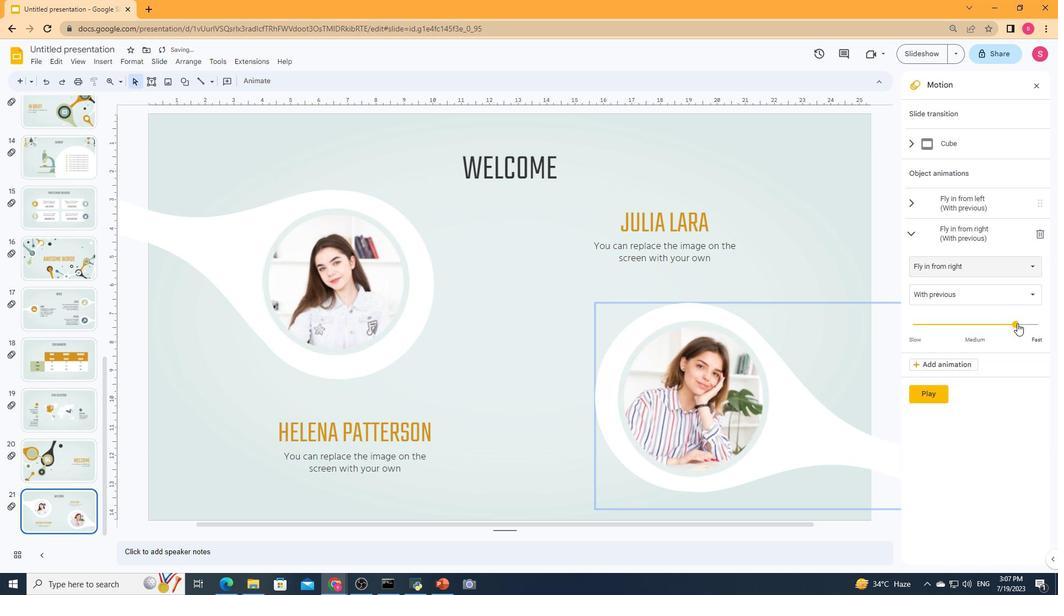 
Action: Mouse pressed left at (1015, 324)
Screenshot: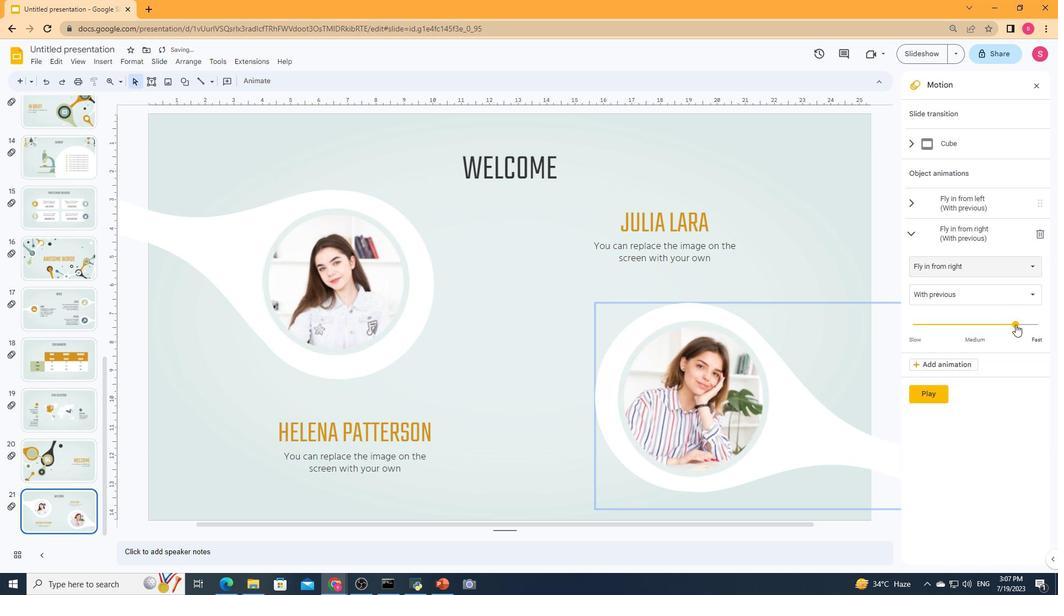 
Action: Mouse moved to (933, 397)
Screenshot: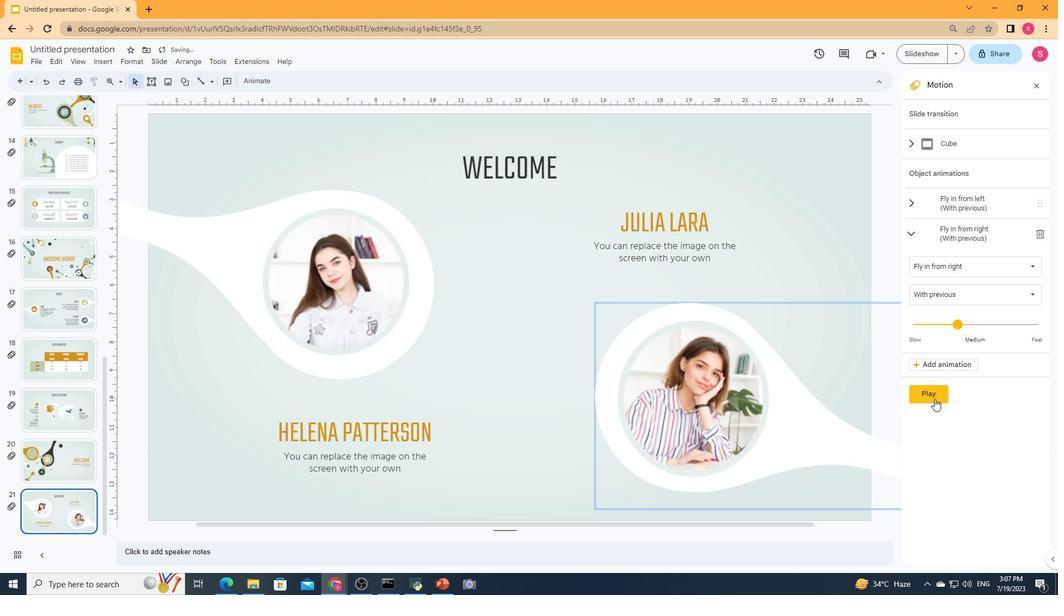
Action: Mouse pressed left at (933, 397)
Screenshot: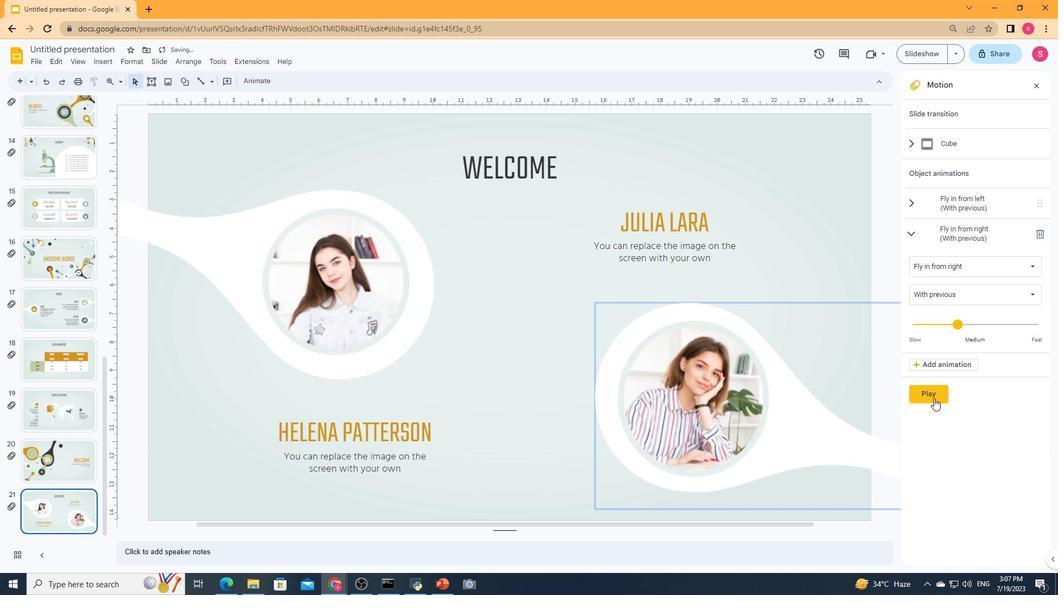 
Action: Mouse moved to (935, 395)
Screenshot: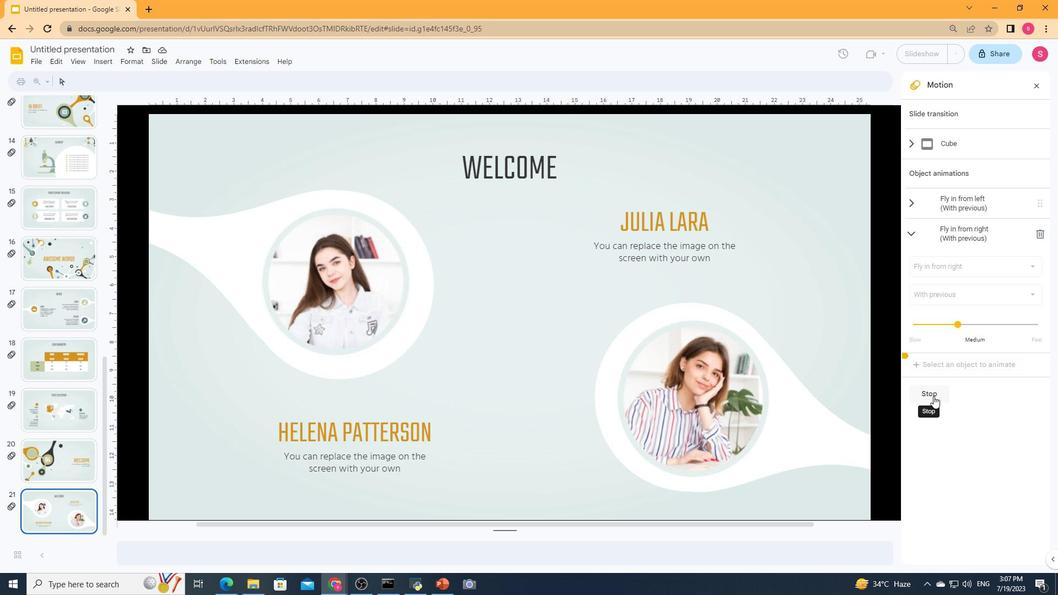 
Action: Mouse pressed left at (935, 395)
Screenshot: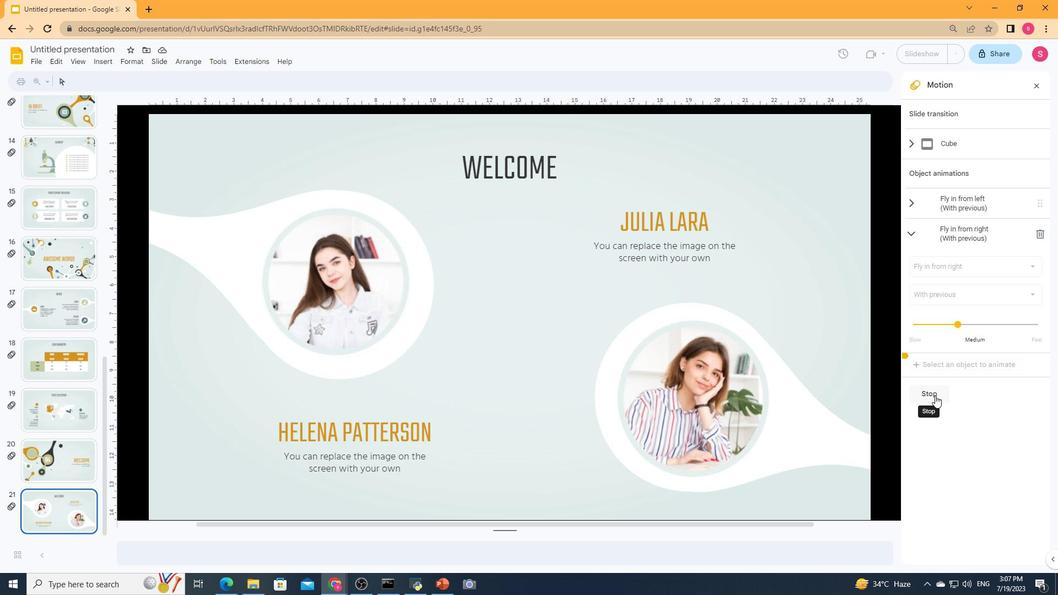 
Action: Mouse moved to (350, 283)
Screenshot: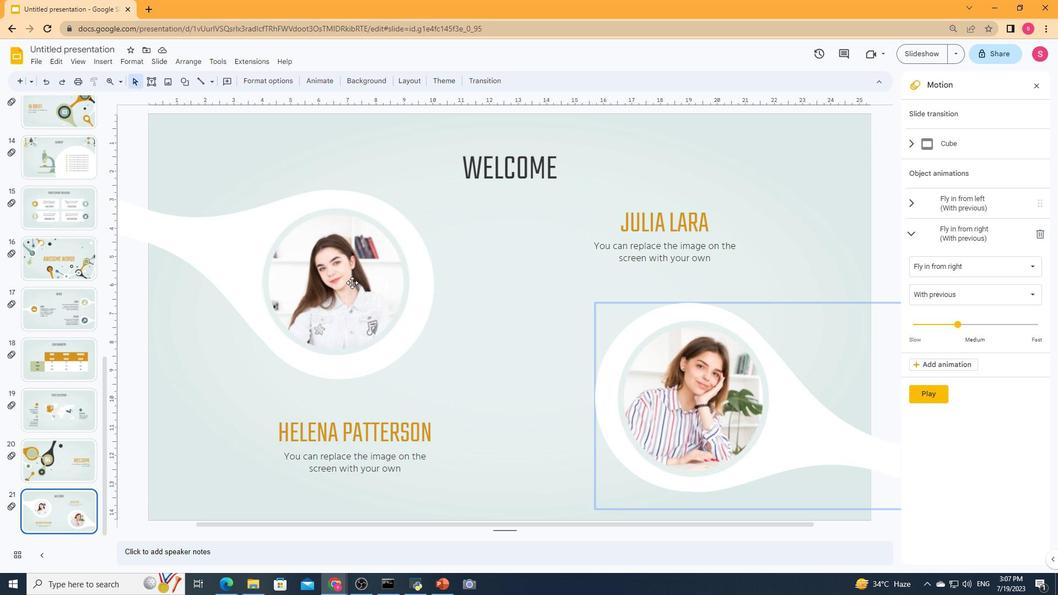 
Action: Mouse pressed left at (350, 283)
Screenshot: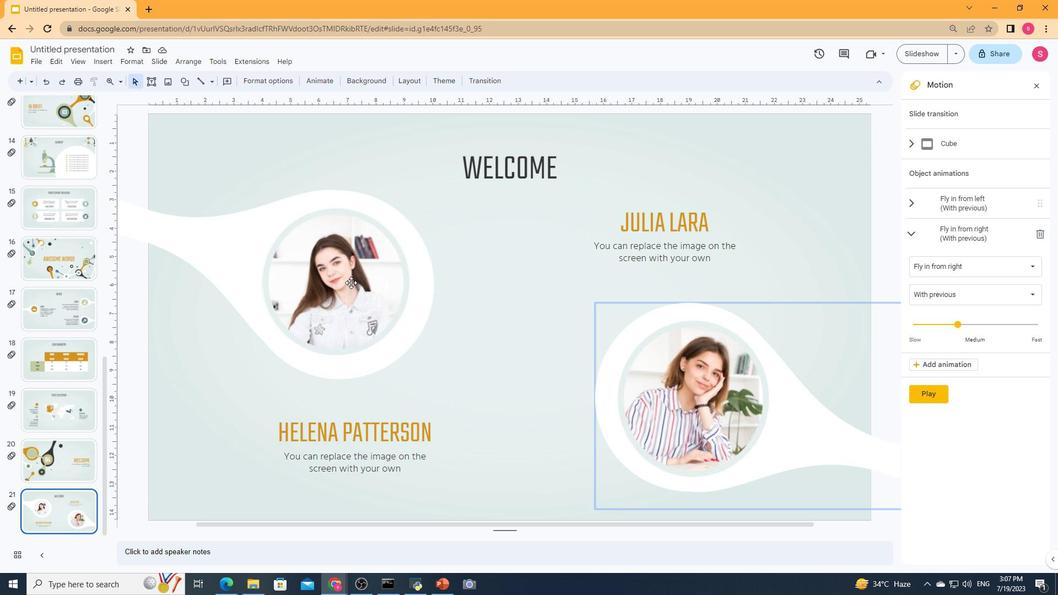
Action: Key pressed <Key.shift>
Screenshot: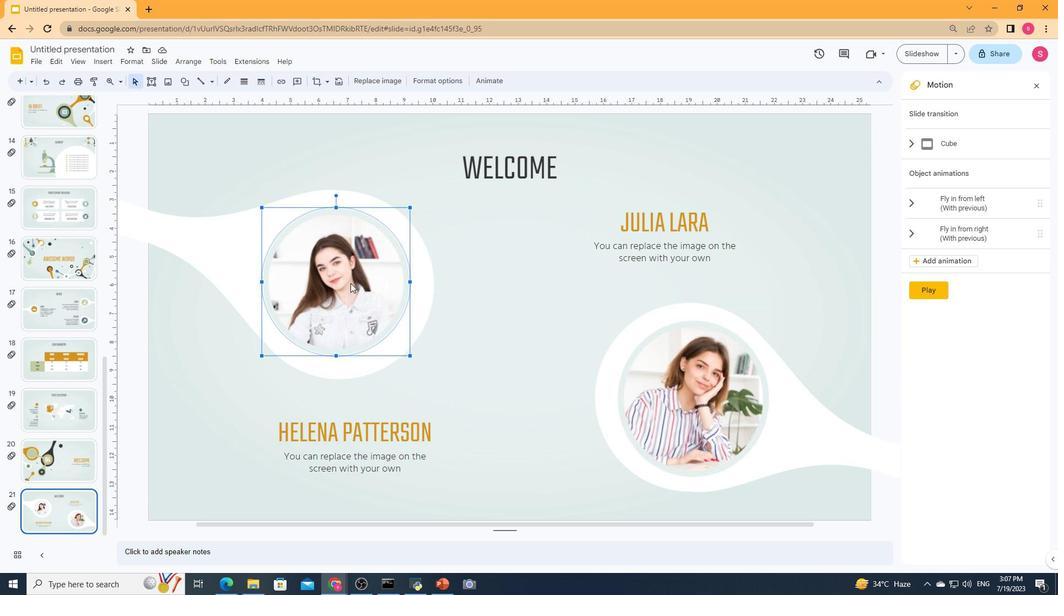 
Action: Mouse moved to (719, 389)
Screenshot: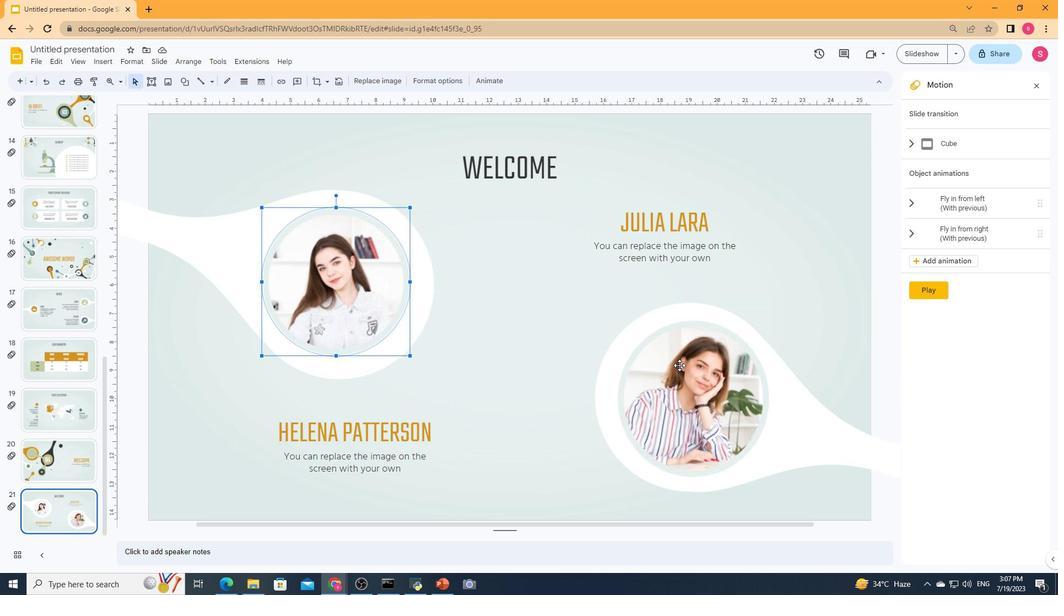
Action: Key pressed <Key.shift>
Screenshot: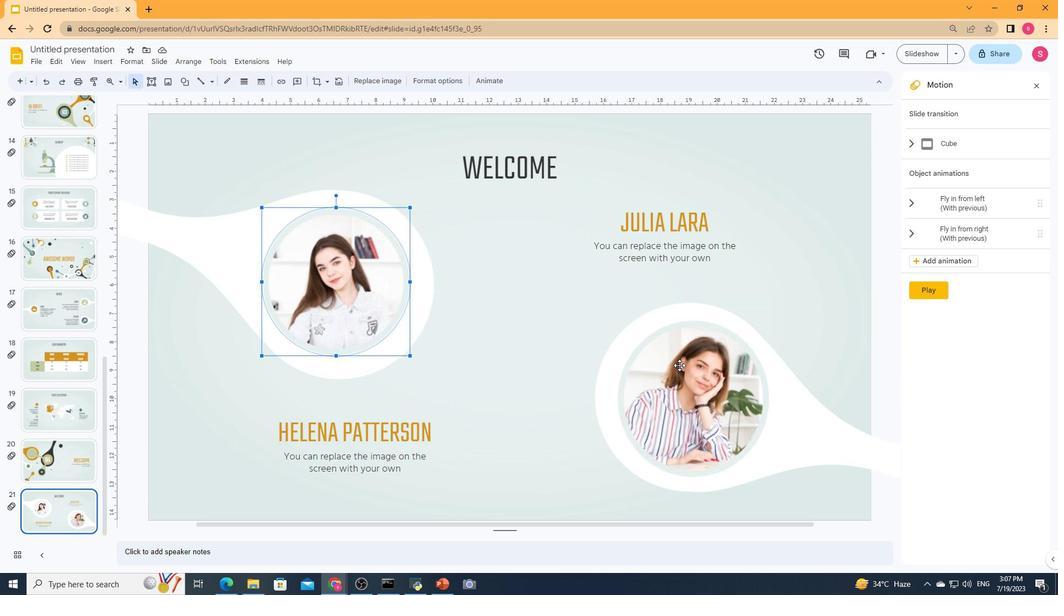 
Action: Mouse moved to (727, 393)
Screenshot: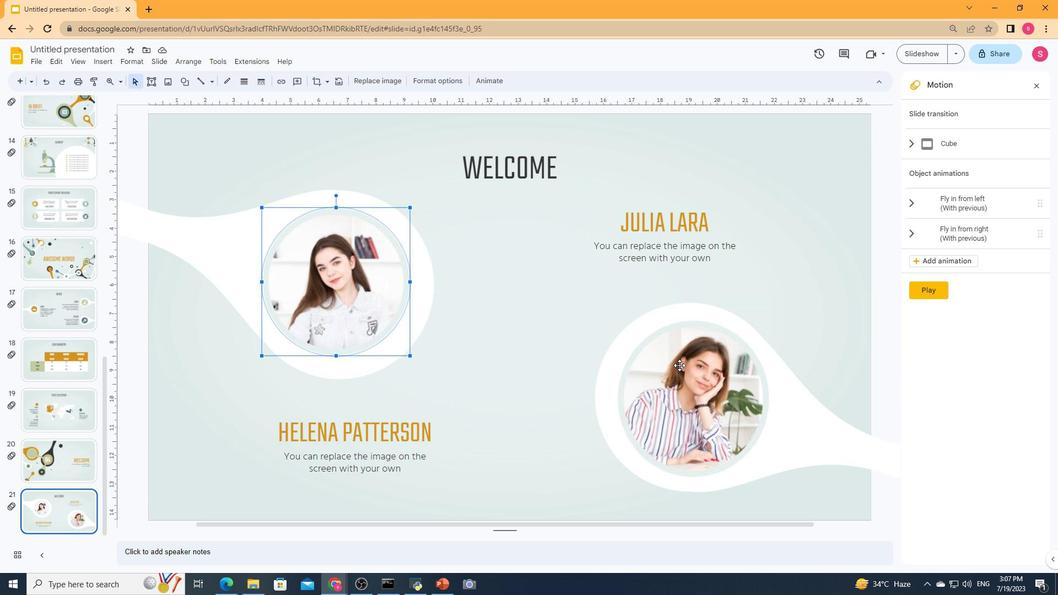 
Action: Key pressed <Key.shift>
Screenshot: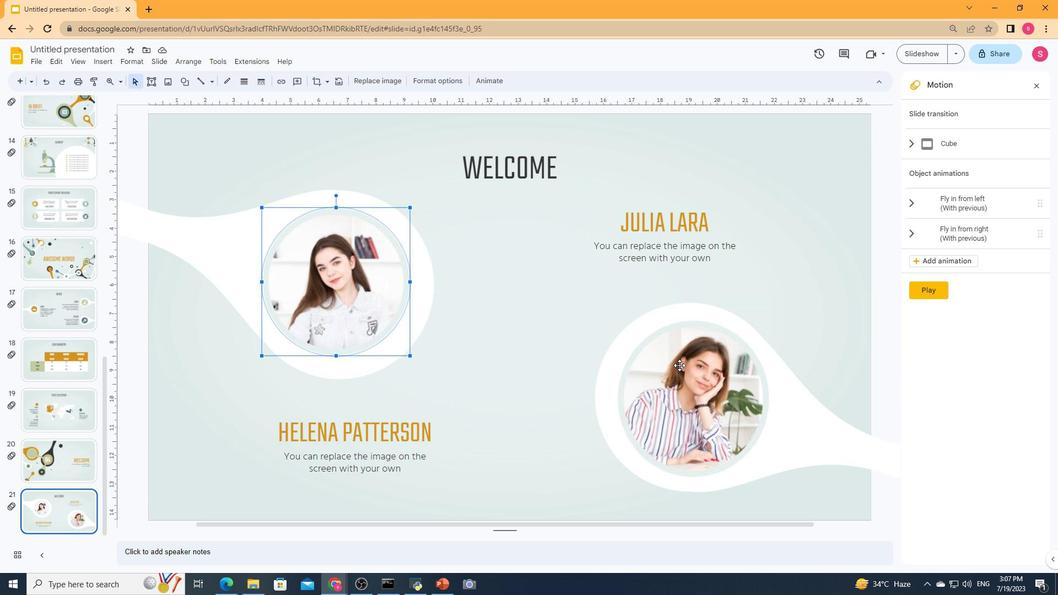 
Action: Mouse moved to (730, 395)
Screenshot: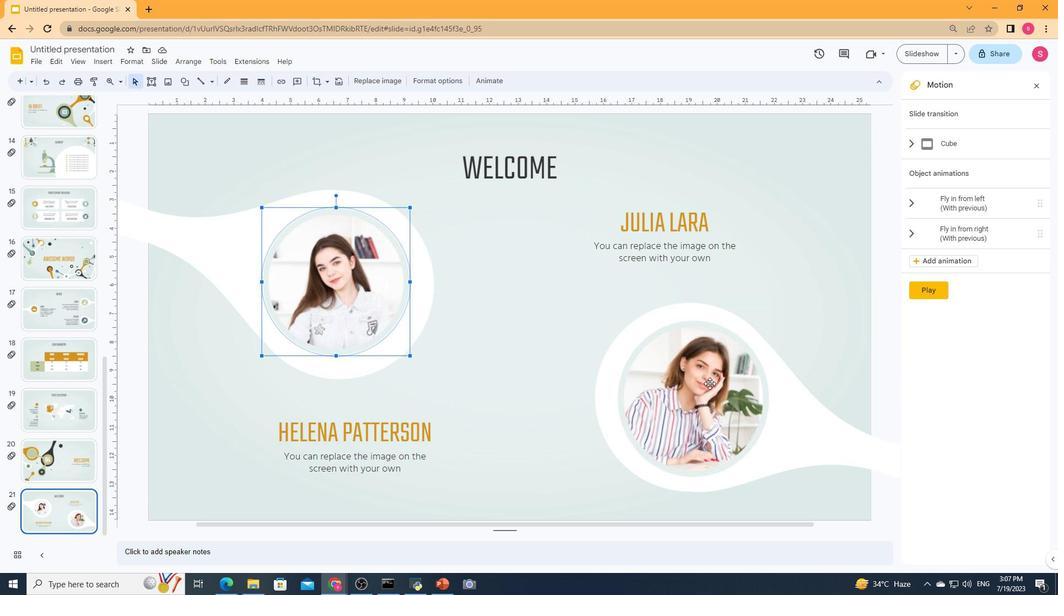 
Action: Key pressed <Key.shift>
Screenshot: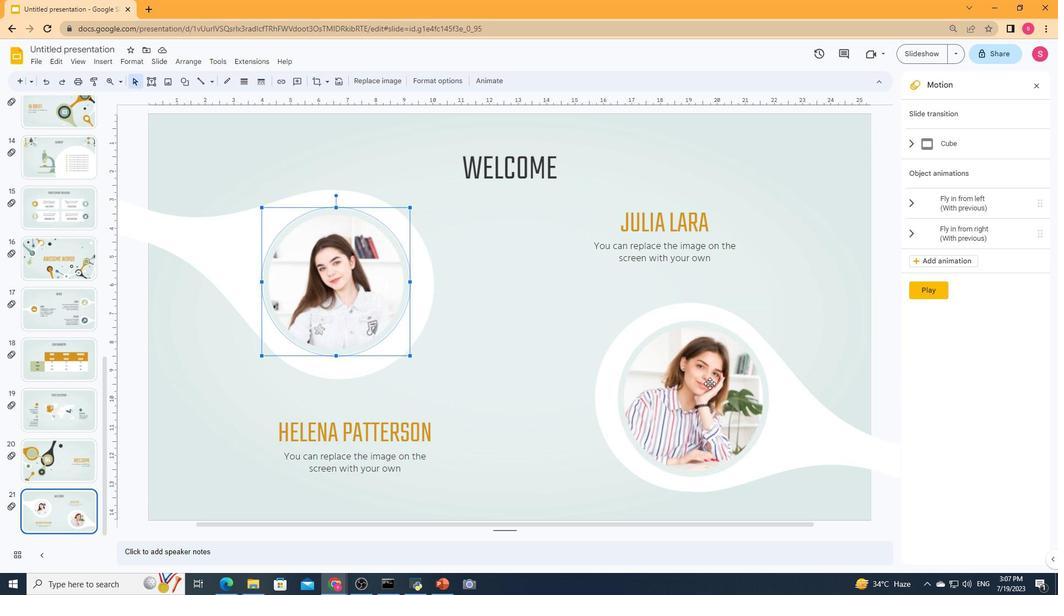 
Action: Mouse moved to (733, 395)
Screenshot: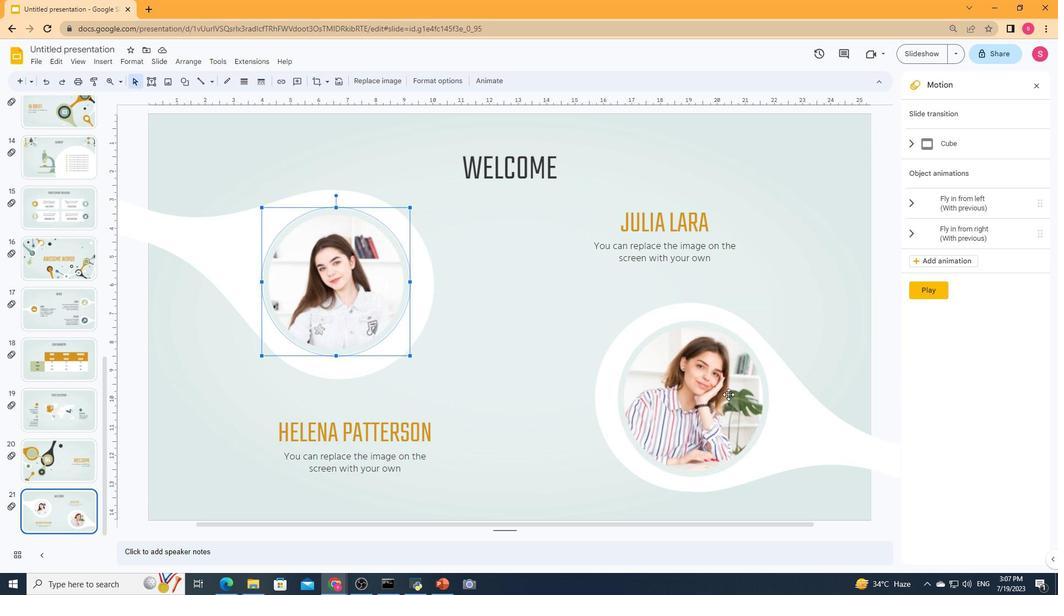 
Action: Key pressed <Key.shift>
Screenshot: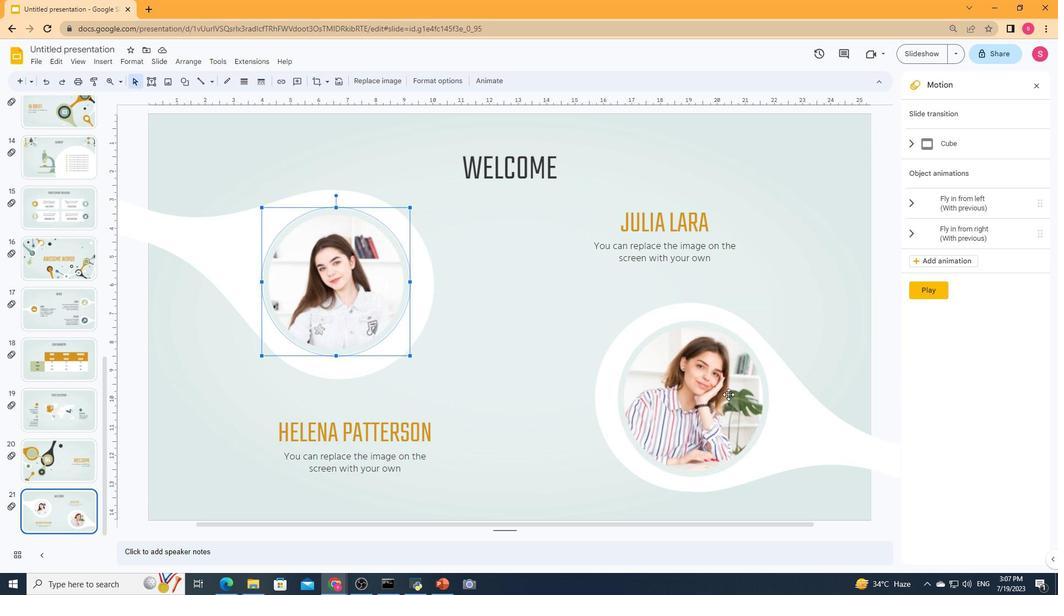 
Action: Mouse moved to (734, 395)
Screenshot: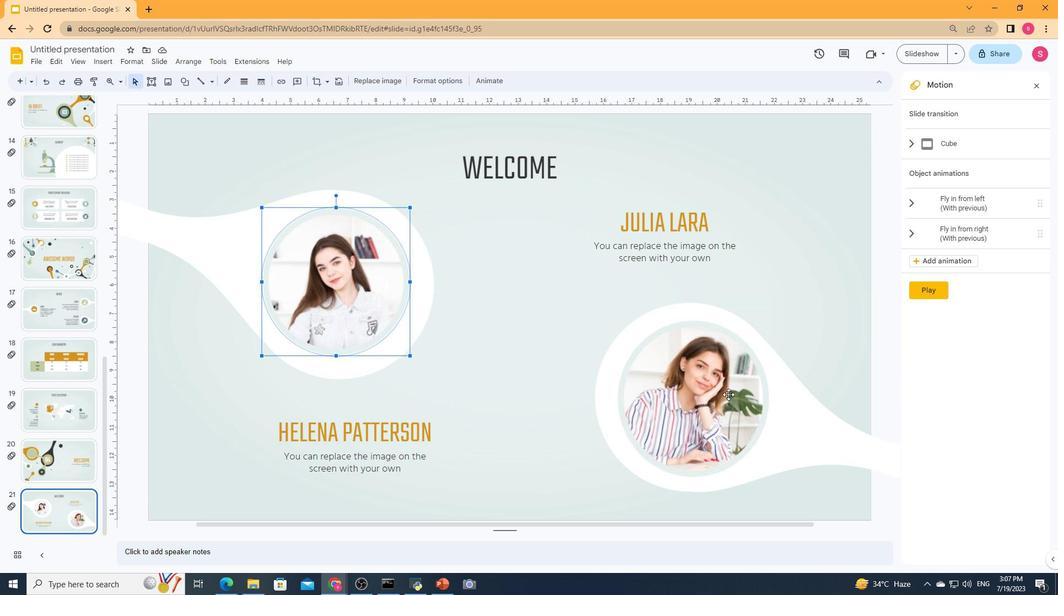 
Action: Key pressed <Key.shift>
Screenshot: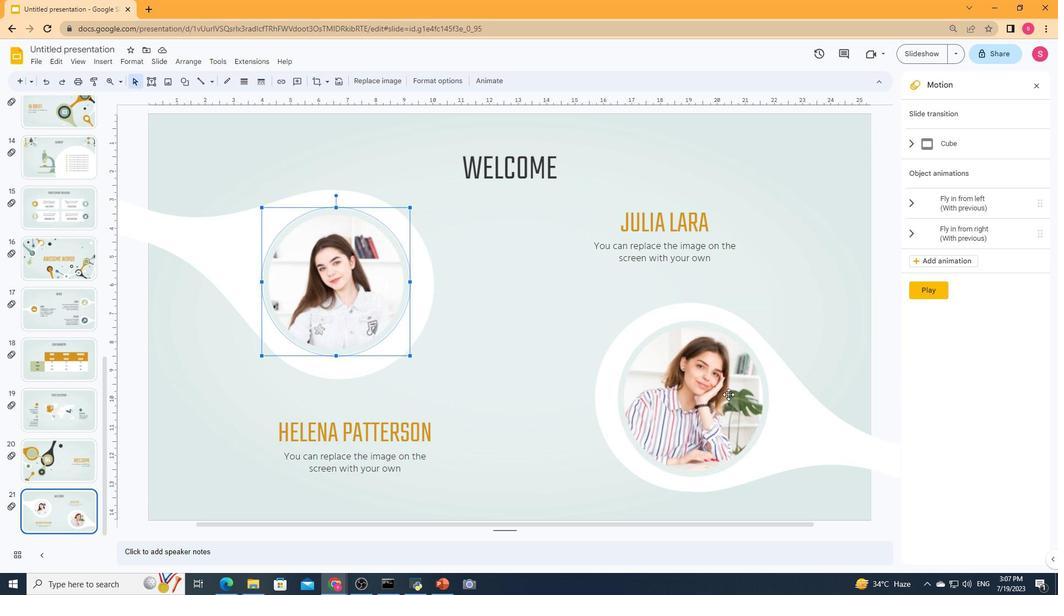 
Action: Mouse moved to (735, 395)
Screenshot: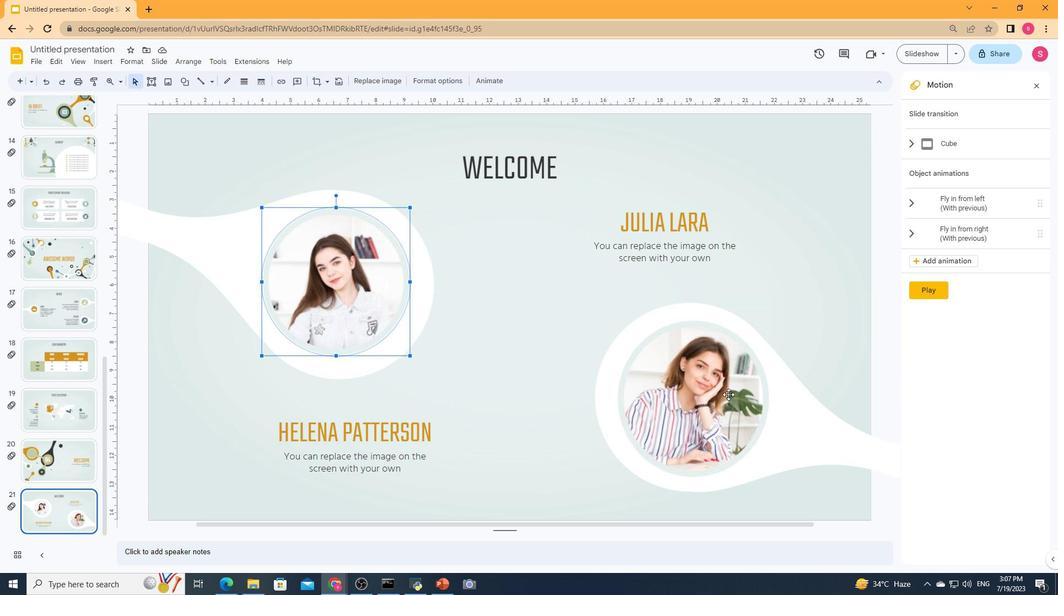 
Action: Key pressed <Key.shift><Key.shift><Key.shift><Key.shift>
Screenshot: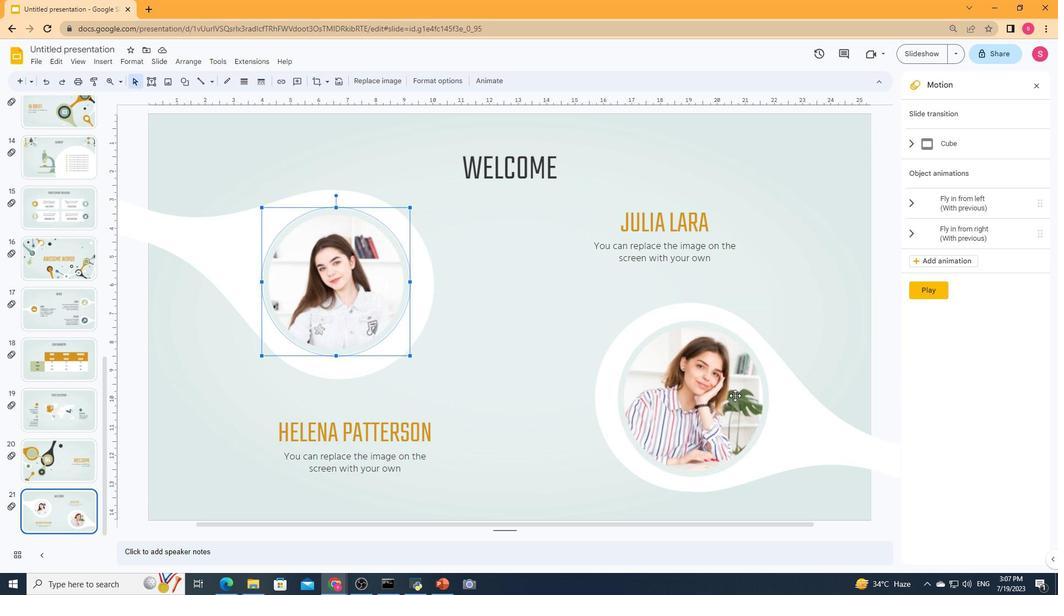 
Action: Mouse pressed left at (735, 395)
Screenshot: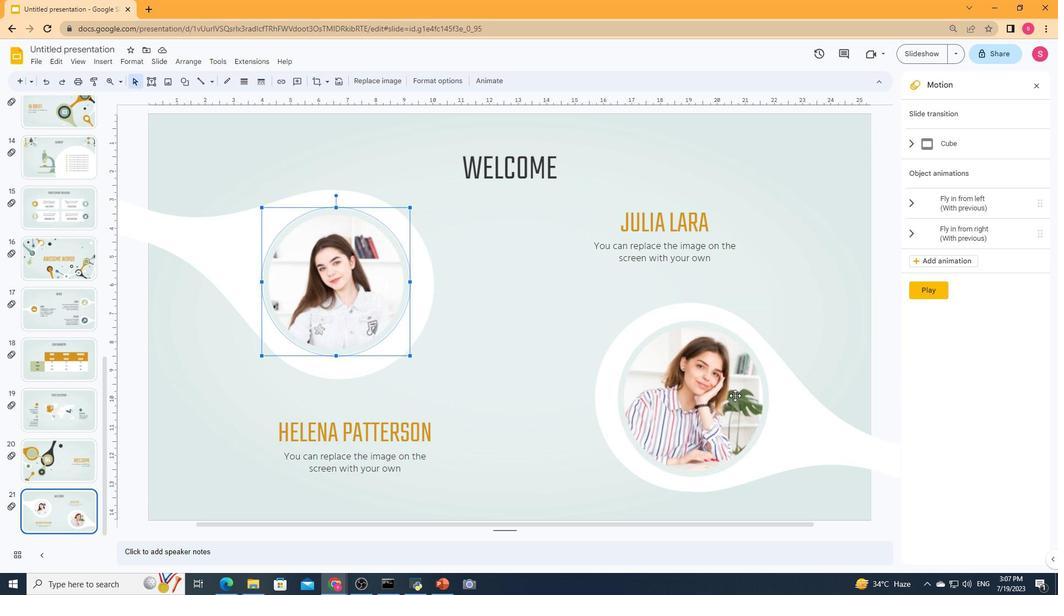 
Action: Key pressed <Key.shift><Key.shift><Key.shift><Key.shift><Key.shift><Key.shift><Key.shift><Key.shift>
Screenshot: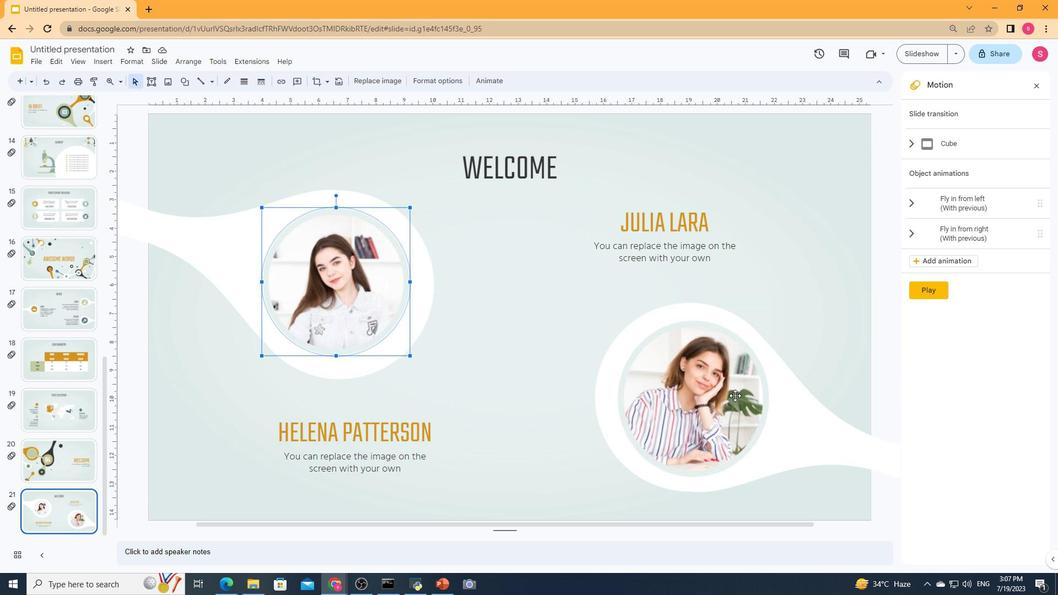 
Action: Mouse moved to (736, 395)
Screenshot: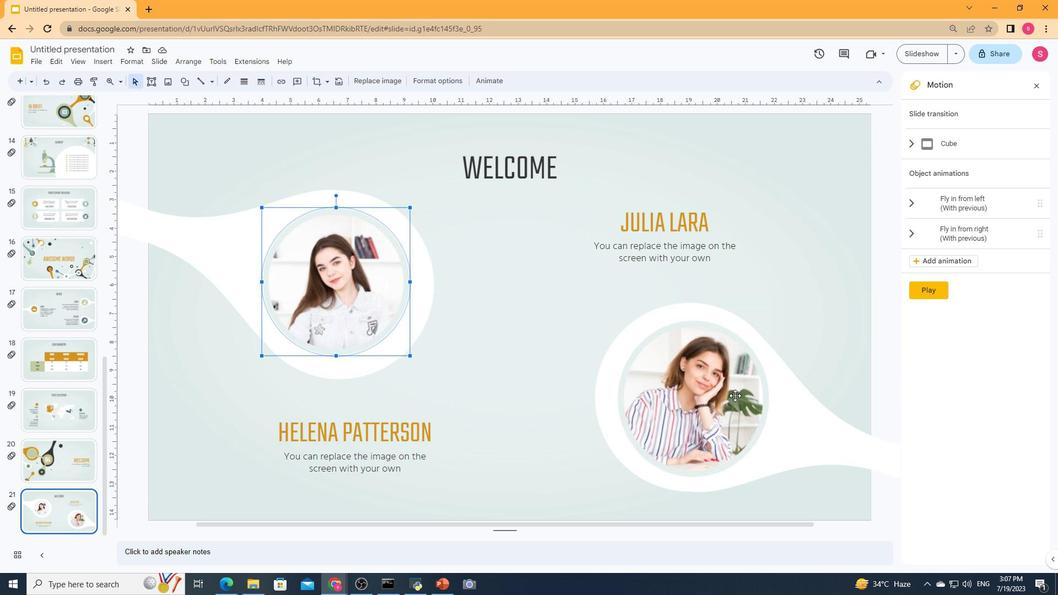 
Action: Key pressed <Key.shift><Key.shift>
Screenshot: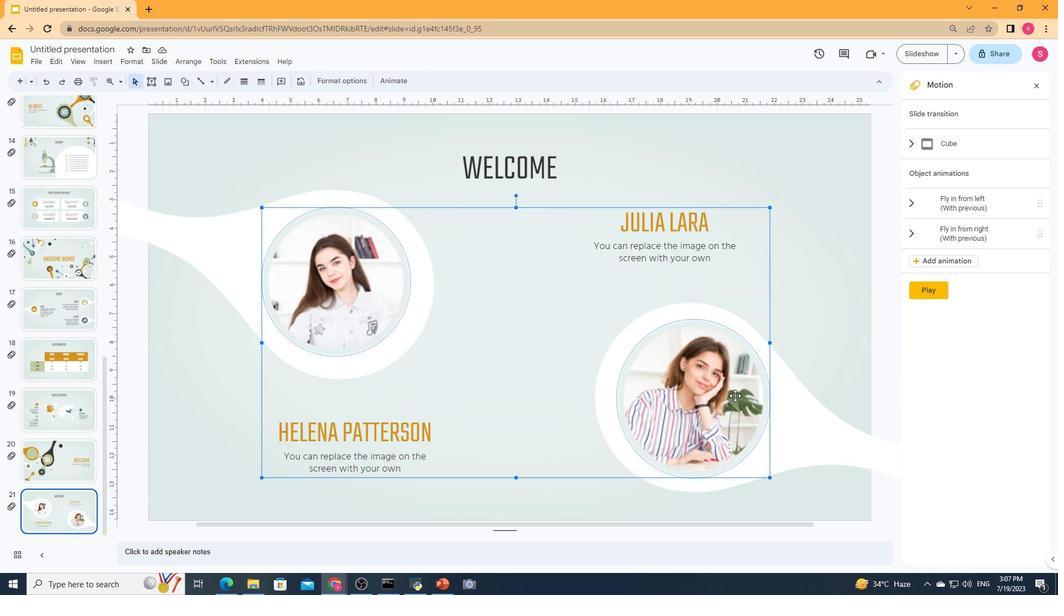 
Action: Mouse moved to (938, 259)
Screenshot: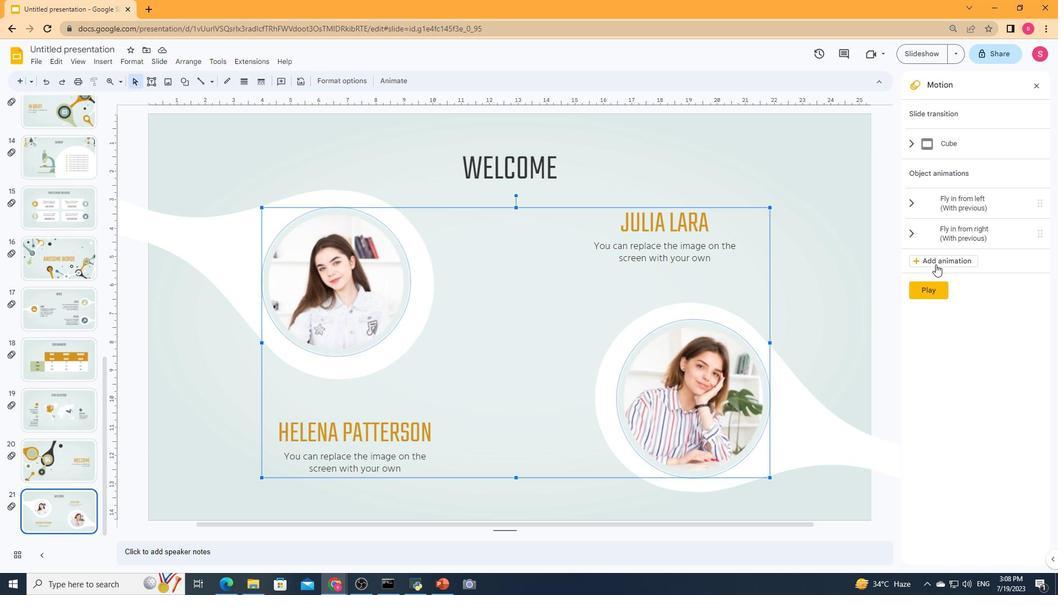 
Action: Mouse pressed left at (938, 259)
Screenshot: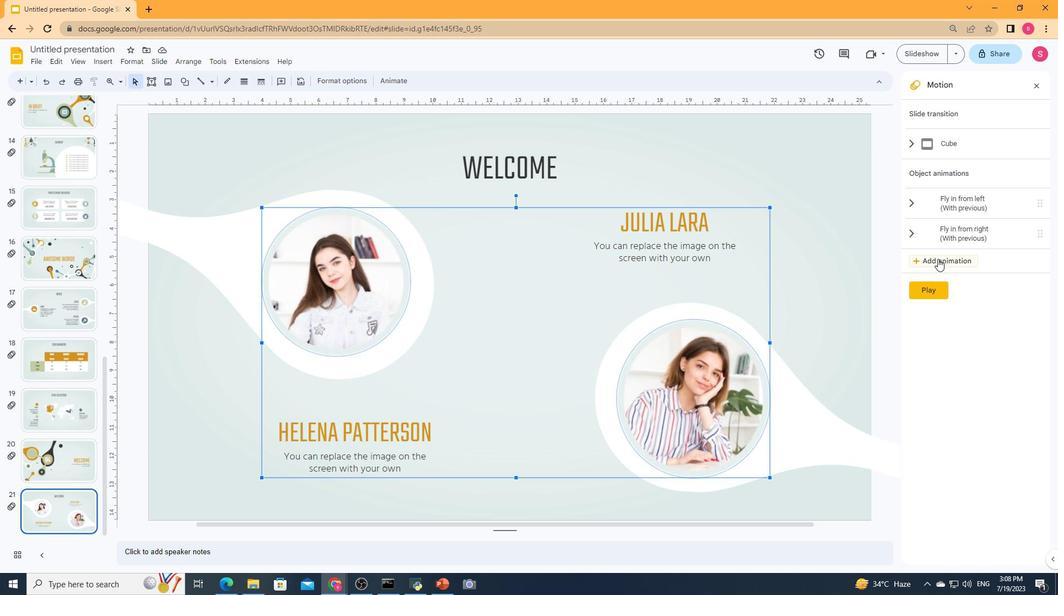 
Action: Mouse moved to (946, 266)
Screenshot: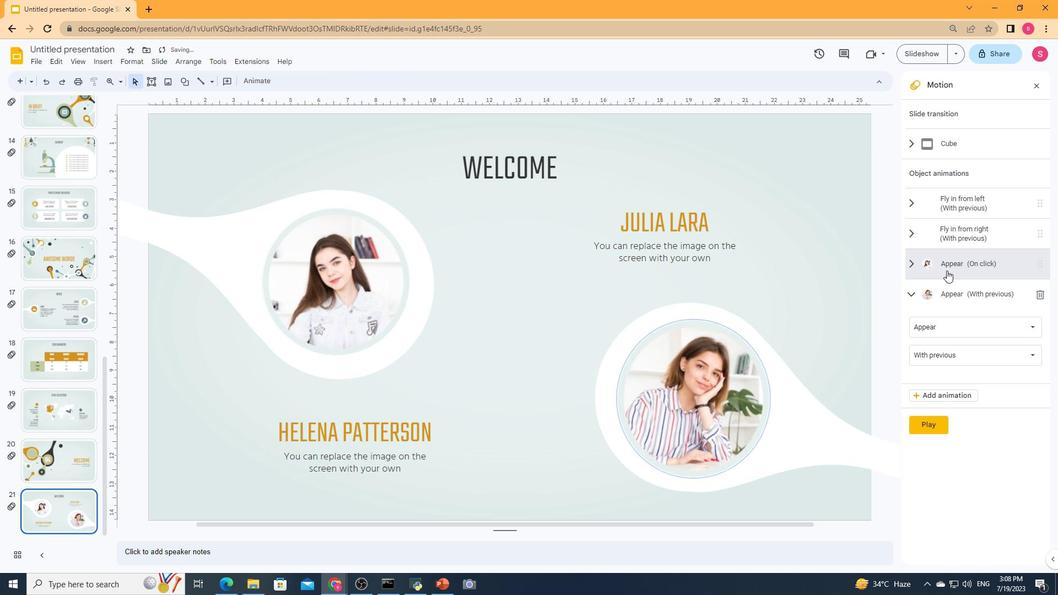 
Action: Mouse pressed left at (946, 266)
Screenshot: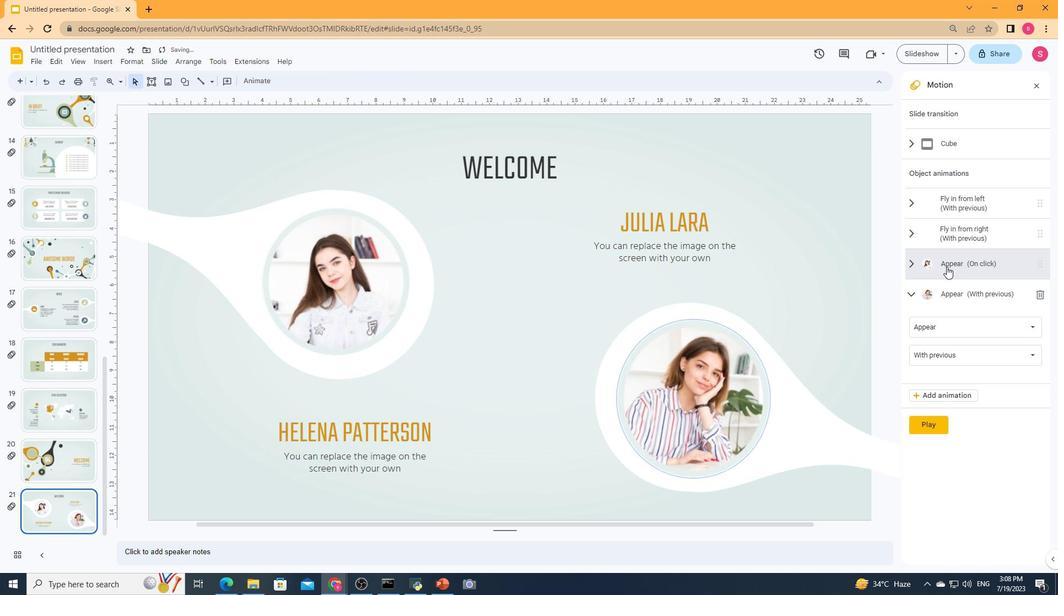 
Action: Mouse moved to (933, 302)
Screenshot: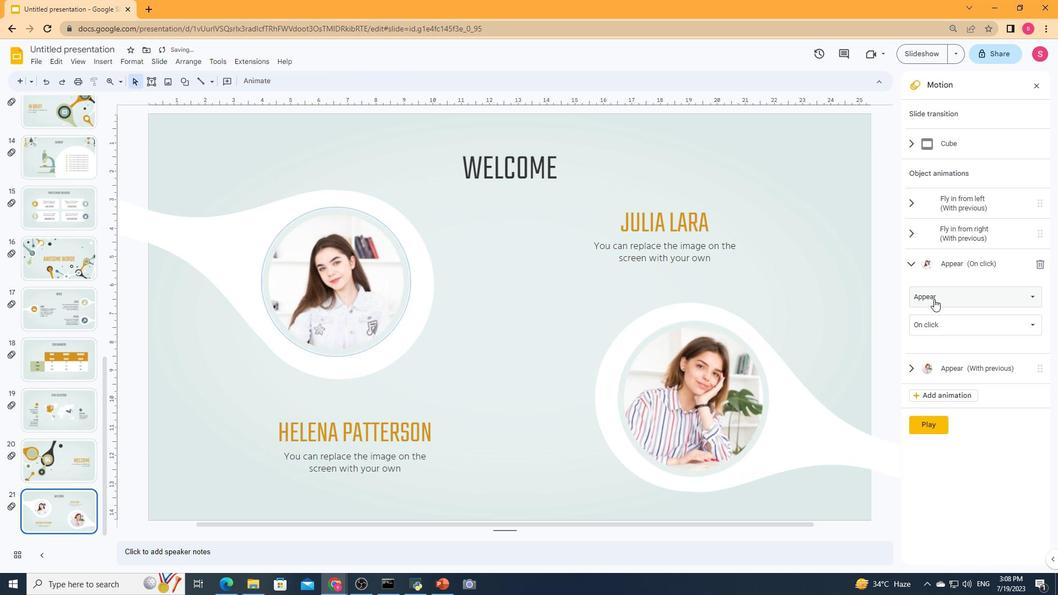 
Action: Mouse pressed left at (933, 302)
Screenshot: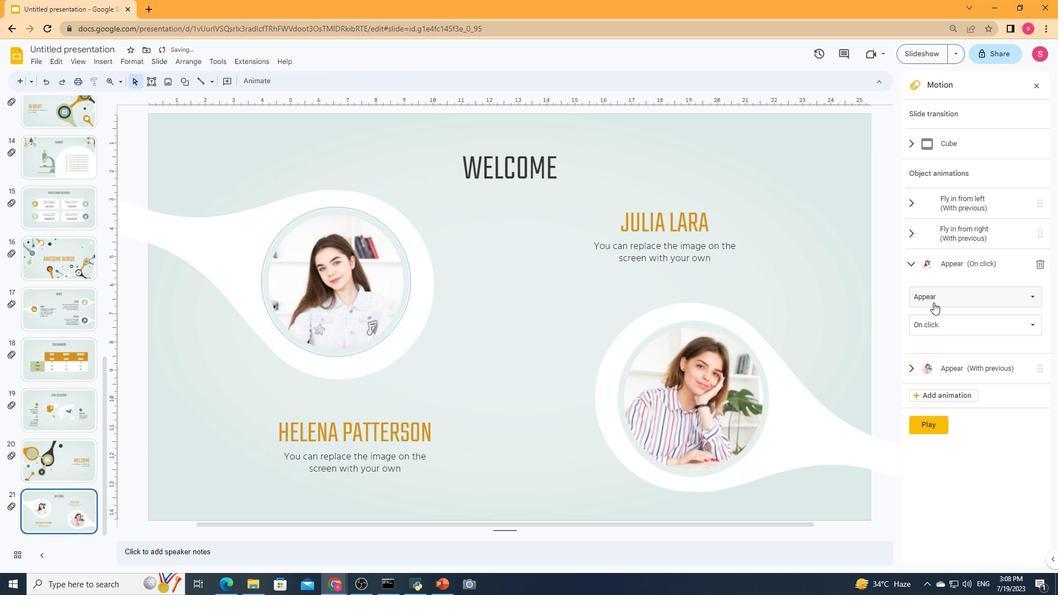
Action: Mouse moved to (945, 539)
Screenshot: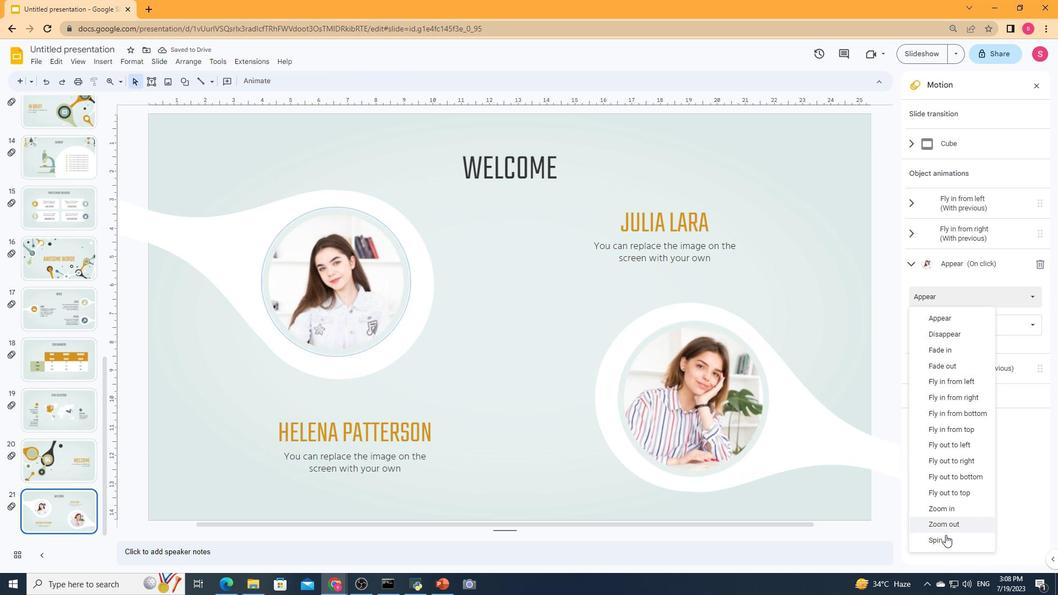 
Action: Mouse pressed left at (945, 539)
Screenshot: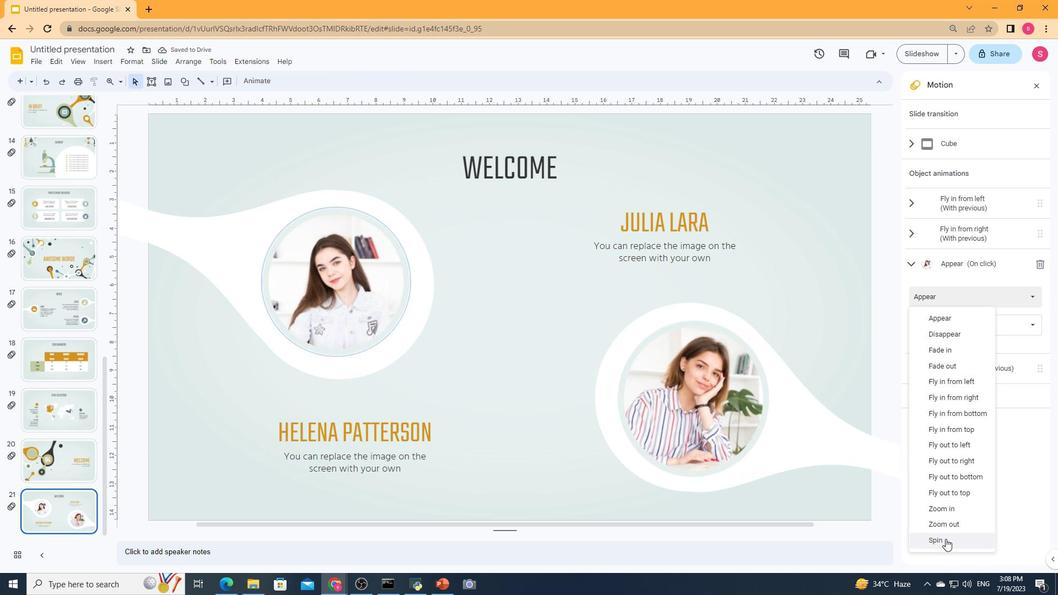 
Action: Mouse moved to (985, 324)
Screenshot: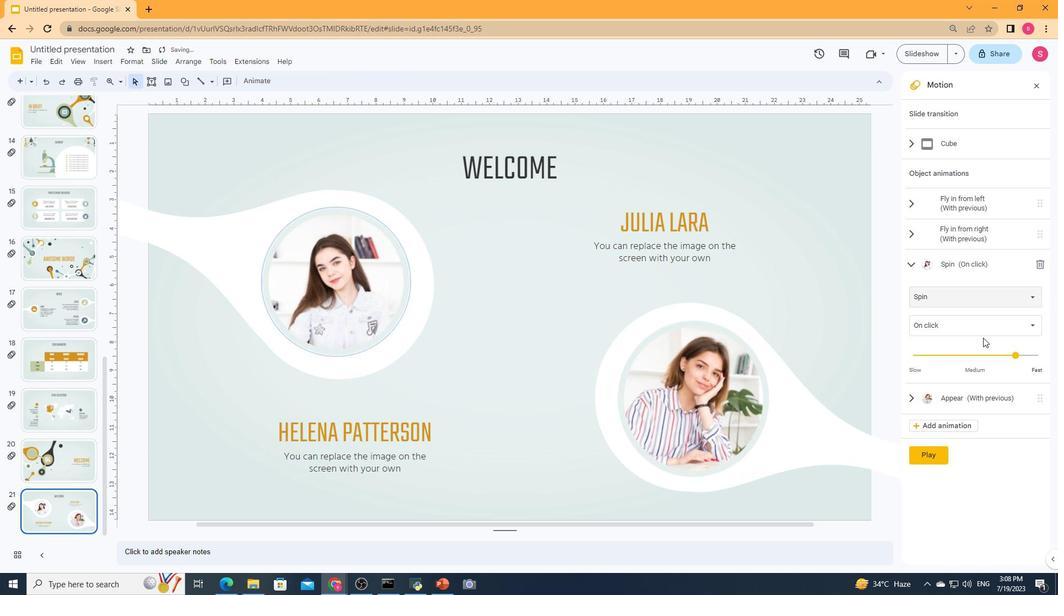 
Action: Mouse pressed left at (985, 324)
Screenshot: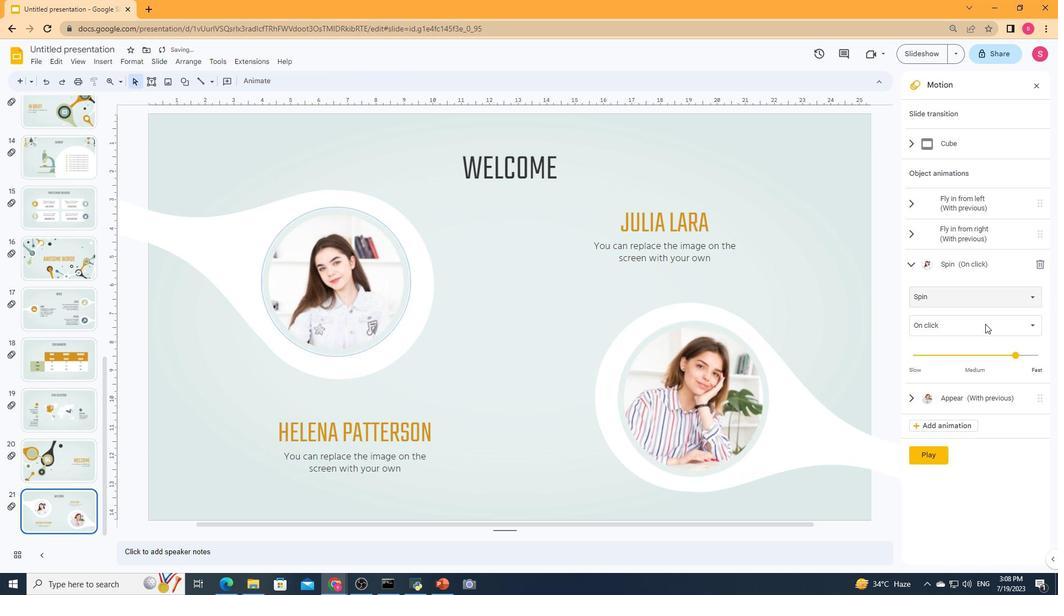 
Action: Mouse moved to (982, 324)
Screenshot: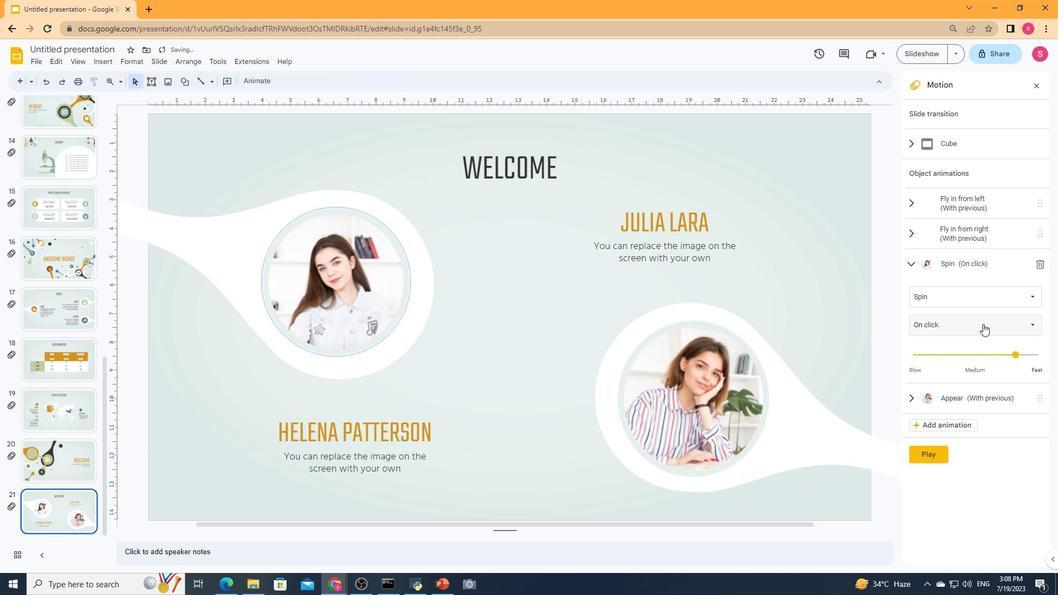 
Action: Mouse pressed left at (982, 324)
Screenshot: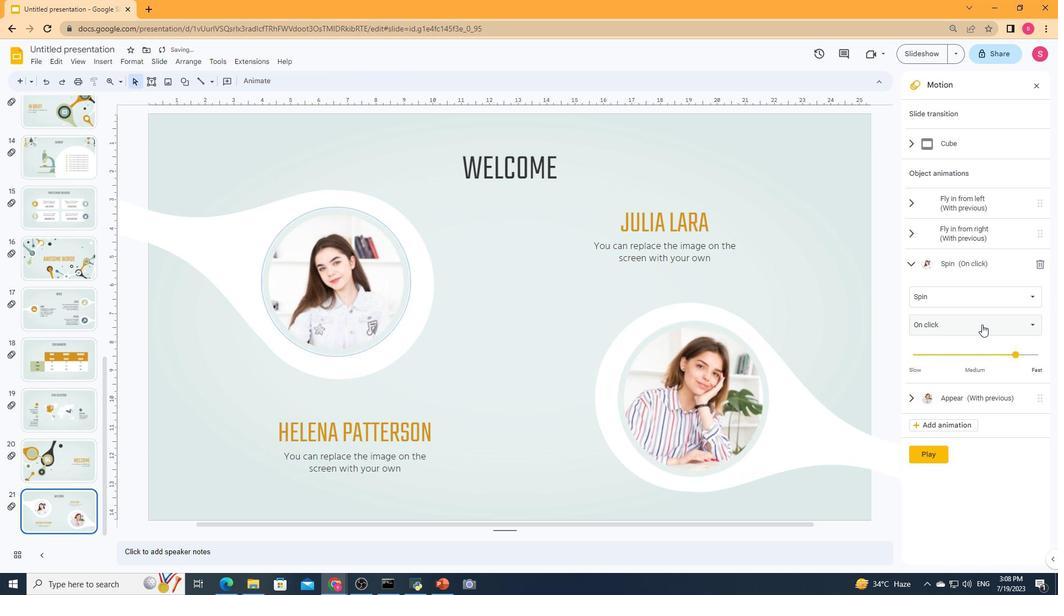 
Action: Mouse moved to (955, 375)
Screenshot: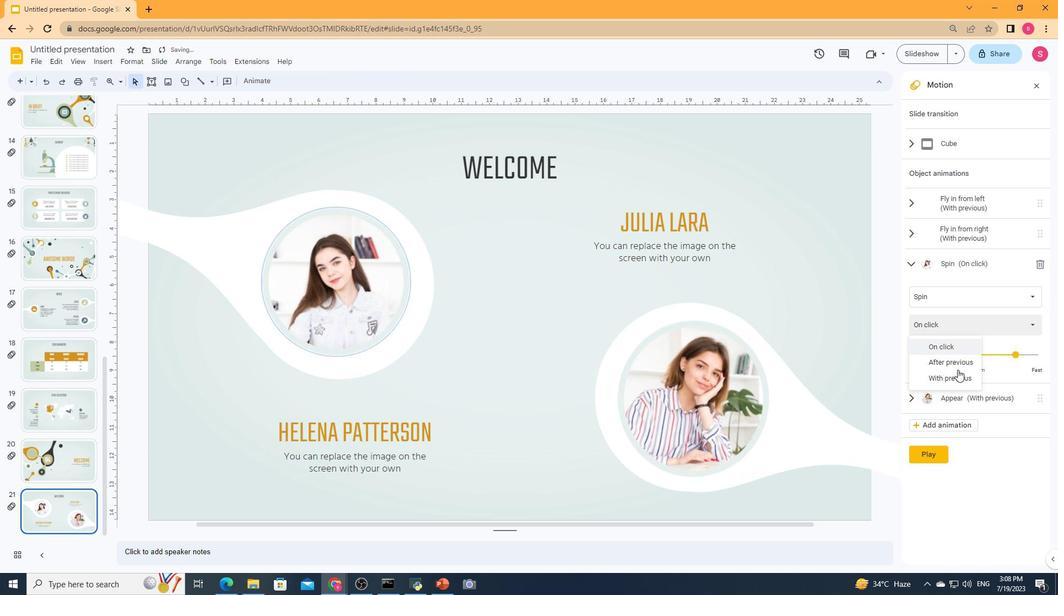 
Action: Mouse pressed left at (955, 375)
Screenshot: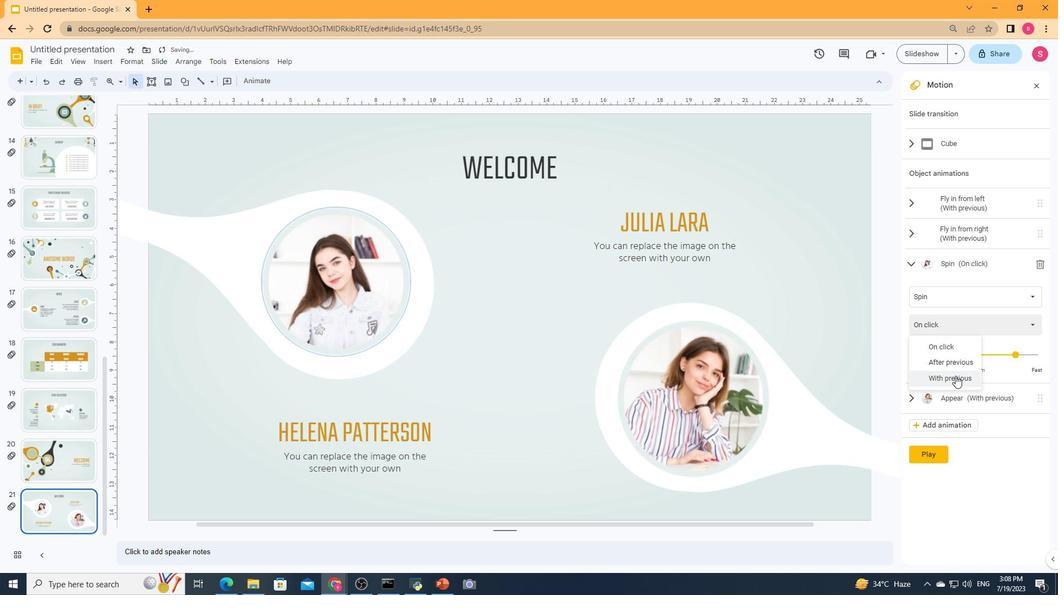 
Action: Mouse moved to (1013, 356)
Screenshot: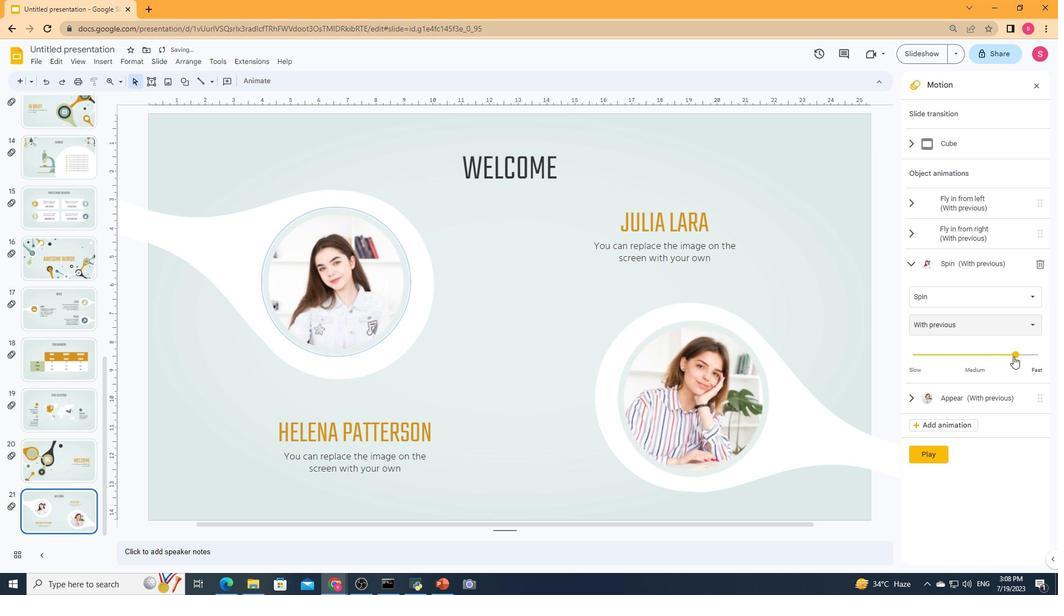 
Action: Mouse pressed left at (1013, 356)
Screenshot: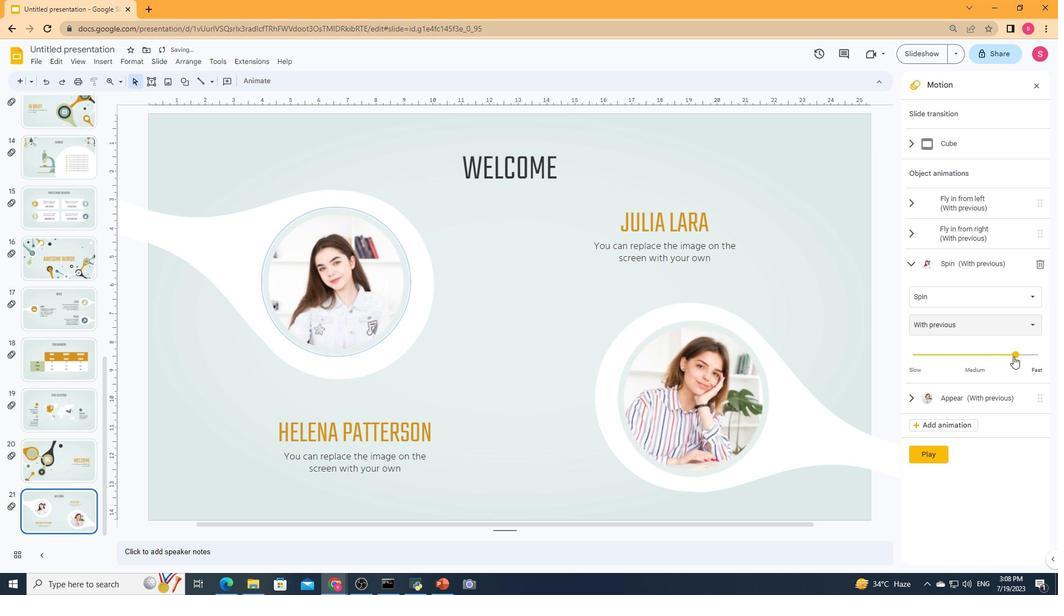
Action: Mouse moved to (910, 403)
Screenshot: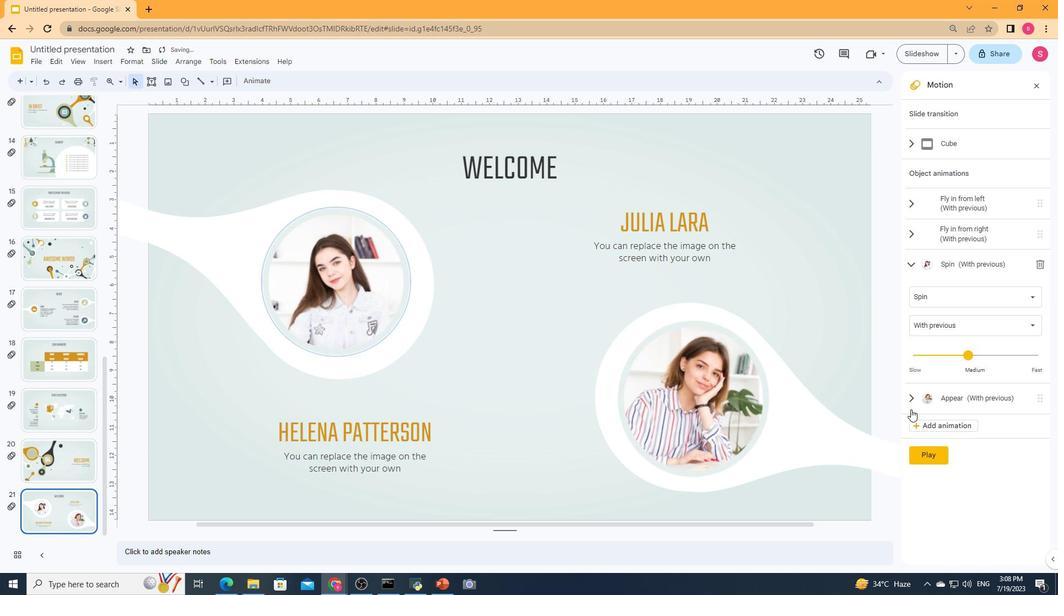 
Action: Mouse pressed left at (910, 403)
Screenshot: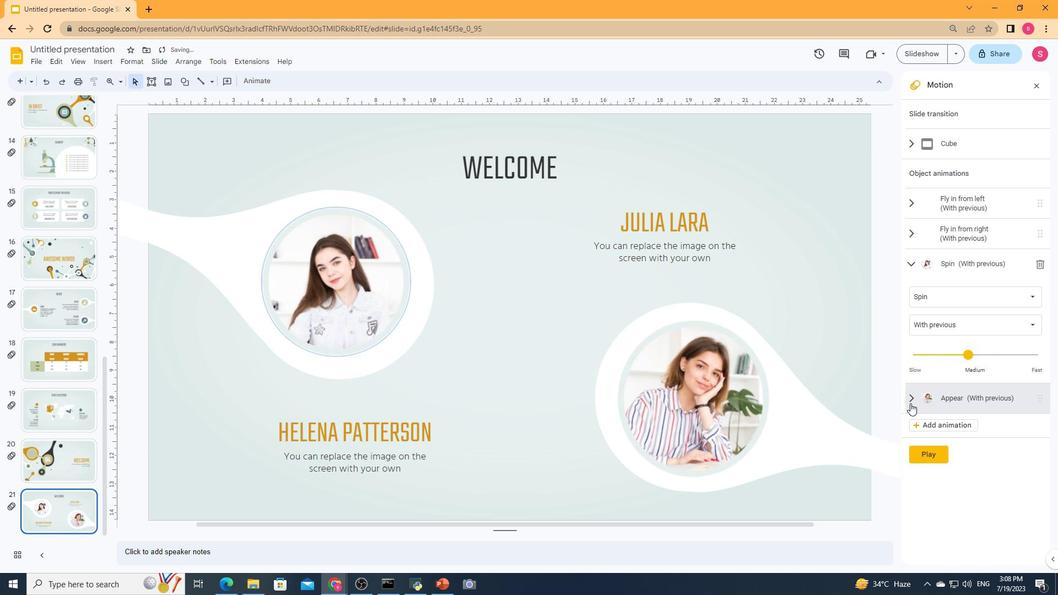 
Action: Mouse moved to (949, 334)
Screenshot: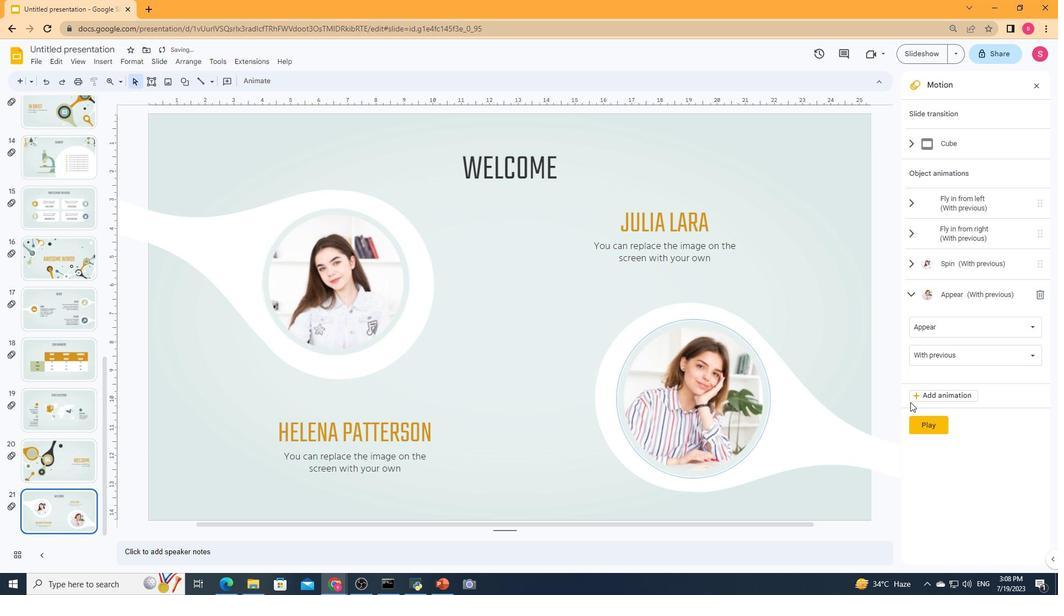 
Action: Mouse pressed left at (949, 334)
Screenshot: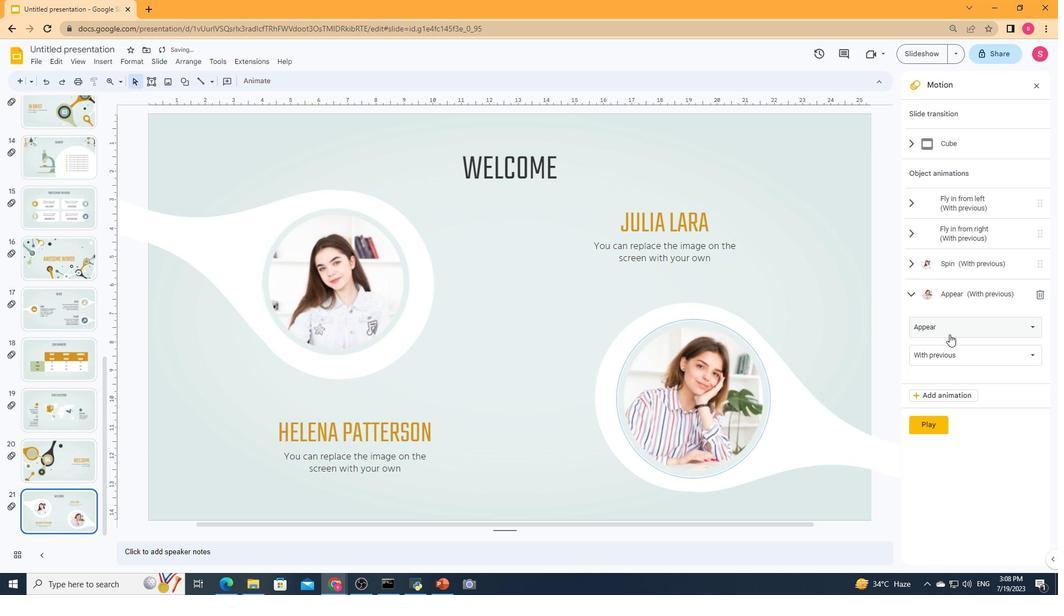 
Action: Mouse moved to (939, 298)
Screenshot: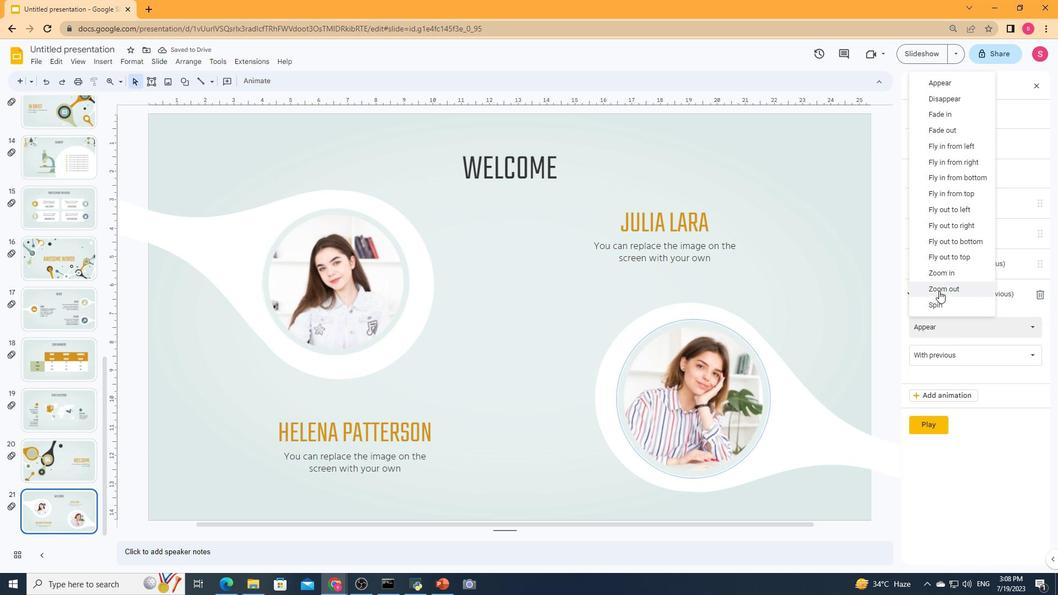 
Action: Mouse pressed left at (939, 298)
Screenshot: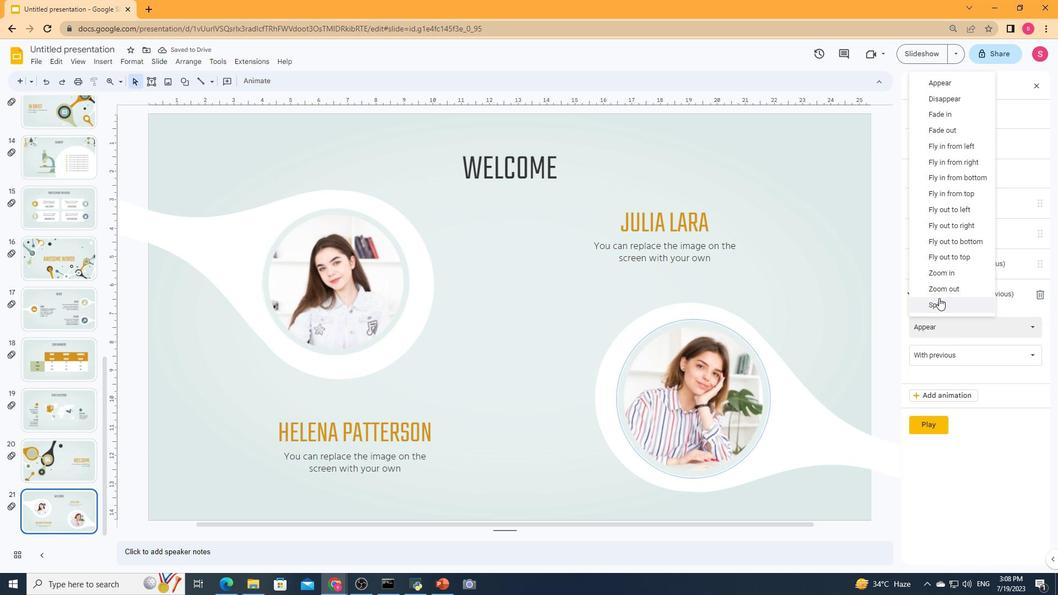 
Action: Mouse moved to (973, 351)
Screenshot: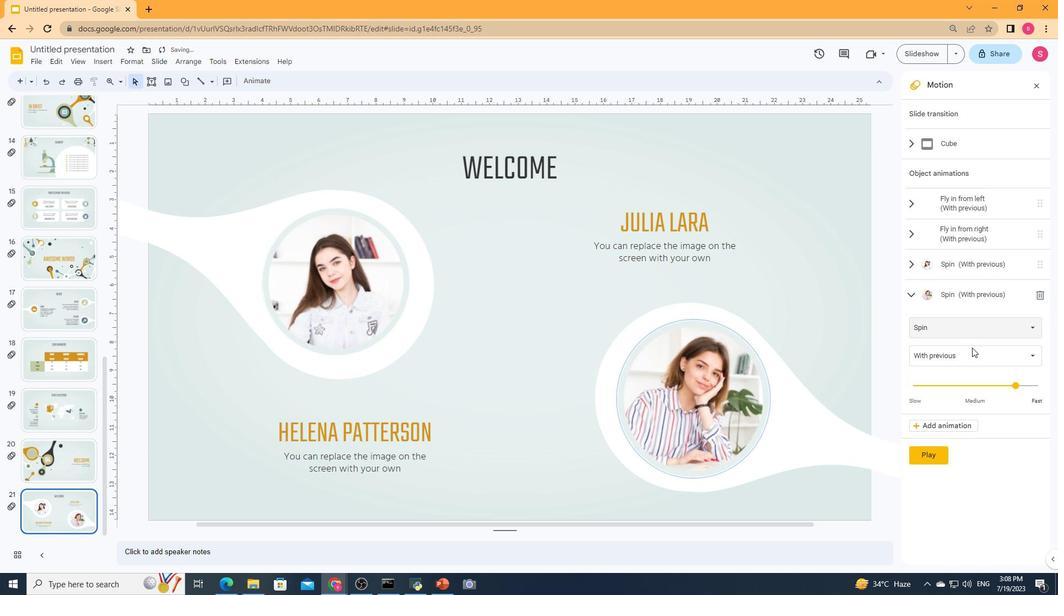 
Action: Mouse pressed left at (973, 351)
Screenshot: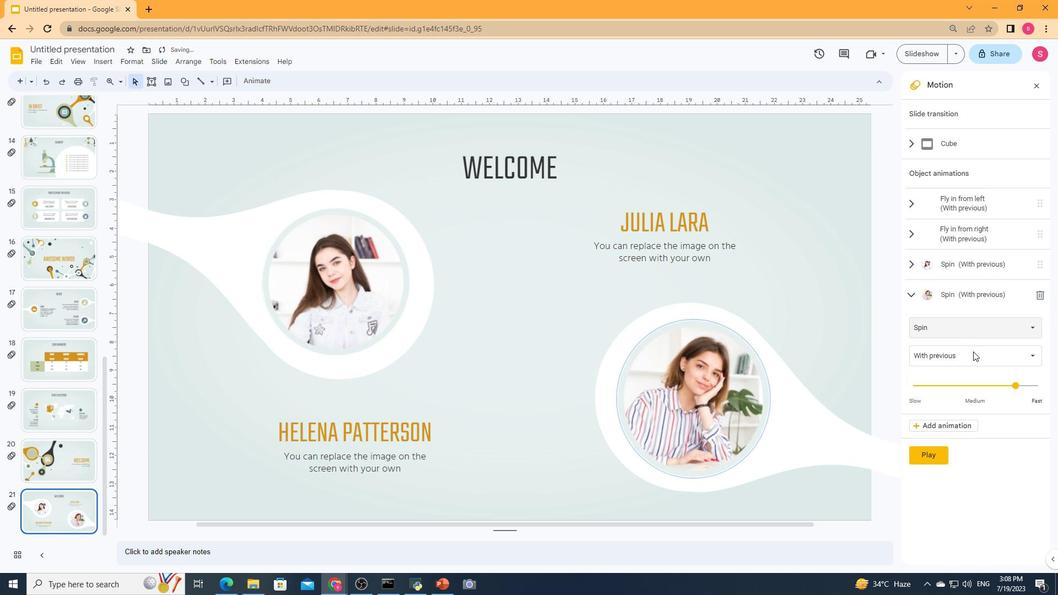 
Action: Mouse moved to (1014, 386)
Screenshot: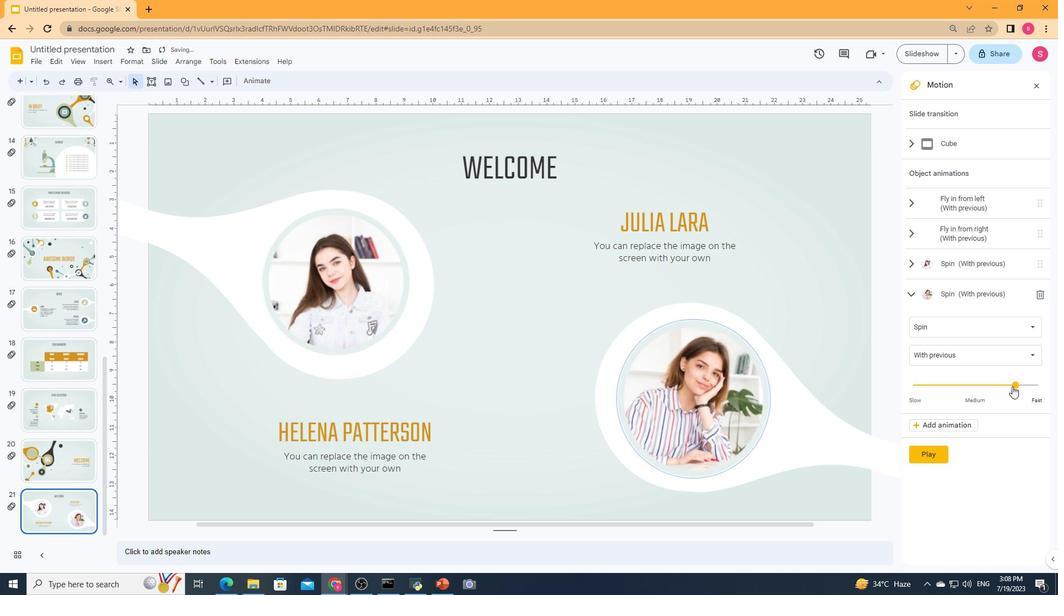 
Action: Mouse pressed left at (1014, 386)
Screenshot: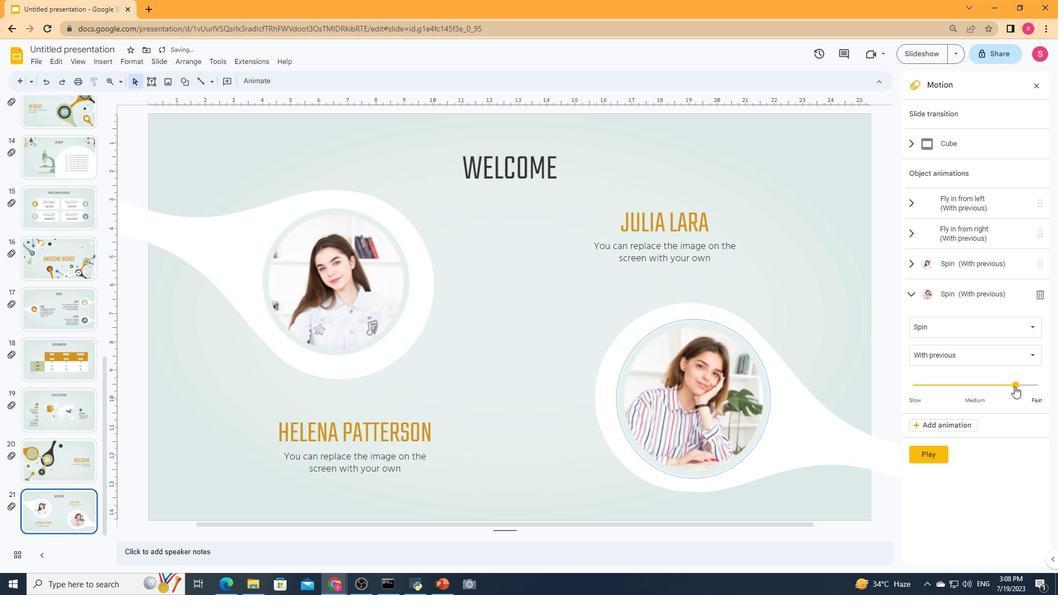 
Action: Mouse moved to (924, 455)
Screenshot: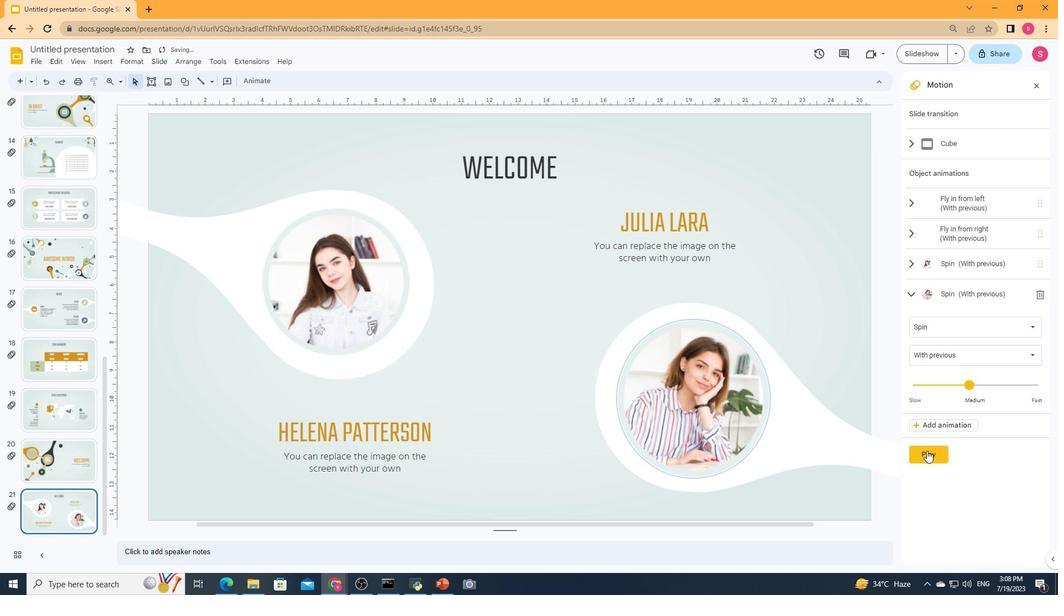 
Action: Mouse pressed left at (924, 455)
Screenshot: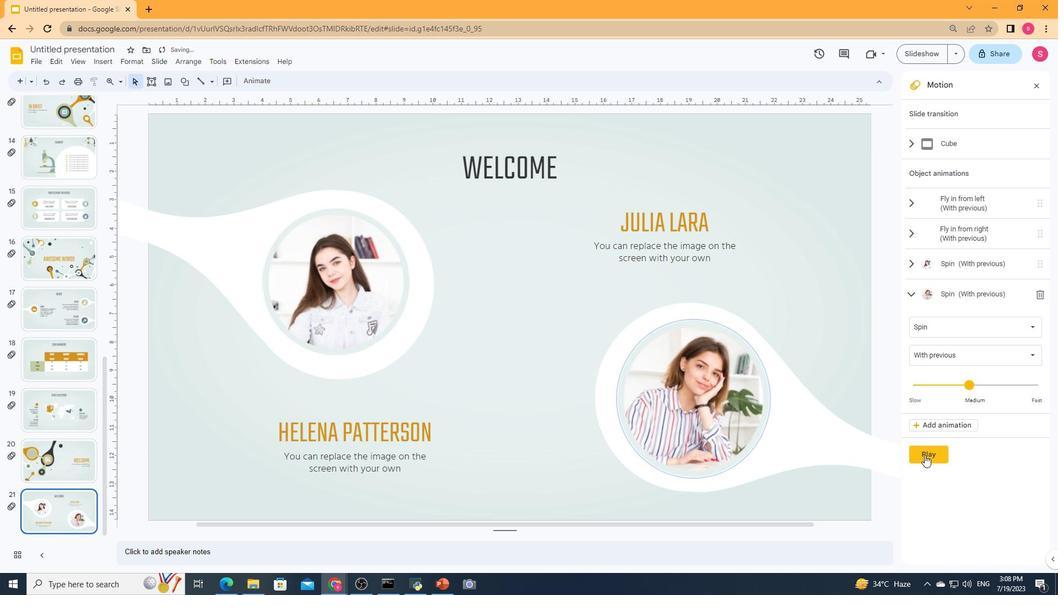 
Action: Mouse moved to (649, 216)
